 Task: Buy 1 Applicators from Tools & Equipment section under best seller category for shipping address: Eden Taylor, 1082 Charack Road, Terre Haute, Indiana 47807, Cell Number 8122376812. Pay from credit card ending with 5759, CVV 953
Action: Mouse moved to (935, 153)
Screenshot: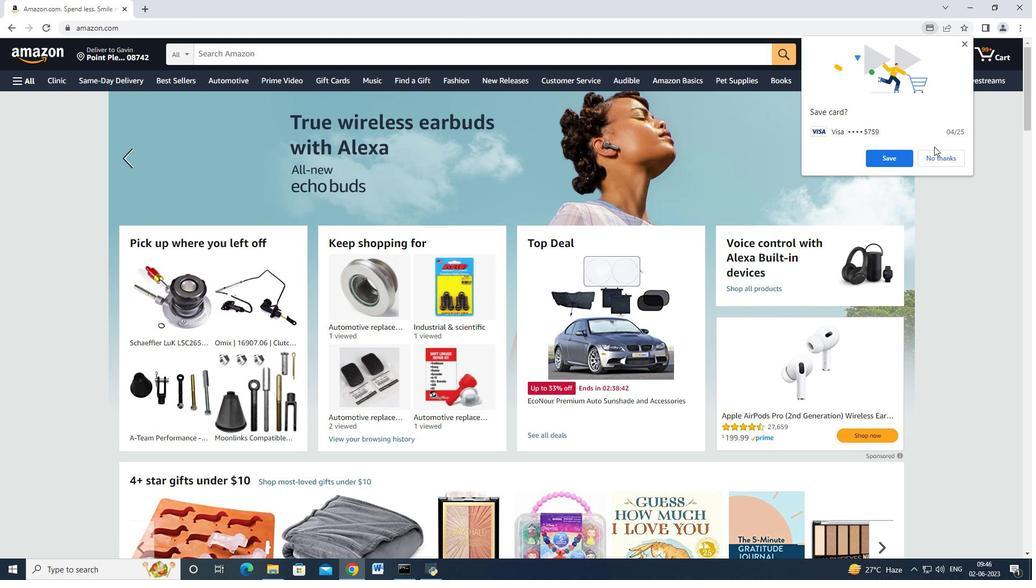 
Action: Mouse pressed left at (935, 153)
Screenshot: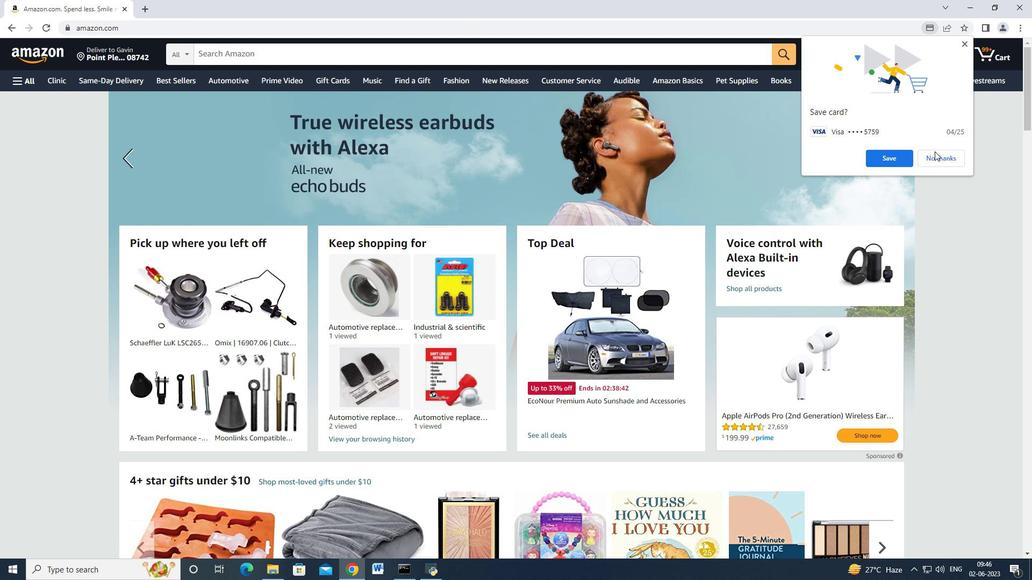 
Action: Mouse moved to (15, 78)
Screenshot: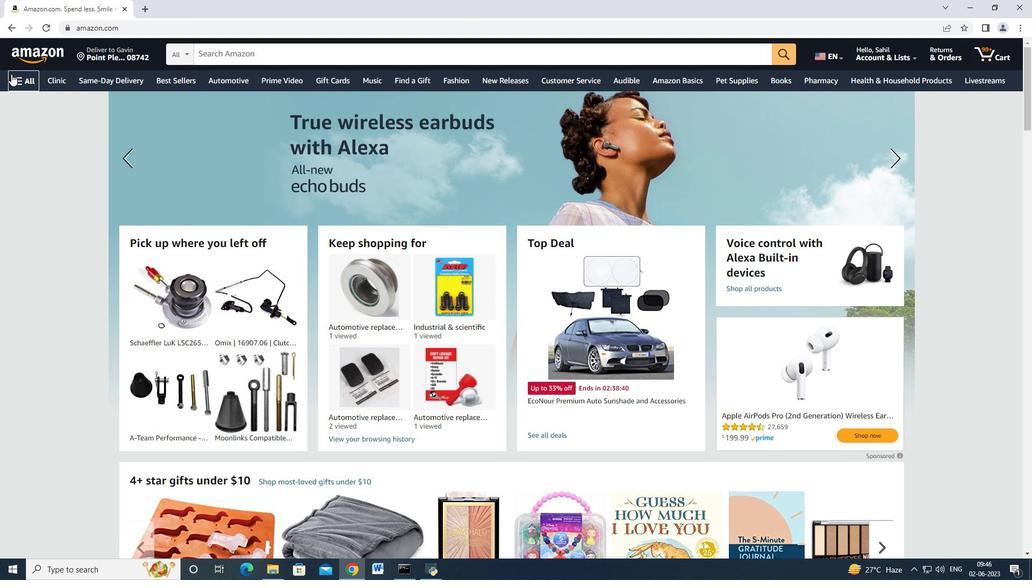 
Action: Mouse pressed left at (15, 78)
Screenshot: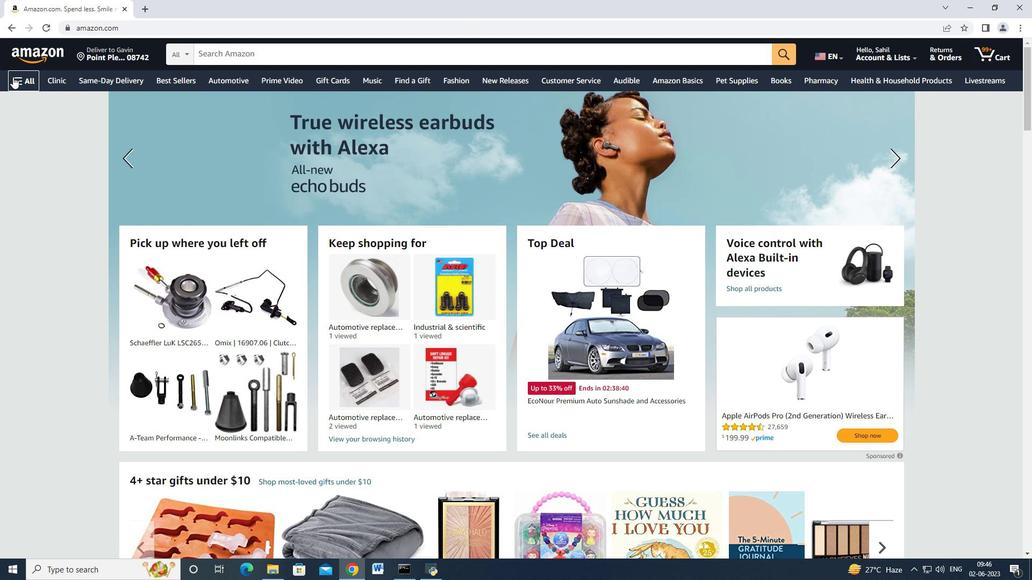 
Action: Mouse moved to (80, 189)
Screenshot: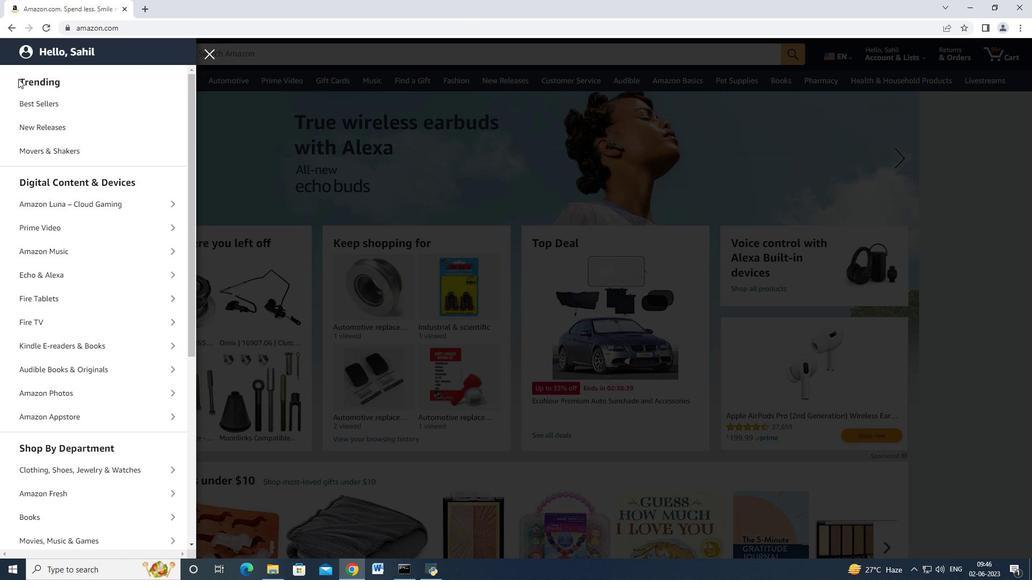 
Action: Mouse scrolled (80, 188) with delta (0, 0)
Screenshot: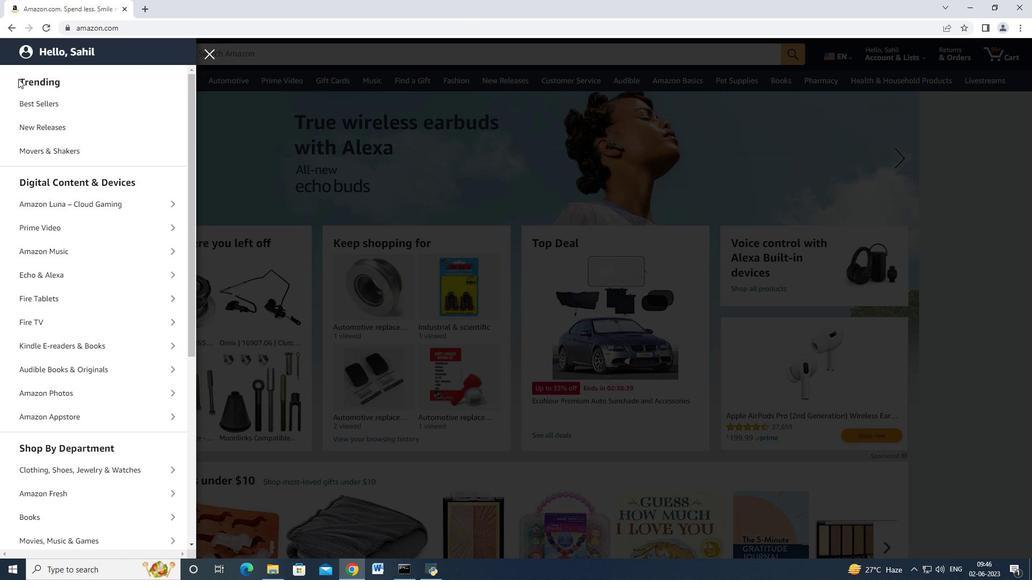 
Action: Mouse moved to (81, 194)
Screenshot: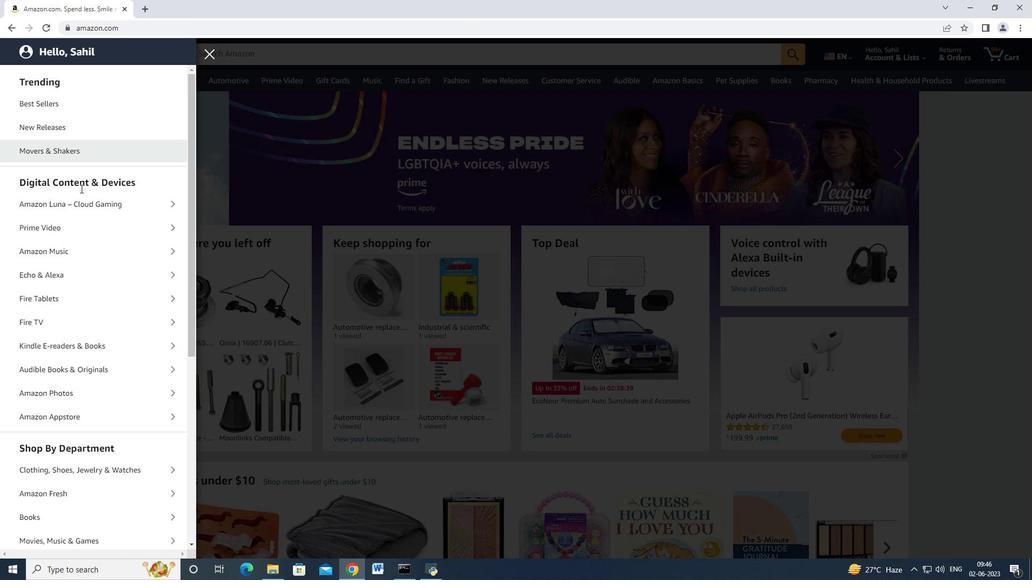 
Action: Mouse scrolled (81, 193) with delta (0, 0)
Screenshot: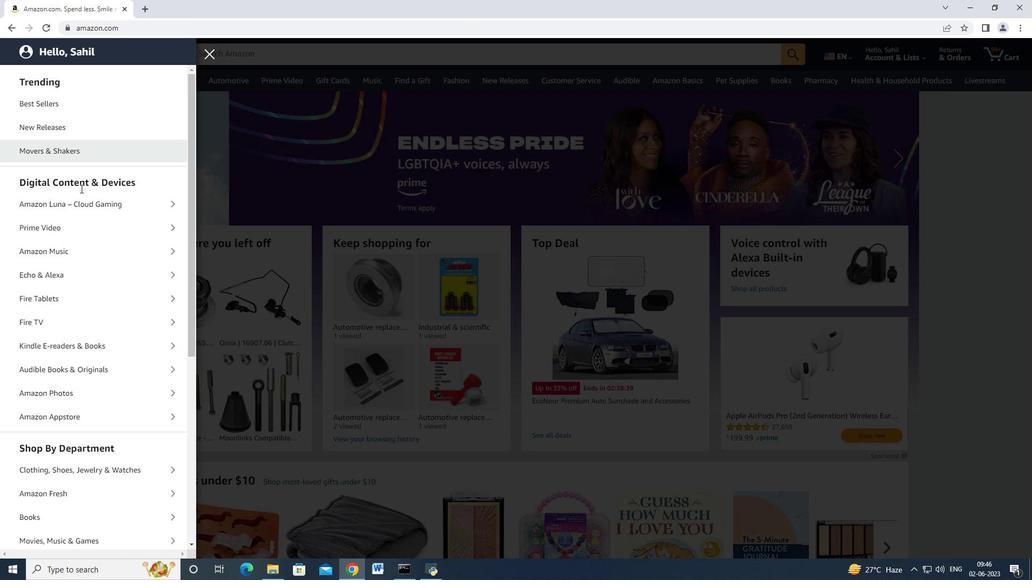 
Action: Mouse moved to (121, 282)
Screenshot: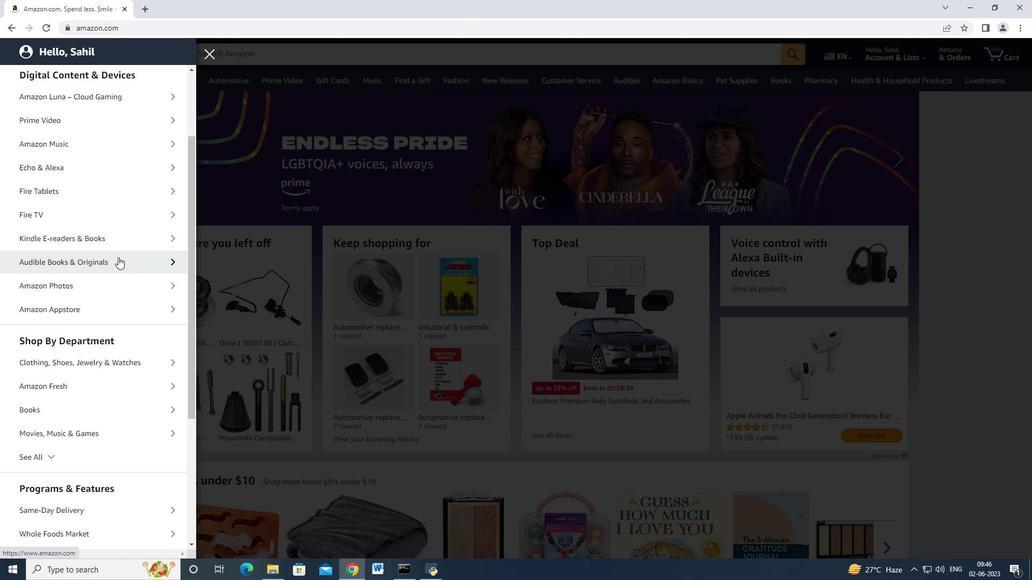 
Action: Mouse scrolled (121, 282) with delta (0, 0)
Screenshot: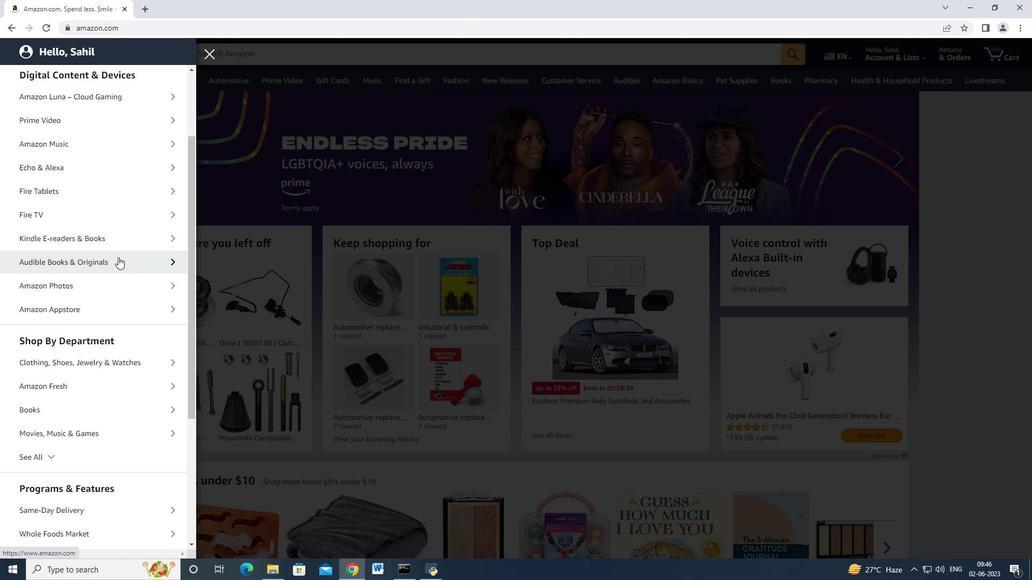 
Action: Mouse moved to (74, 410)
Screenshot: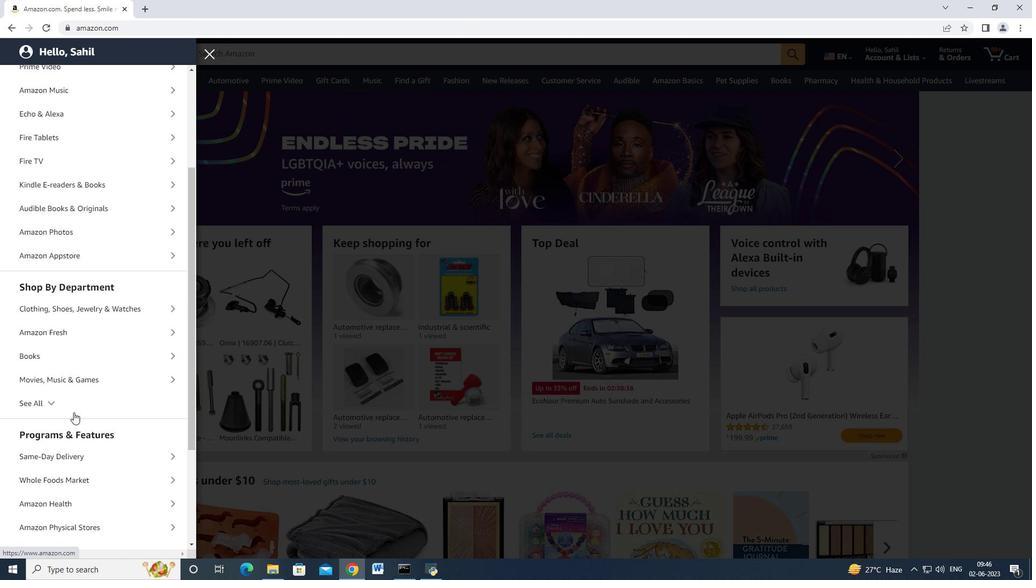
Action: Mouse pressed left at (74, 410)
Screenshot: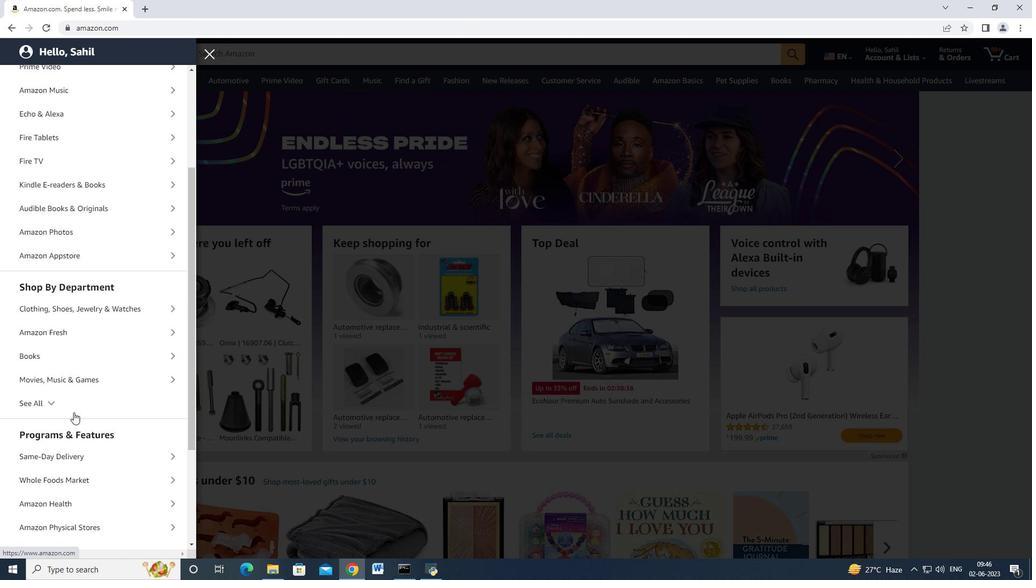 
Action: Mouse moved to (75, 410)
Screenshot: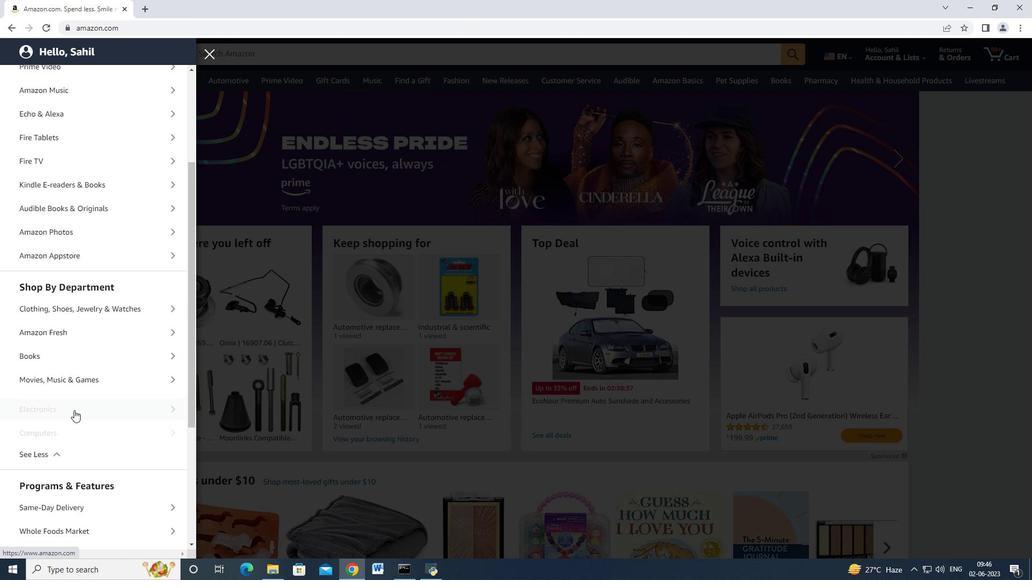 
Action: Mouse scrolled (75, 409) with delta (0, 0)
Screenshot: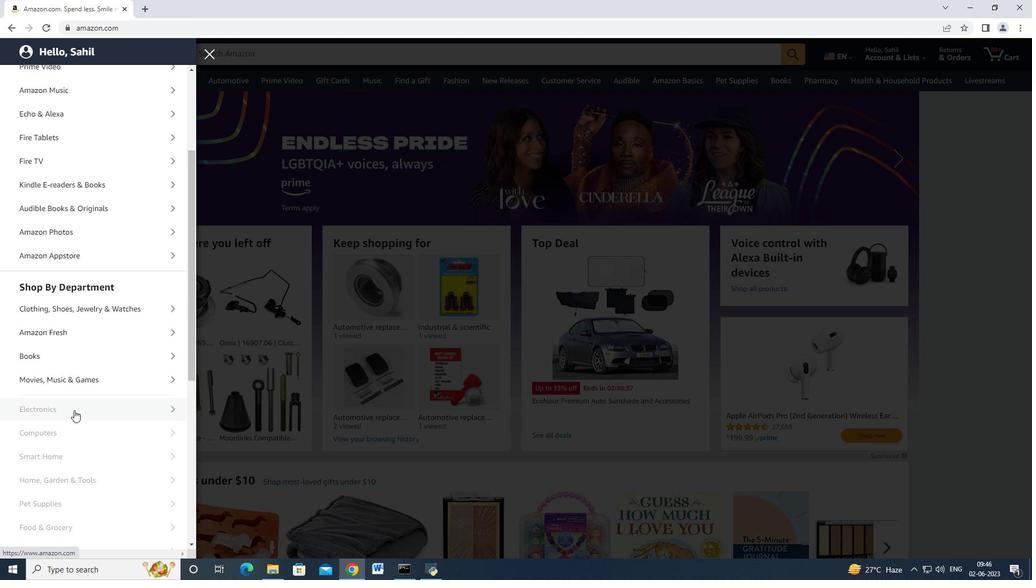 
Action: Mouse scrolled (75, 409) with delta (0, 0)
Screenshot: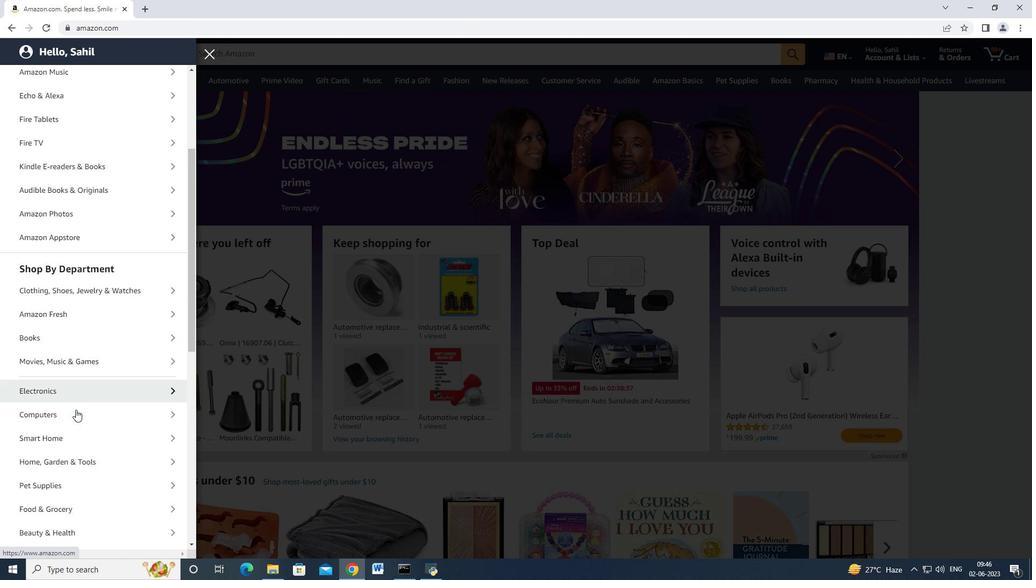 
Action: Mouse scrolled (75, 409) with delta (0, 0)
Screenshot: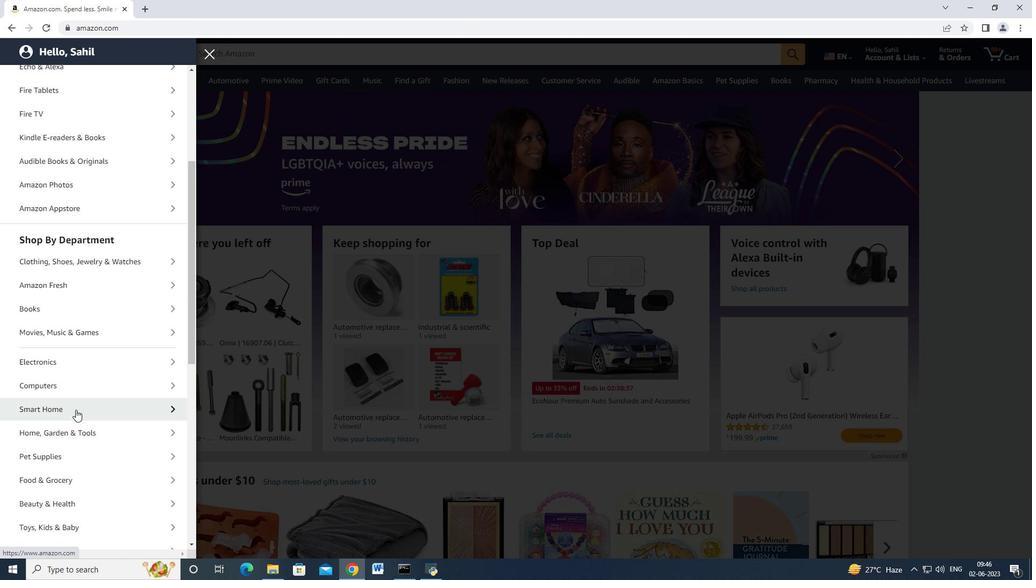 
Action: Mouse moved to (78, 409)
Screenshot: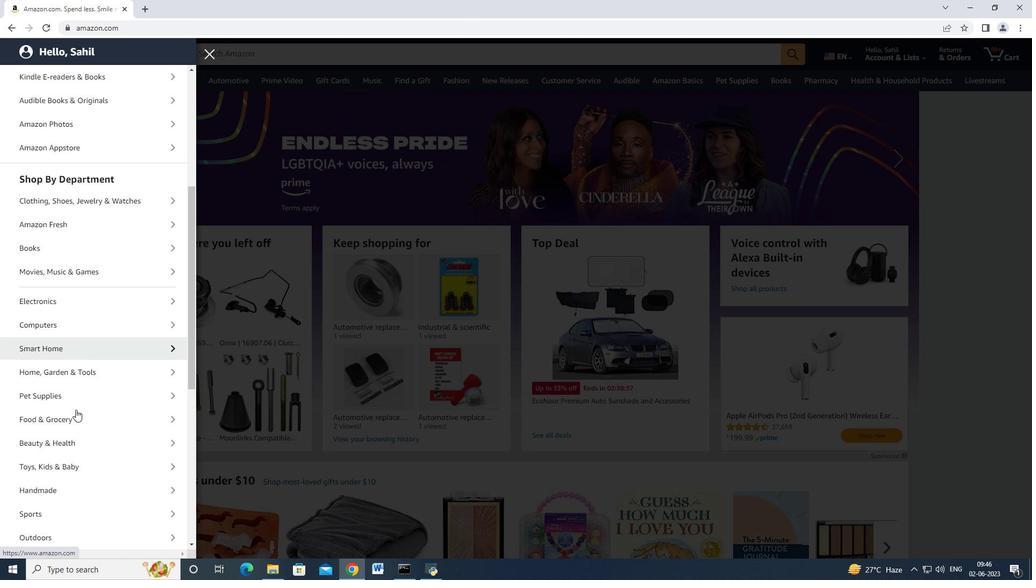 
Action: Mouse scrolled (78, 409) with delta (0, 0)
Screenshot: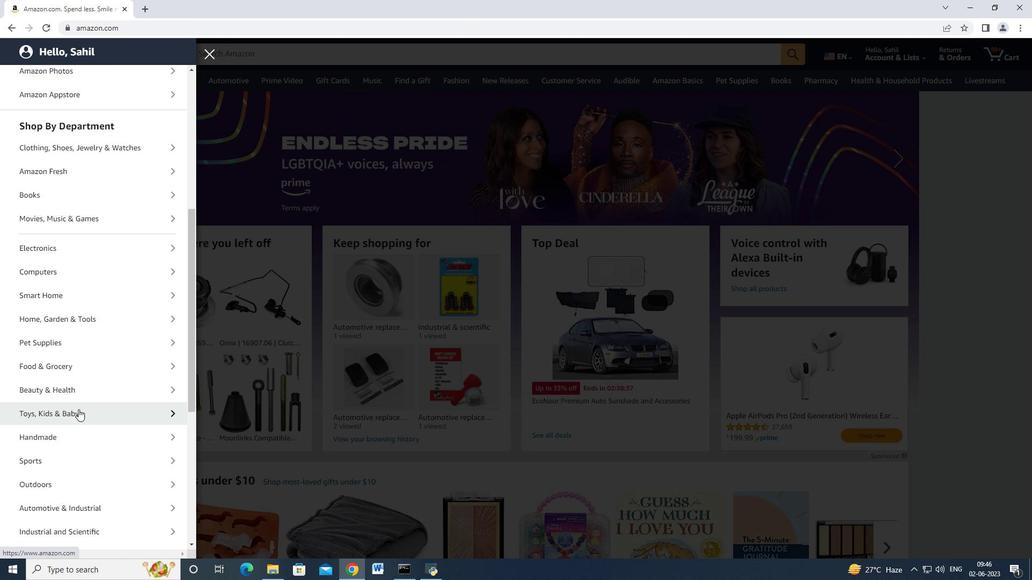 
Action: Mouse moved to (85, 452)
Screenshot: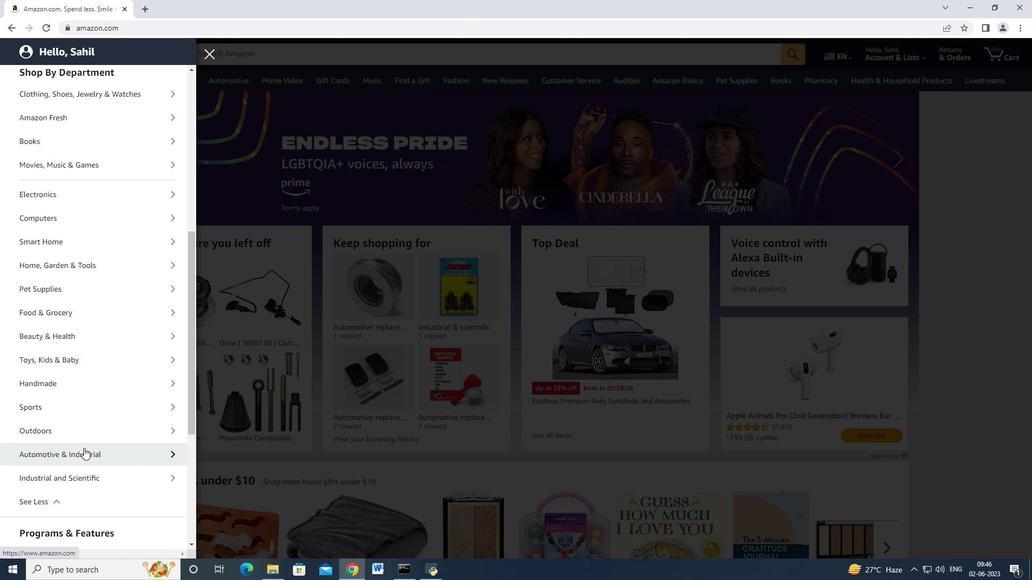 
Action: Mouse pressed left at (85, 452)
Screenshot: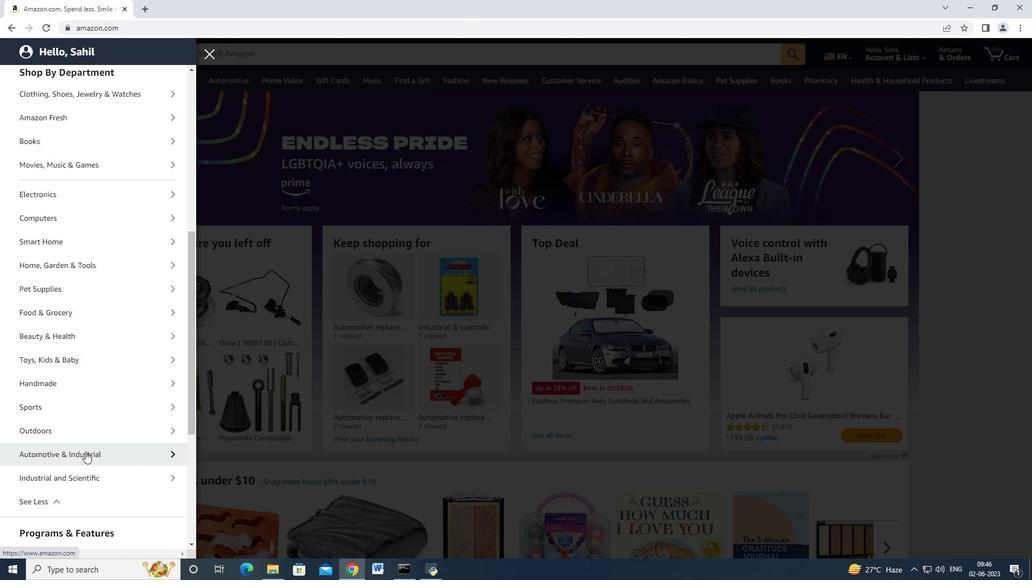 
Action: Mouse moved to (87, 133)
Screenshot: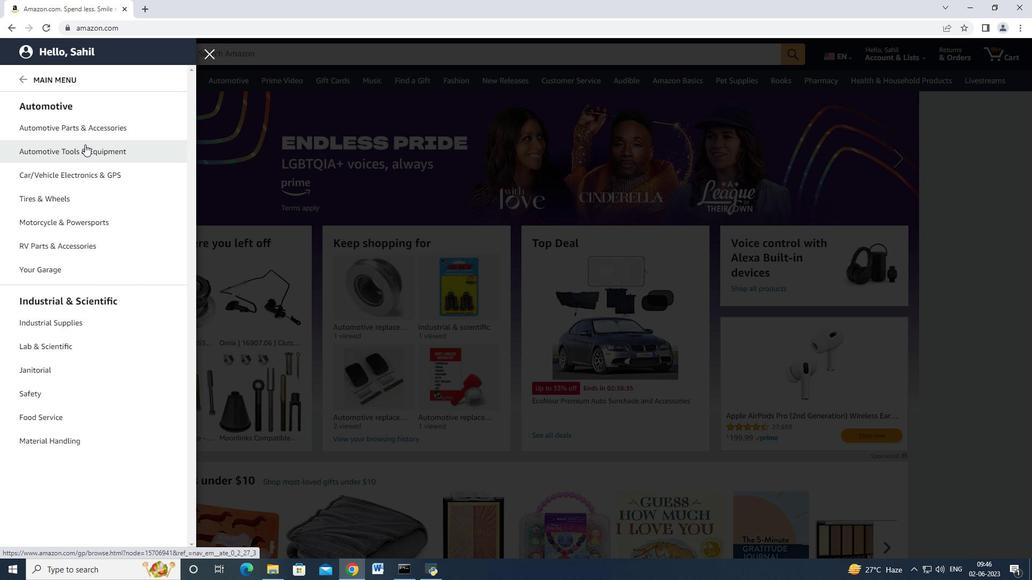 
Action: Mouse pressed left at (87, 133)
Screenshot: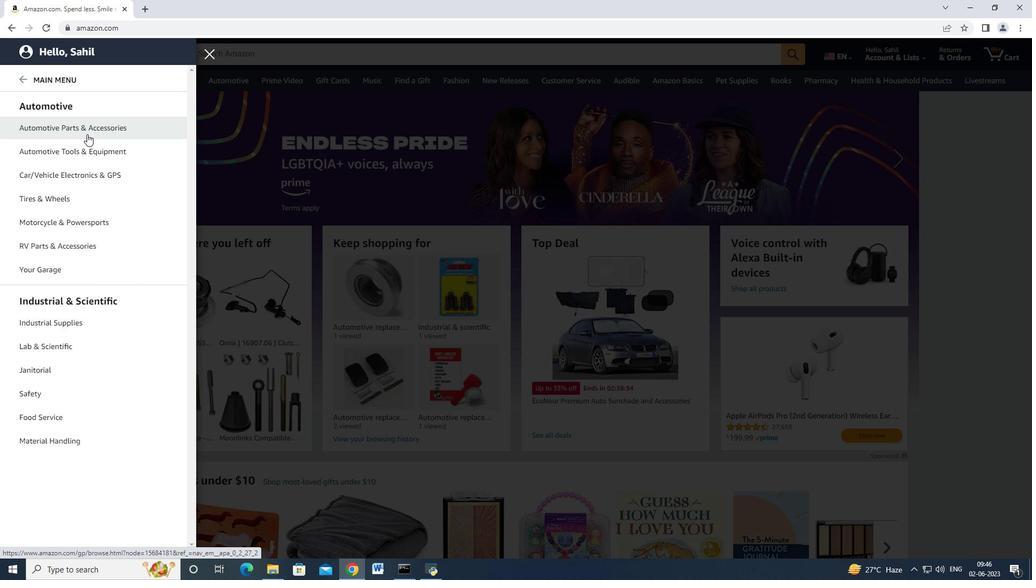 
Action: Mouse moved to (180, 96)
Screenshot: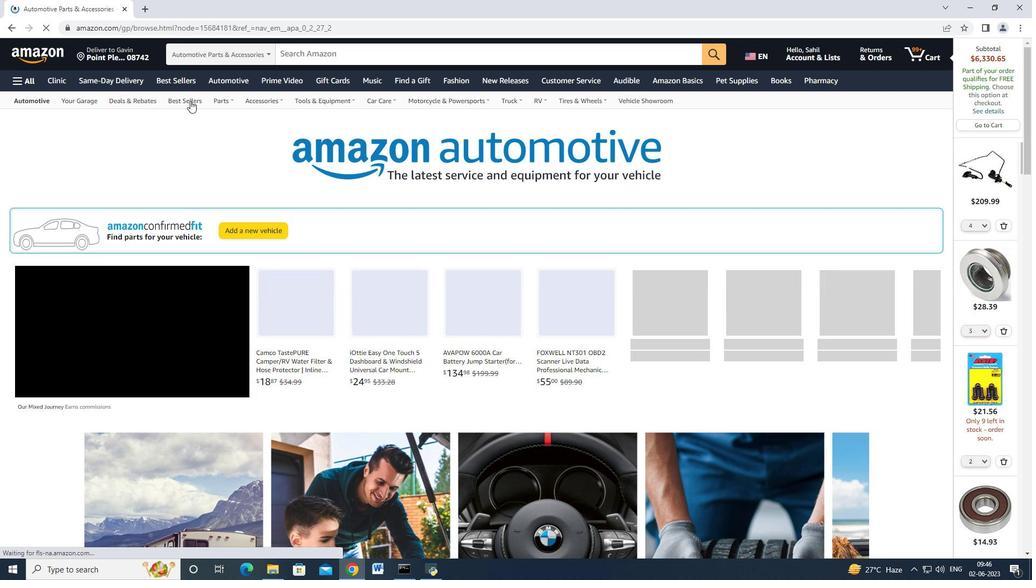 
Action: Mouse pressed left at (180, 96)
Screenshot: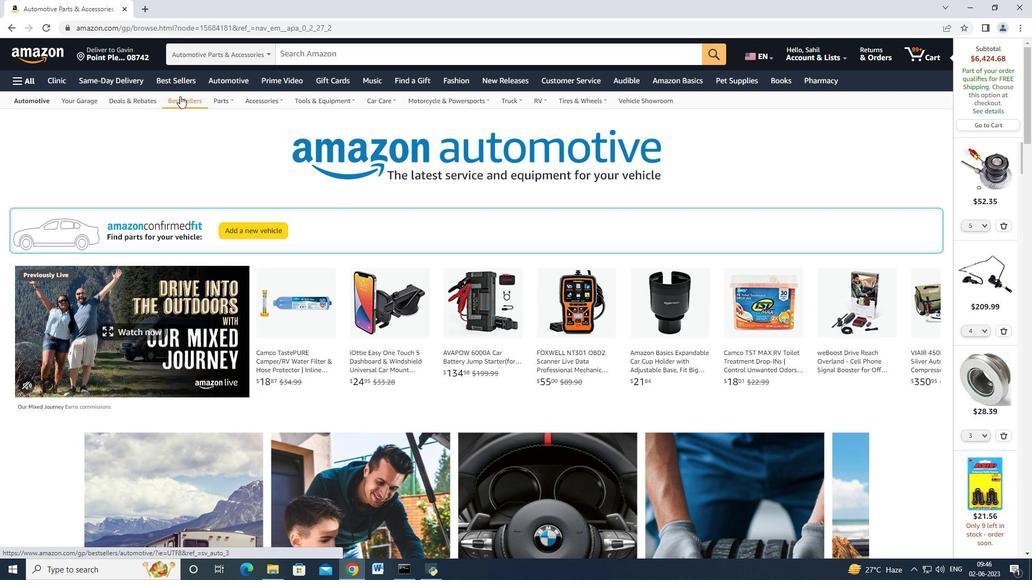 
Action: Mouse moved to (192, 154)
Screenshot: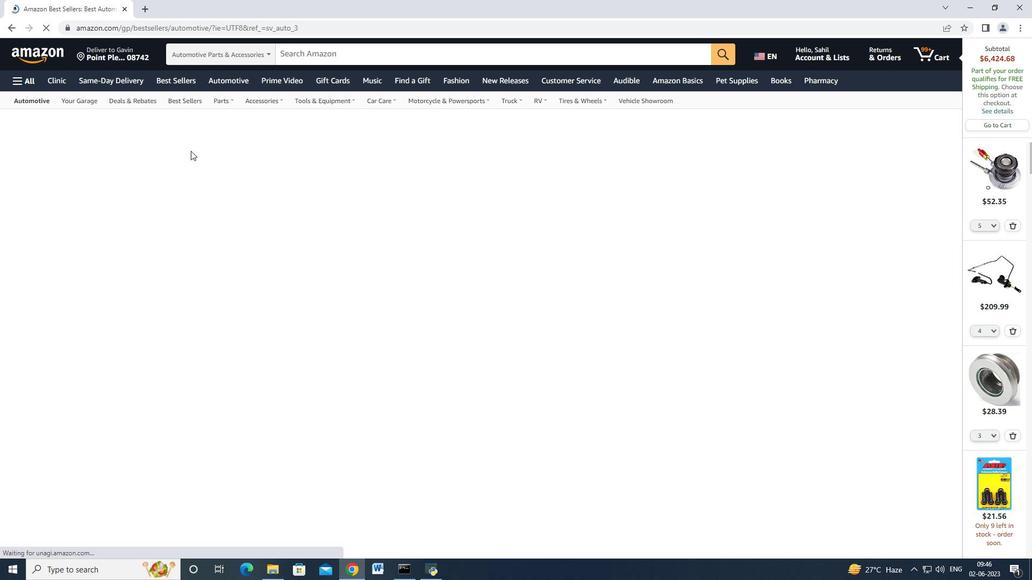 
Action: Mouse scrolled (192, 154) with delta (0, 0)
Screenshot: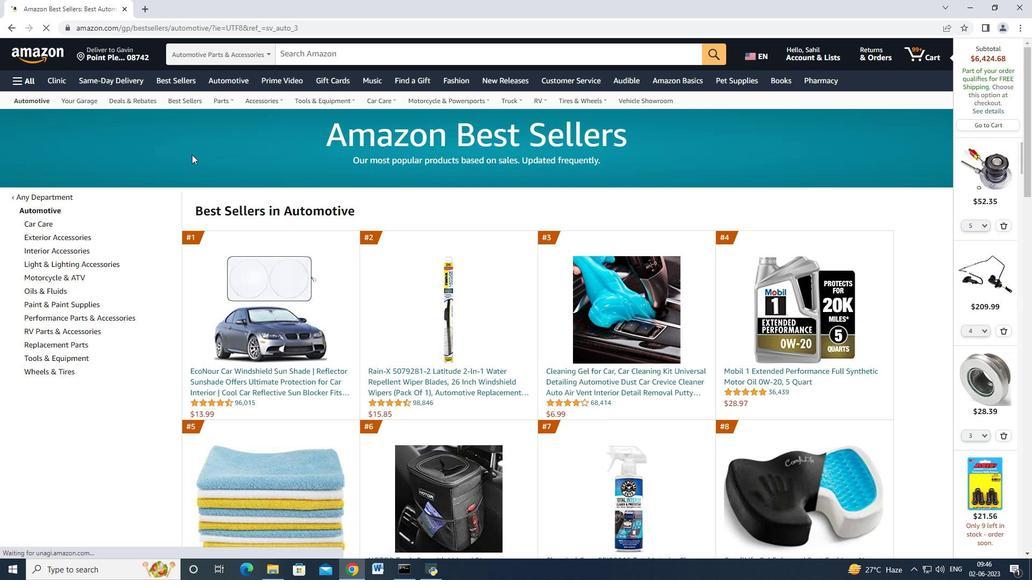 
Action: Mouse moved to (72, 303)
Screenshot: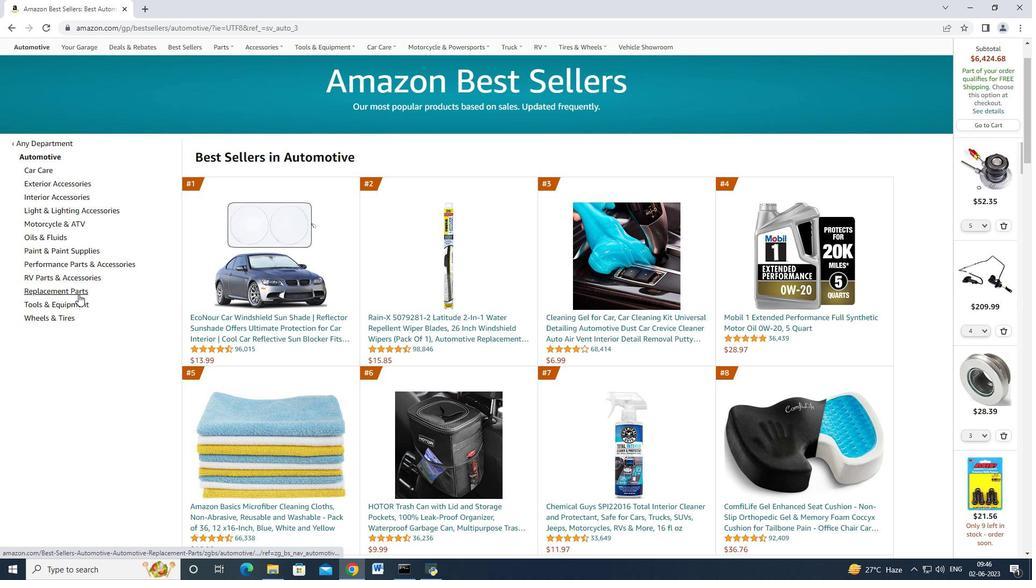
Action: Mouse pressed left at (72, 303)
Screenshot: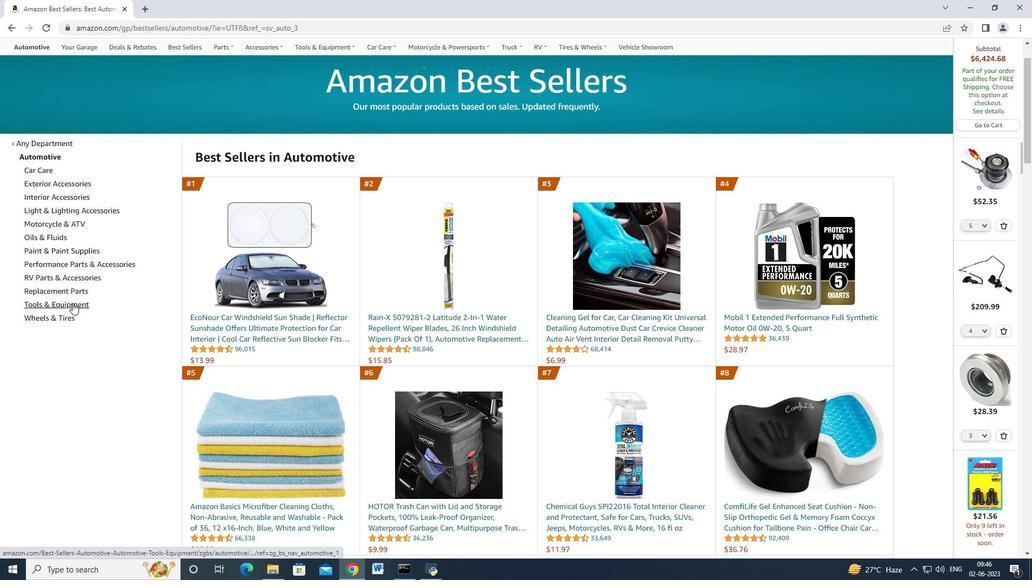 
Action: Mouse moved to (69, 265)
Screenshot: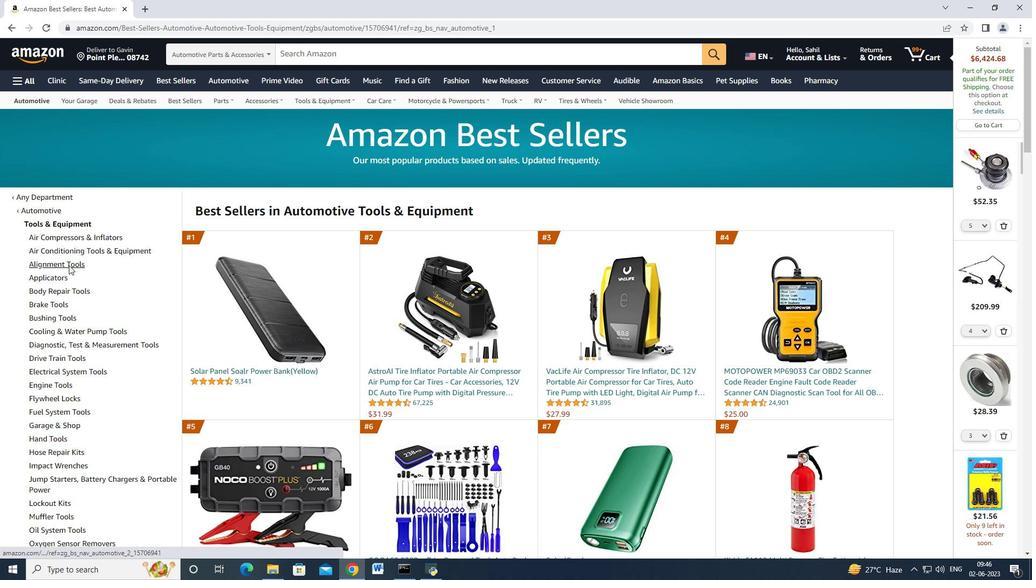 
Action: Mouse pressed left at (69, 265)
Screenshot: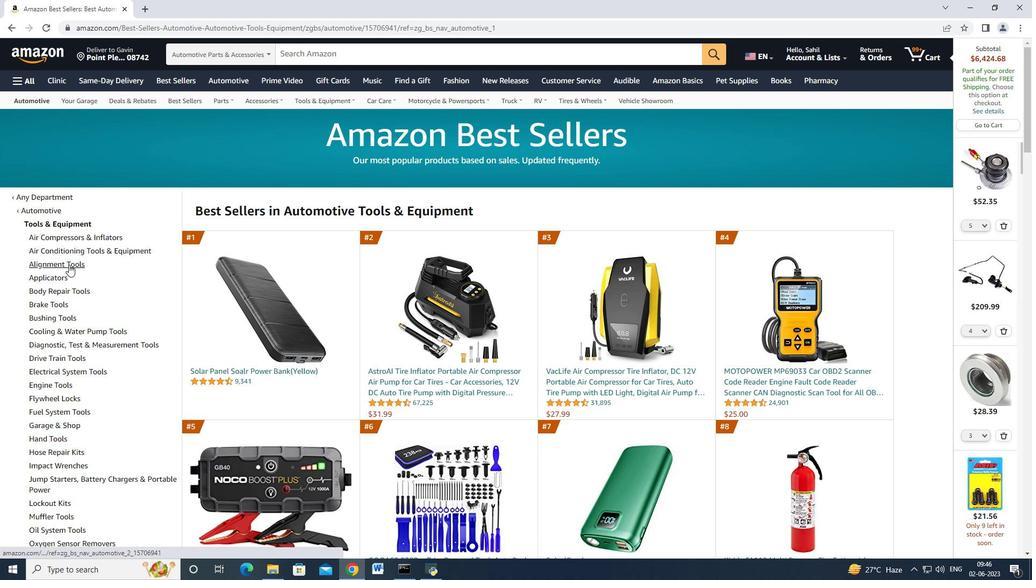 
Action: Mouse moved to (122, 267)
Screenshot: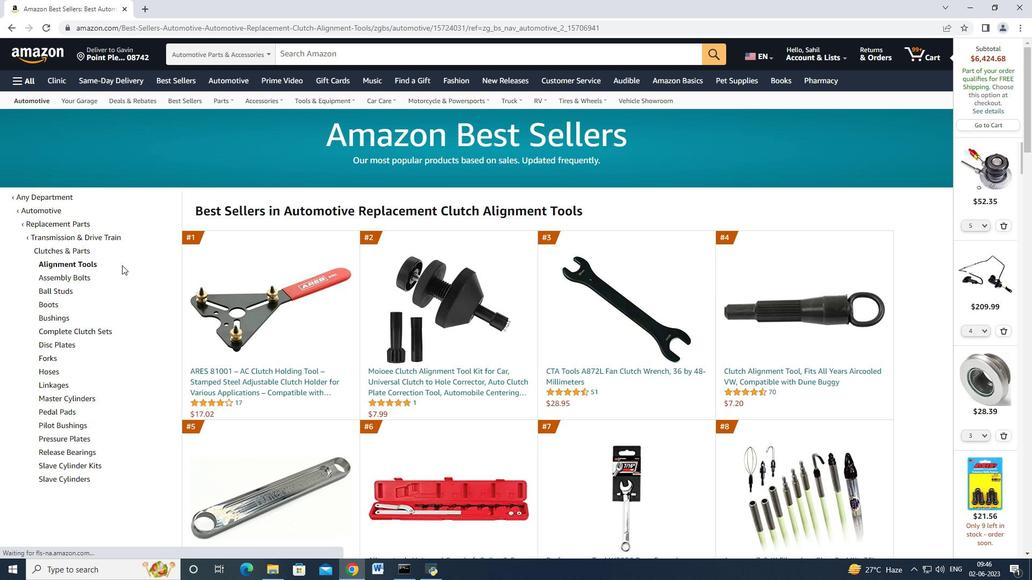 
Action: Mouse scrolled (122, 267) with delta (0, 0)
Screenshot: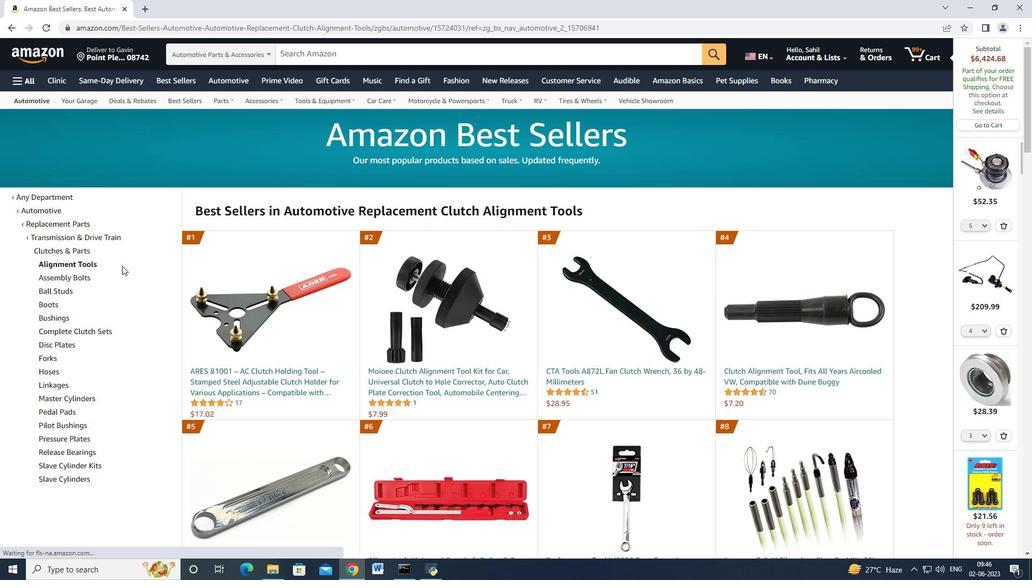 
Action: Mouse moved to (122, 268)
Screenshot: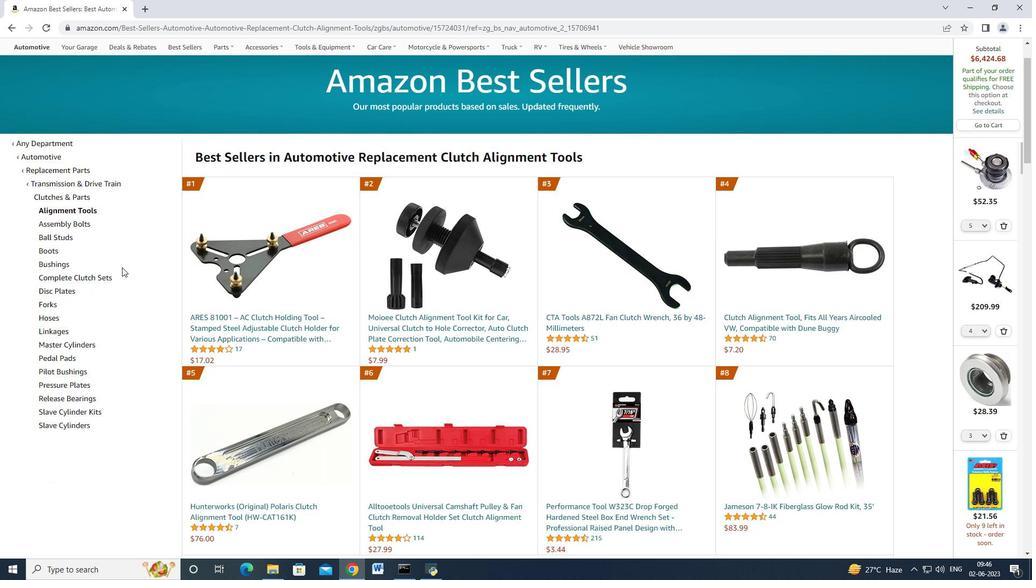 
Action: Mouse scrolled (122, 268) with delta (0, 0)
Screenshot: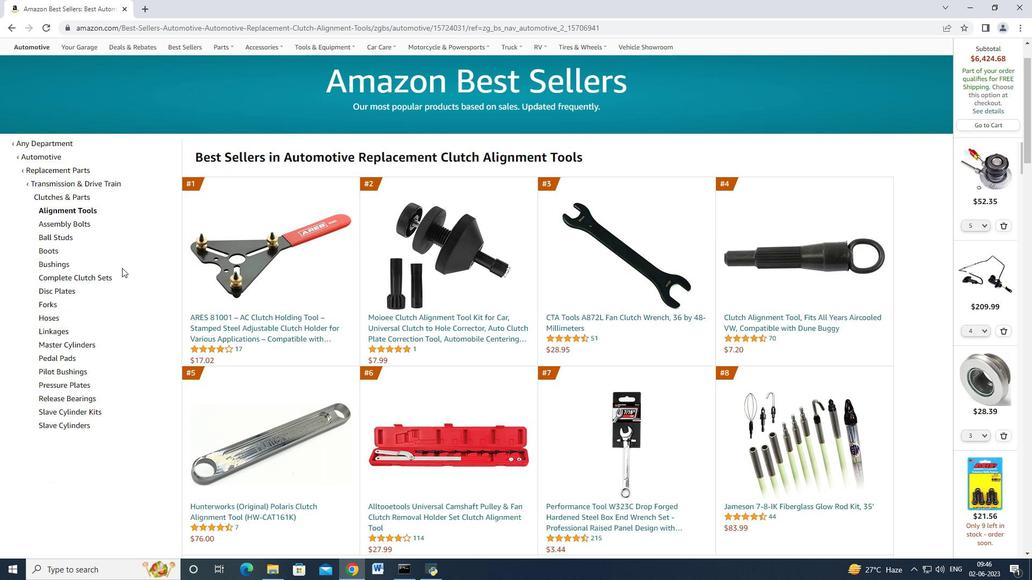 
Action: Mouse scrolled (122, 269) with delta (0, 0)
Screenshot: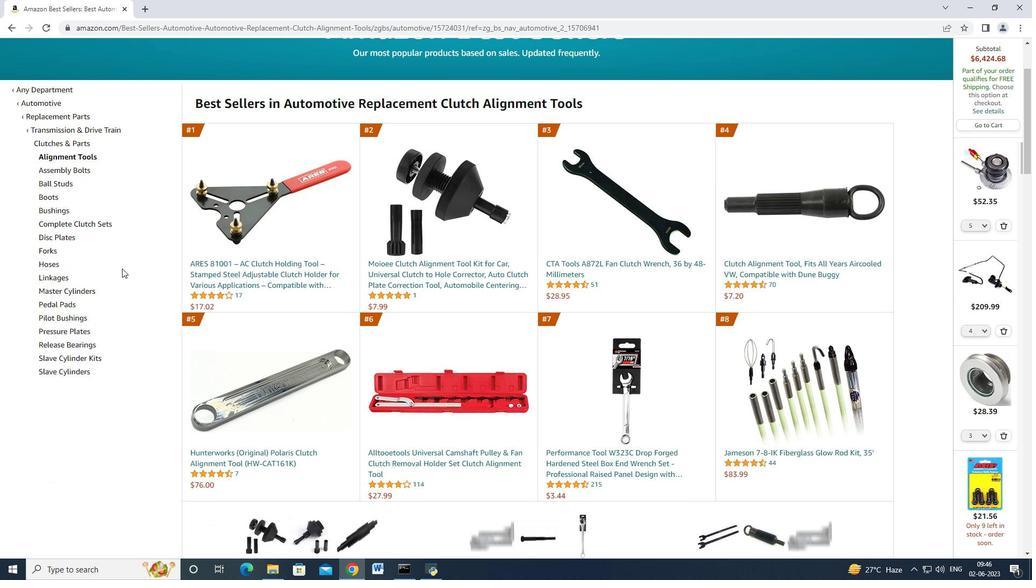 
Action: Mouse scrolled (122, 269) with delta (0, 0)
Screenshot: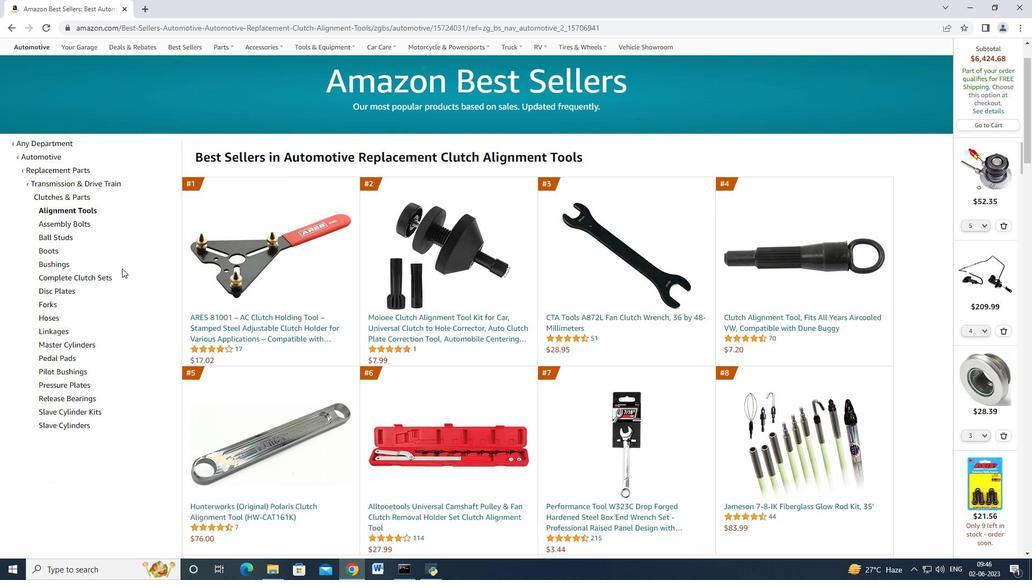 
Action: Mouse moved to (58, 225)
Screenshot: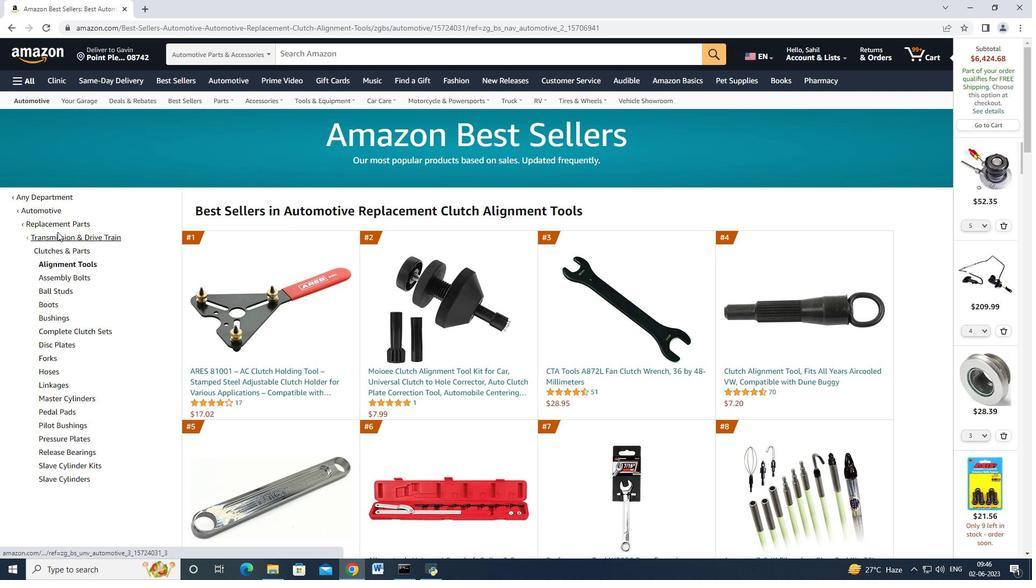 
Action: Mouse pressed left at (58, 225)
Screenshot: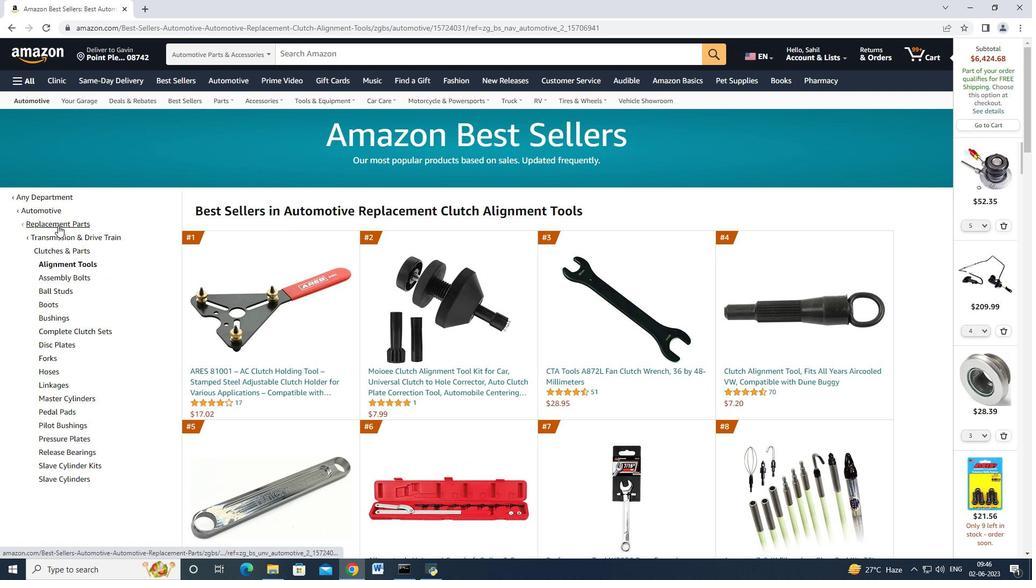 
Action: Mouse moved to (74, 291)
Screenshot: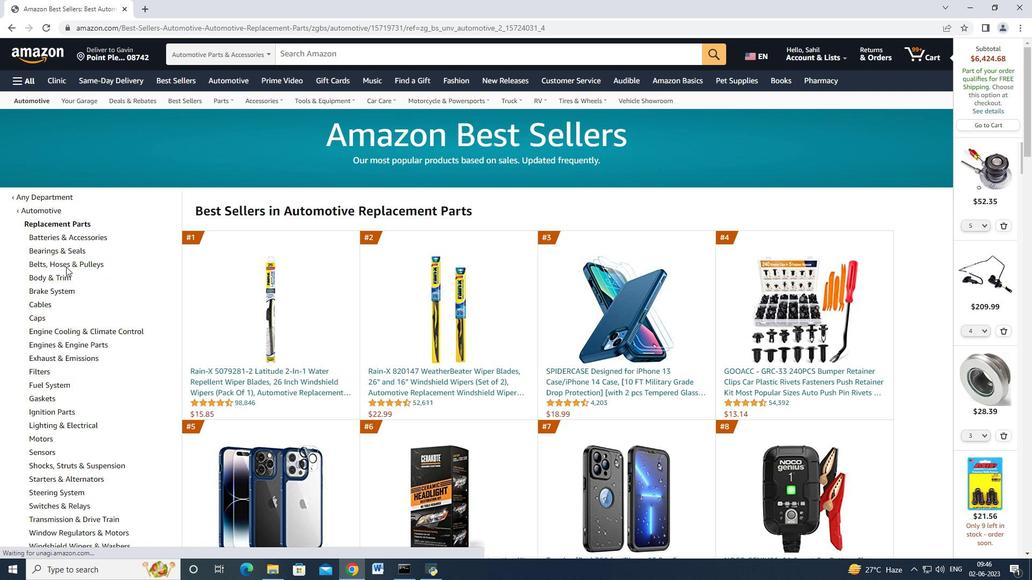 
Action: Mouse scrolled (74, 290) with delta (0, 0)
Screenshot: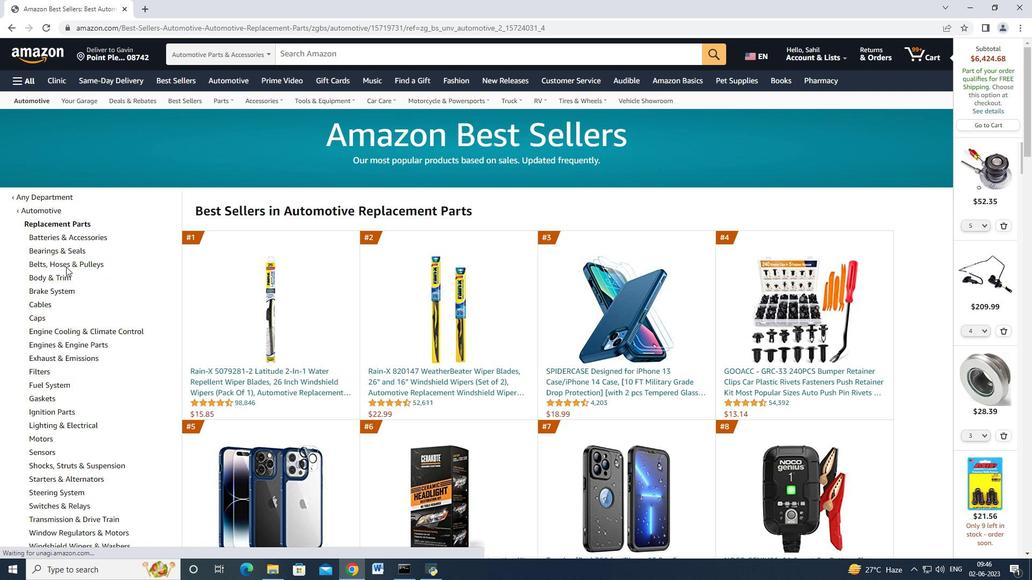 
Action: Mouse moved to (74, 292)
Screenshot: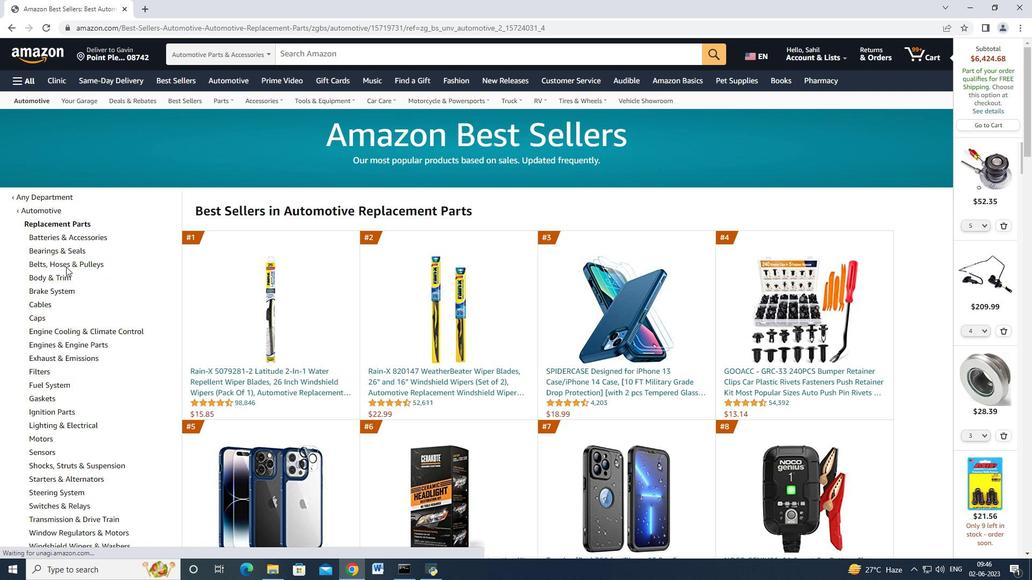 
Action: Mouse scrolled (74, 292) with delta (0, 0)
Screenshot: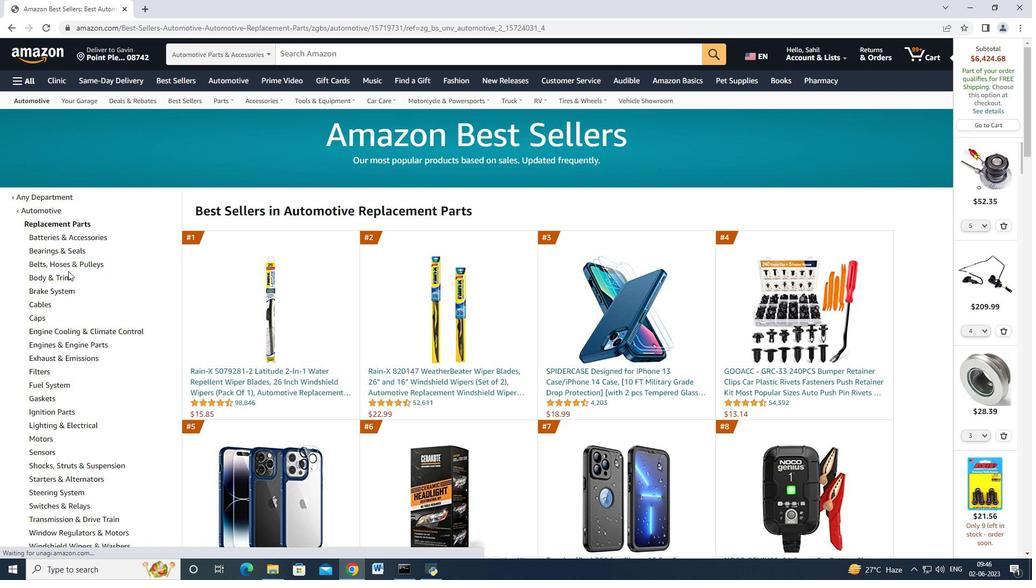 
Action: Mouse moved to (74, 293)
Screenshot: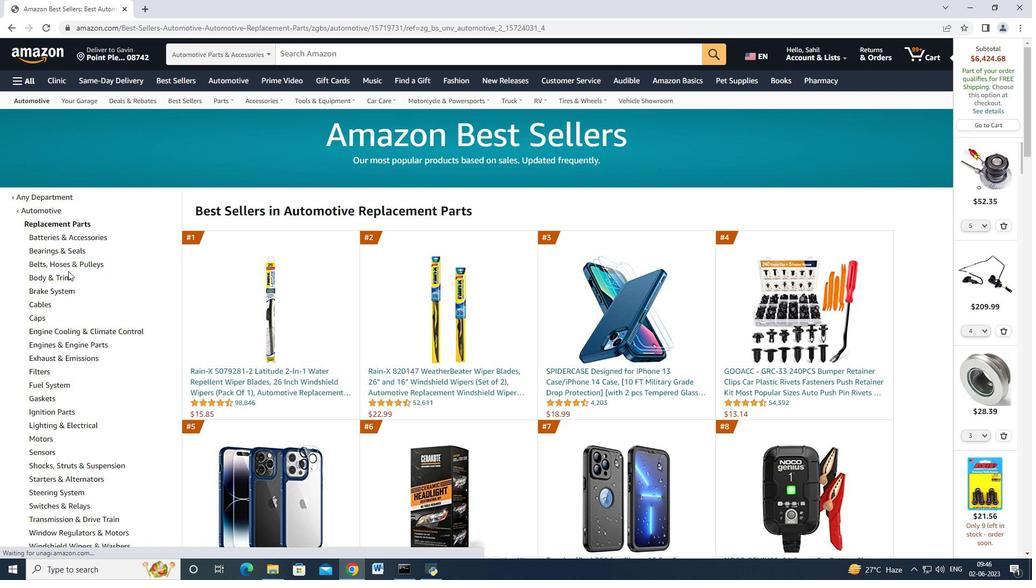 
Action: Mouse scrolled (74, 292) with delta (0, 0)
Screenshot: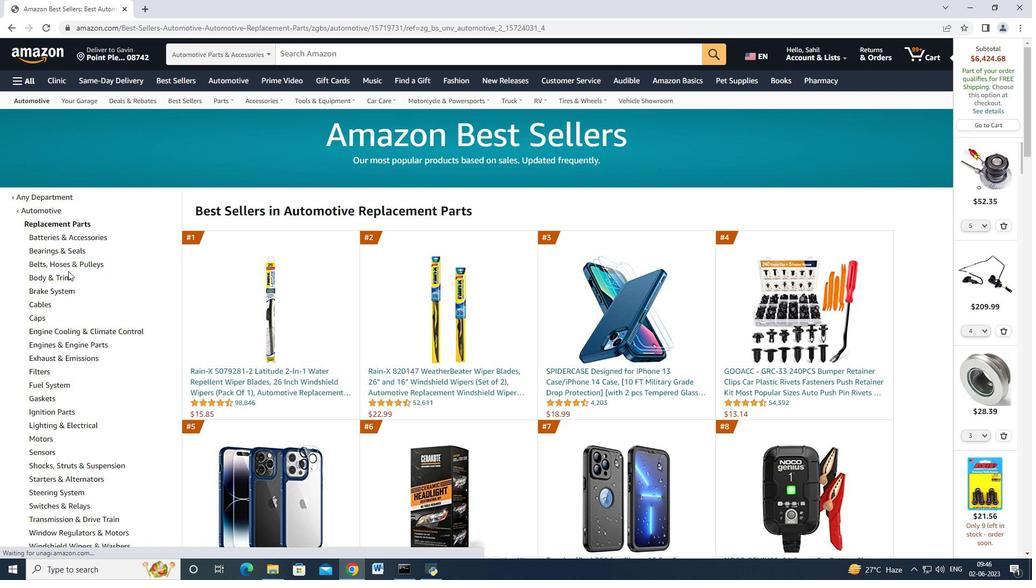 
Action: Mouse scrolled (74, 292) with delta (0, 0)
Screenshot: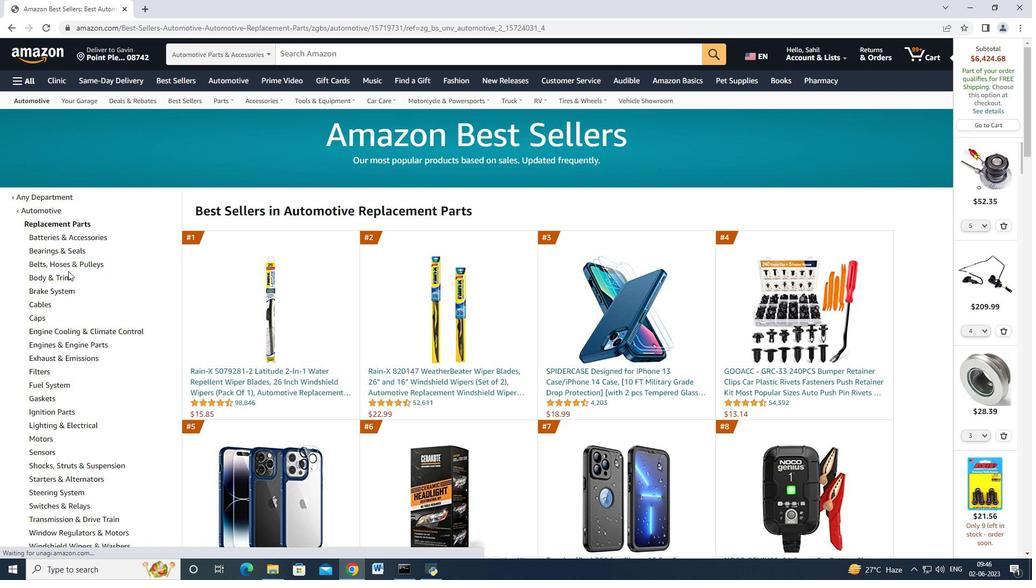 
Action: Mouse moved to (74, 293)
Screenshot: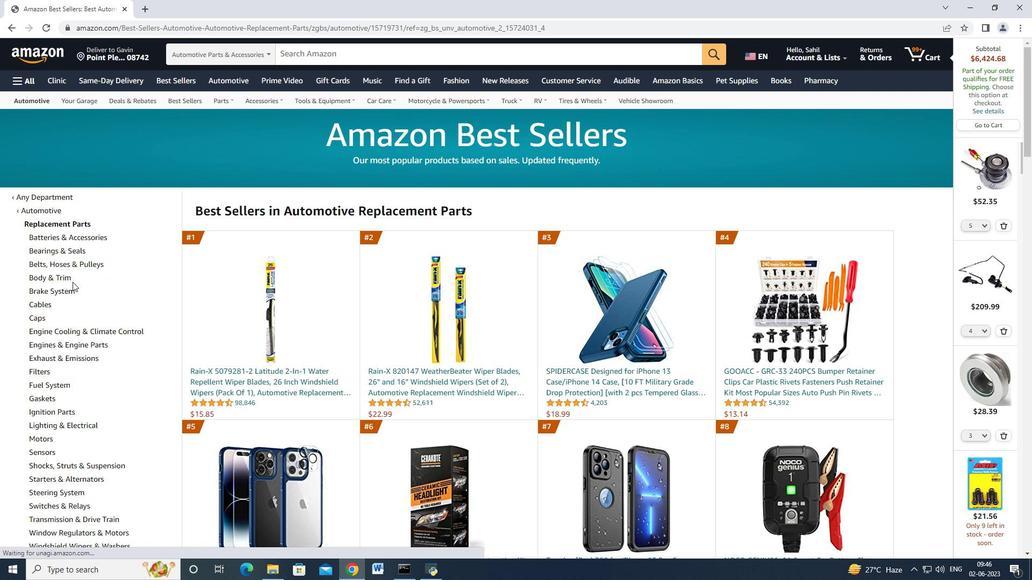 
Action: Mouse scrolled (74, 292) with delta (0, 0)
Screenshot: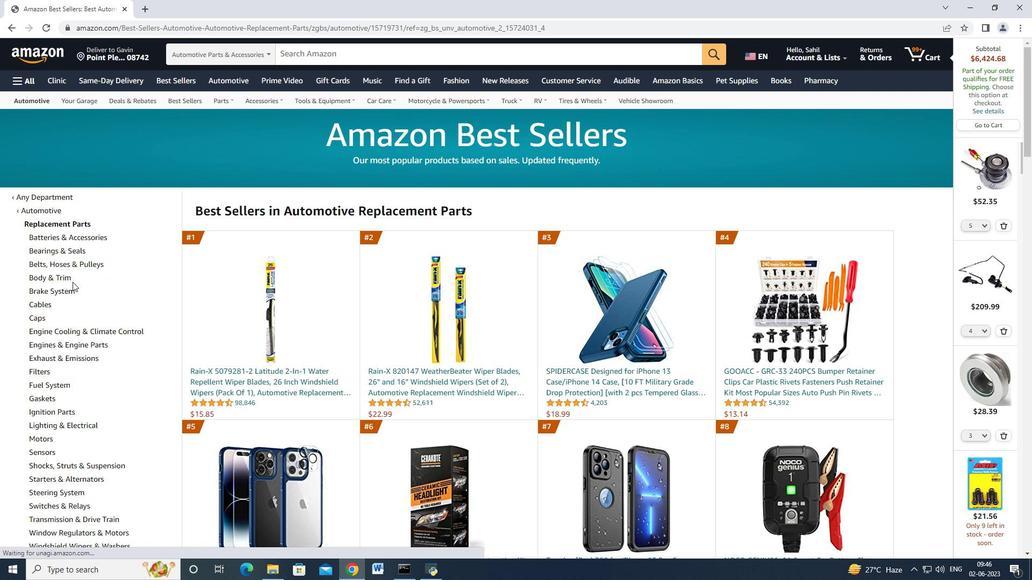 
Action: Mouse scrolled (74, 292) with delta (0, 0)
Screenshot: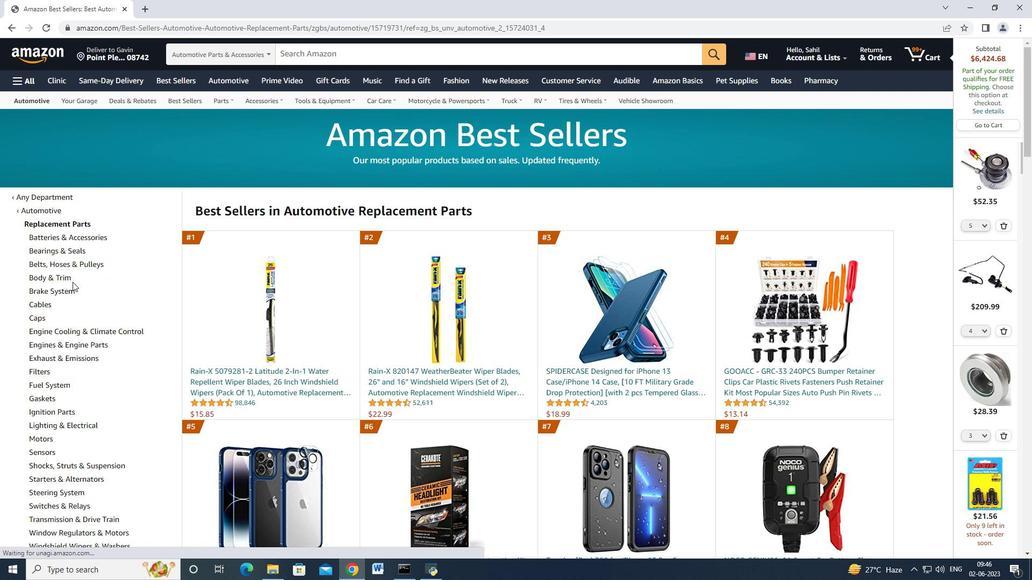 
Action: Mouse moved to (76, 288)
Screenshot: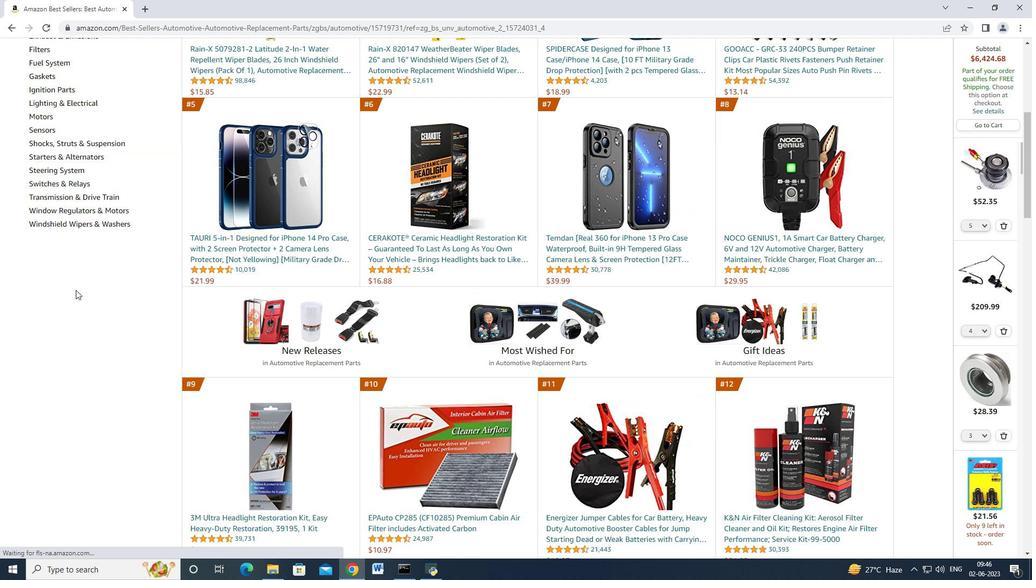 
Action: Mouse scrolled (76, 288) with delta (0, 0)
Screenshot: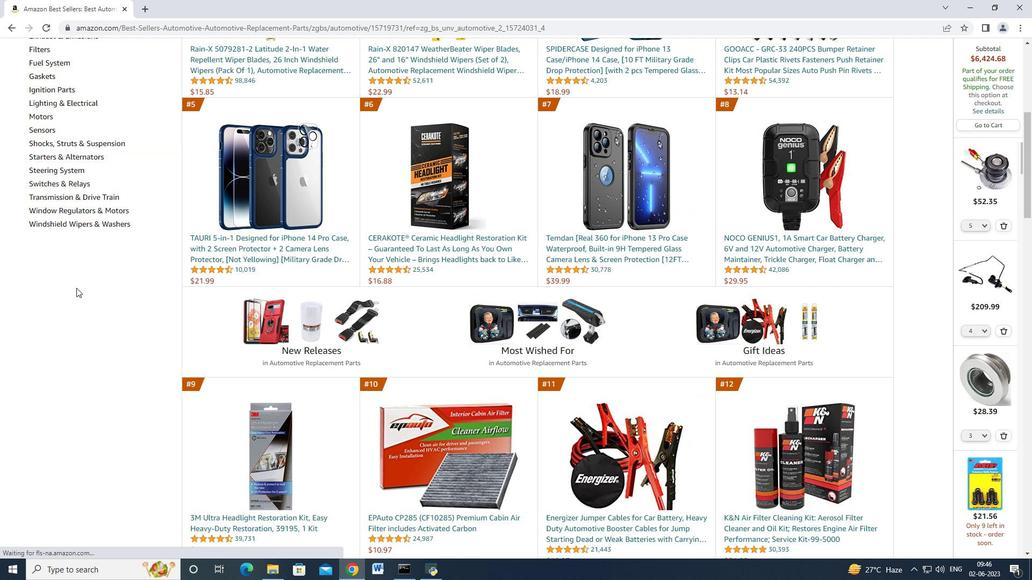 
Action: Mouse moved to (77, 272)
Screenshot: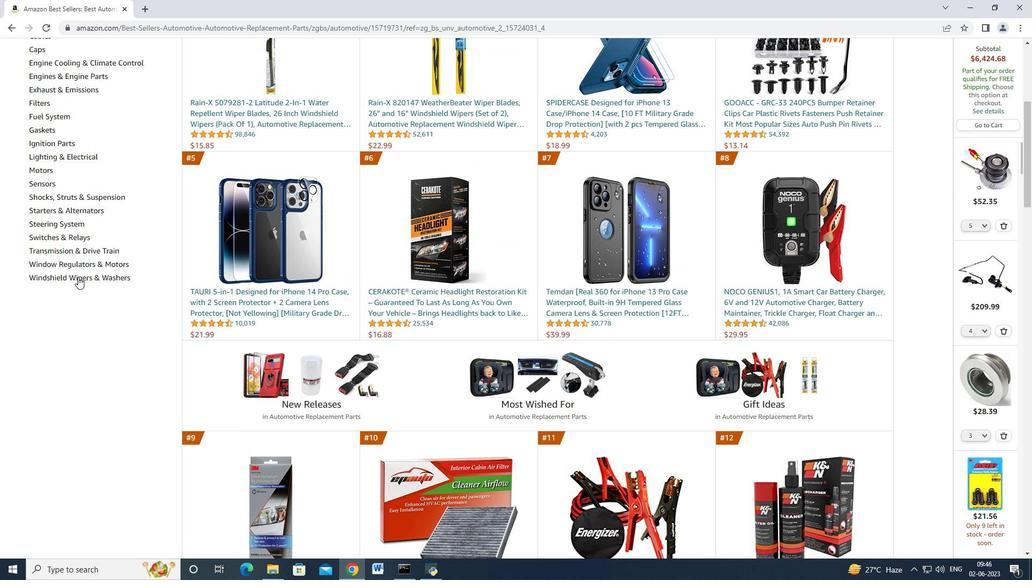 
Action: Mouse scrolled (77, 273) with delta (0, 0)
Screenshot: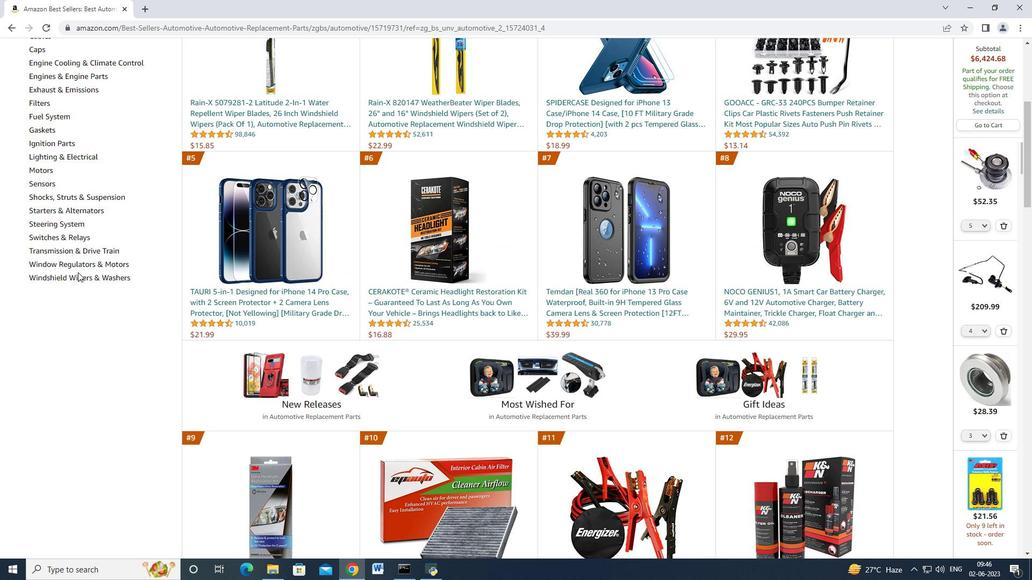 
Action: Mouse scrolled (77, 273) with delta (0, 0)
Screenshot: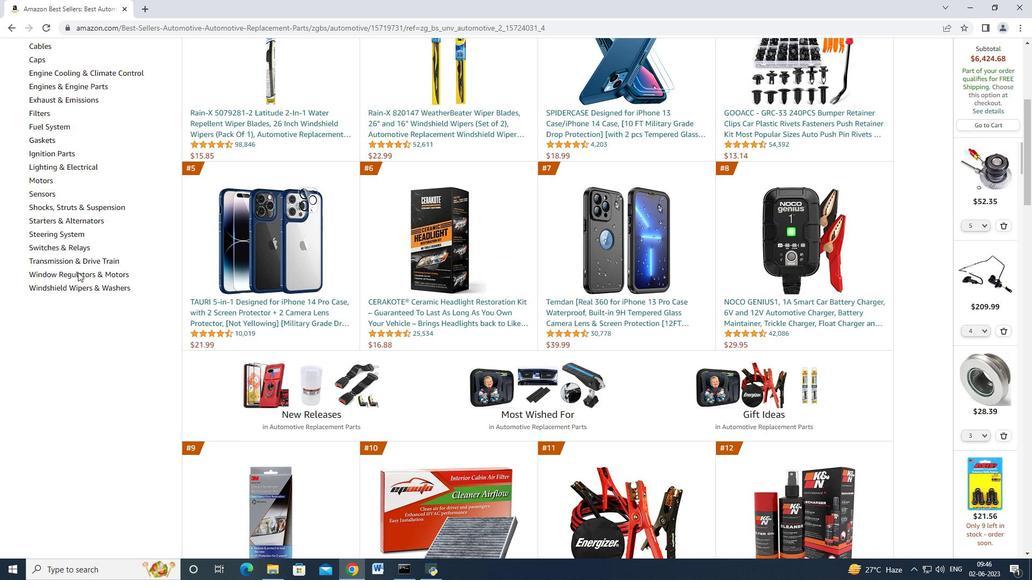 
Action: Mouse scrolled (77, 273) with delta (0, 0)
Screenshot: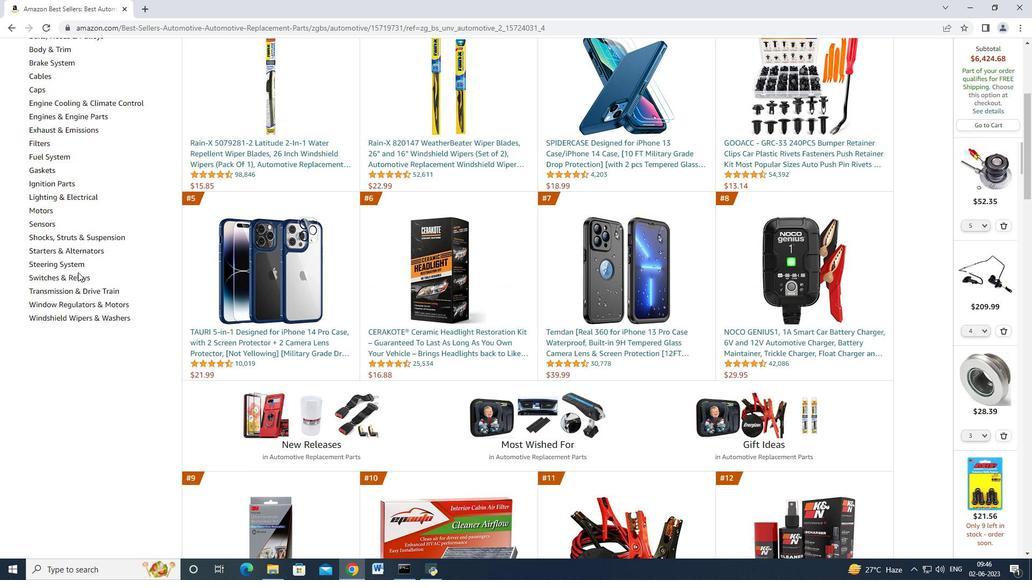 
Action: Mouse scrolled (77, 273) with delta (0, 0)
Screenshot: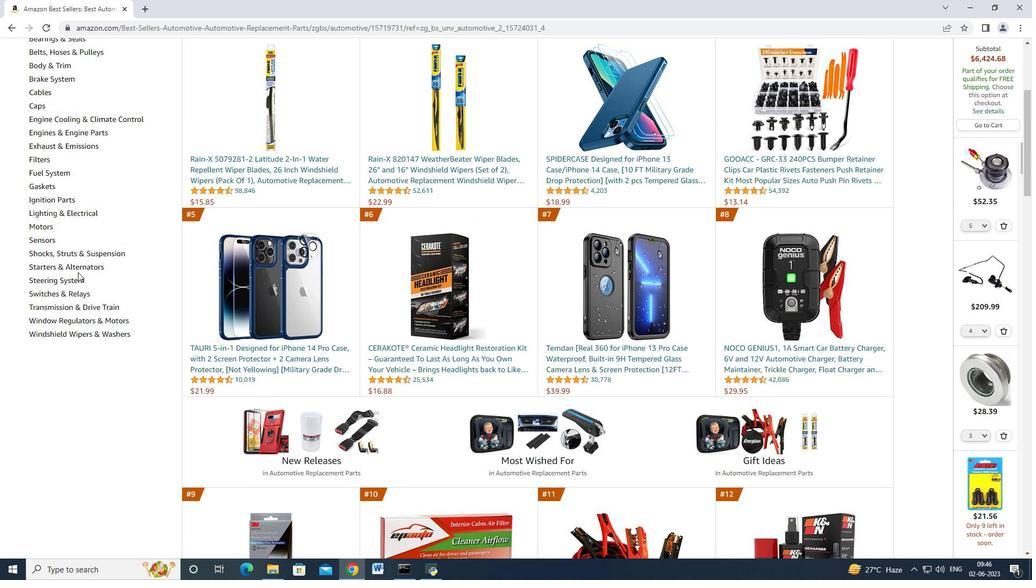 
Action: Mouse moved to (50, 157)
Screenshot: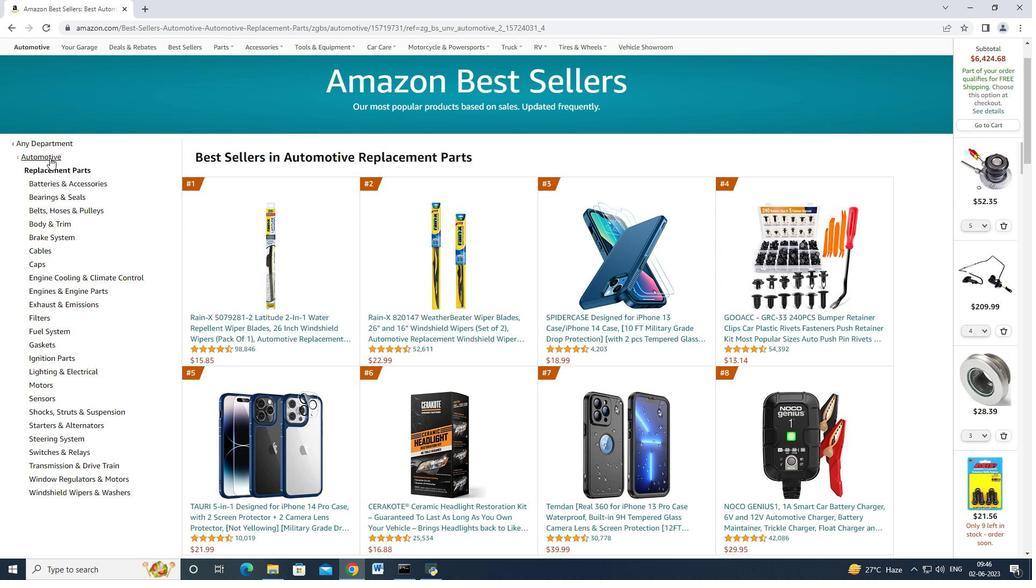 
Action: Mouse pressed left at (50, 157)
Screenshot: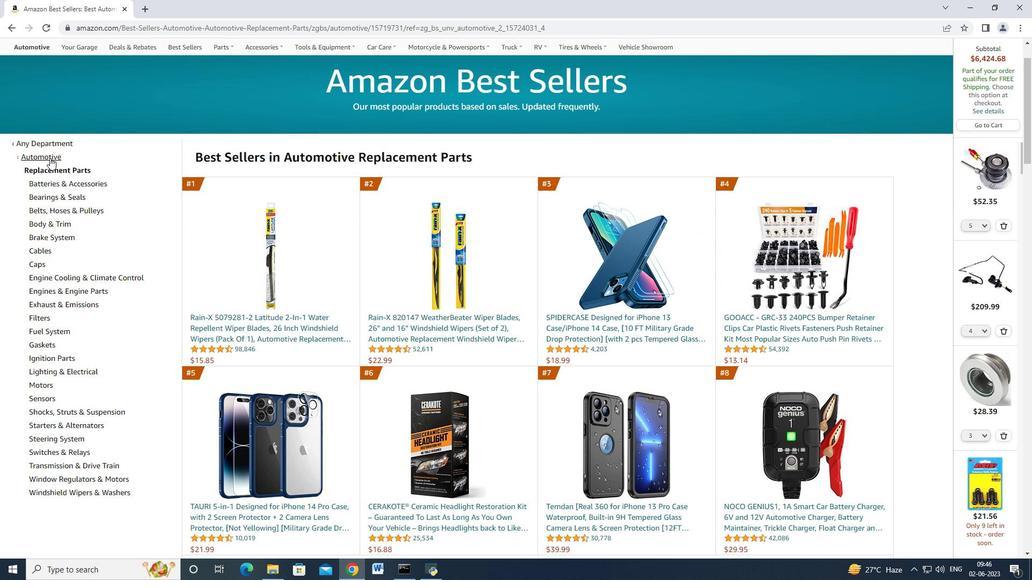 
Action: Mouse moved to (65, 357)
Screenshot: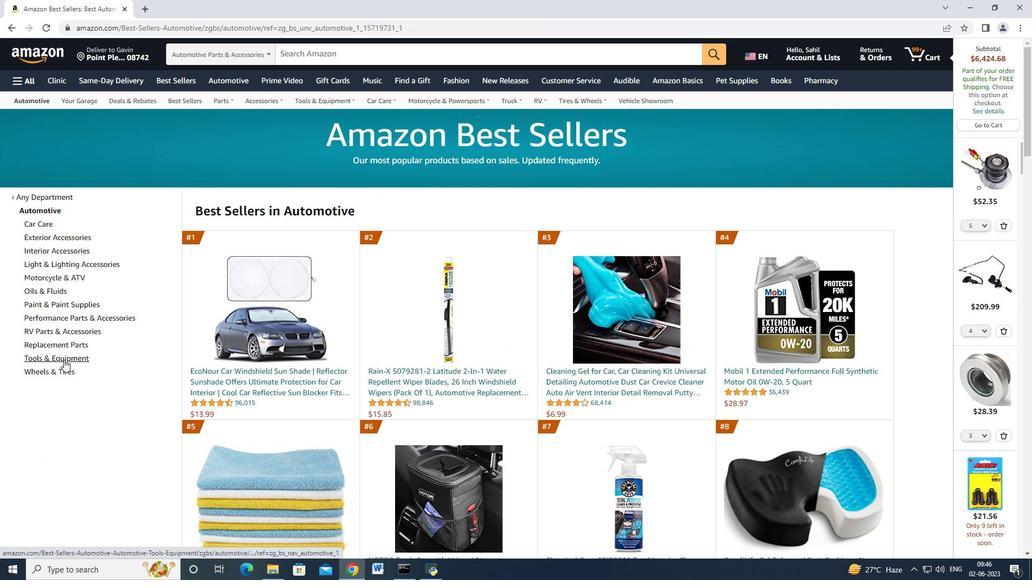 
Action: Mouse pressed left at (65, 357)
Screenshot: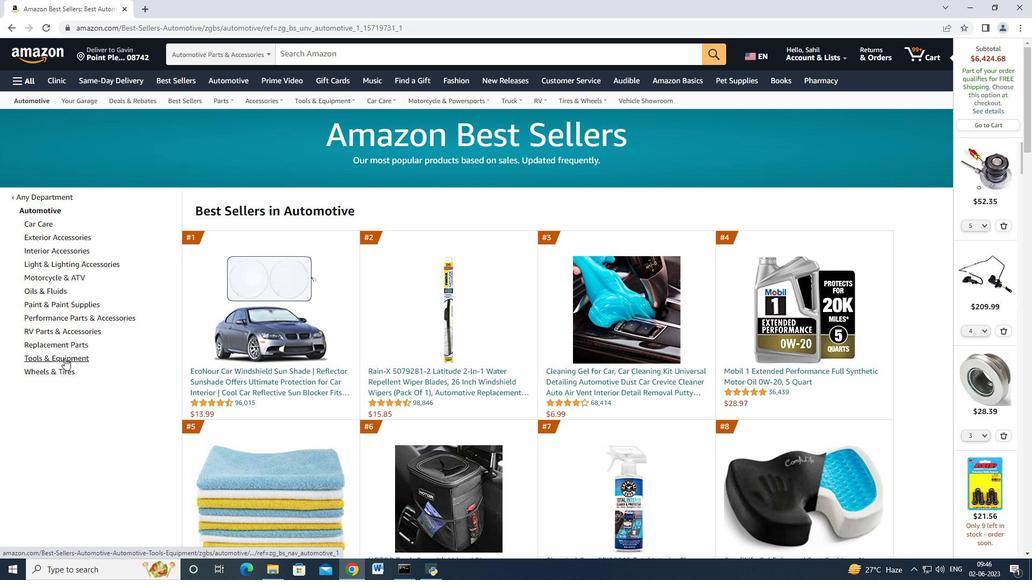 
Action: Mouse moved to (57, 276)
Screenshot: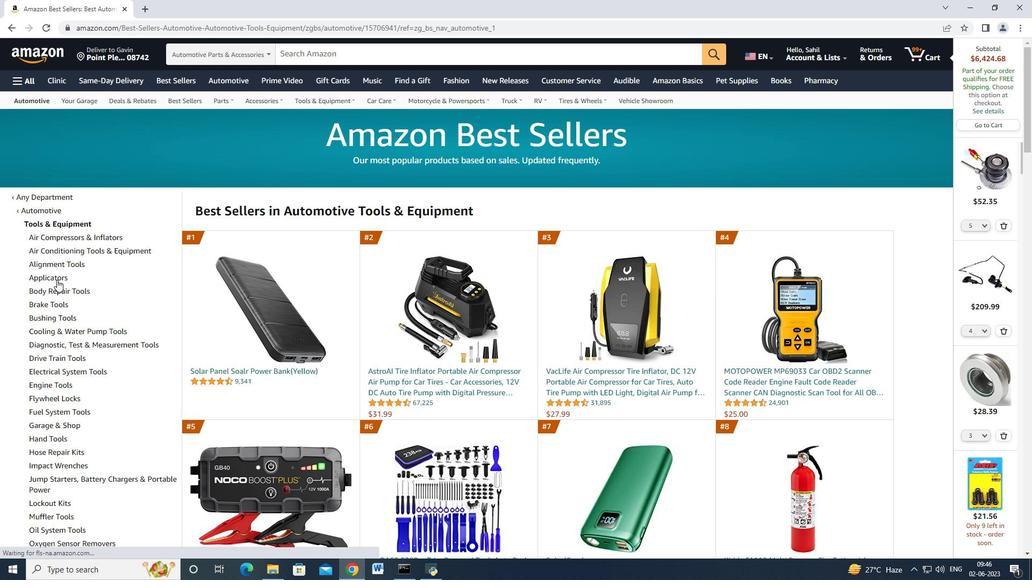 
Action: Mouse pressed left at (57, 276)
Screenshot: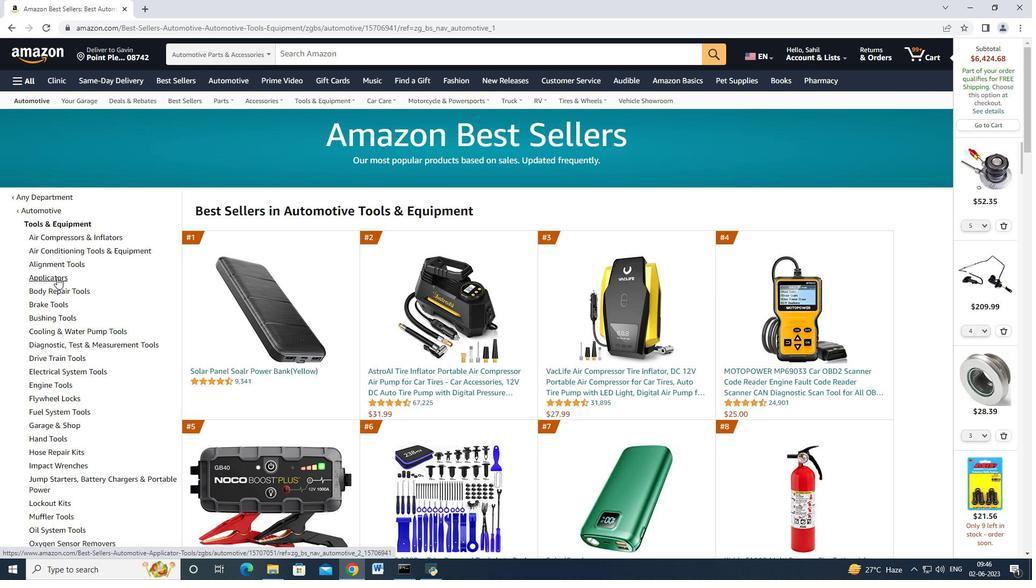 
Action: Mouse moved to (282, 371)
Screenshot: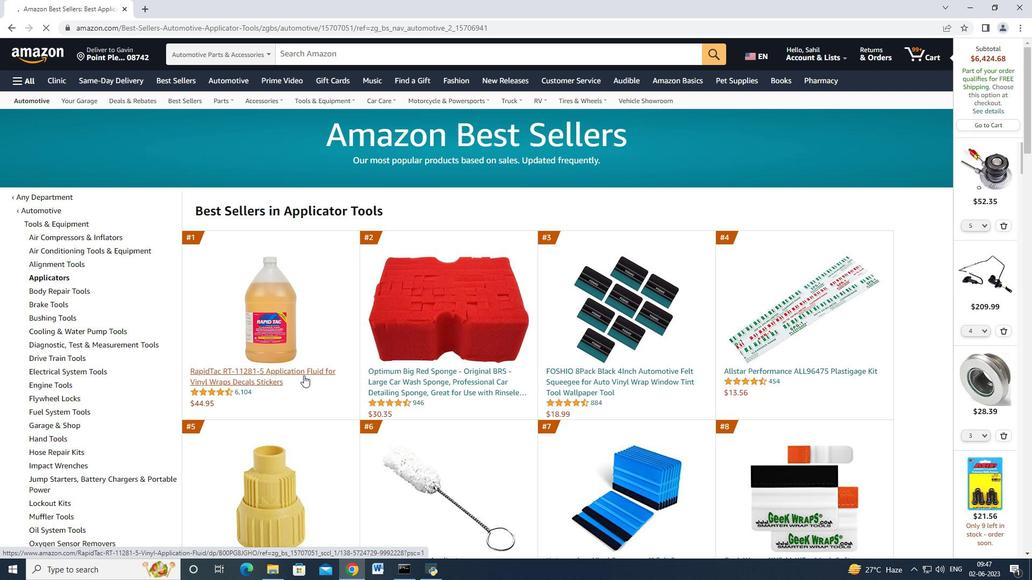 
Action: Mouse pressed left at (282, 371)
Screenshot: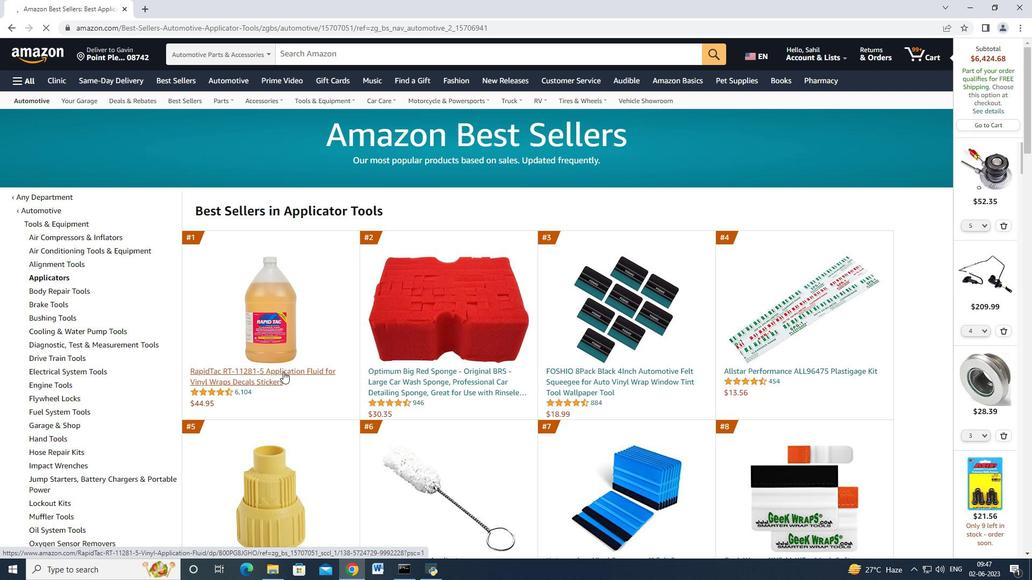 
Action: Mouse moved to (804, 311)
Screenshot: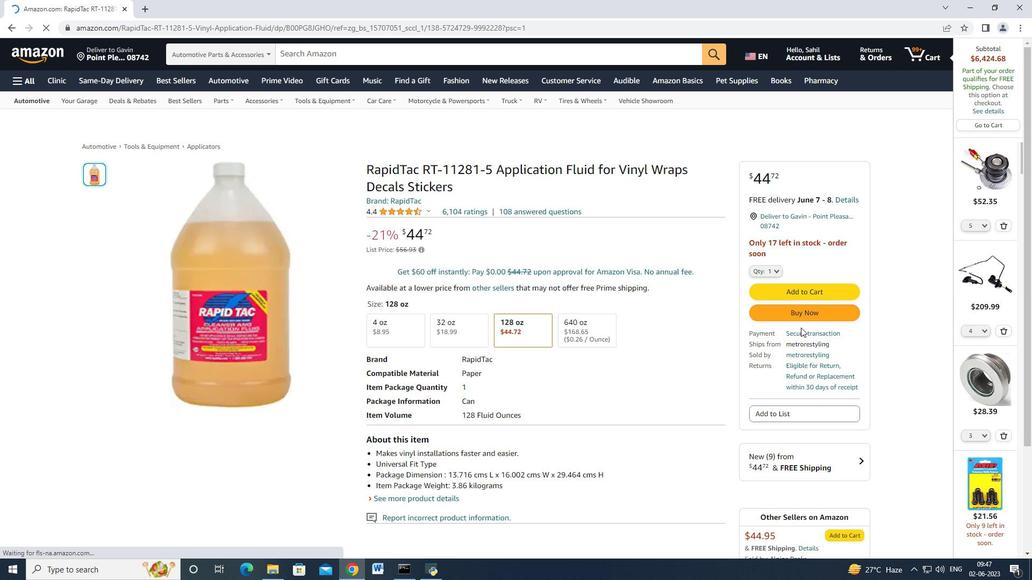 
Action: Mouse pressed left at (804, 311)
Screenshot: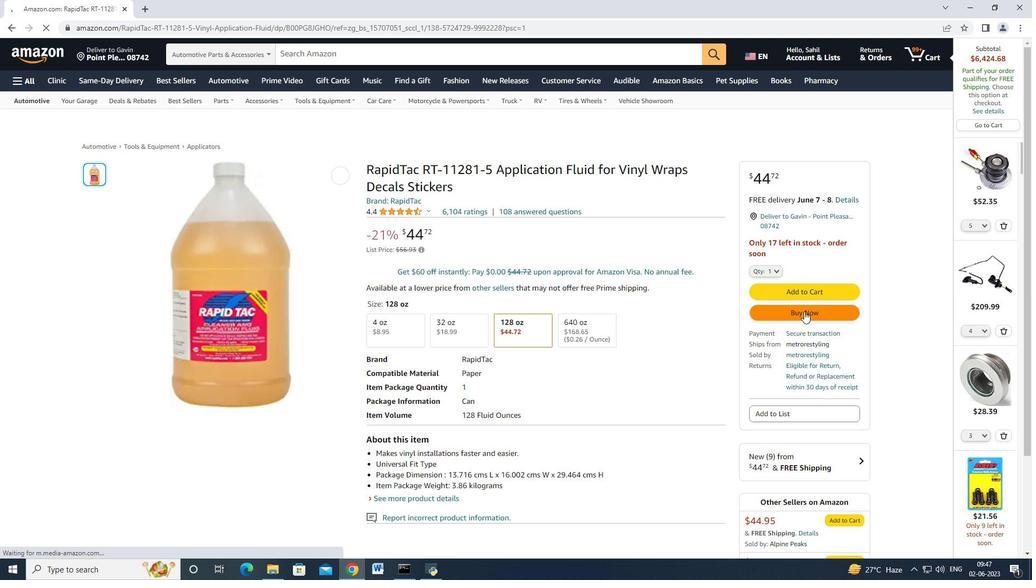 
Action: Mouse moved to (470, 186)
Screenshot: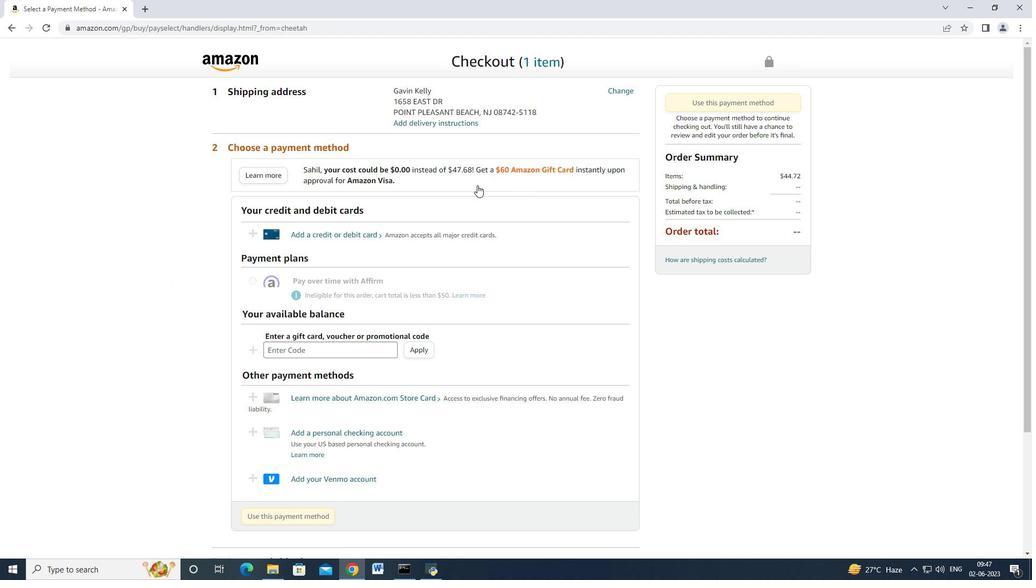 
Action: Mouse scrolled (470, 186) with delta (0, 0)
Screenshot: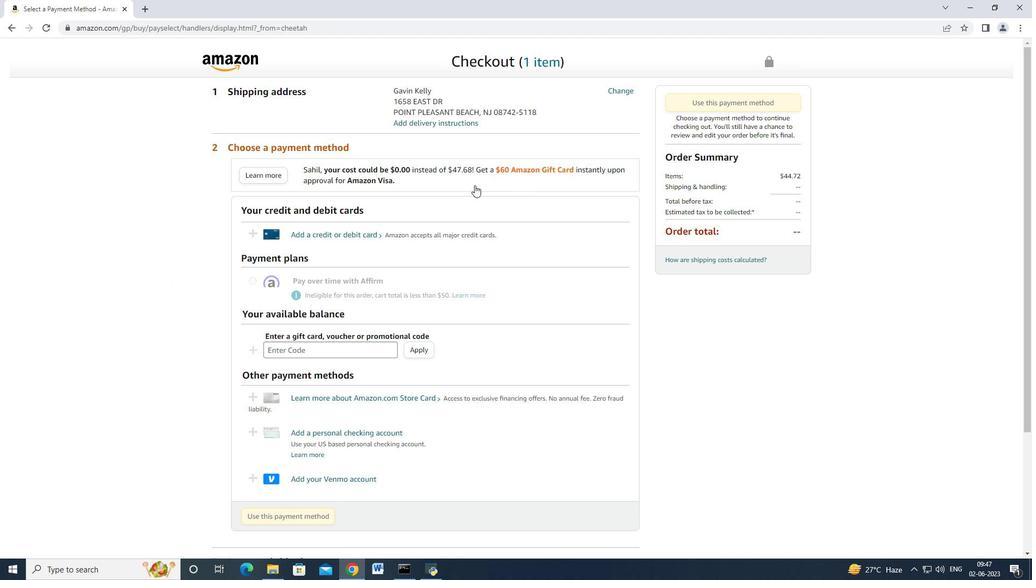 
Action: Mouse scrolled (470, 186) with delta (0, 0)
Screenshot: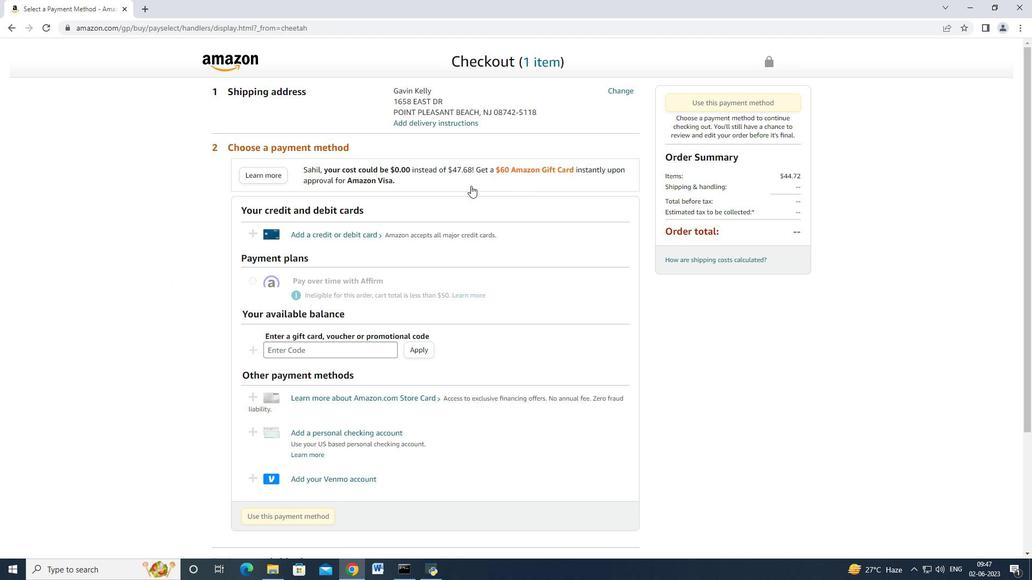 
Action: Mouse moved to (611, 91)
Screenshot: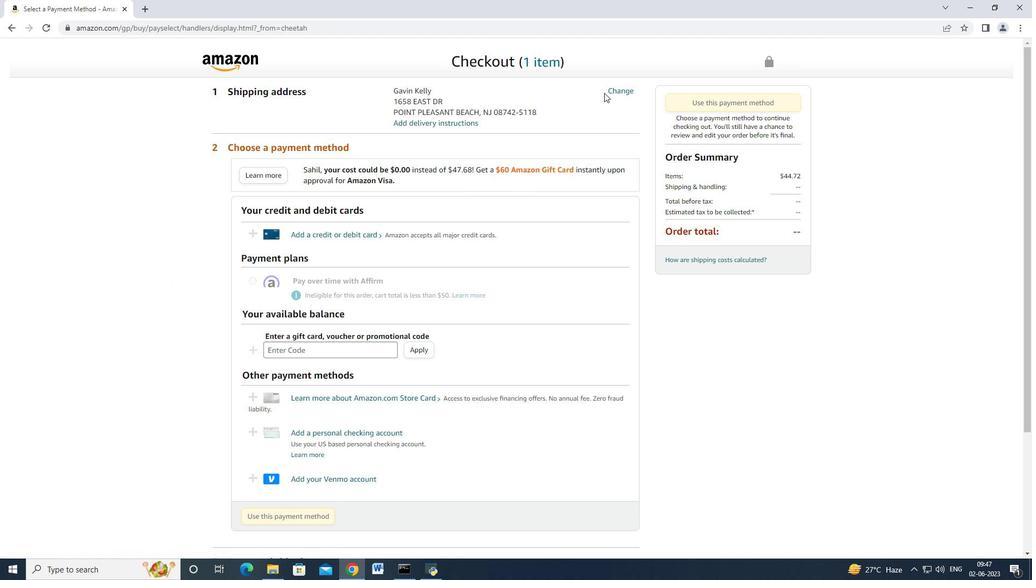 
Action: Mouse pressed left at (611, 91)
Screenshot: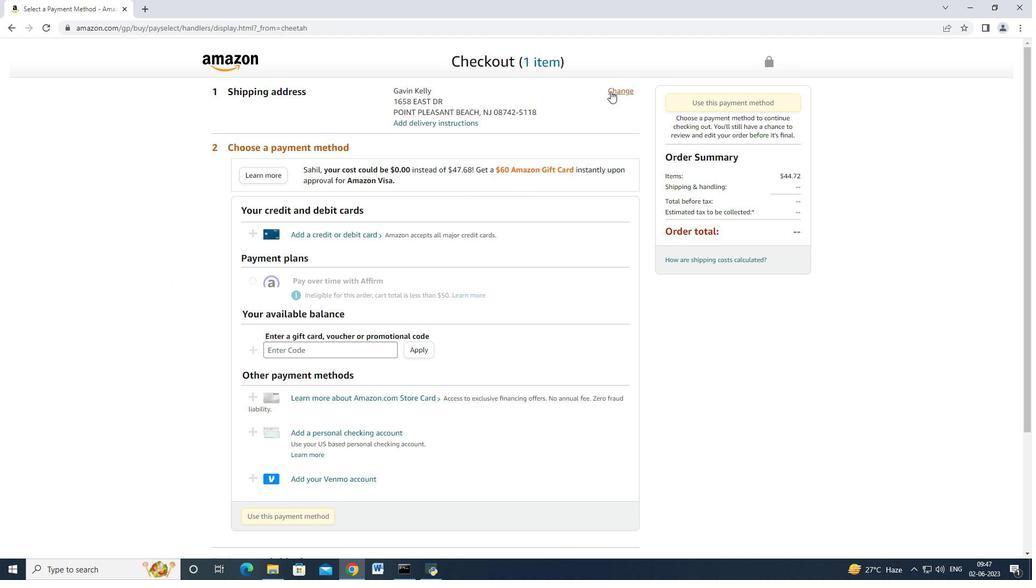
Action: Mouse moved to (440, 228)
Screenshot: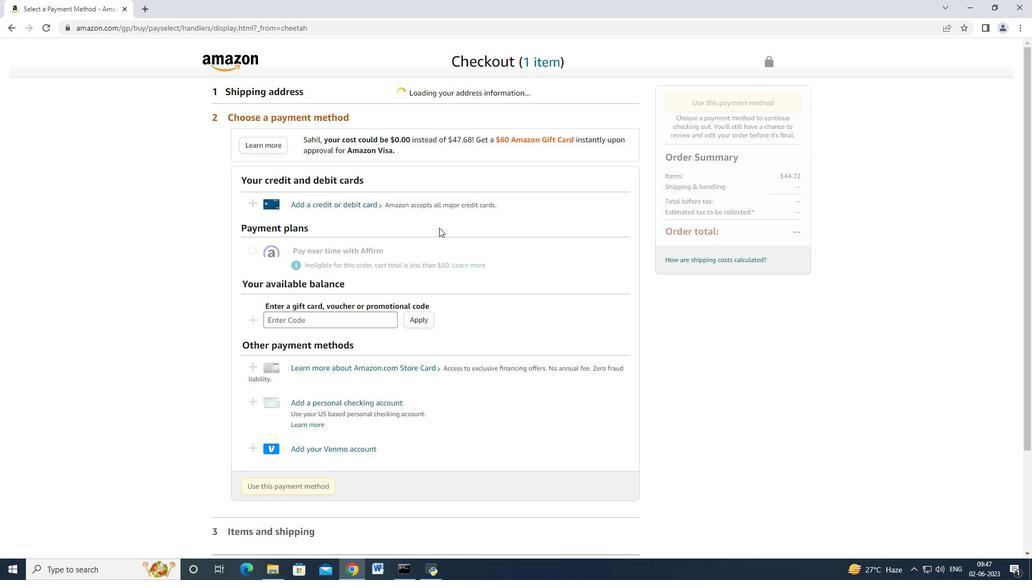 
Action: Mouse scrolled (439, 229) with delta (0, 0)
Screenshot: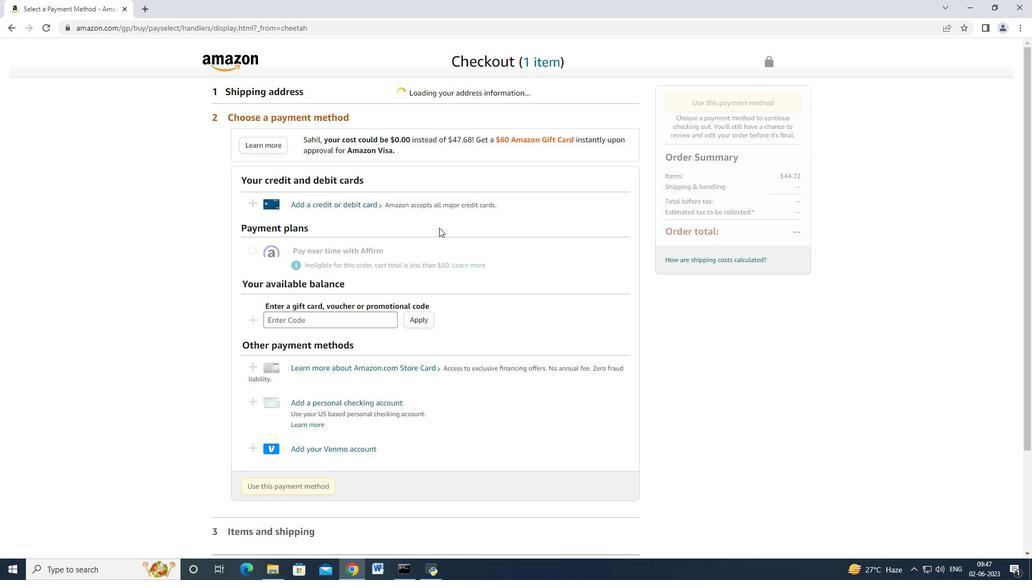 
Action: Mouse moved to (440, 228)
Screenshot: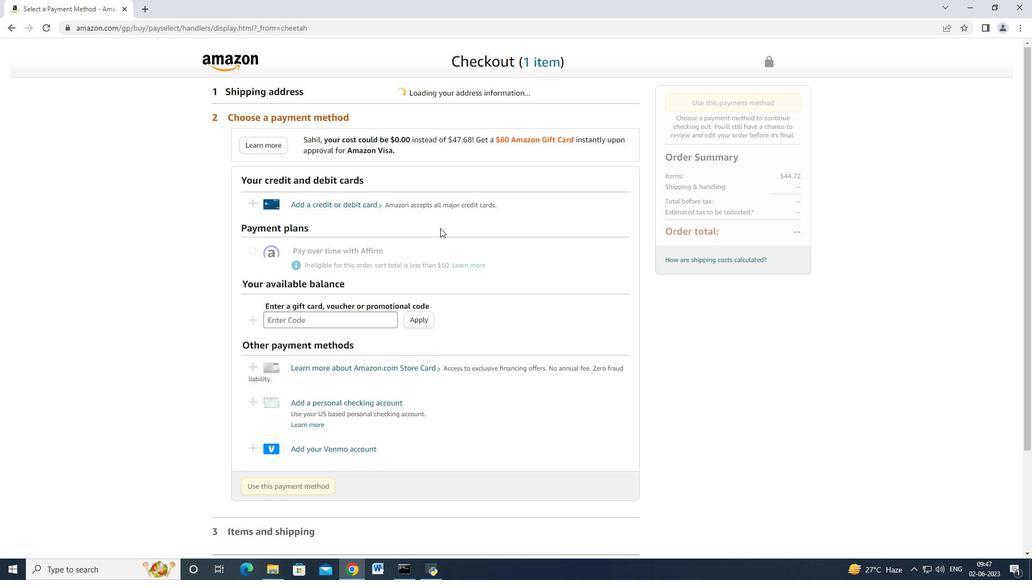 
Action: Mouse scrolled (440, 228) with delta (0, 0)
Screenshot: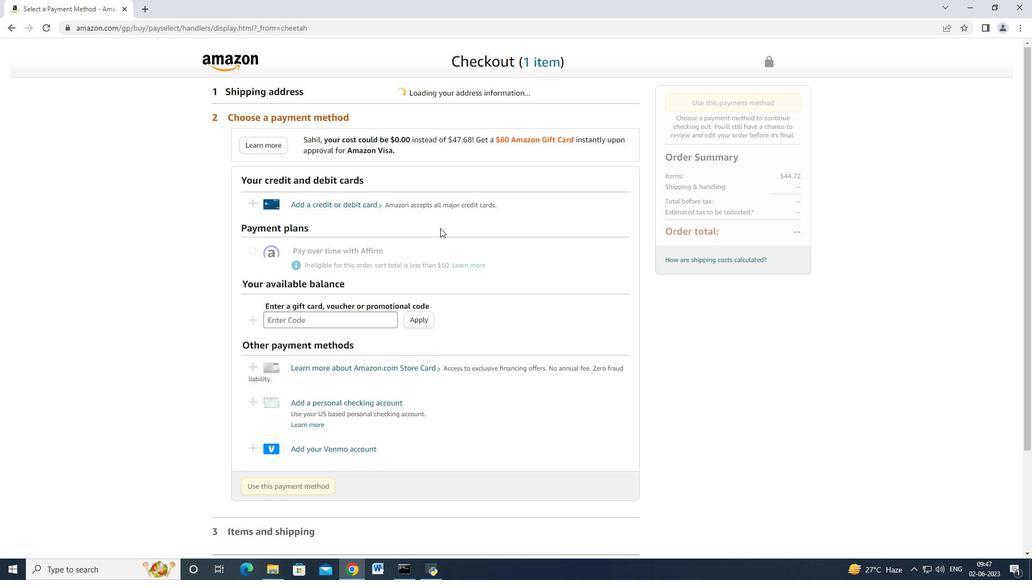 
Action: Mouse moved to (440, 229)
Screenshot: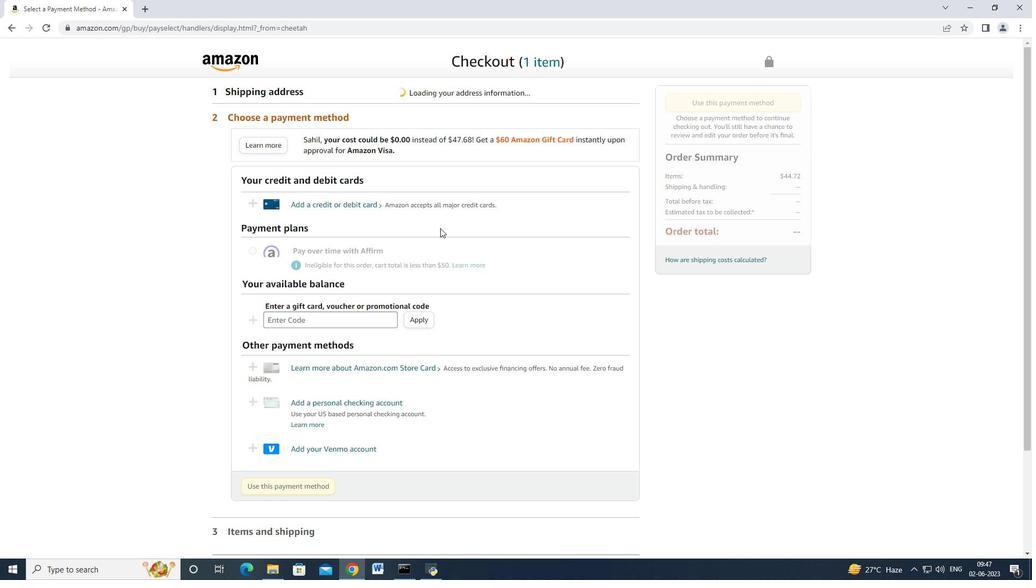 
Action: Mouse scrolled (440, 228) with delta (0, 0)
Screenshot: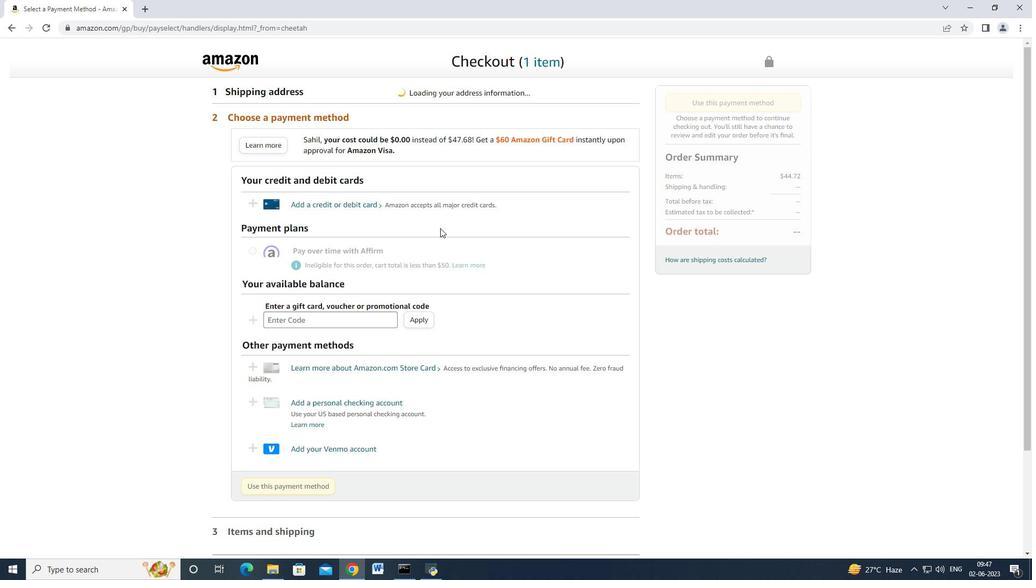 
Action: Mouse moved to (456, 249)
Screenshot: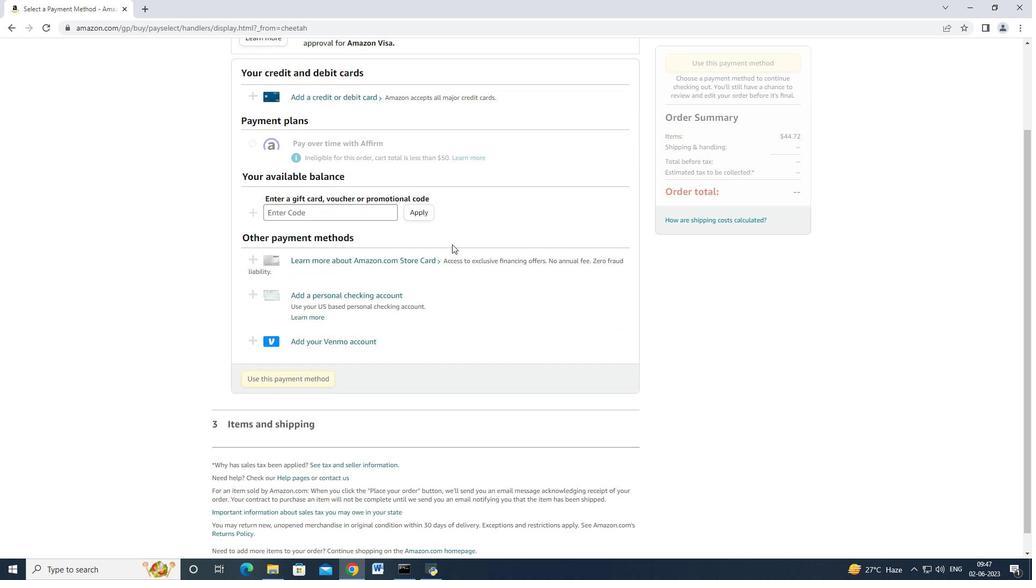 
Action: Mouse scrolled (456, 249) with delta (0, 0)
Screenshot: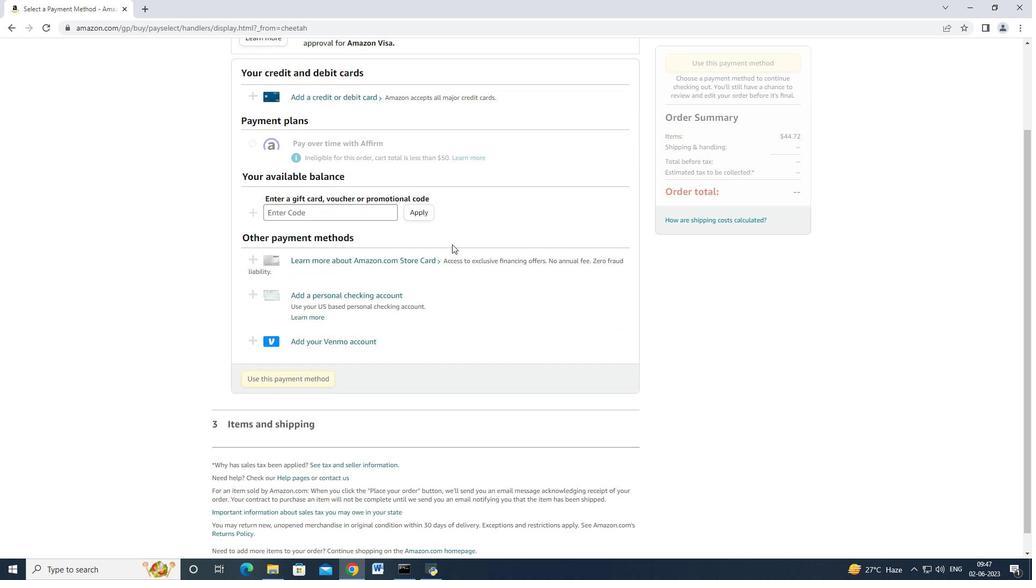 
Action: Mouse moved to (456, 249)
Screenshot: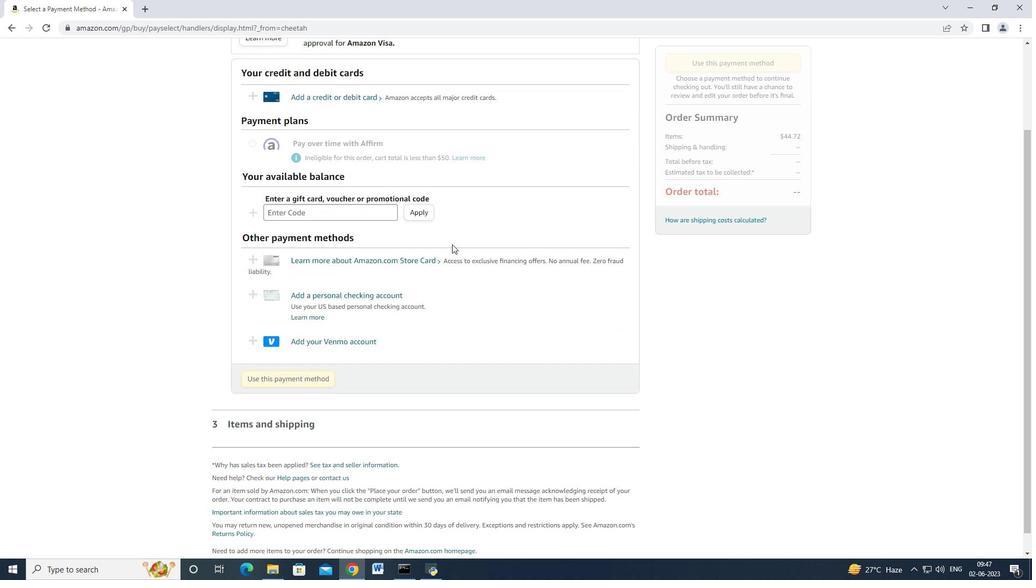 
Action: Mouse scrolled (456, 250) with delta (0, 0)
Screenshot: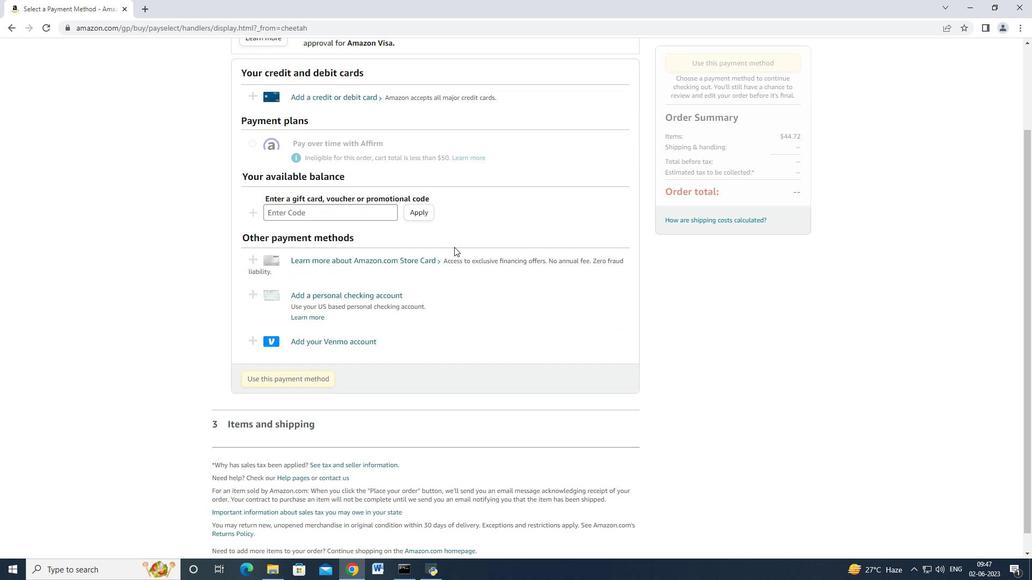 
Action: Mouse moved to (457, 252)
Screenshot: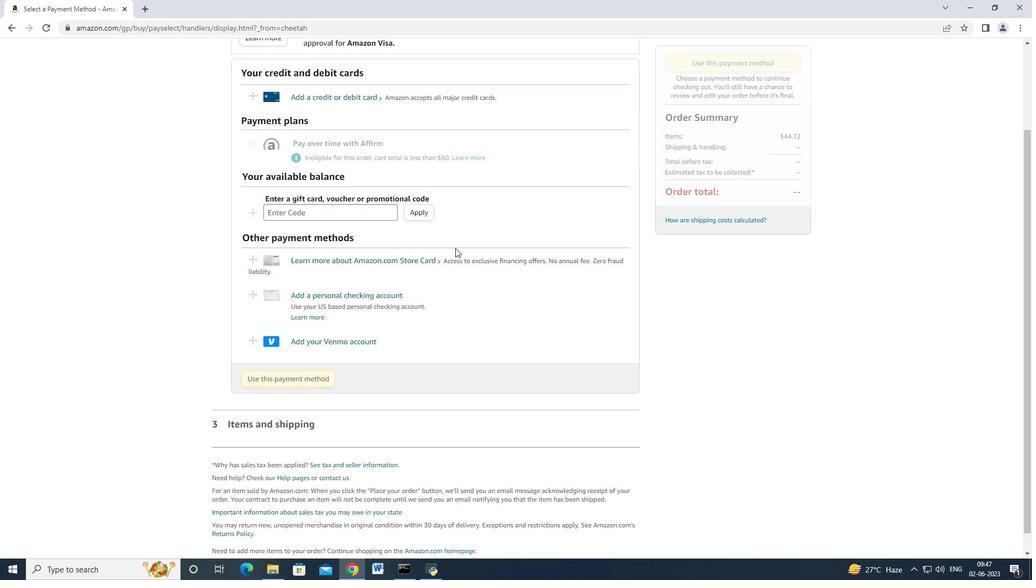 
Action: Mouse scrolled (457, 253) with delta (0, 0)
Screenshot: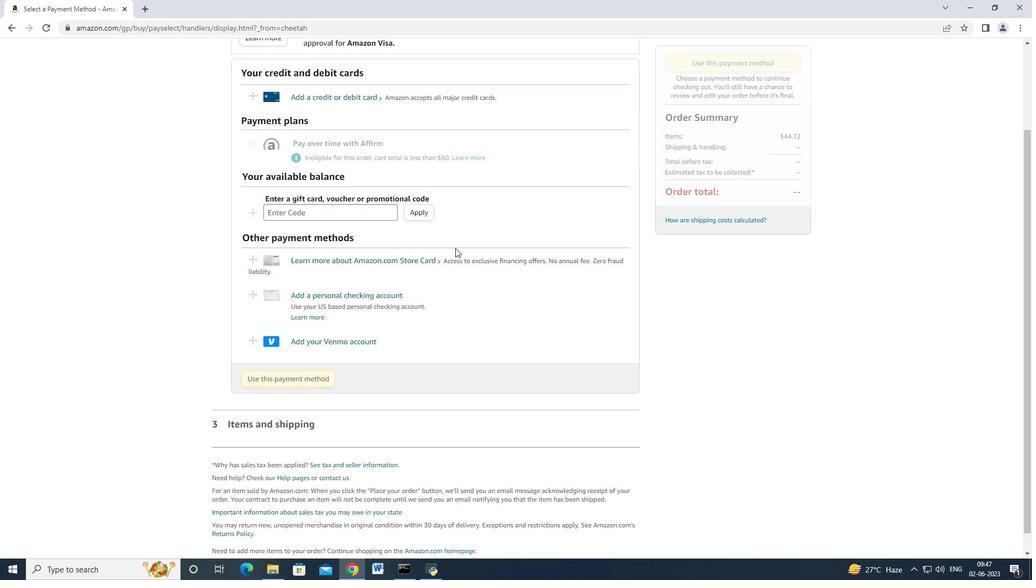 
Action: Mouse moved to (457, 254)
Screenshot: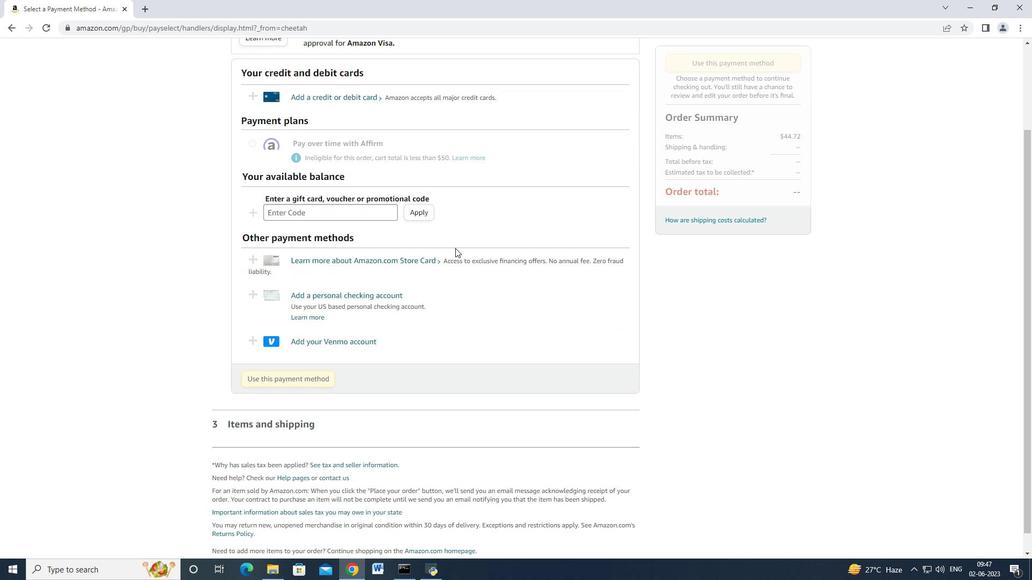 
Action: Mouse scrolled (457, 255) with delta (0, 0)
Screenshot: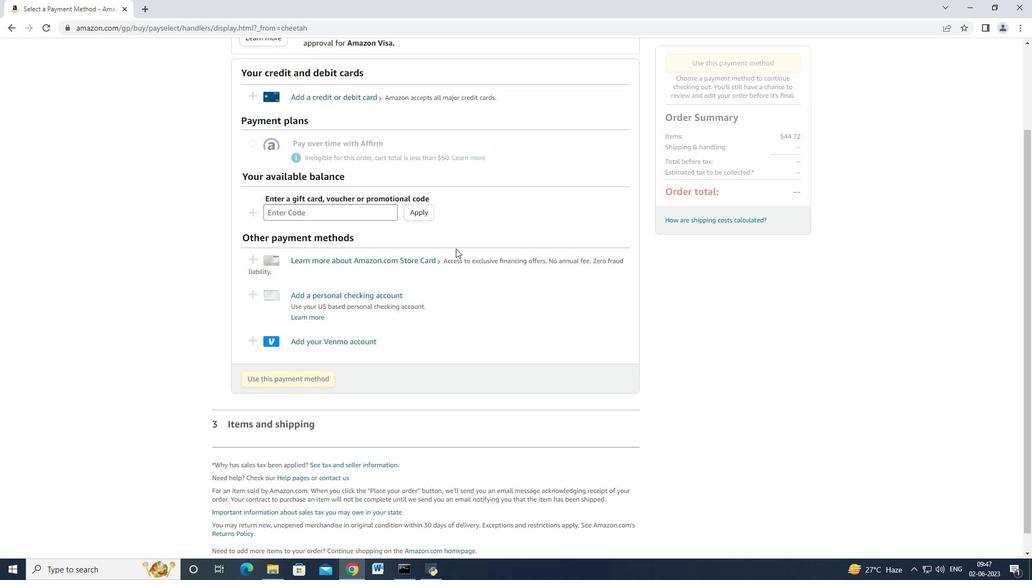 
Action: Mouse moved to (457, 260)
Screenshot: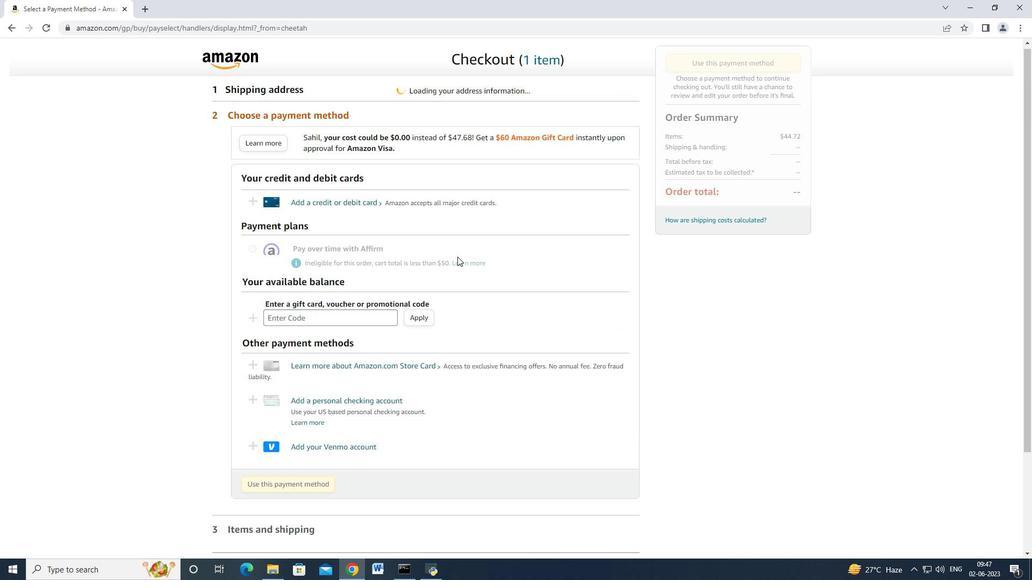 
Action: Mouse scrolled (457, 260) with delta (0, 0)
Screenshot: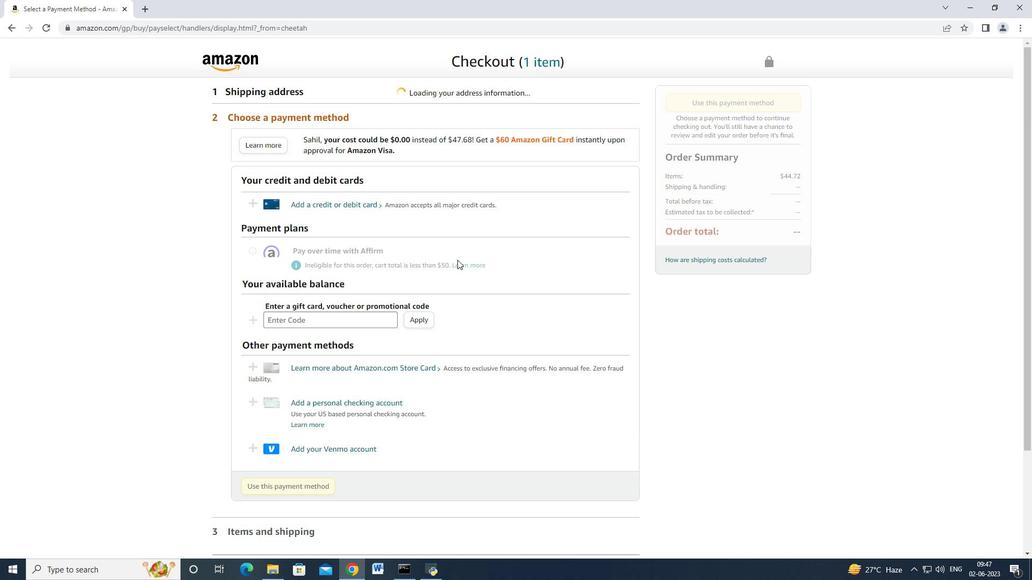 
Action: Mouse scrolled (457, 260) with delta (0, 0)
Screenshot: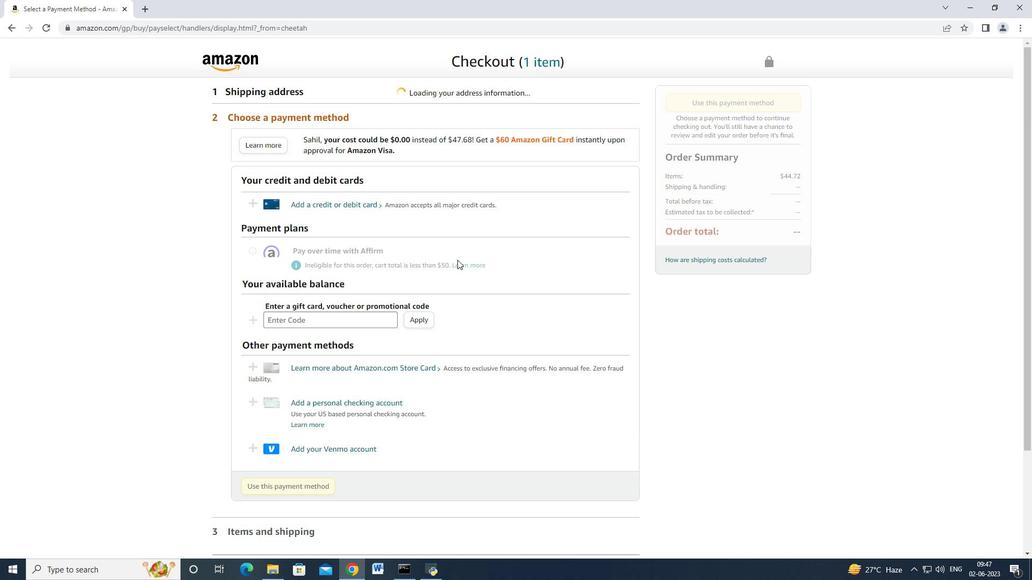 
Action: Mouse scrolled (457, 260) with delta (0, 0)
Screenshot: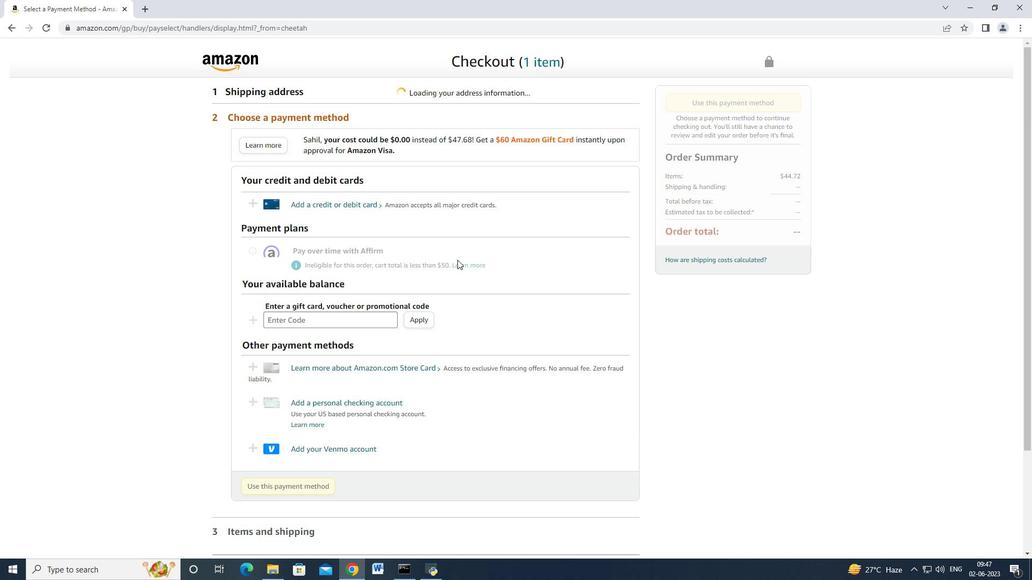
Action: Mouse moved to (443, 286)
Screenshot: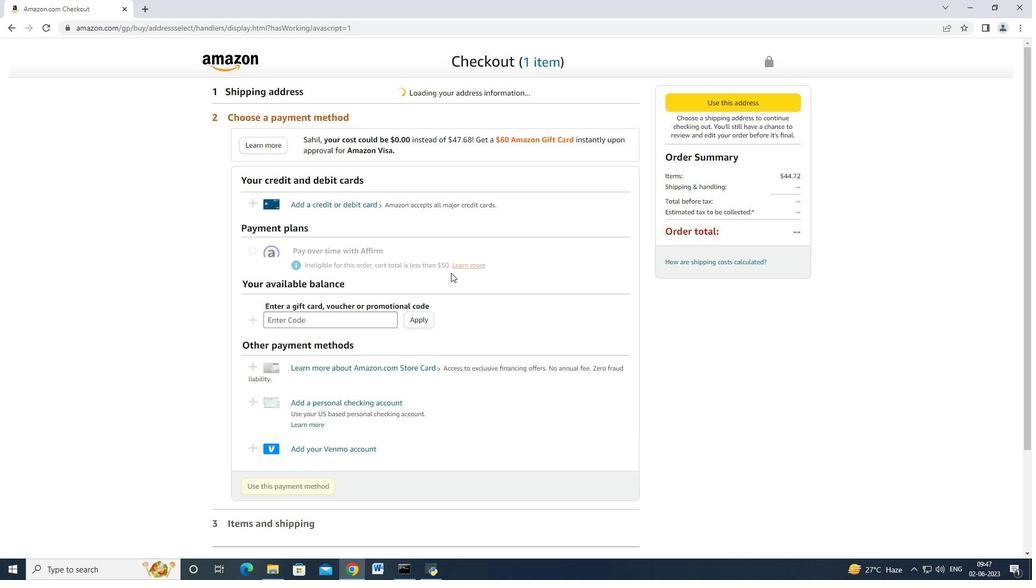 
Action: Mouse scrolled (443, 286) with delta (0, 0)
Screenshot: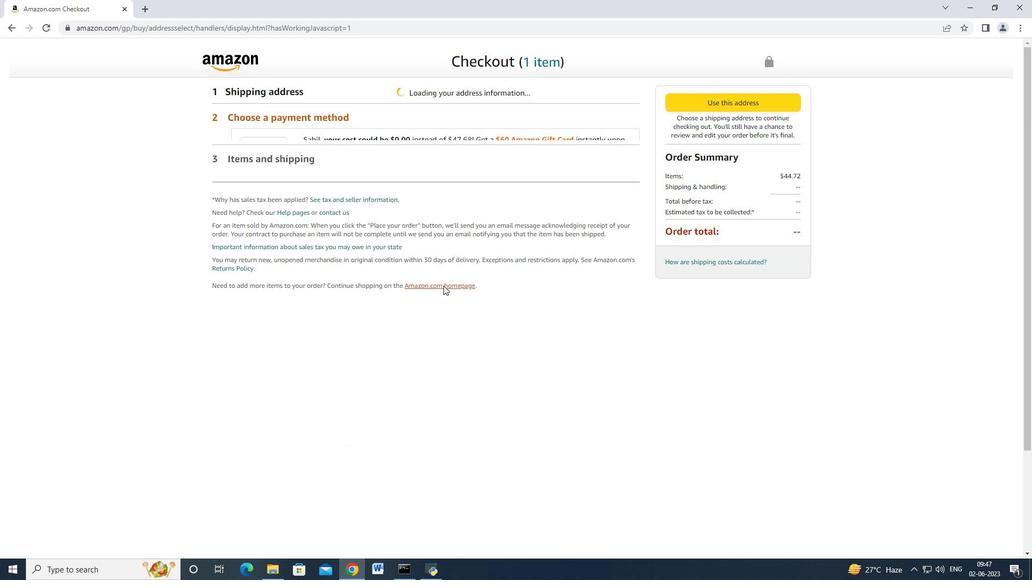
Action: Mouse moved to (436, 288)
Screenshot: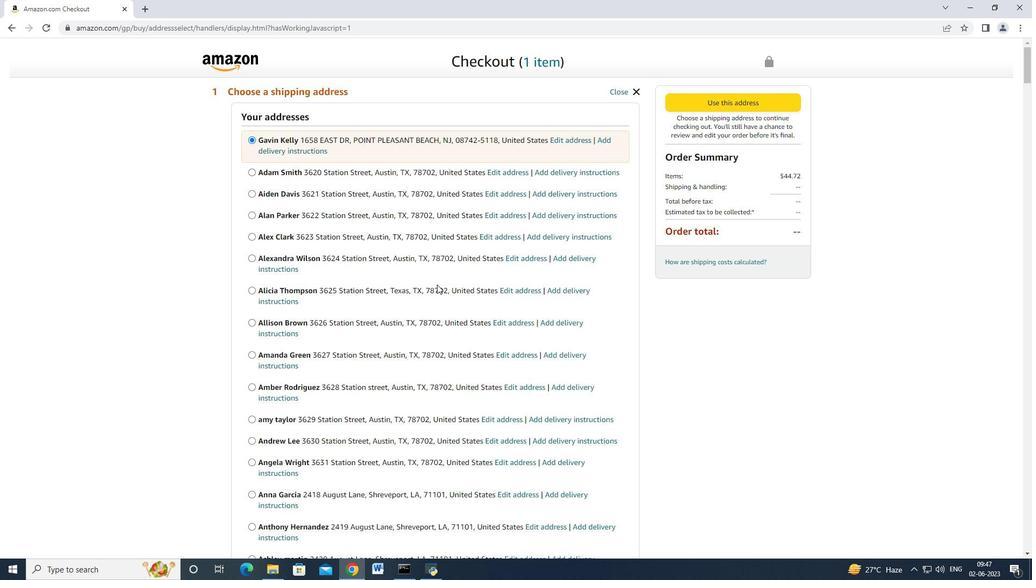 
Action: Mouse scrolled (436, 287) with delta (0, 0)
Screenshot: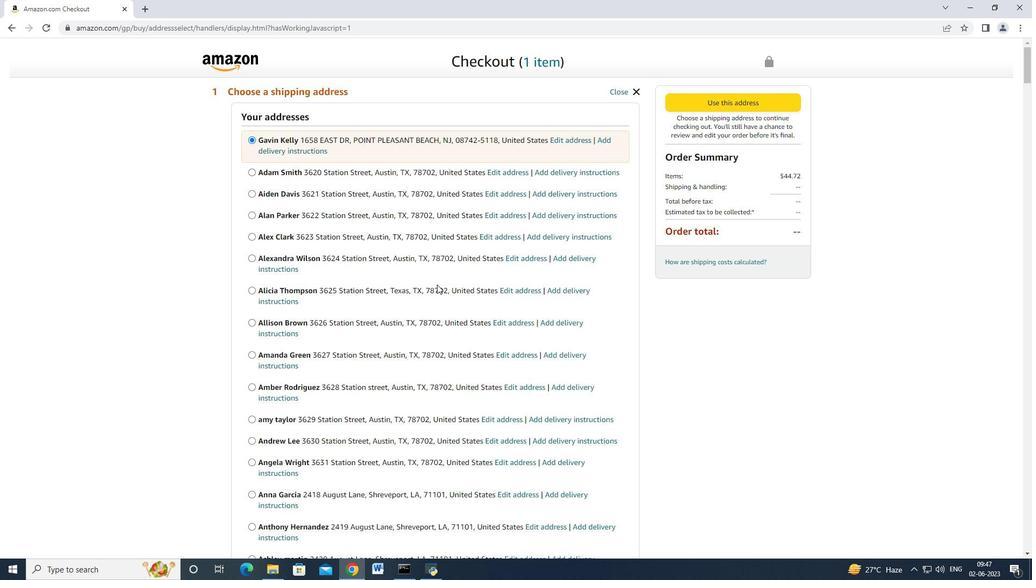
Action: Mouse moved to (436, 288)
Screenshot: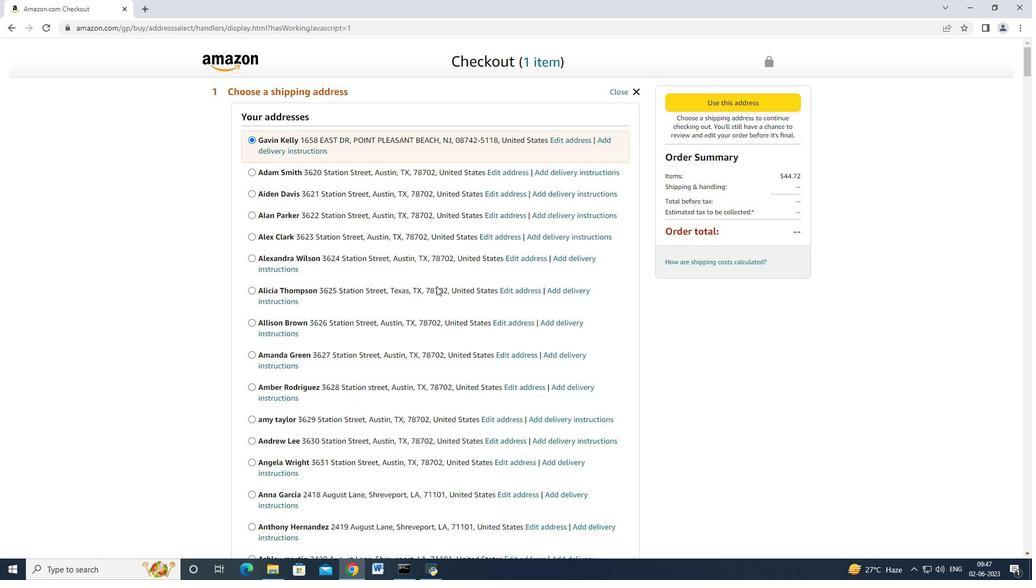 
Action: Mouse scrolled (436, 288) with delta (0, 0)
Screenshot: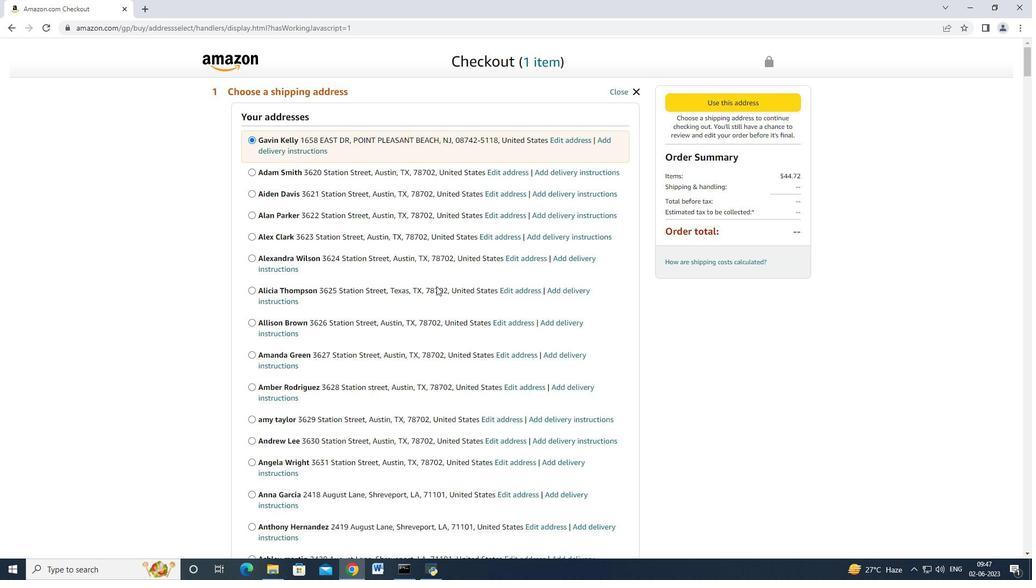 
Action: Mouse scrolled (436, 288) with delta (0, 0)
Screenshot: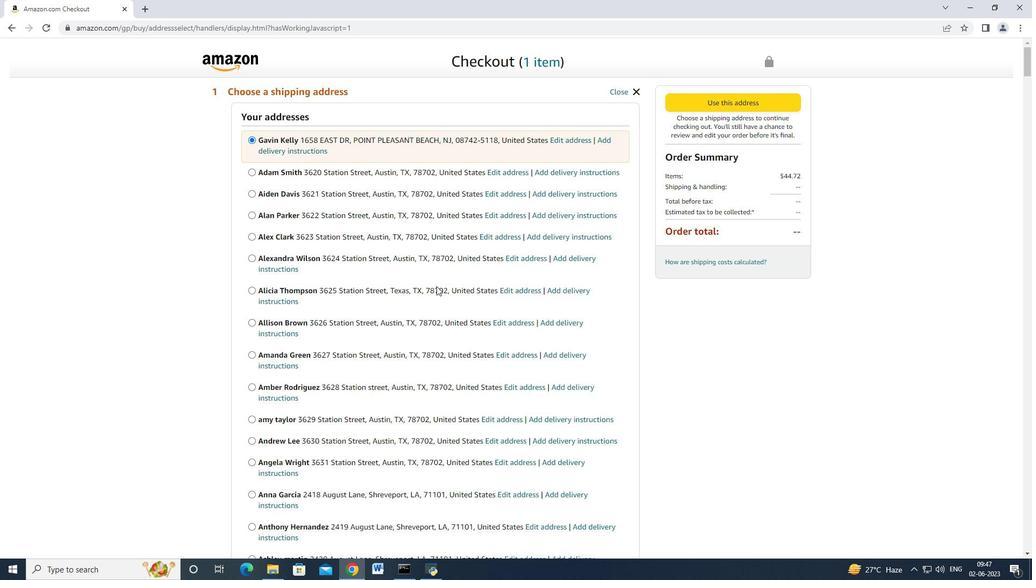 
Action: Mouse scrolled (436, 288) with delta (0, 0)
Screenshot: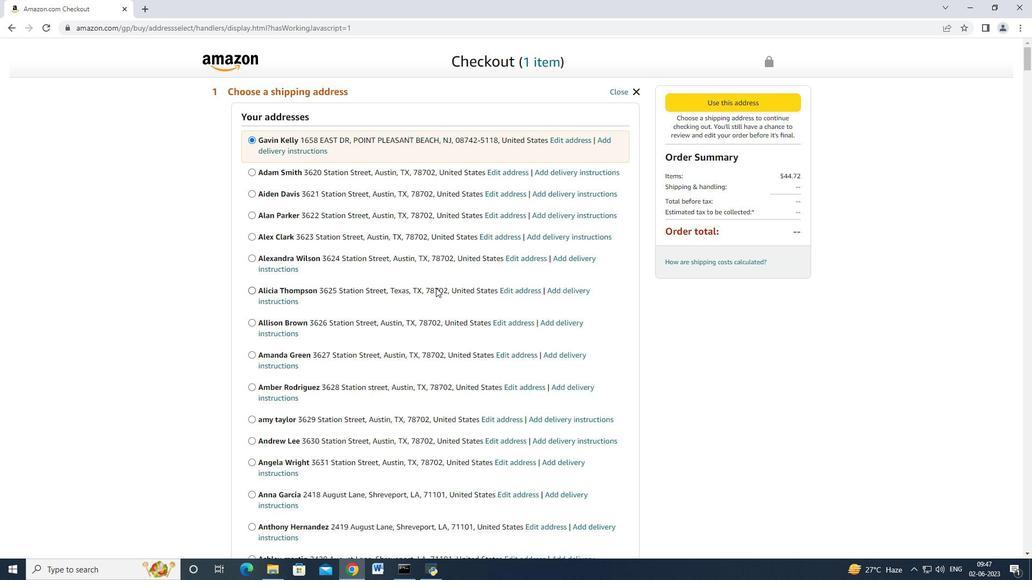 
Action: Mouse moved to (425, 307)
Screenshot: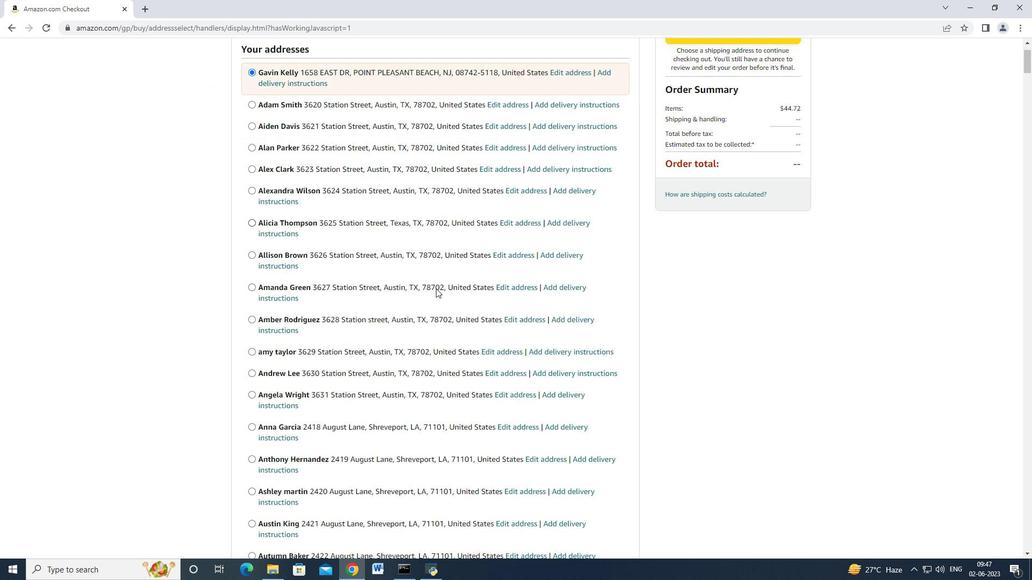 
Action: Mouse scrolled (426, 304) with delta (0, 0)
Screenshot: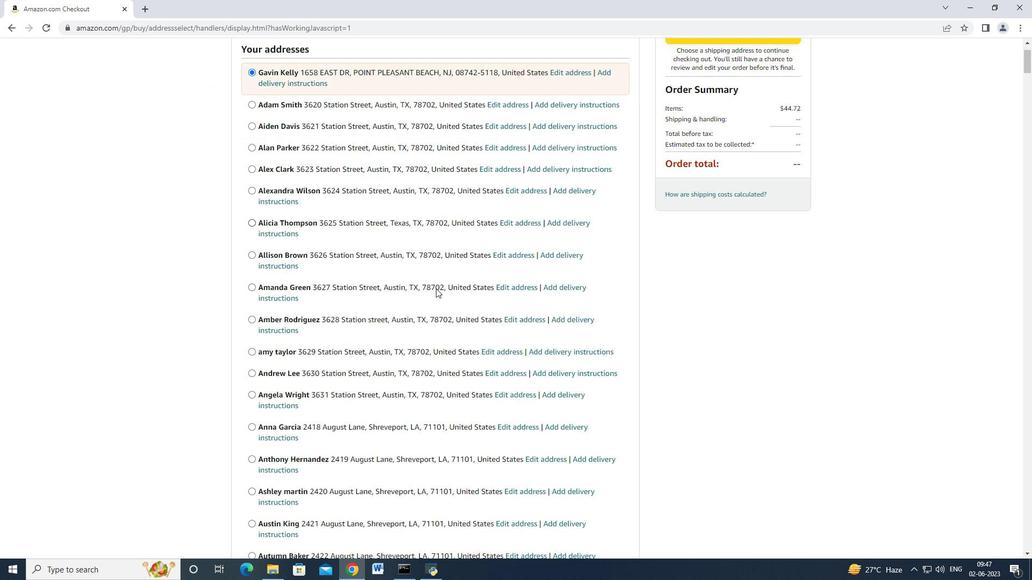 
Action: Mouse moved to (424, 307)
Screenshot: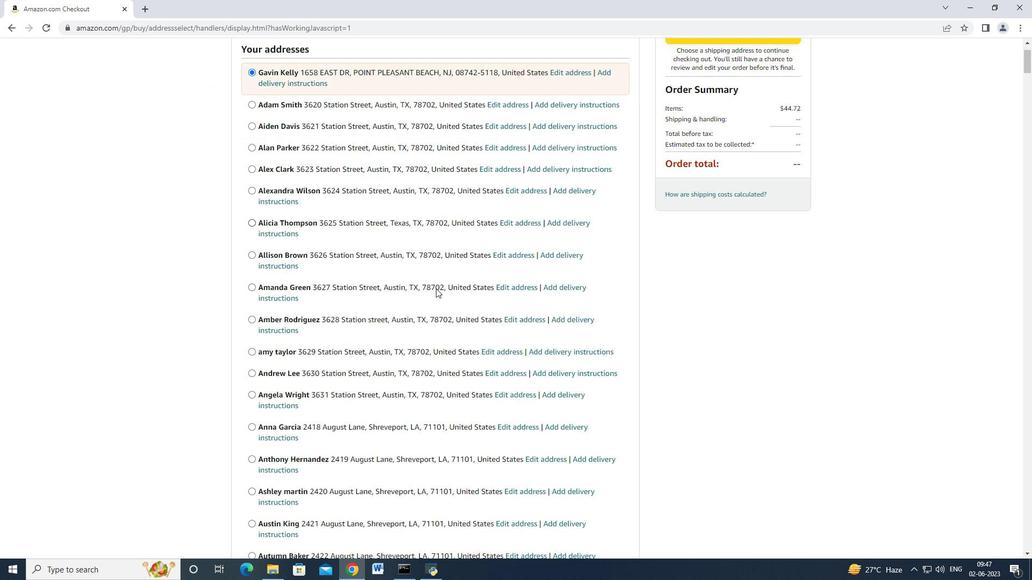 
Action: Mouse scrolled (425, 306) with delta (0, 0)
Screenshot: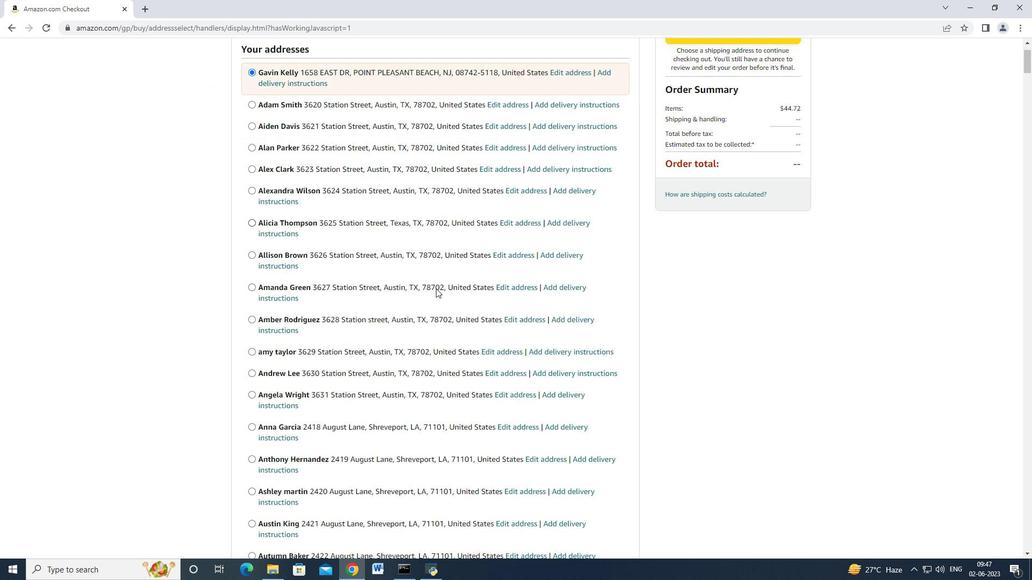 
Action: Mouse moved to (424, 307)
Screenshot: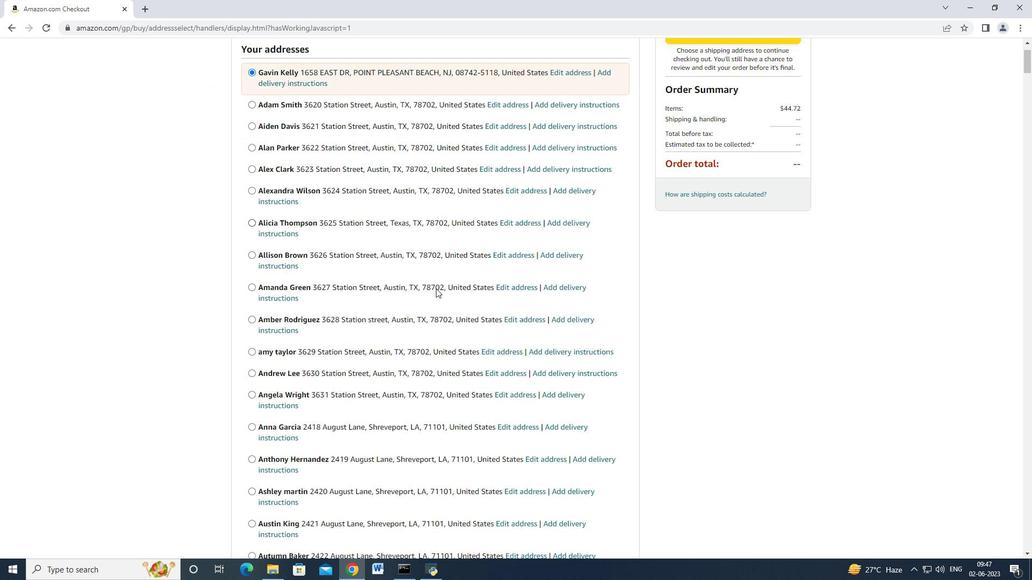 
Action: Mouse scrolled (425, 306) with delta (0, 0)
Screenshot: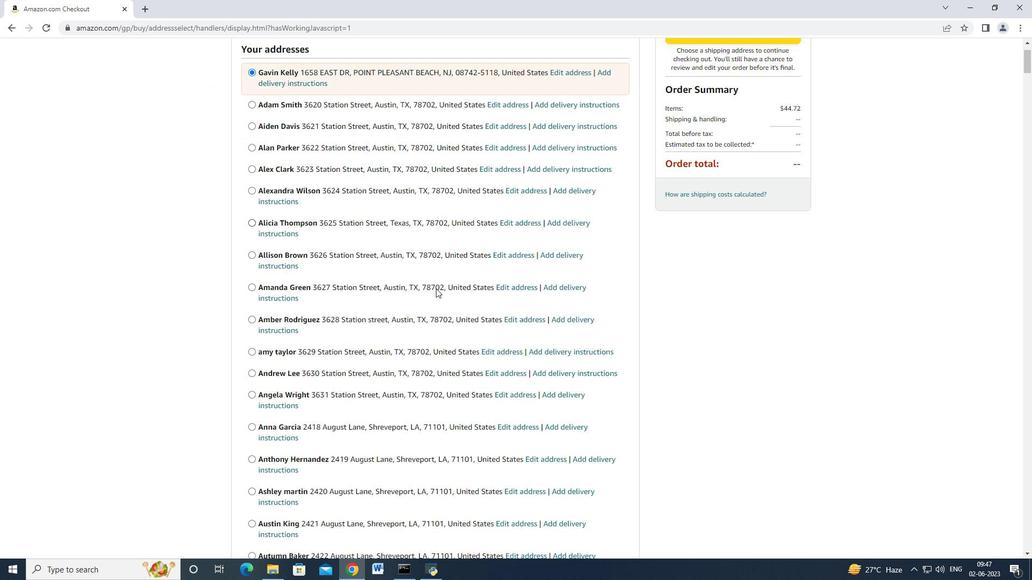 
Action: Mouse moved to (424, 308)
Screenshot: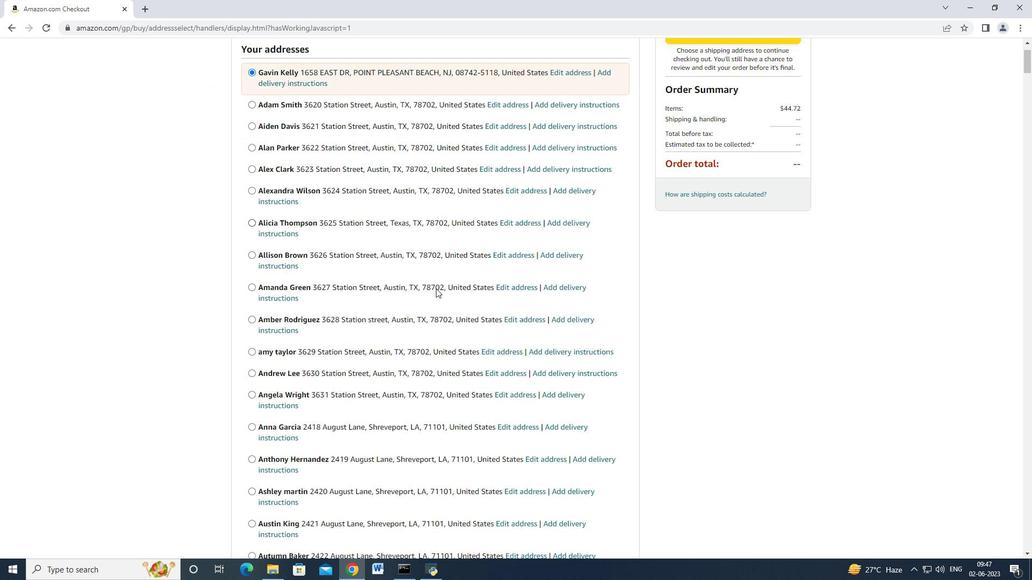 
Action: Mouse scrolled (424, 307) with delta (0, 0)
Screenshot: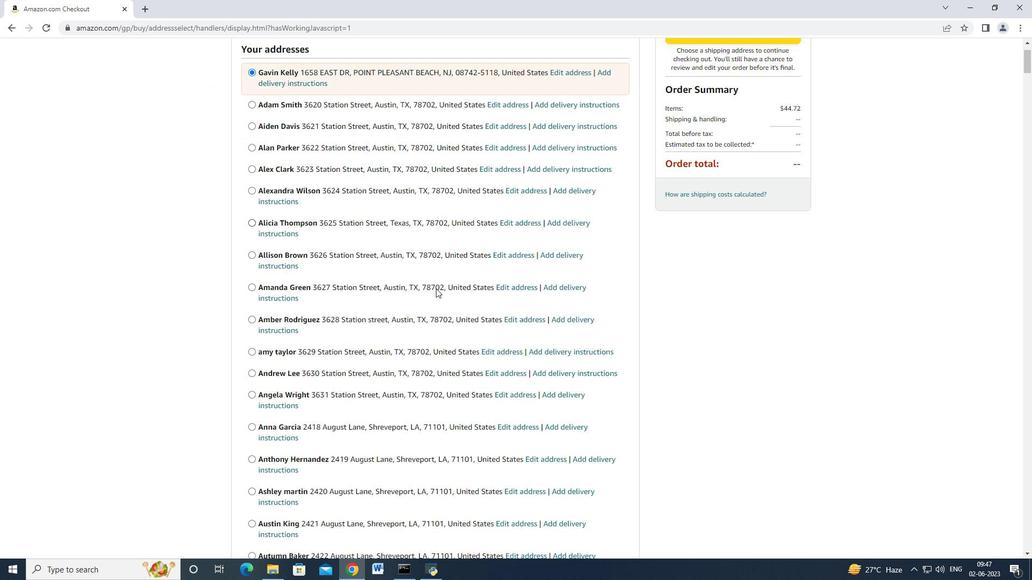 
Action: Mouse moved to (424, 308)
Screenshot: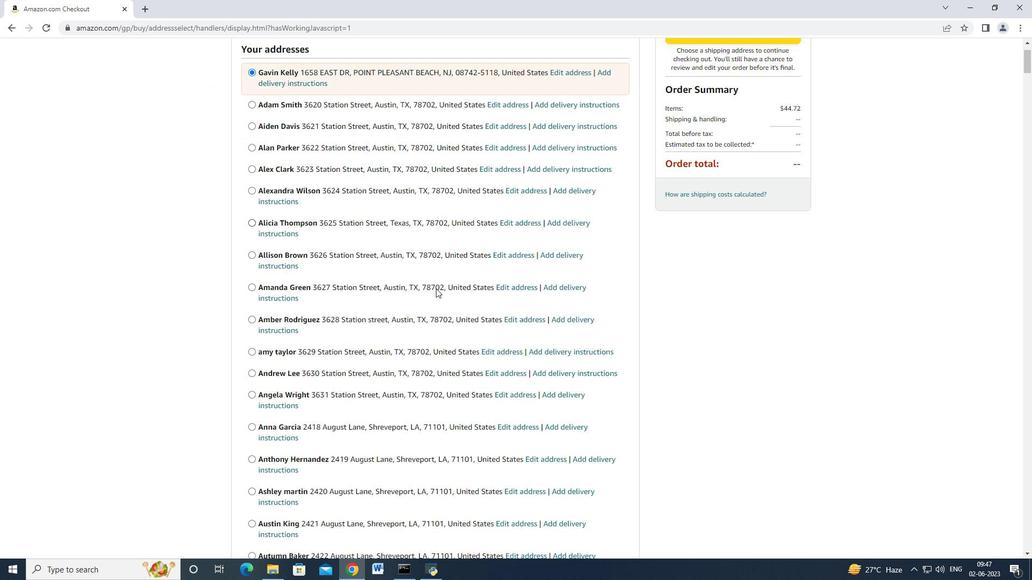 
Action: Mouse scrolled (424, 307) with delta (0, 0)
Screenshot: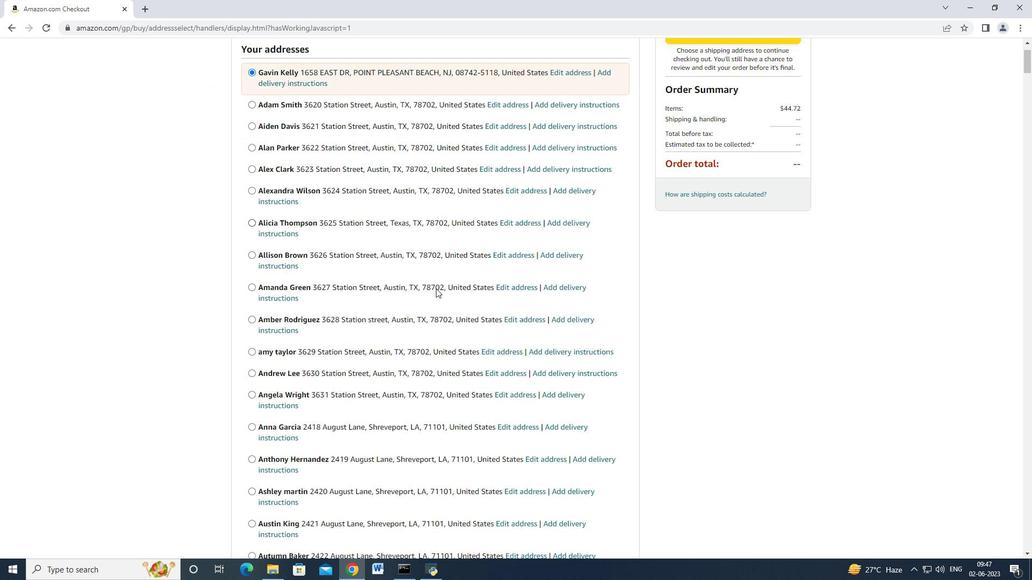 
Action: Mouse moved to (424, 308)
Screenshot: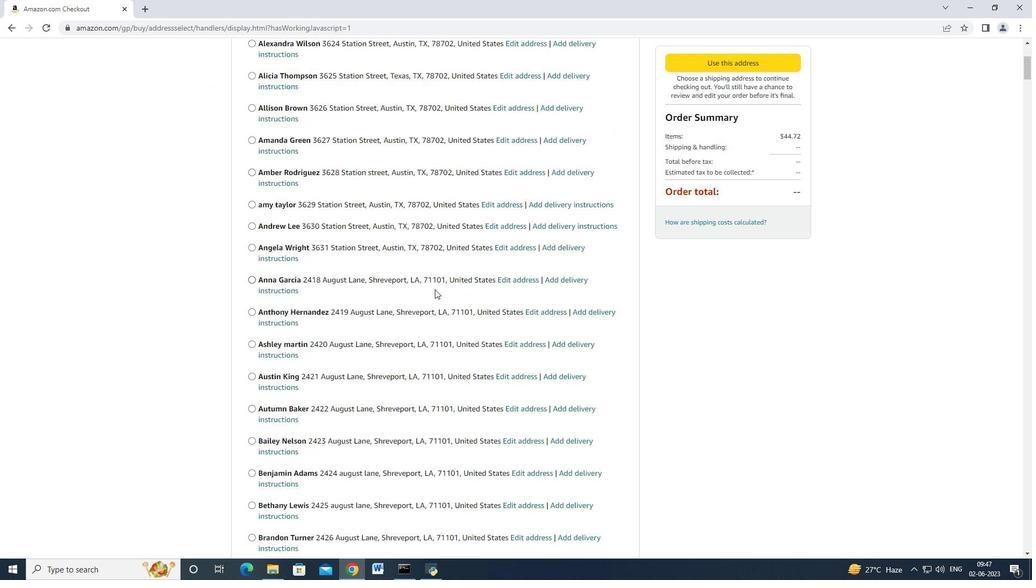 
Action: Mouse scrolled (424, 307) with delta (0, 0)
Screenshot: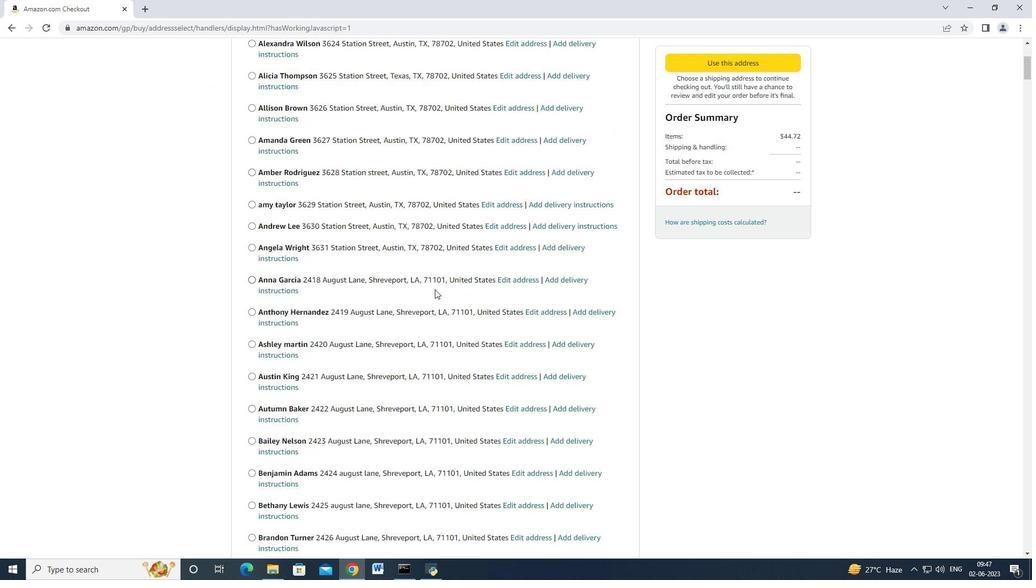 
Action: Mouse moved to (422, 310)
Screenshot: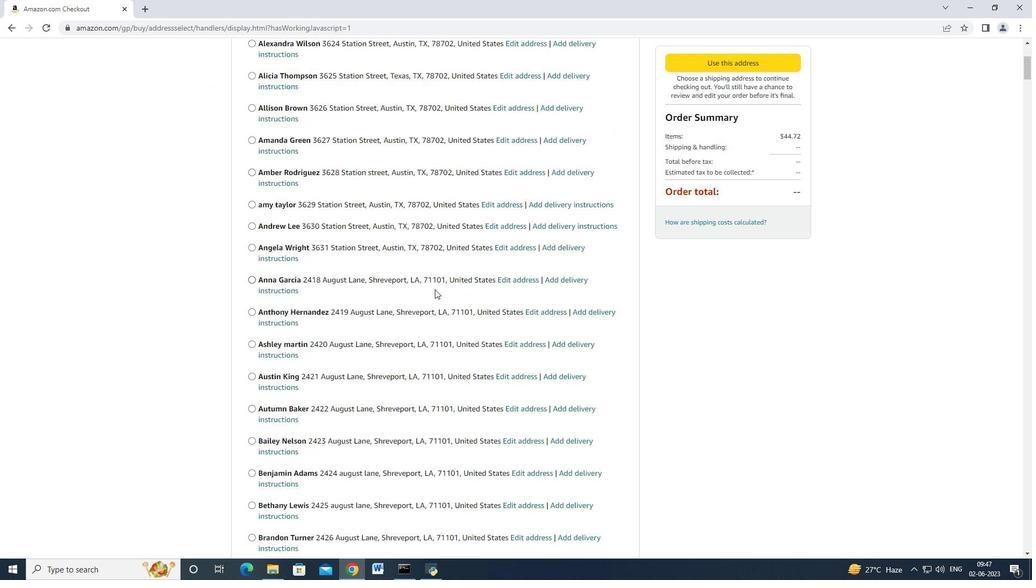 
Action: Mouse scrolled (424, 307) with delta (0, 0)
Screenshot: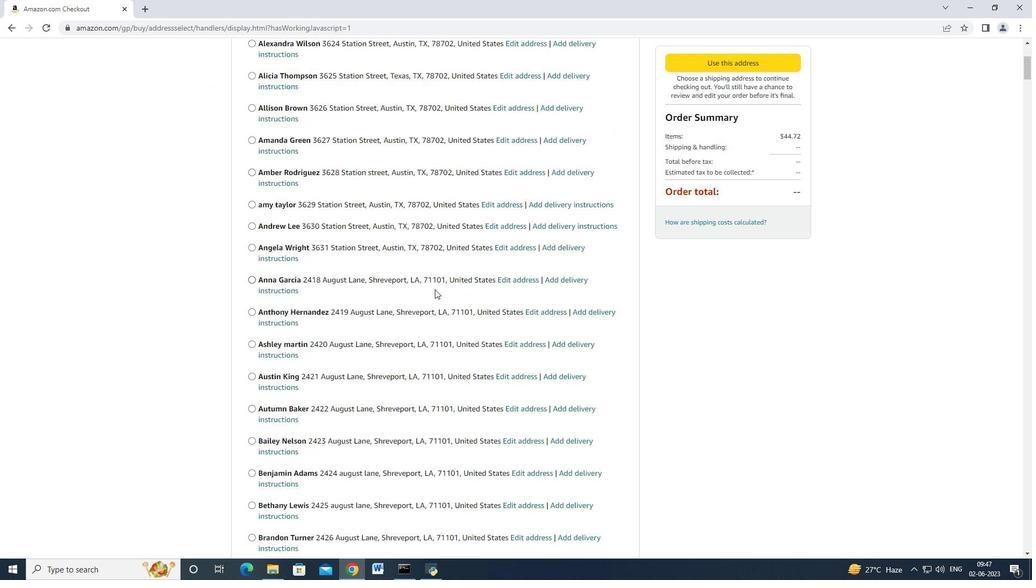 
Action: Mouse moved to (401, 324)
Screenshot: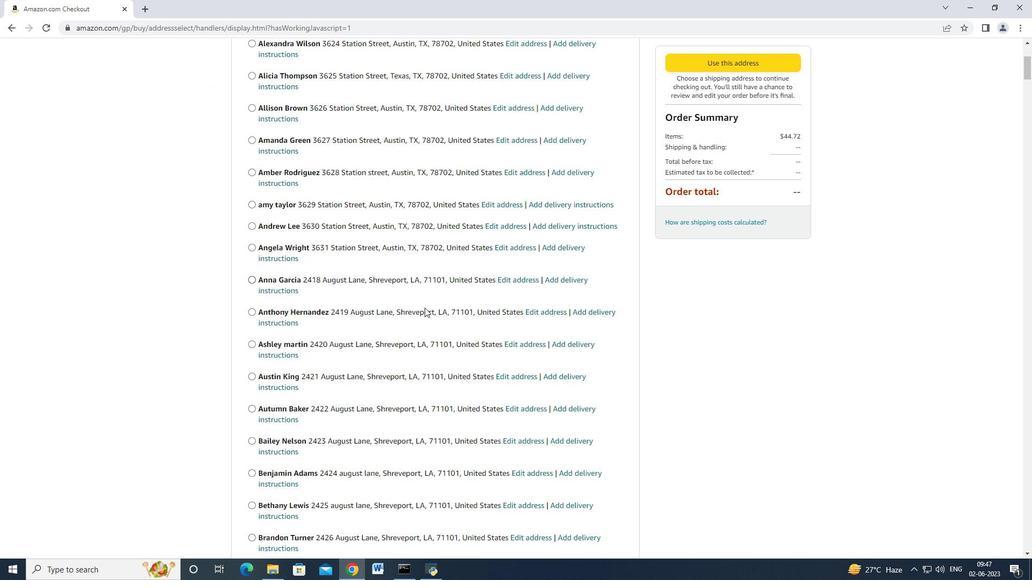 
Action: Mouse scrolled (401, 323) with delta (0, 0)
Screenshot: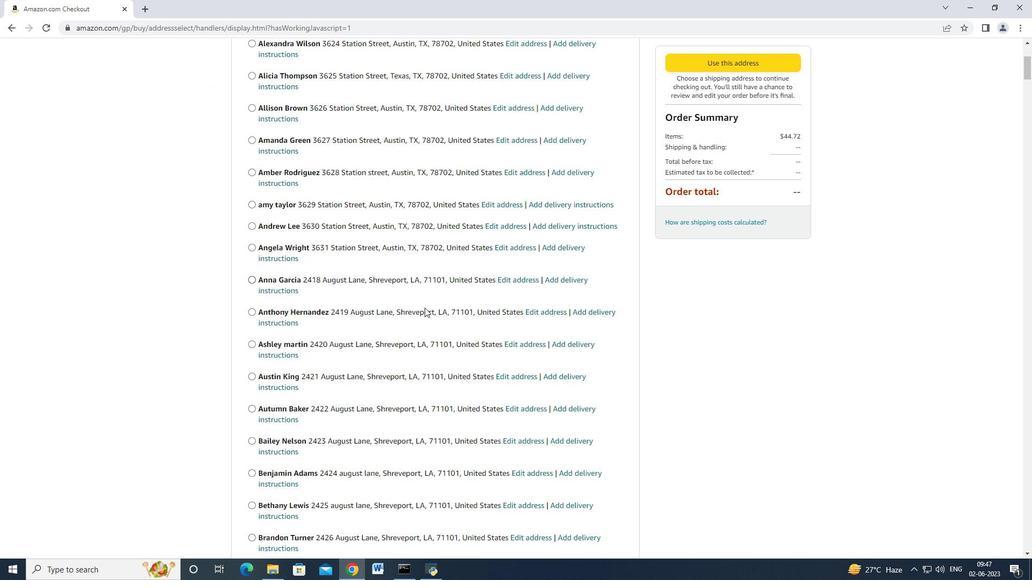 
Action: Mouse moved to (392, 334)
Screenshot: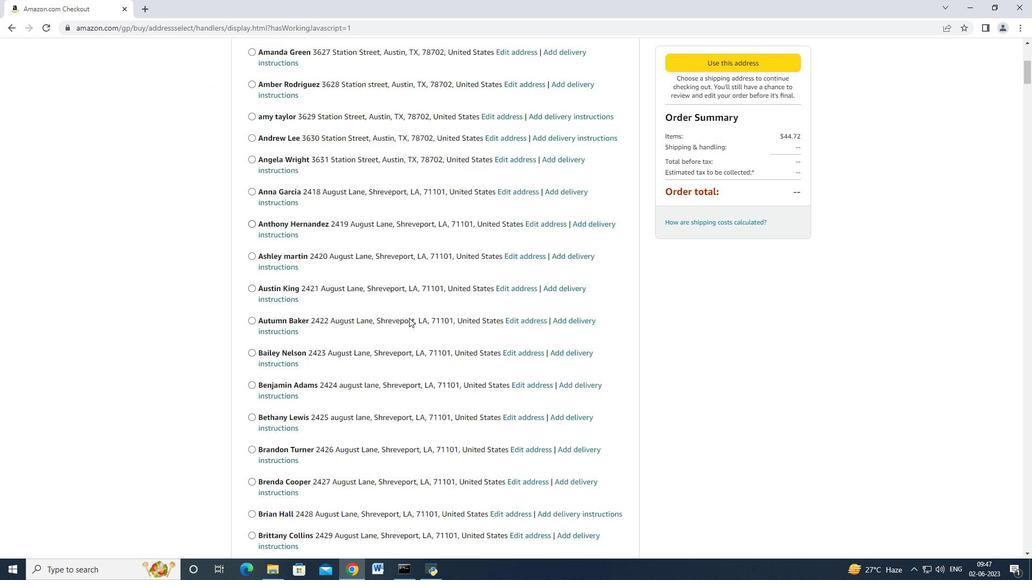 
Action: Mouse scrolled (394, 331) with delta (0, 0)
Screenshot: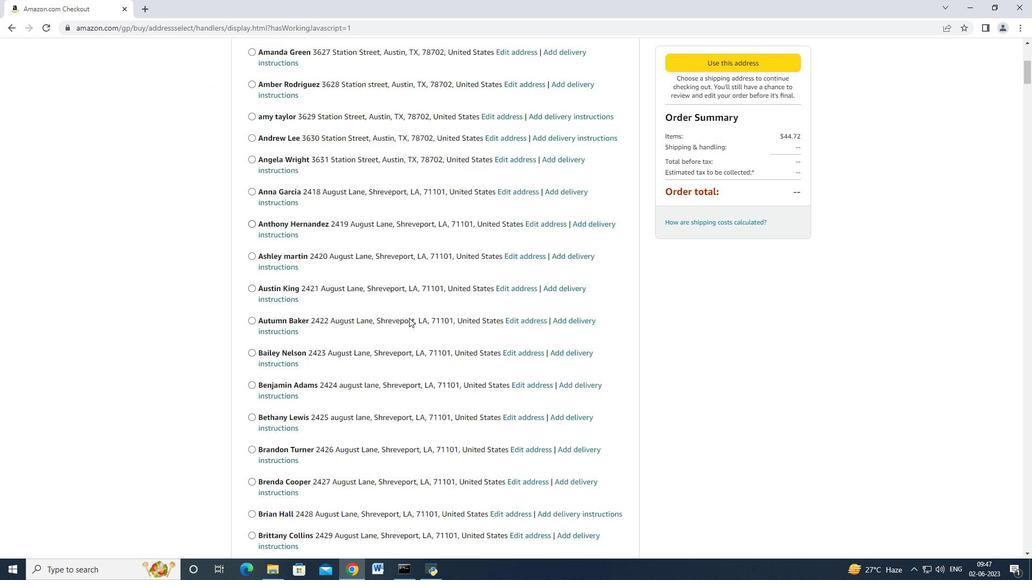 
Action: Mouse moved to (391, 334)
Screenshot: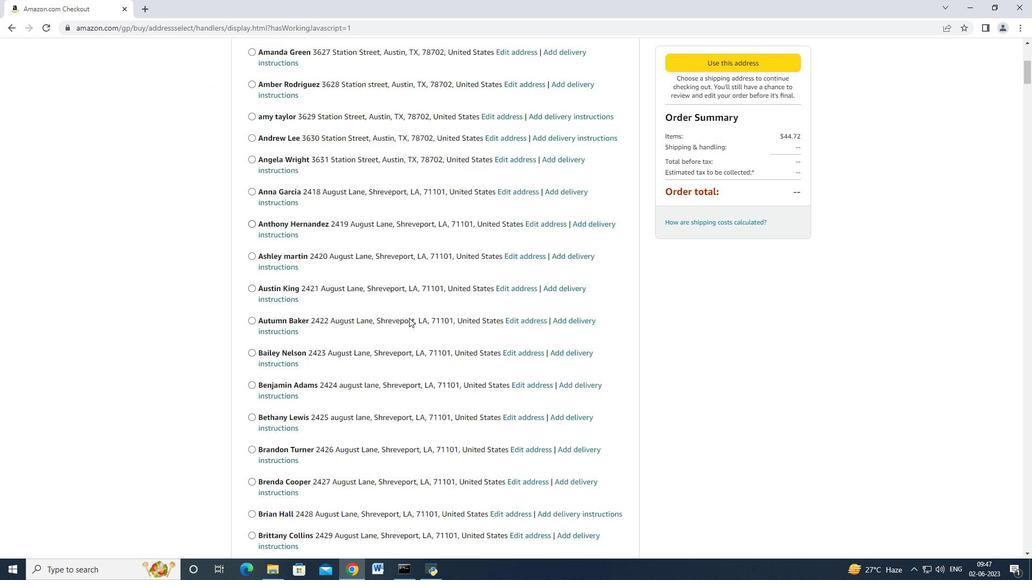 
Action: Mouse scrolled (392, 333) with delta (0, 0)
Screenshot: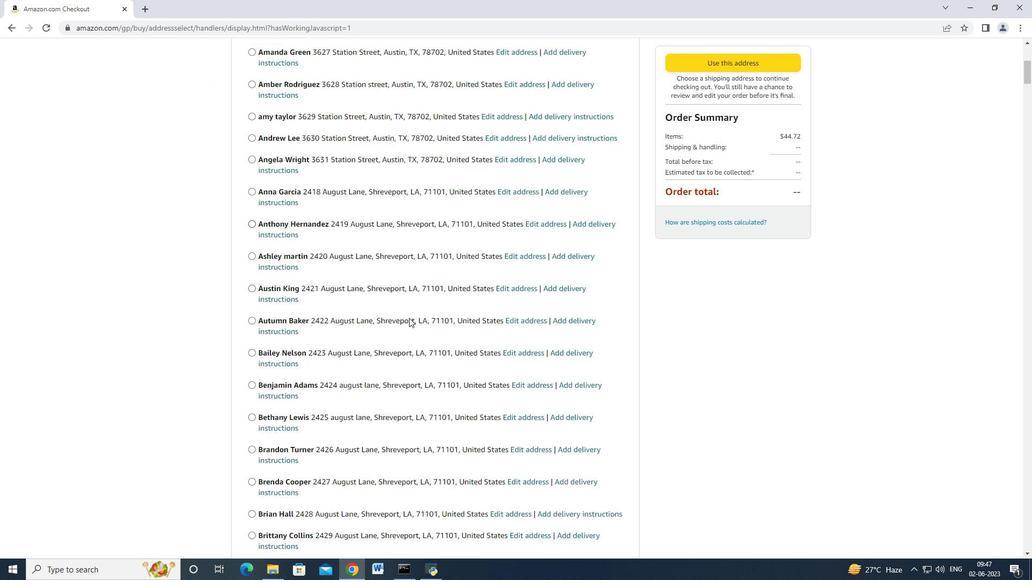
Action: Mouse moved to (389, 334)
Screenshot: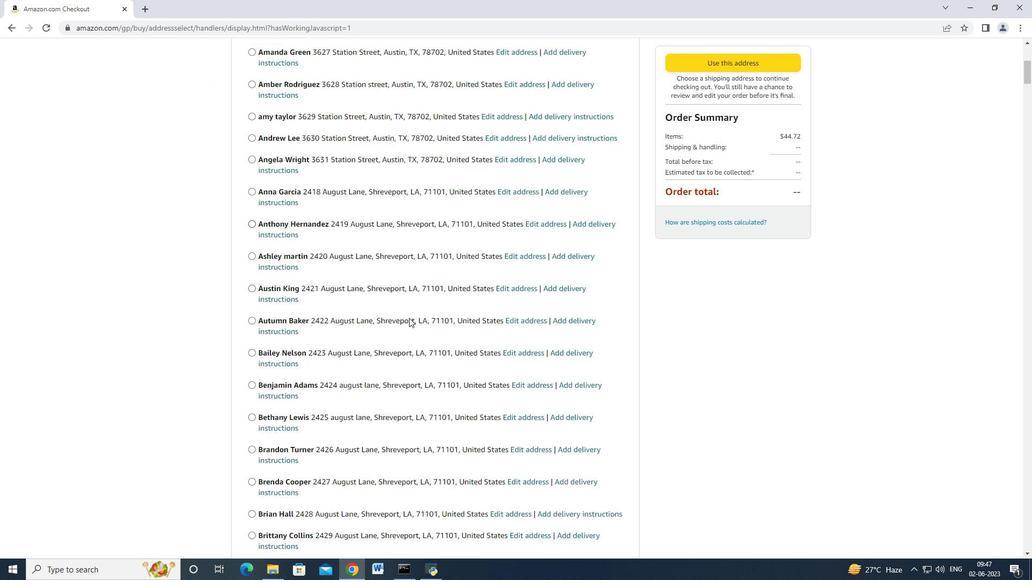 
Action: Mouse scrolled (391, 333) with delta (0, -1)
Screenshot: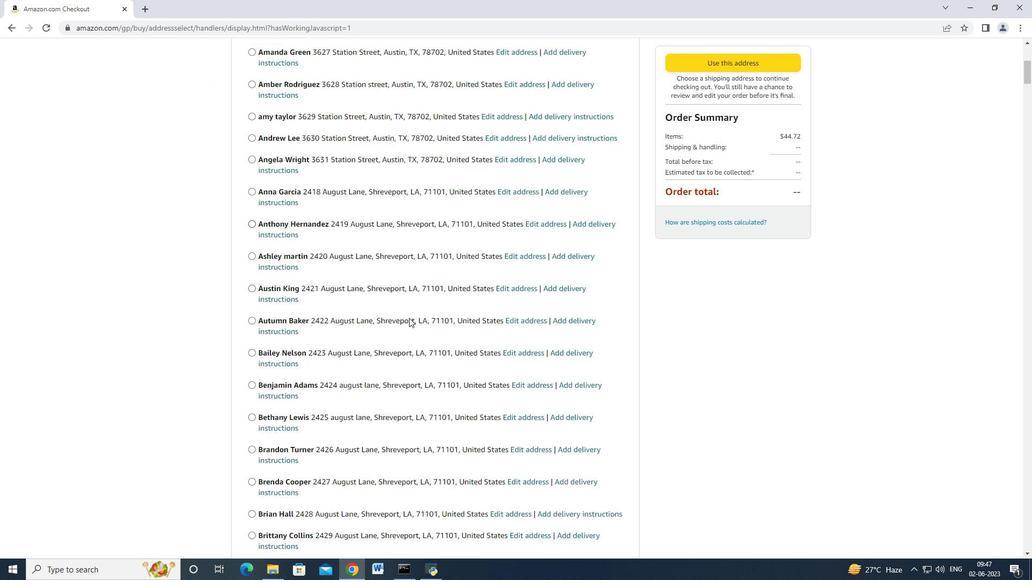 
Action: Mouse moved to (389, 334)
Screenshot: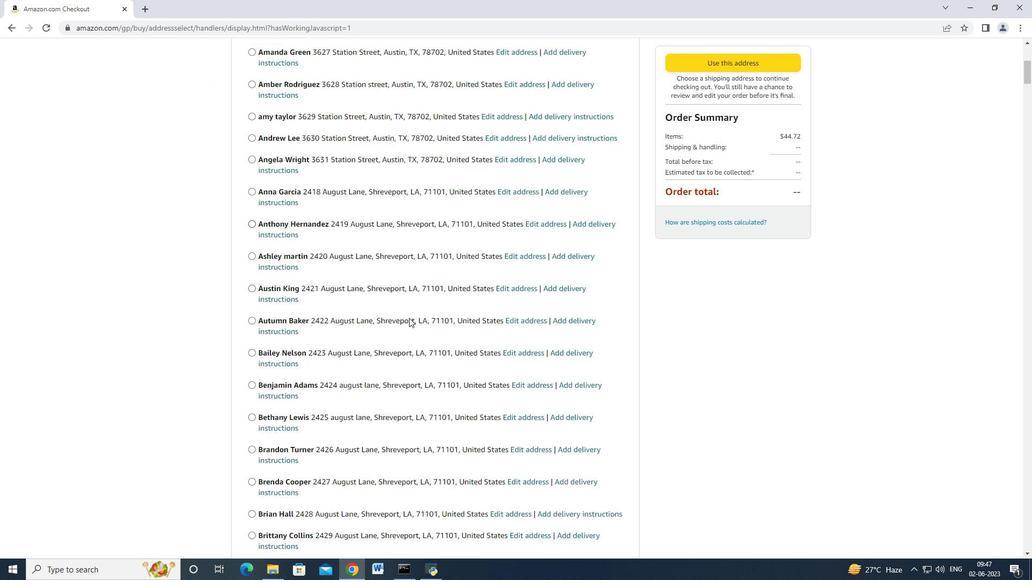
Action: Mouse scrolled (389, 334) with delta (0, 0)
Screenshot: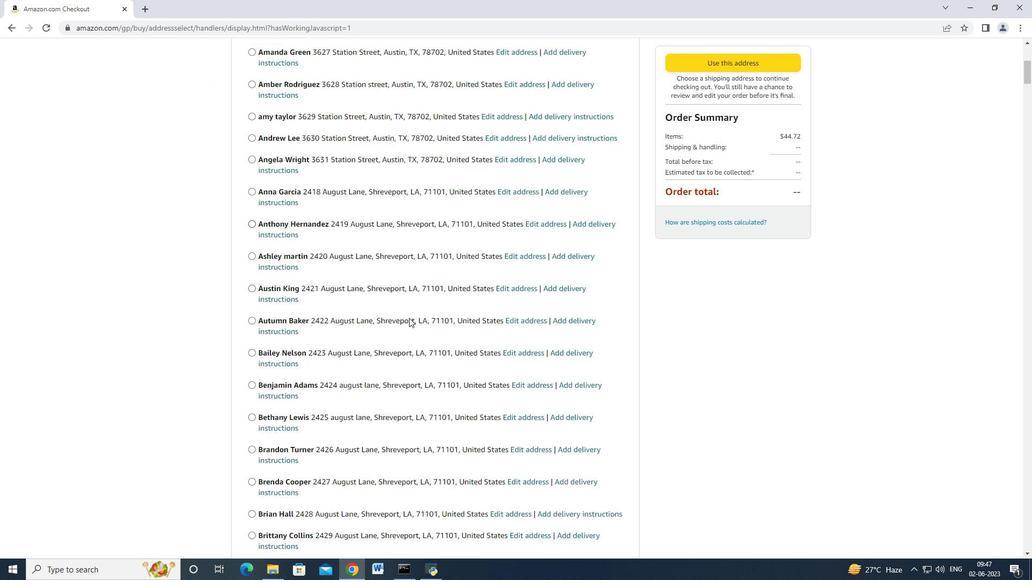 
Action: Mouse moved to (387, 334)
Screenshot: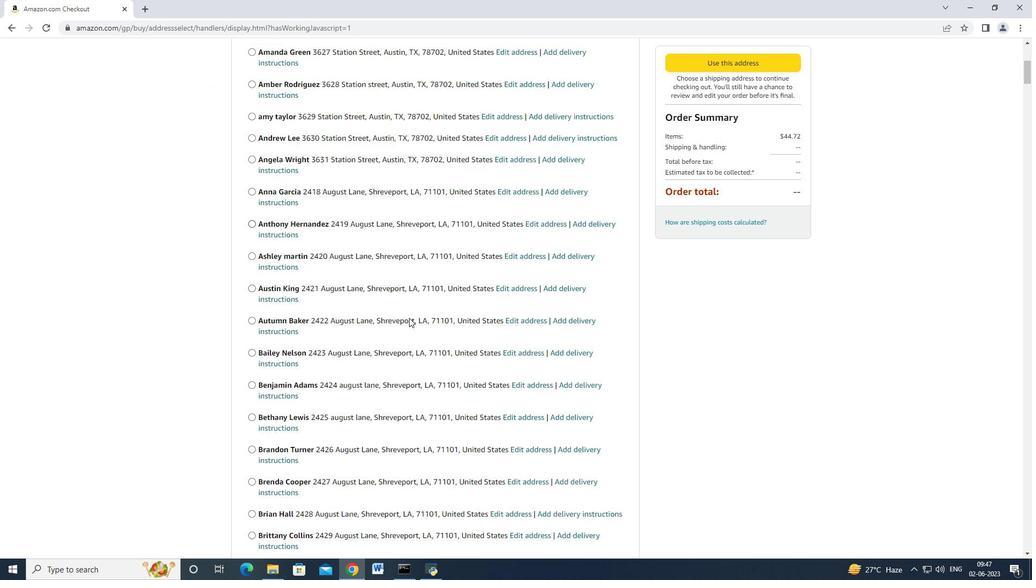 
Action: Mouse scrolled (389, 334) with delta (0, 0)
Screenshot: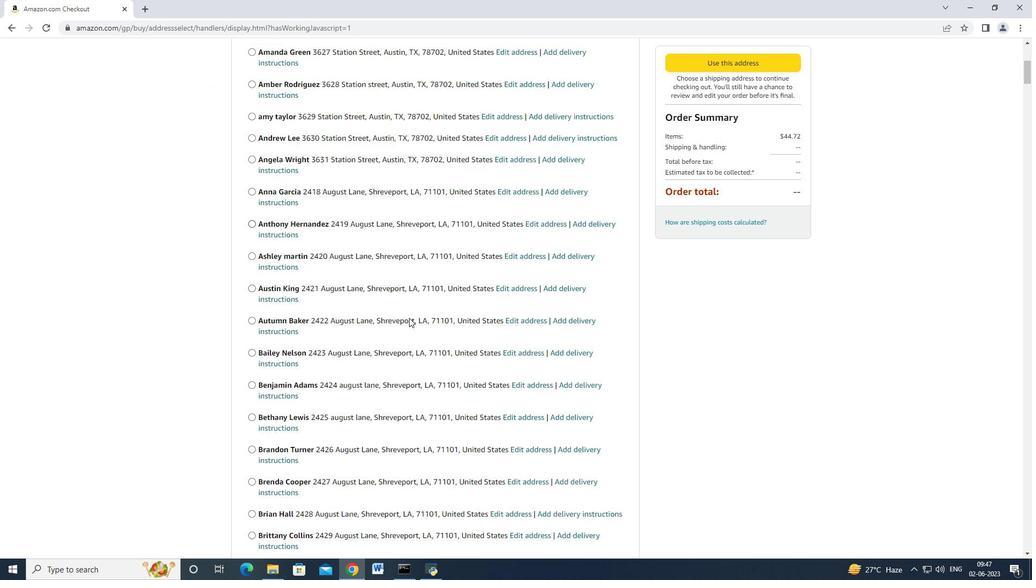 
Action: Mouse moved to (387, 334)
Screenshot: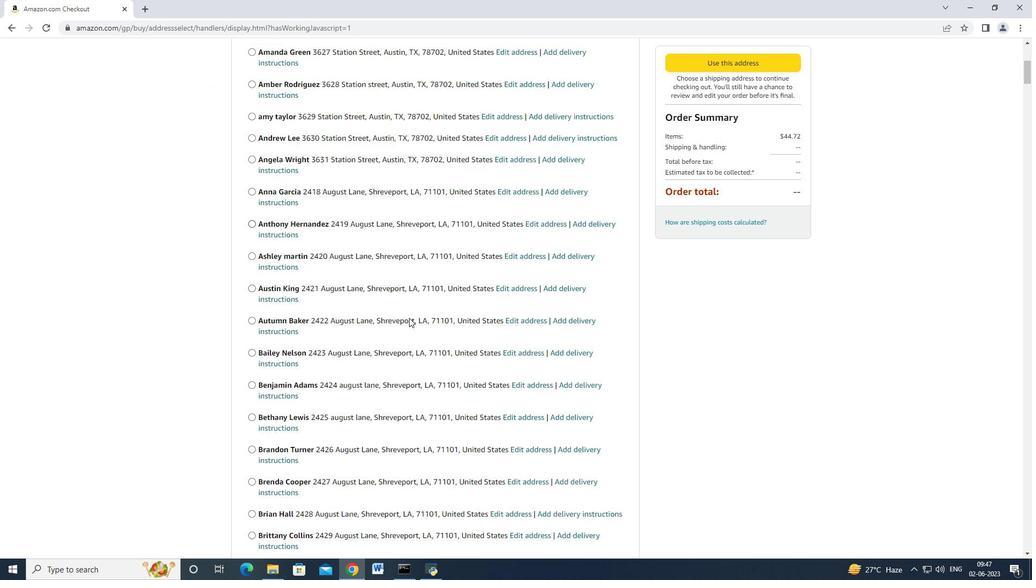 
Action: Mouse scrolled (387, 334) with delta (0, 0)
Screenshot: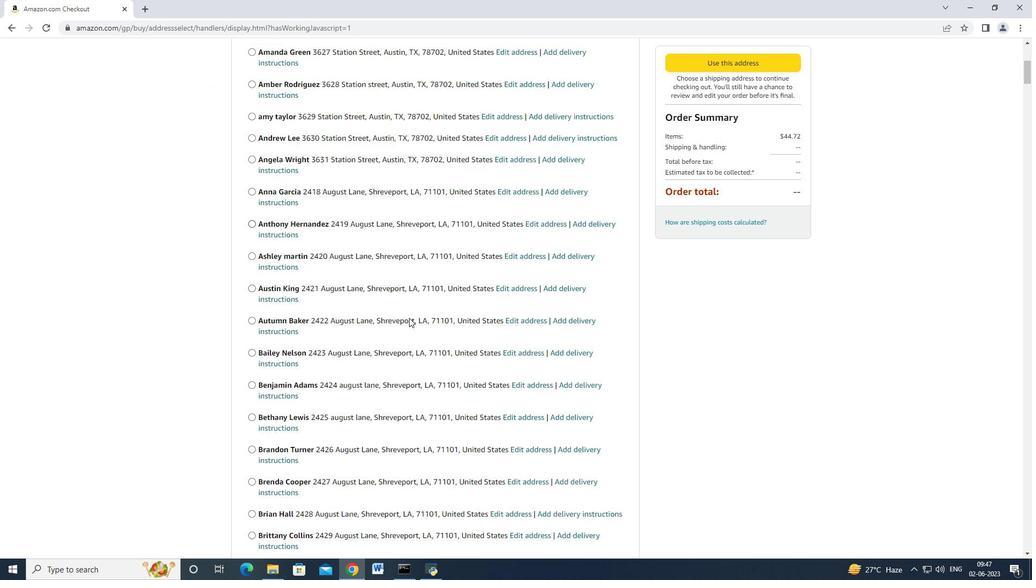 
Action: Mouse moved to (384, 335)
Screenshot: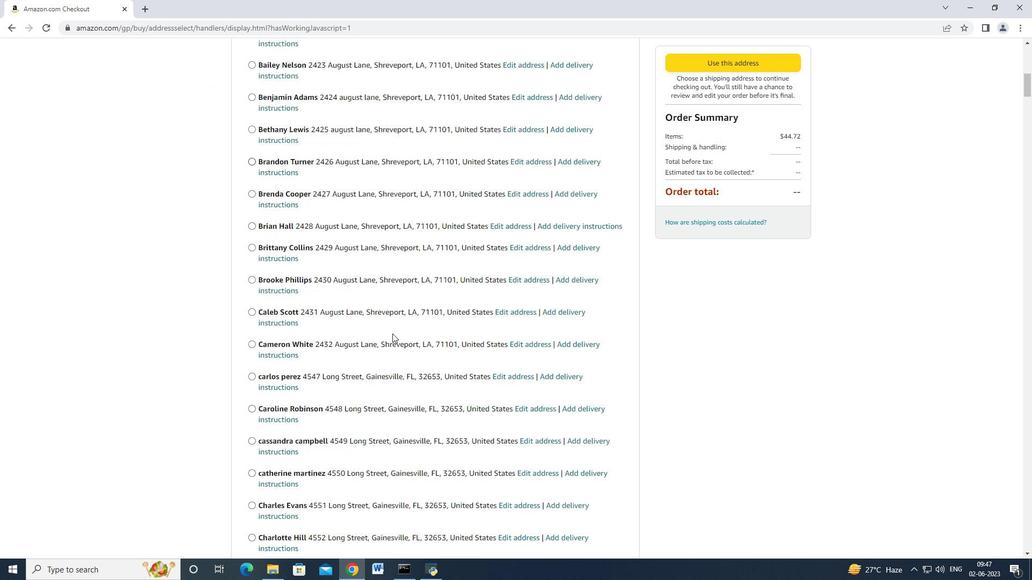 
Action: Mouse scrolled (384, 334) with delta (0, 0)
Screenshot: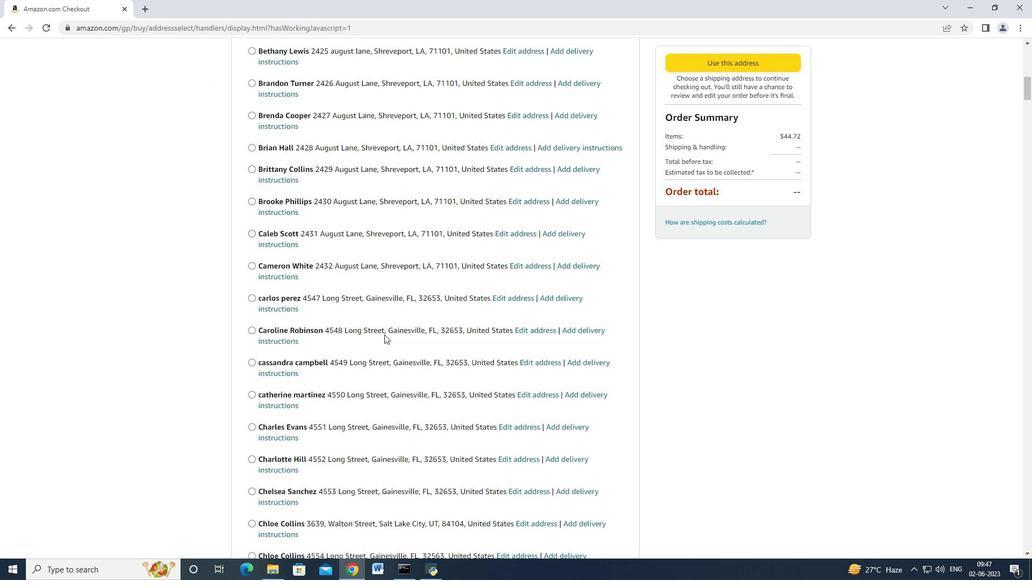 
Action: Mouse moved to (381, 338)
Screenshot: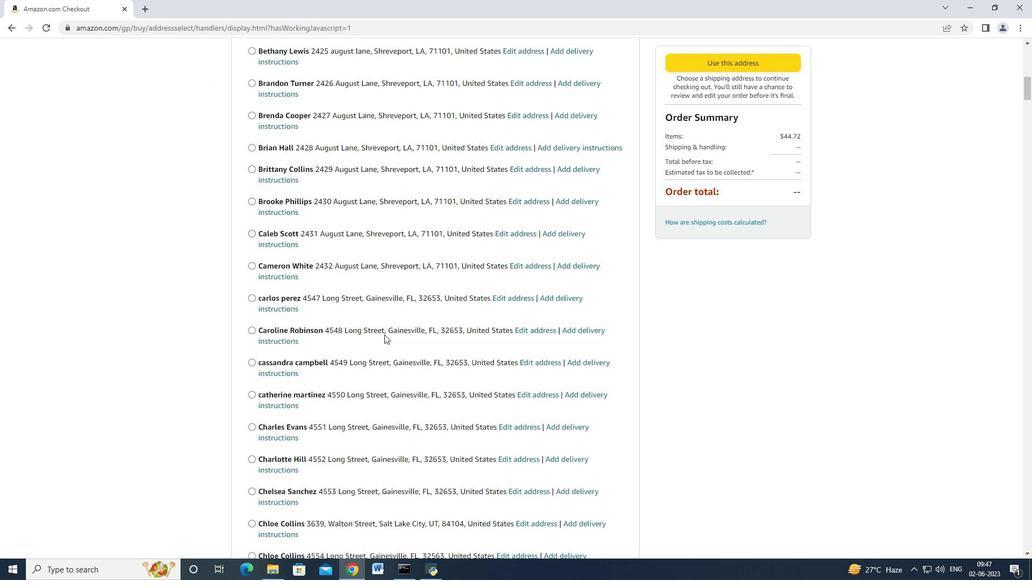 
Action: Mouse scrolled (381, 337) with delta (0, 0)
Screenshot: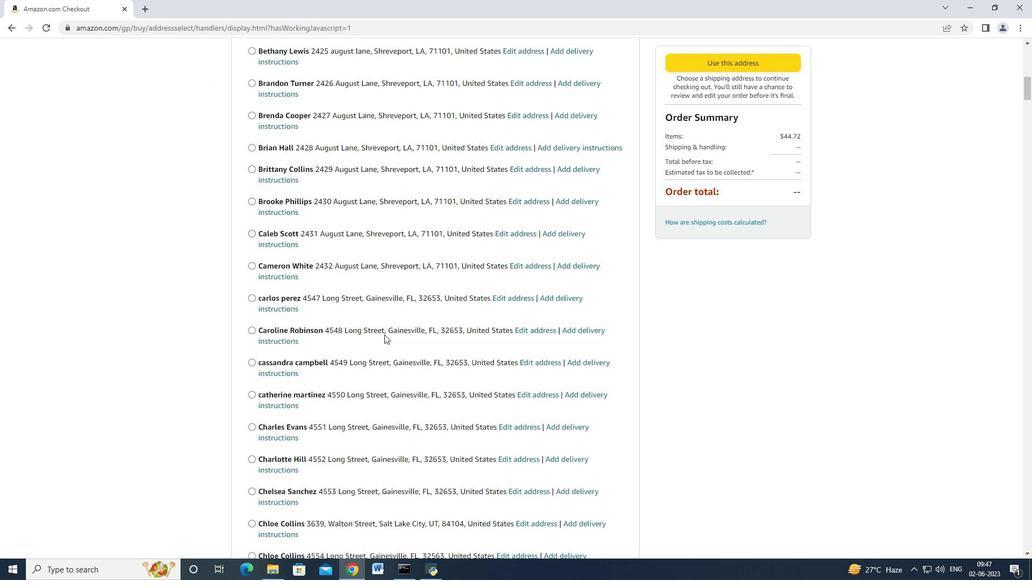 
Action: Mouse moved to (379, 340)
Screenshot: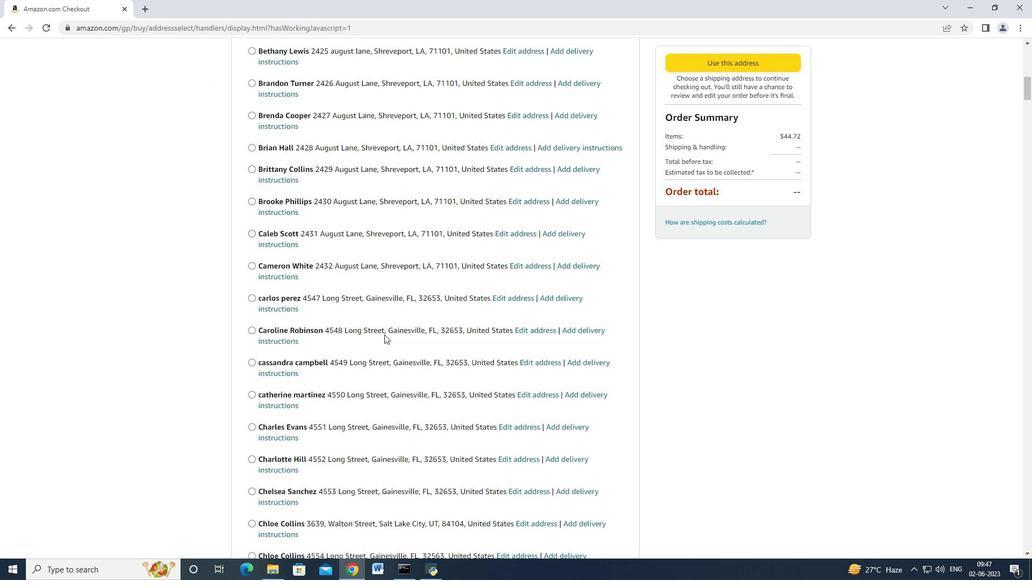 
Action: Mouse scrolled (380, 339) with delta (0, 0)
Screenshot: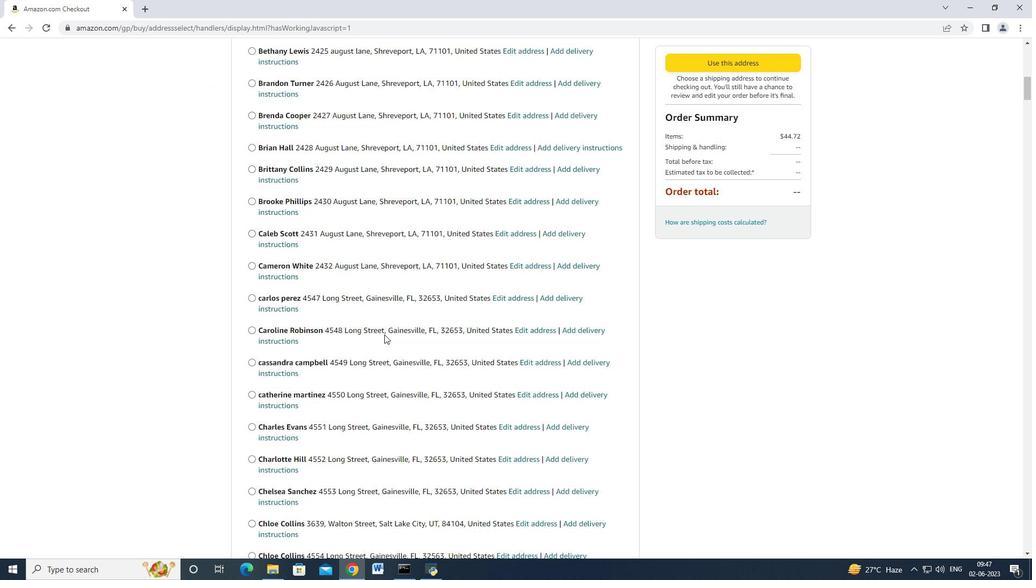 
Action: Mouse moved to (379, 341)
Screenshot: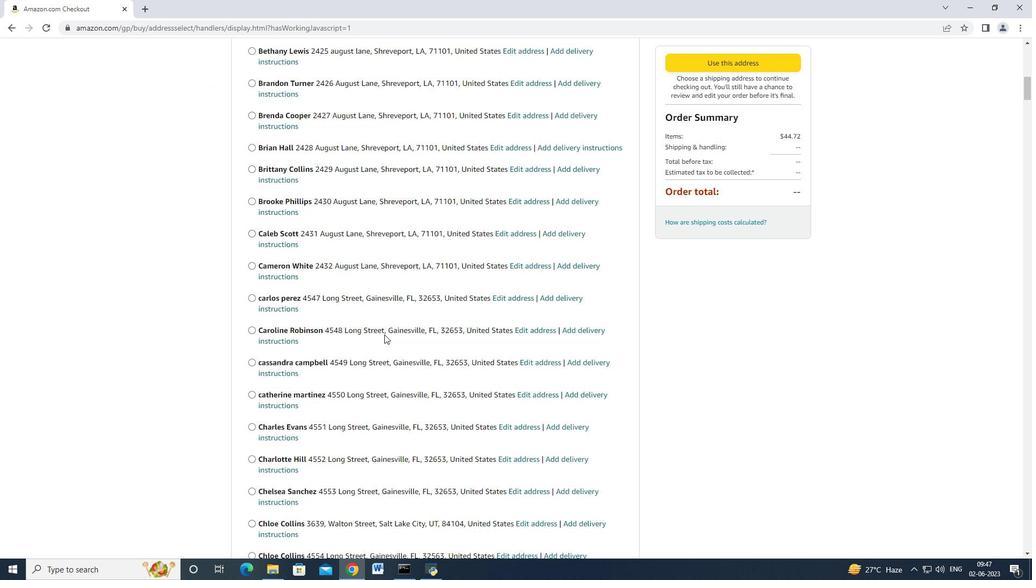 
Action: Mouse scrolled (379, 339) with delta (0, 0)
Screenshot: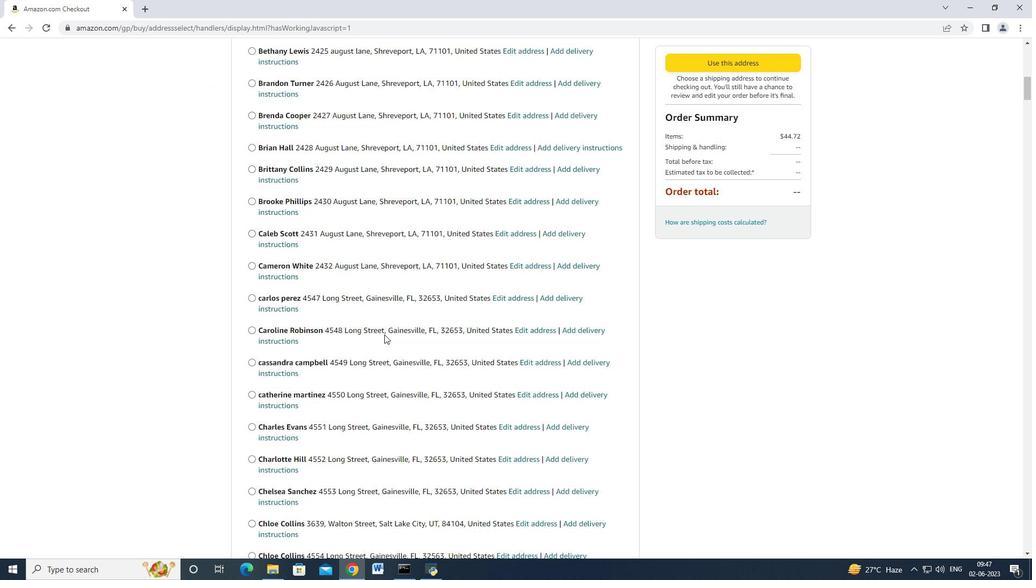 
Action: Mouse moved to (379, 341)
Screenshot: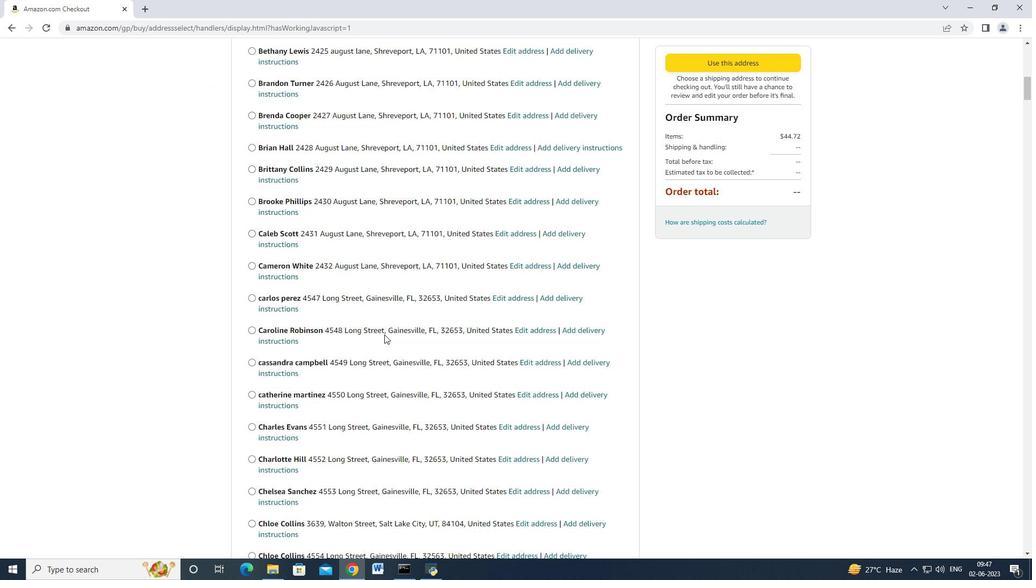 
Action: Mouse scrolled (379, 340) with delta (0, 0)
Screenshot: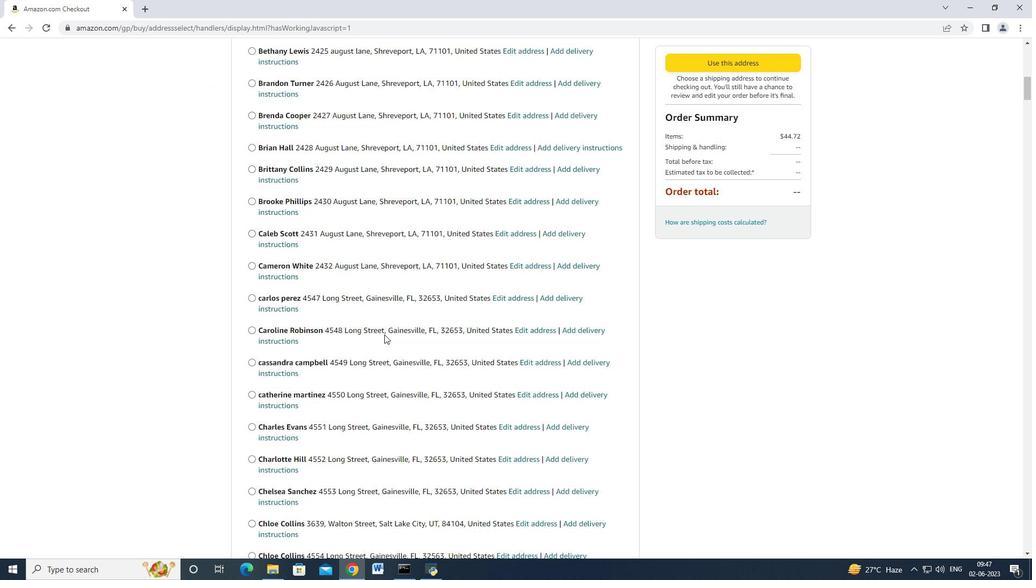 
Action: Mouse moved to (378, 341)
Screenshot: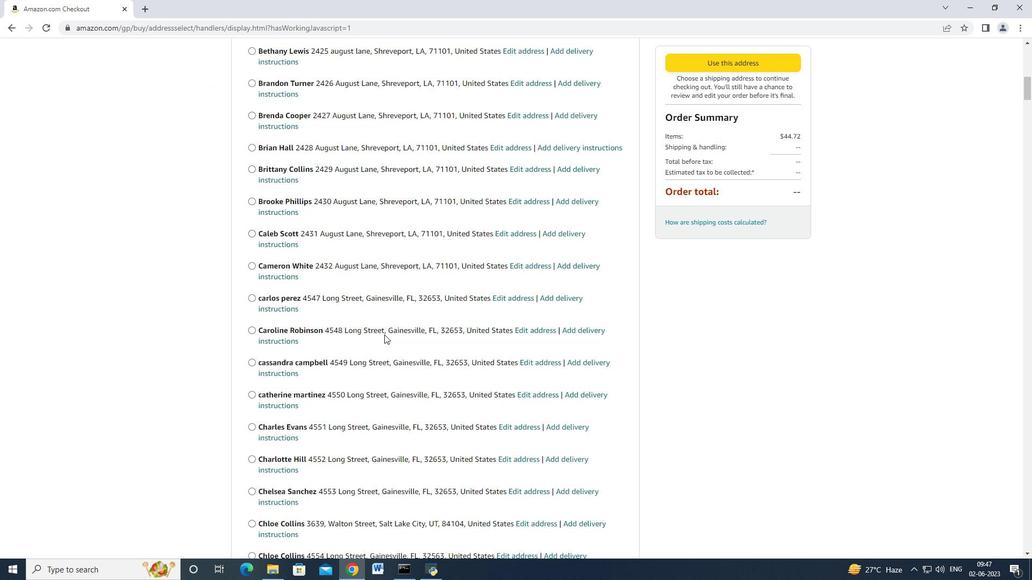 
Action: Mouse scrolled (379, 340) with delta (0, 0)
Screenshot: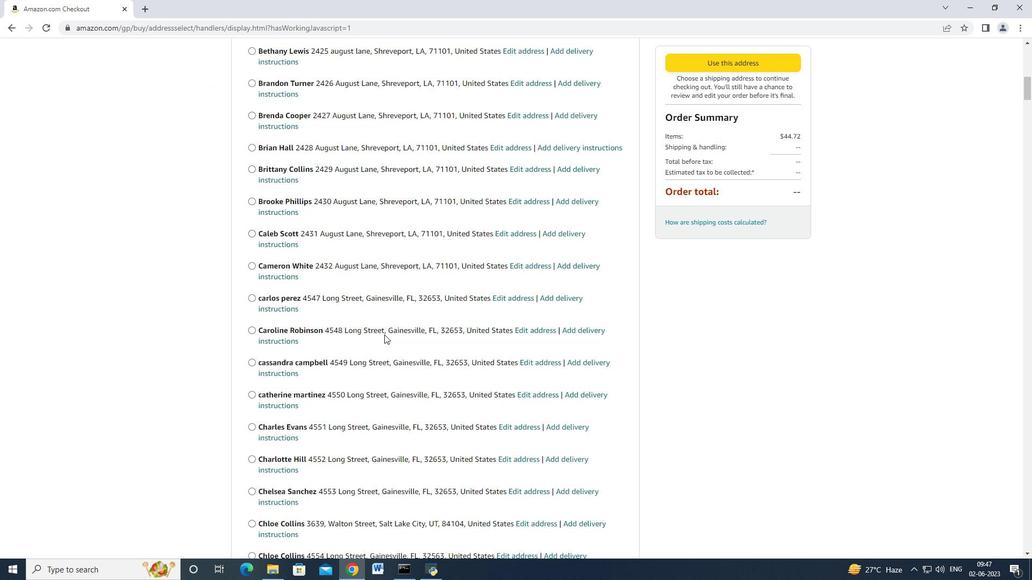 
Action: Mouse moved to (377, 341)
Screenshot: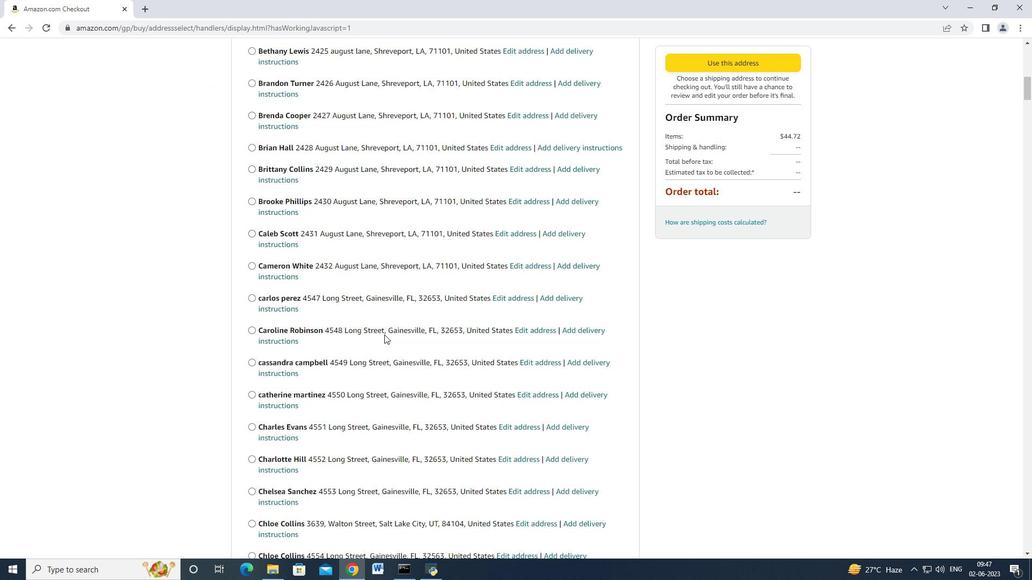 
Action: Mouse scrolled (378, 340) with delta (0, 0)
Screenshot: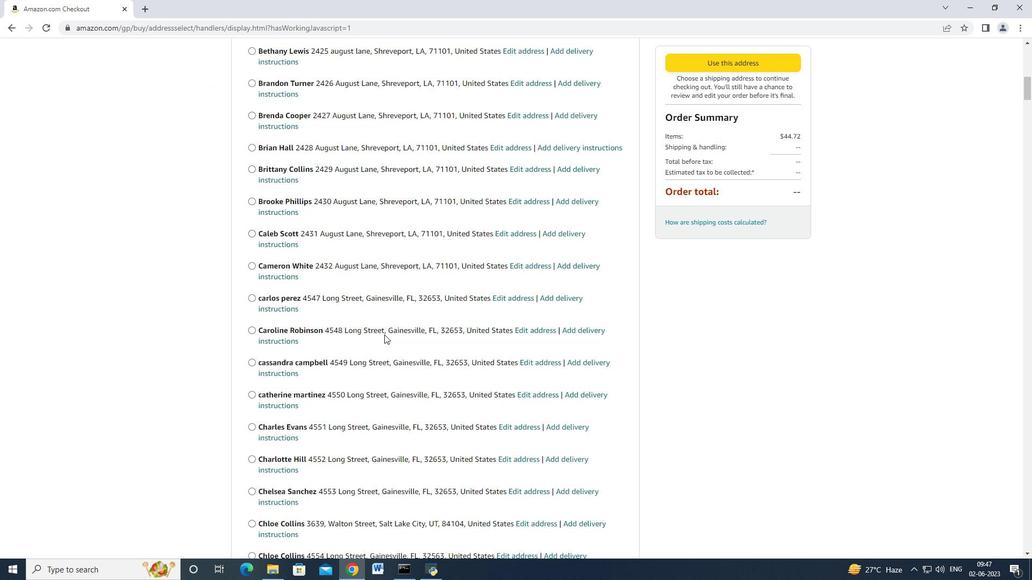 
Action: Mouse moved to (376, 341)
Screenshot: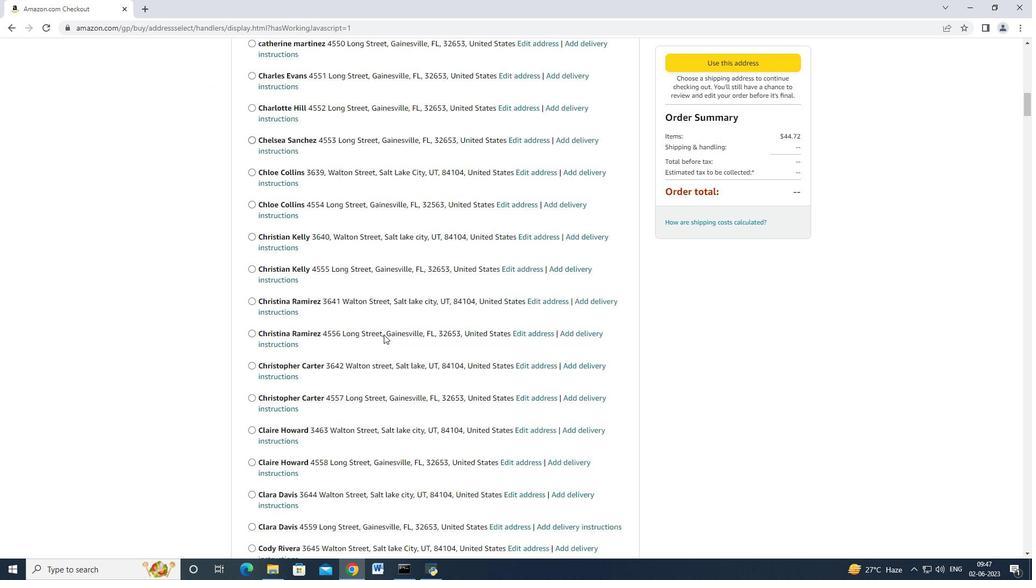 
Action: Mouse scrolled (377, 340) with delta (0, 0)
Screenshot: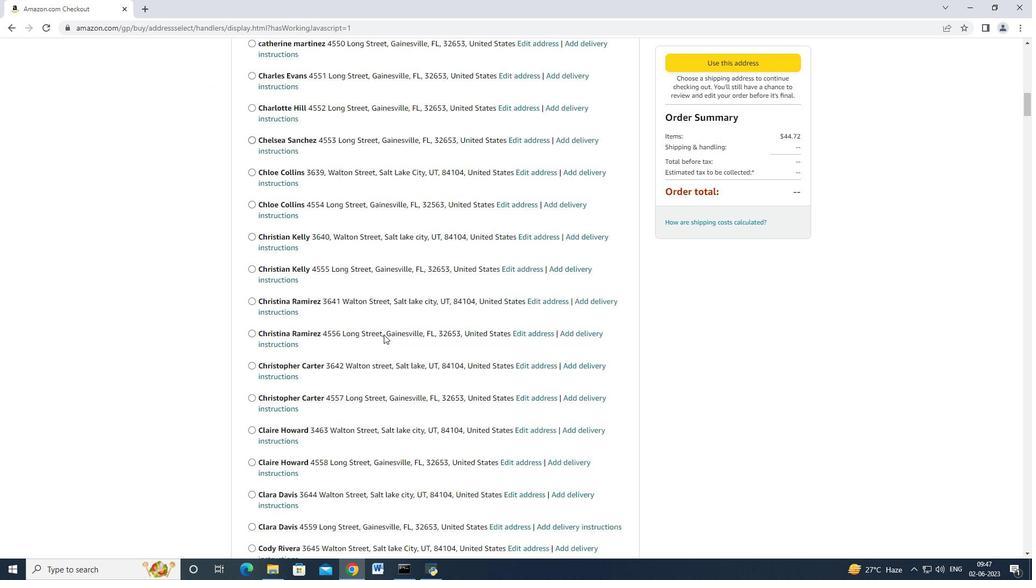 
Action: Mouse moved to (376, 341)
Screenshot: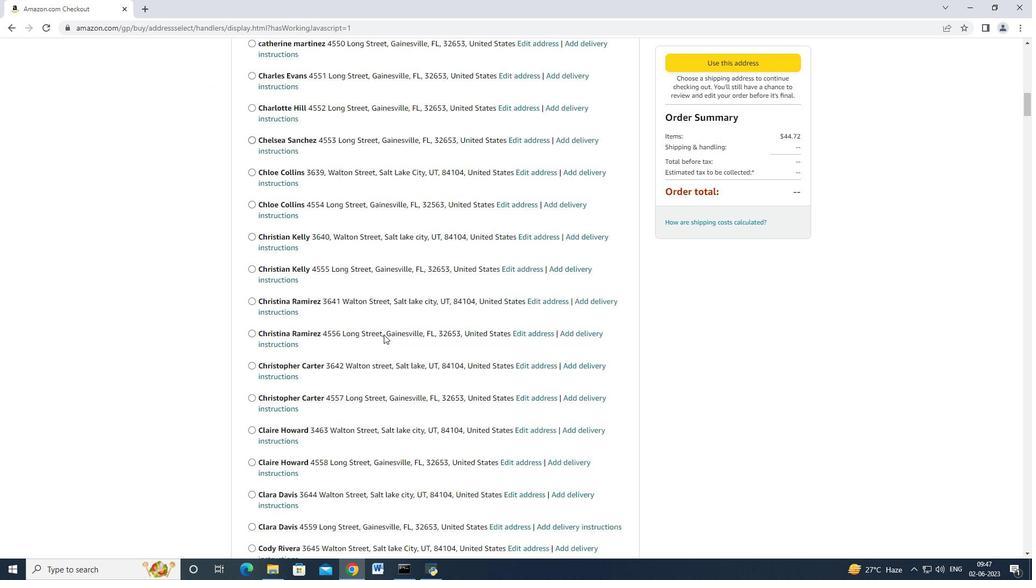 
Action: Mouse scrolled (376, 341) with delta (0, 0)
Screenshot: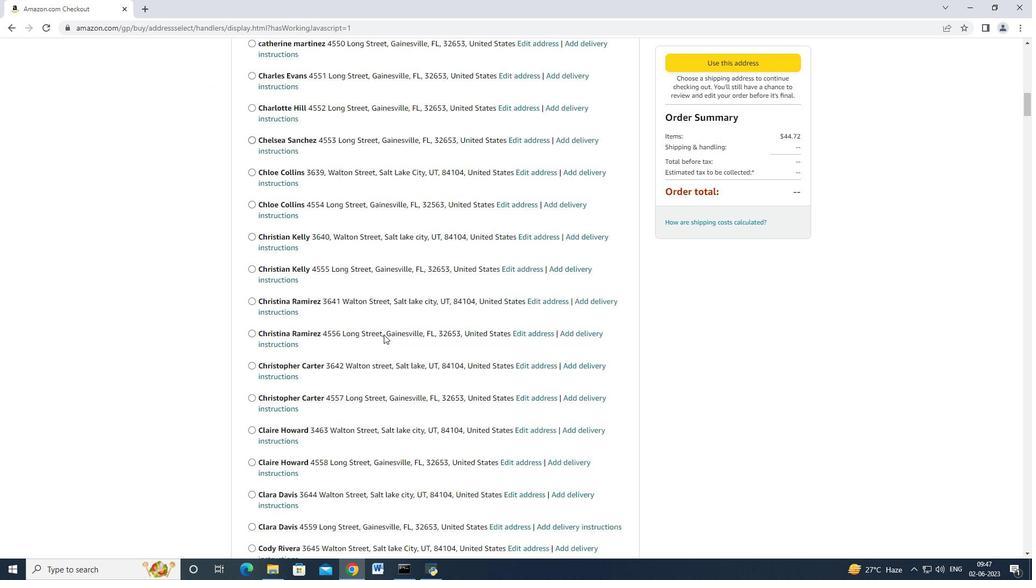 
Action: Mouse moved to (354, 346)
Screenshot: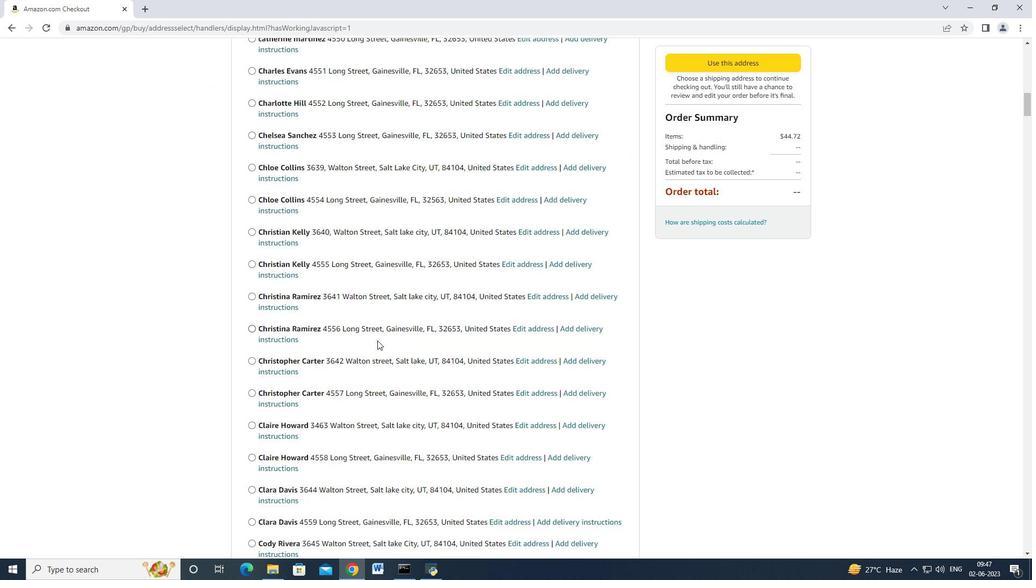
Action: Mouse scrolled (354, 345) with delta (0, 0)
Screenshot: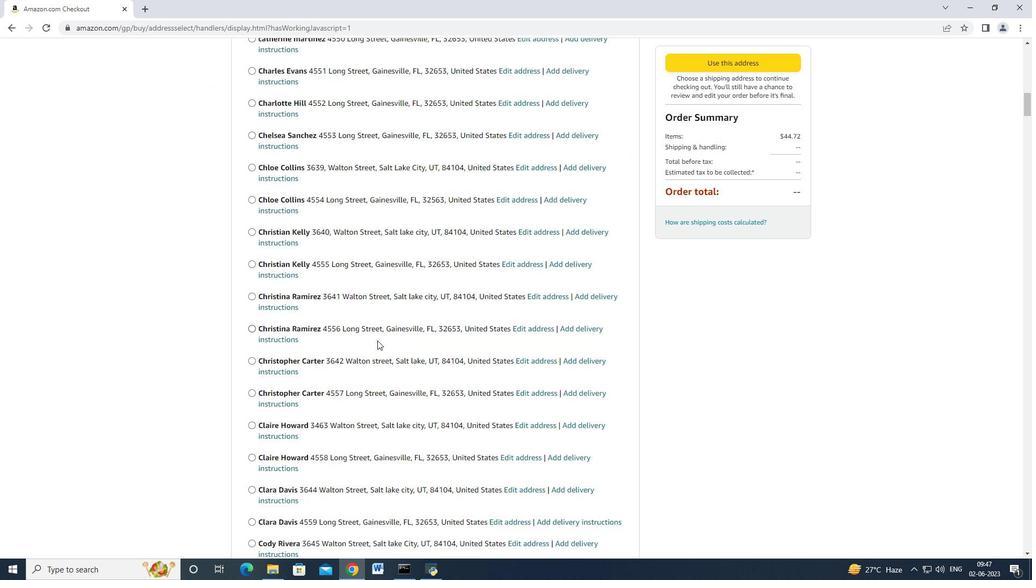 
Action: Mouse moved to (353, 347)
Screenshot: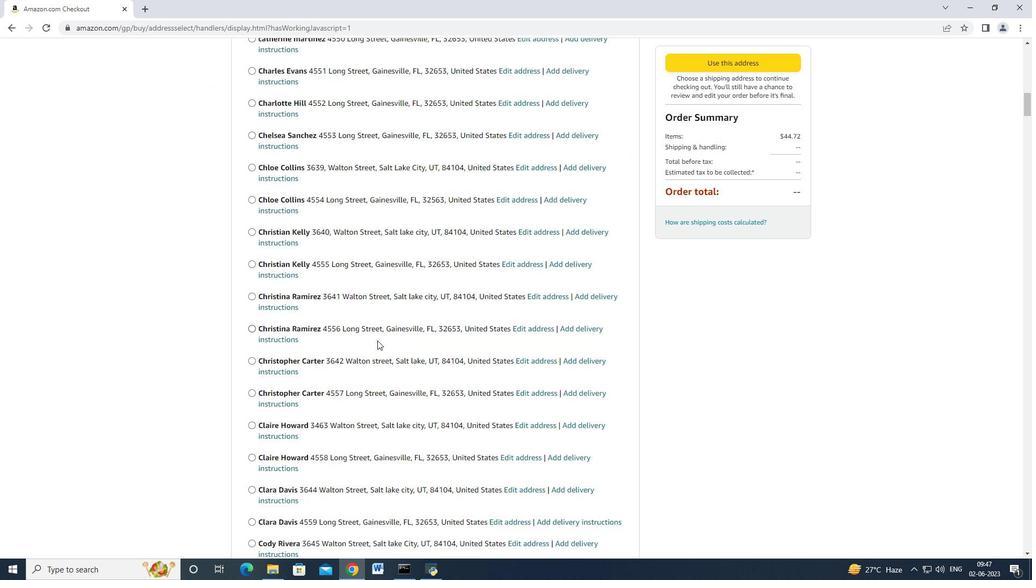 
Action: Mouse scrolled (353, 346) with delta (0, 0)
Screenshot: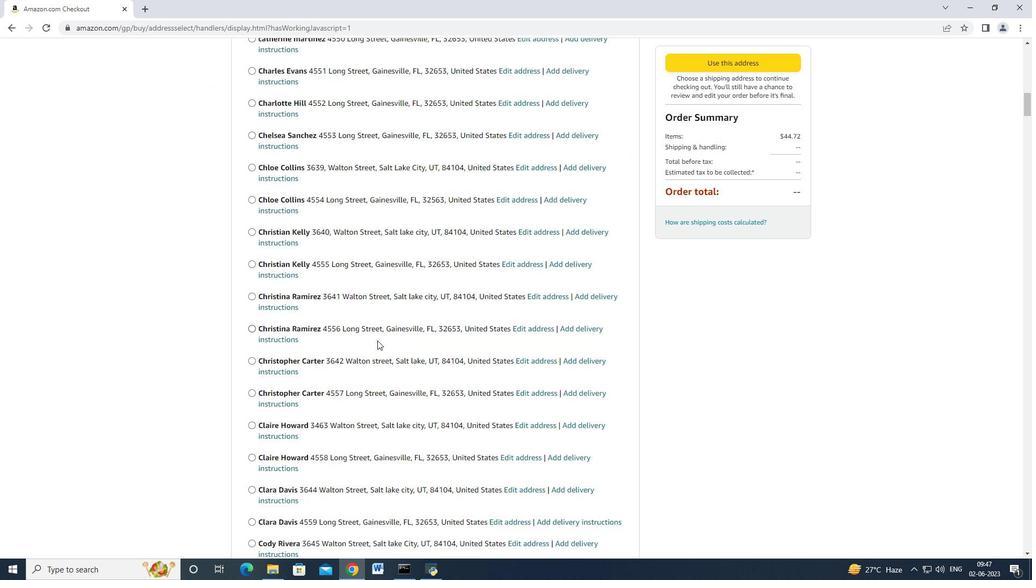 
Action: Mouse moved to (353, 347)
Screenshot: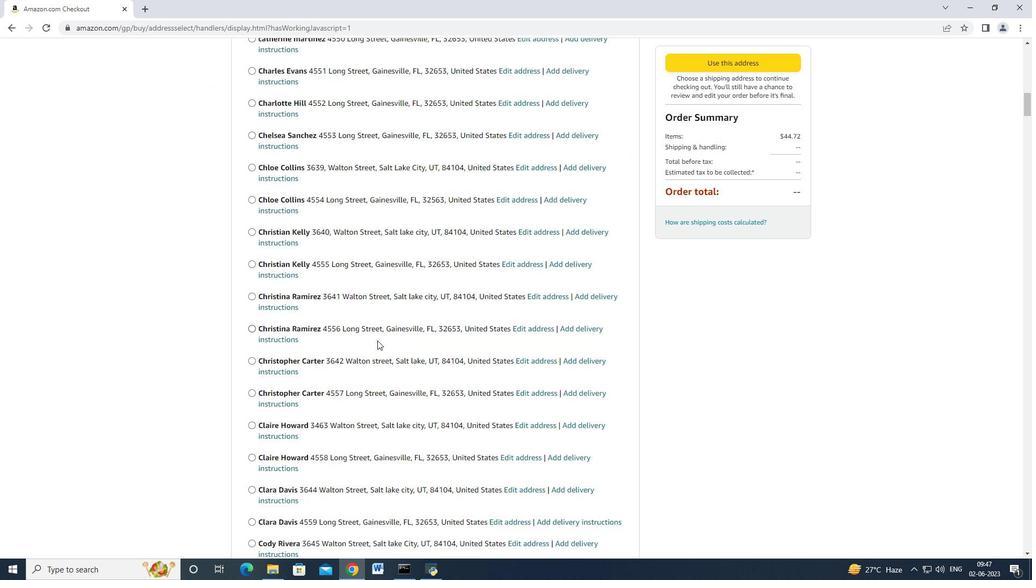
Action: Mouse scrolled (353, 346) with delta (0, -1)
Screenshot: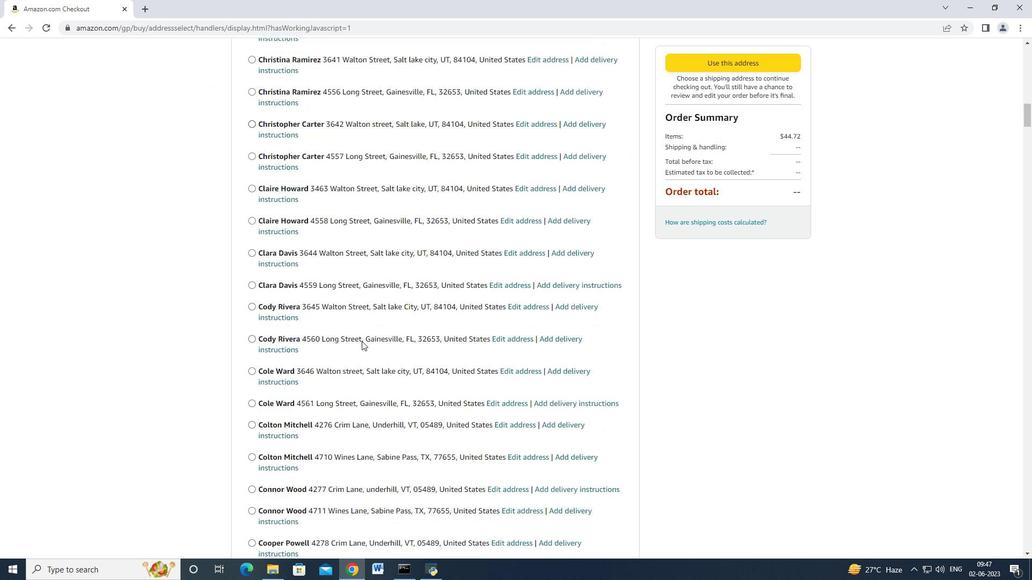 
Action: Mouse scrolled (353, 346) with delta (0, -1)
Screenshot: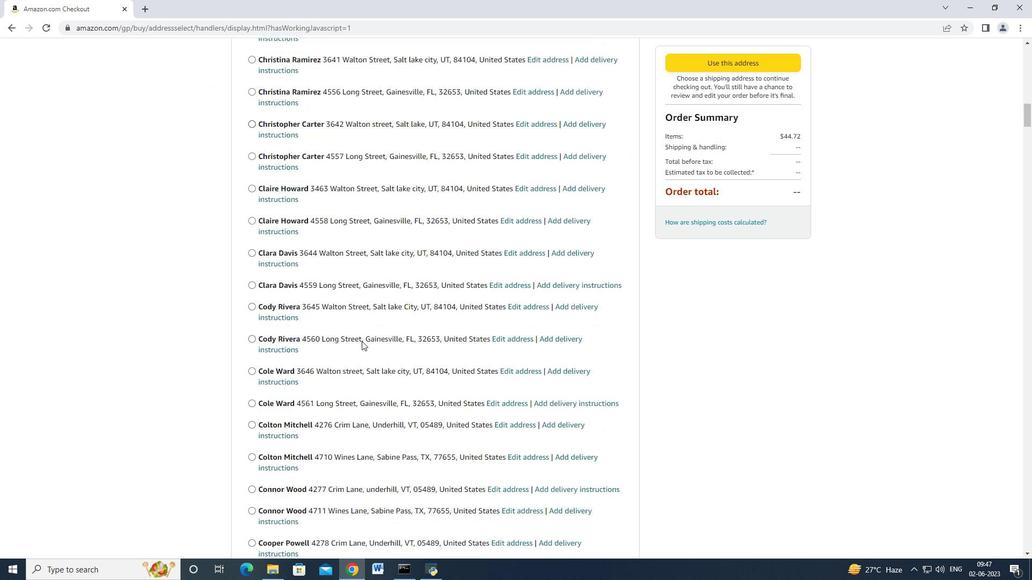 
Action: Mouse moved to (353, 347)
Screenshot: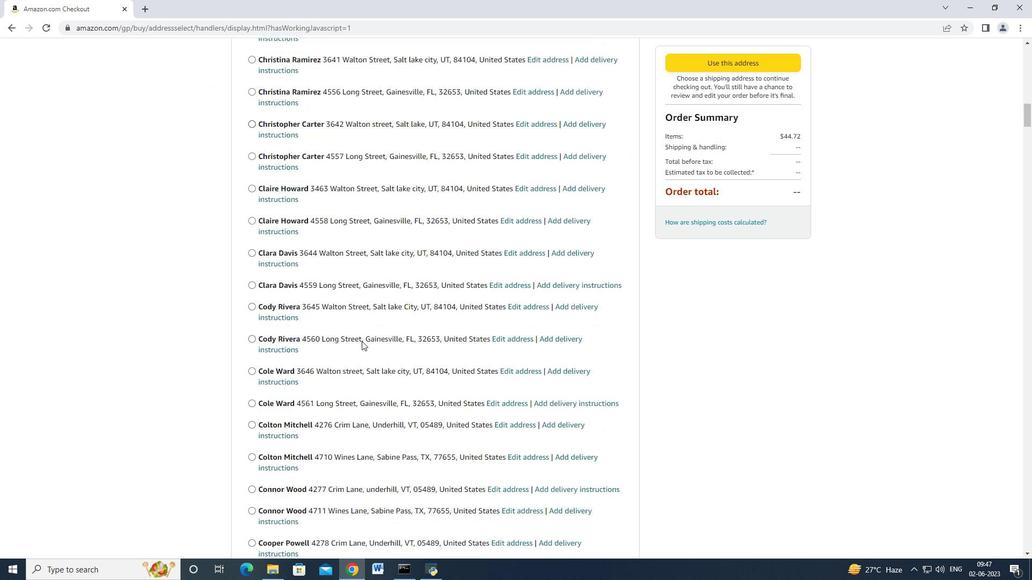 
Action: Mouse scrolled (353, 346) with delta (0, 0)
Screenshot: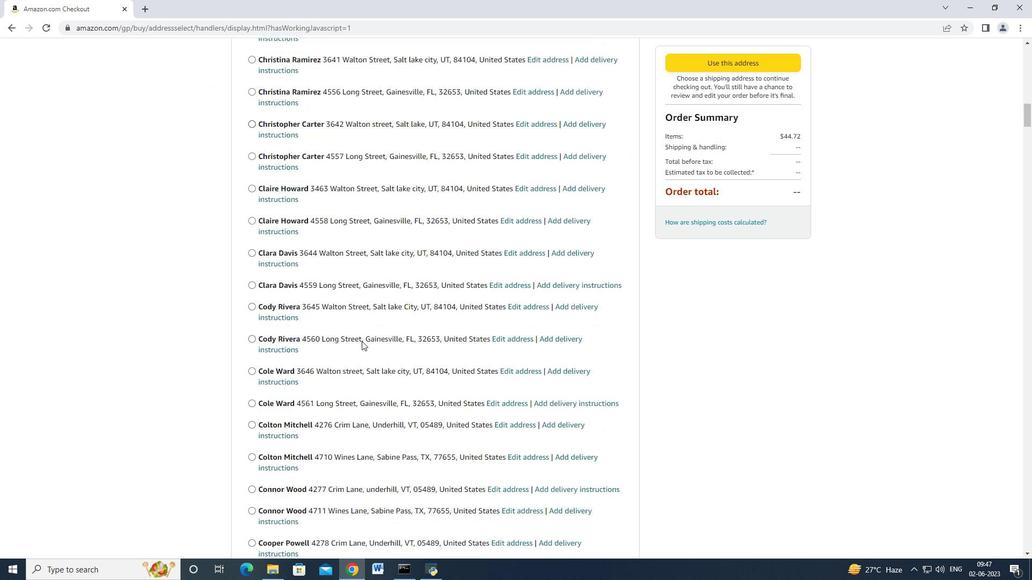 
Action: Mouse moved to (352, 347)
Screenshot: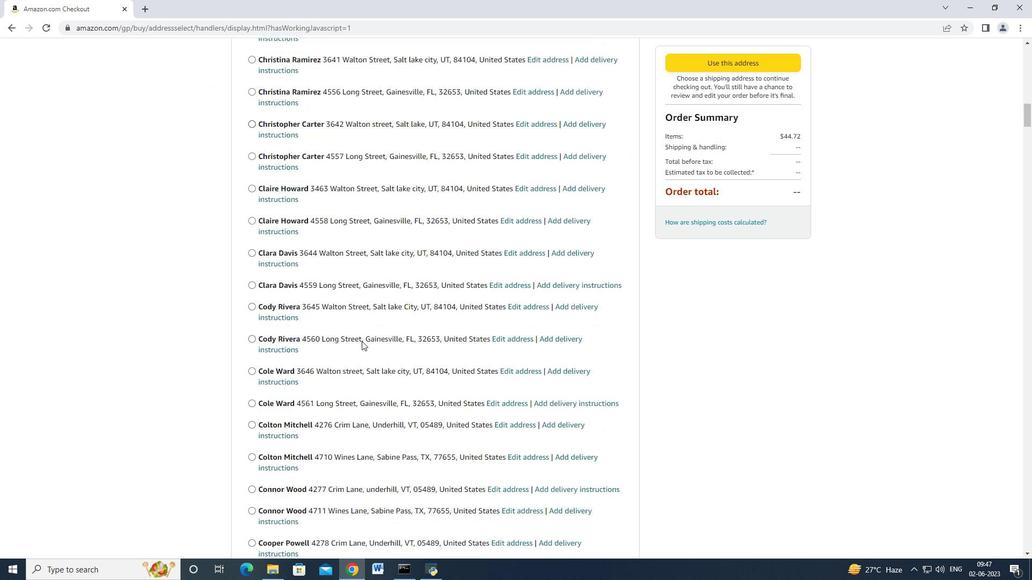 
Action: Mouse scrolled (353, 346) with delta (0, 0)
Screenshot: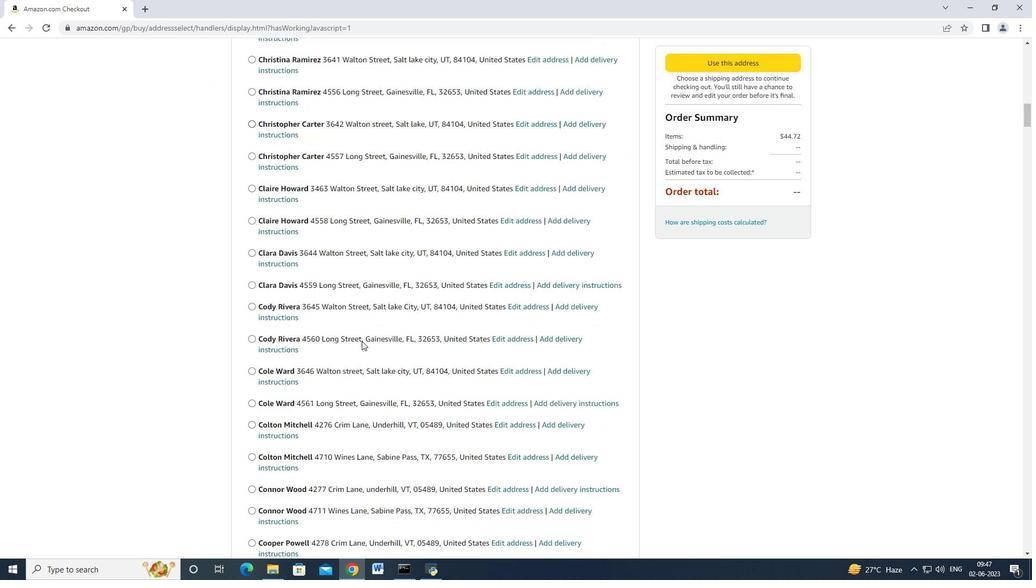 
Action: Mouse scrolled (352, 346) with delta (0, 0)
Screenshot: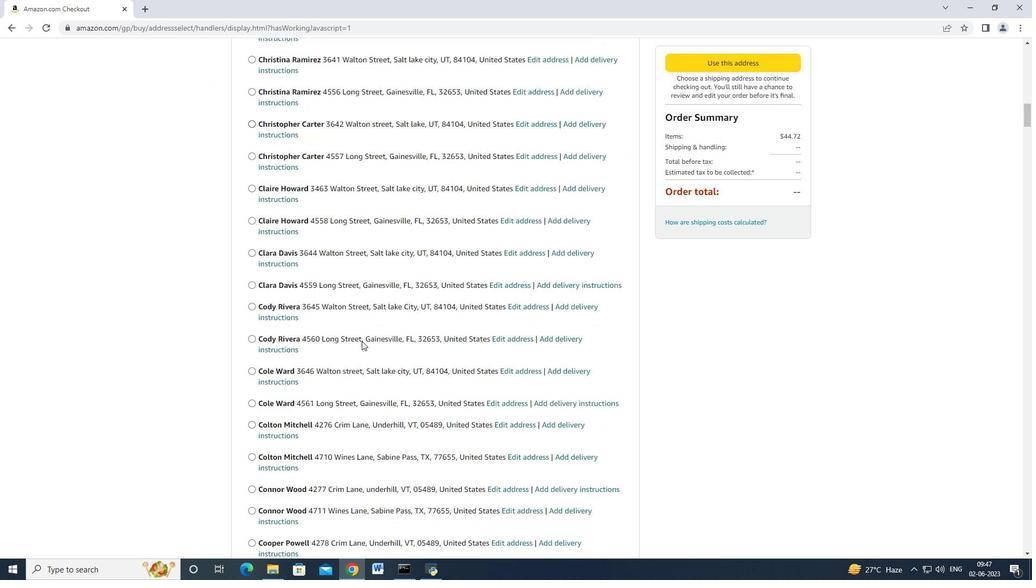 
Action: Mouse moved to (351, 347)
Screenshot: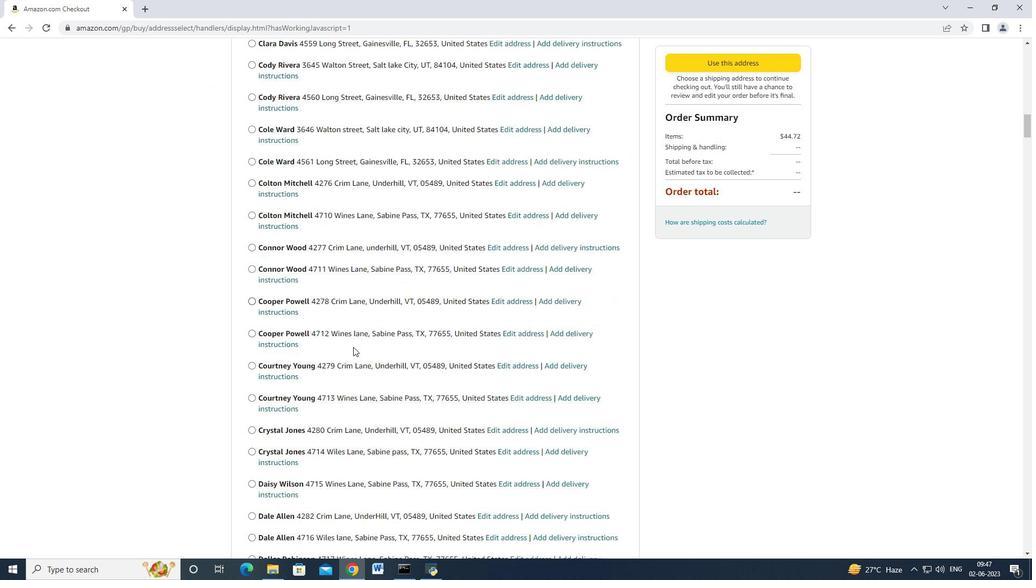 
Action: Mouse scrolled (351, 346) with delta (0, 0)
Screenshot: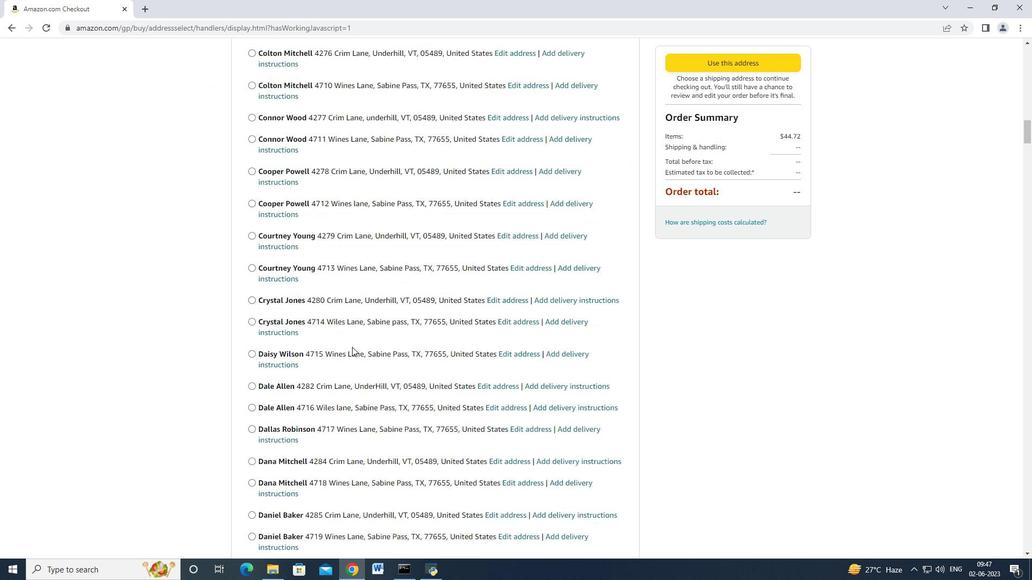 
Action: Mouse scrolled (351, 346) with delta (0, 0)
Screenshot: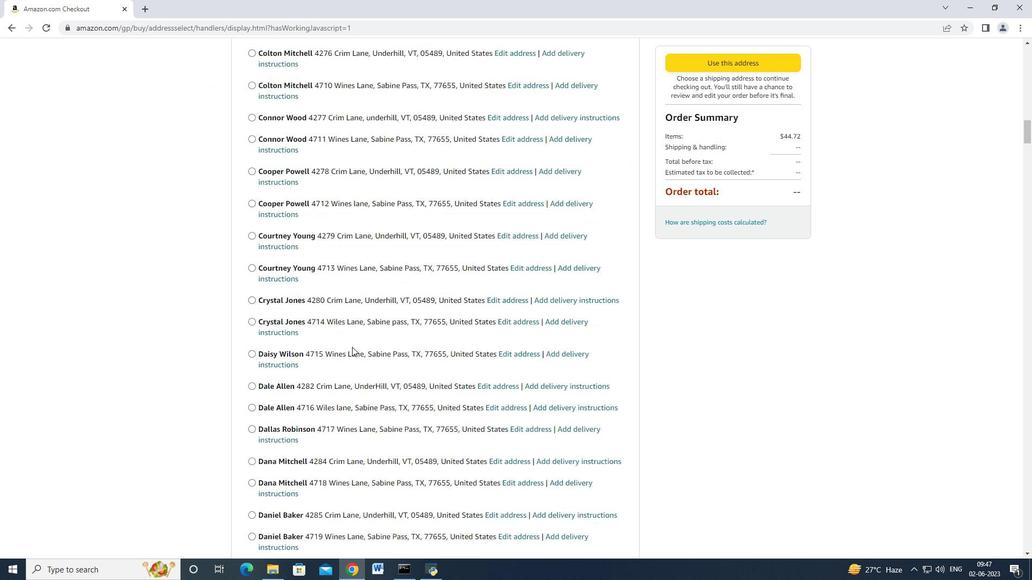 
Action: Mouse scrolled (351, 346) with delta (0, -1)
Screenshot: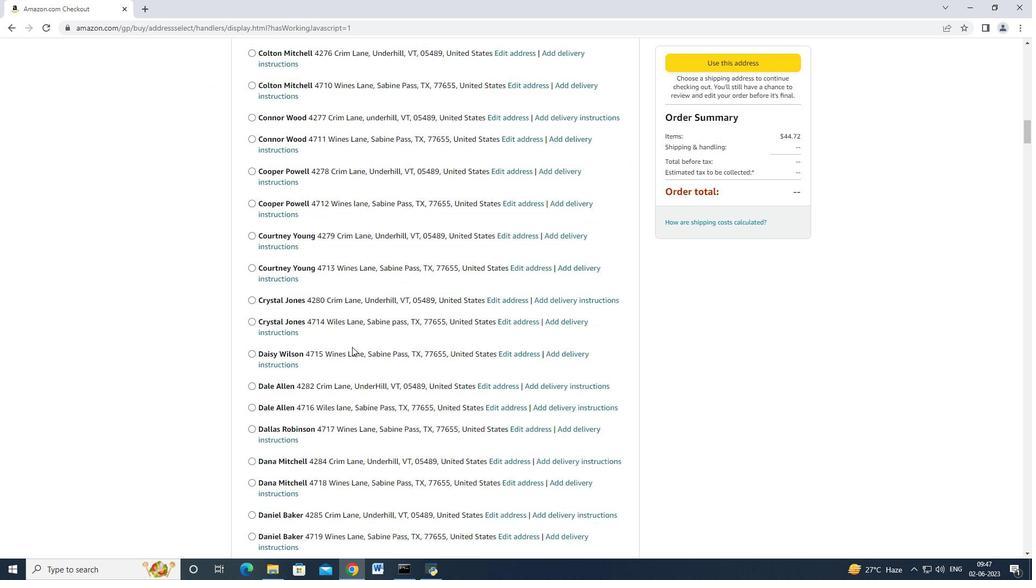 
Action: Mouse scrolled (351, 346) with delta (0, 0)
Screenshot: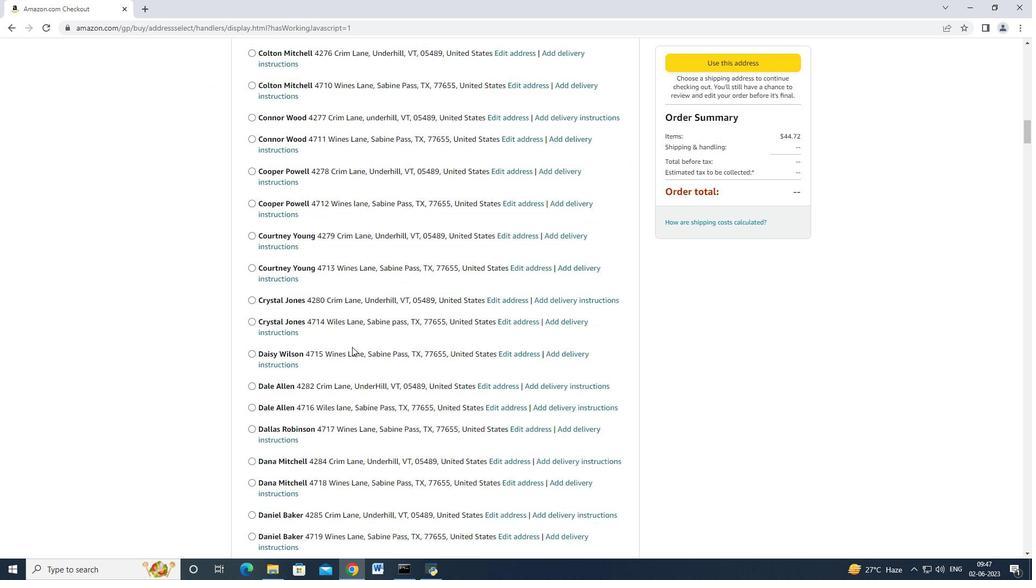 
Action: Mouse scrolled (351, 346) with delta (0, -1)
Screenshot: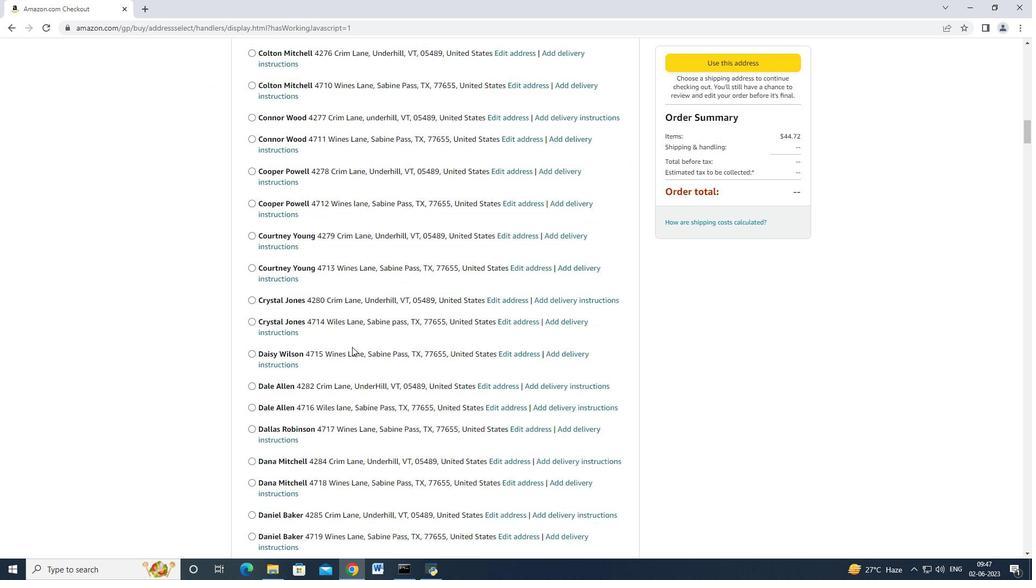 
Action: Mouse scrolled (351, 346) with delta (0, 0)
Screenshot: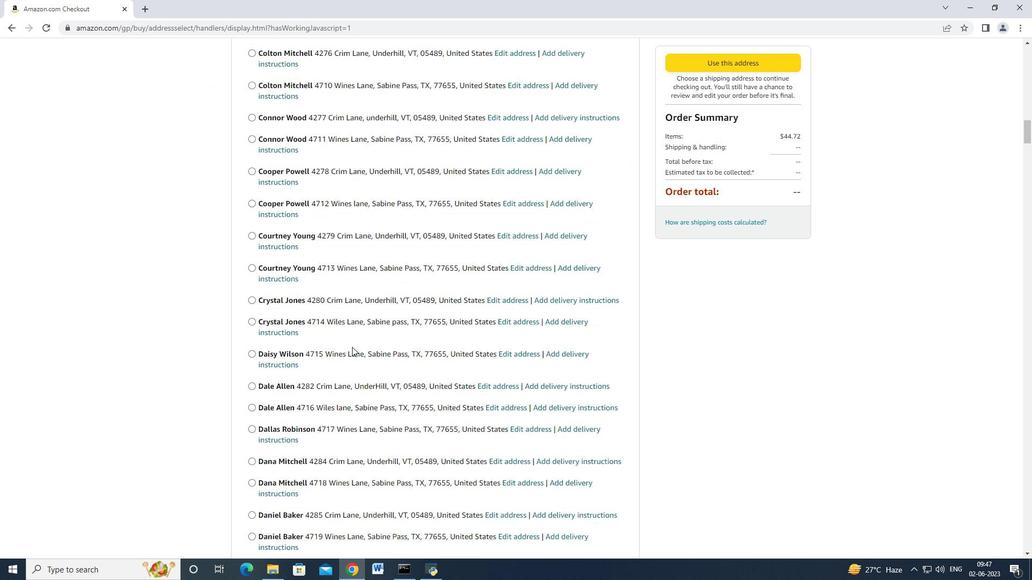 
Action: Mouse moved to (351, 347)
Screenshot: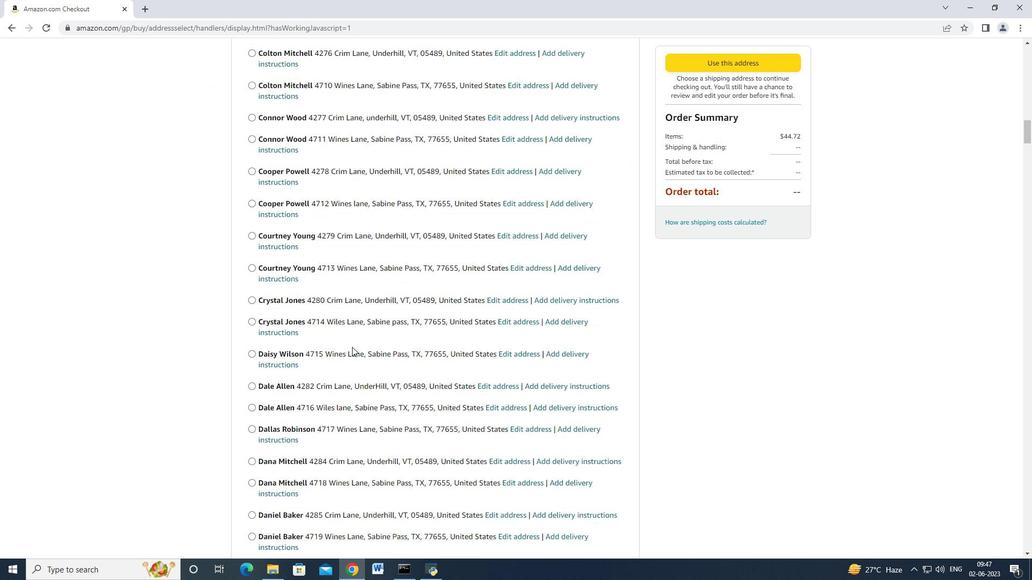 
Action: Mouse scrolled (351, 346) with delta (0, 0)
Screenshot: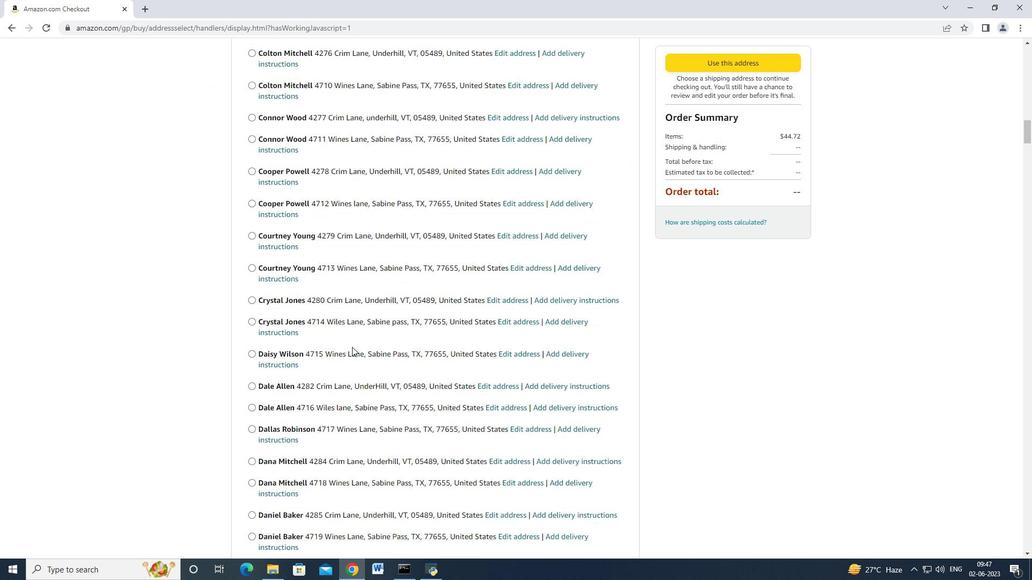 
Action: Mouse moved to (345, 346)
Screenshot: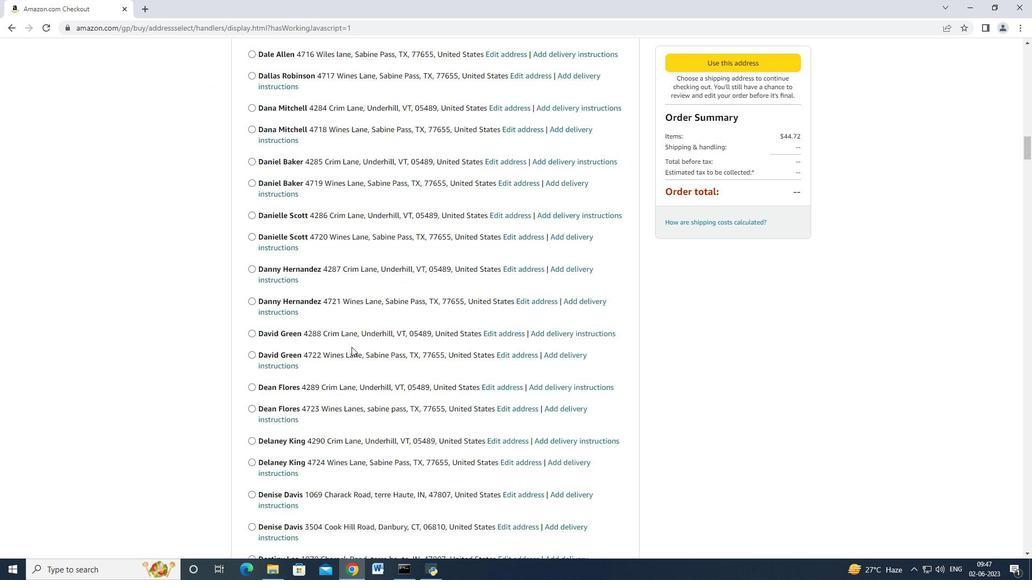 
Action: Mouse scrolled (345, 346) with delta (0, 0)
Screenshot: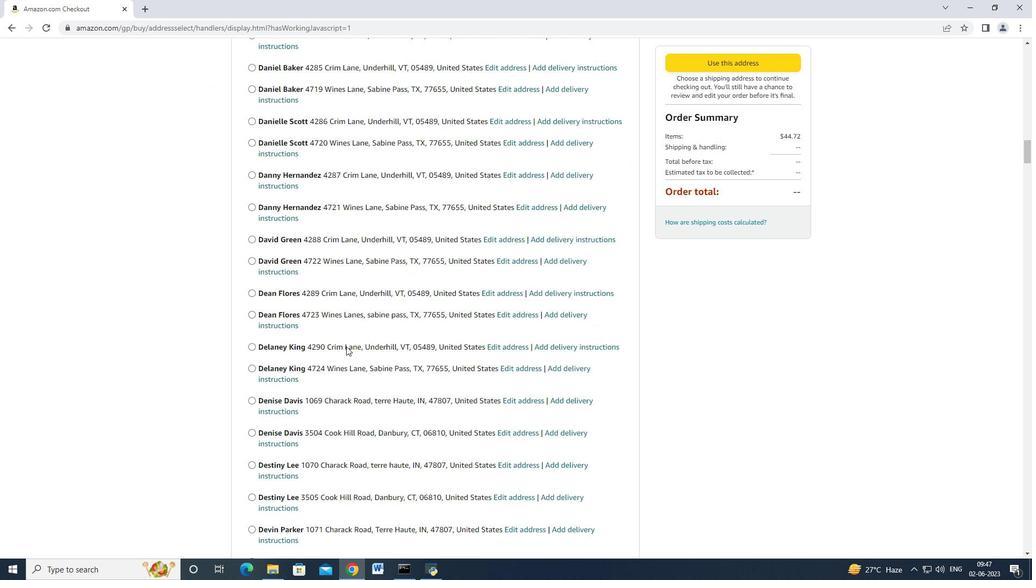 
Action: Mouse scrolled (345, 346) with delta (0, 0)
Screenshot: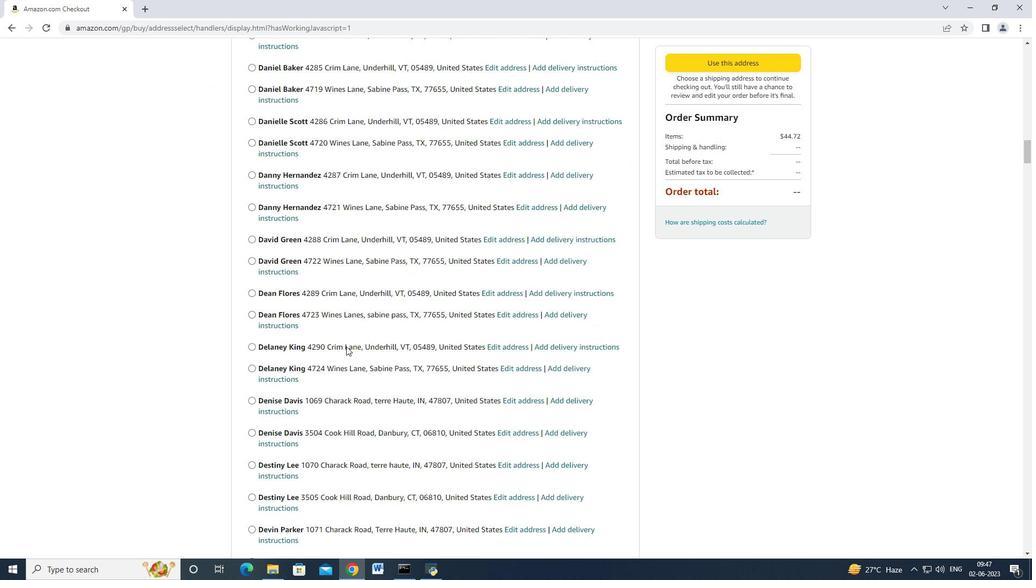 
Action: Mouse scrolled (345, 346) with delta (0, 0)
Screenshot: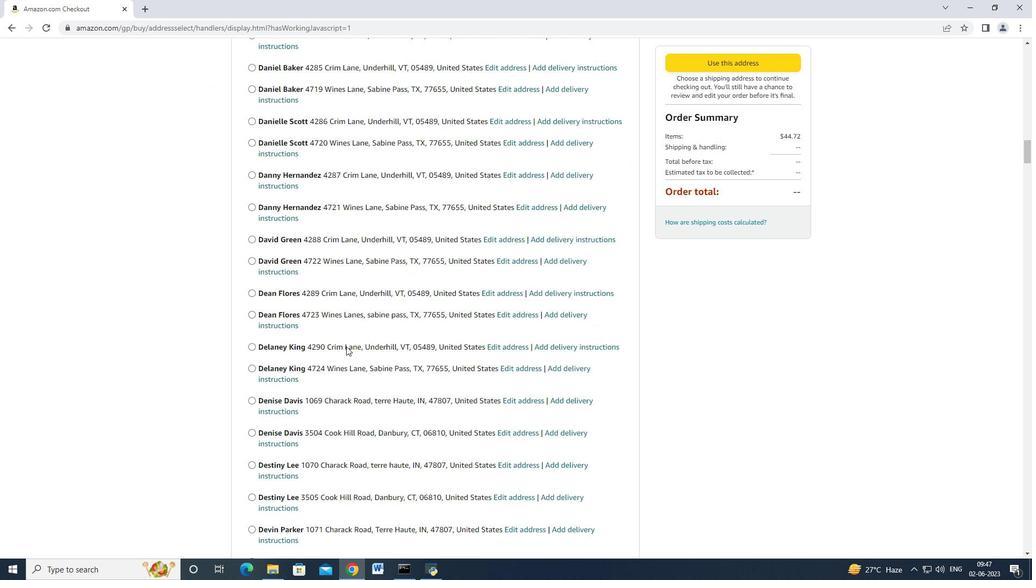 
Action: Mouse scrolled (345, 346) with delta (0, 0)
Screenshot: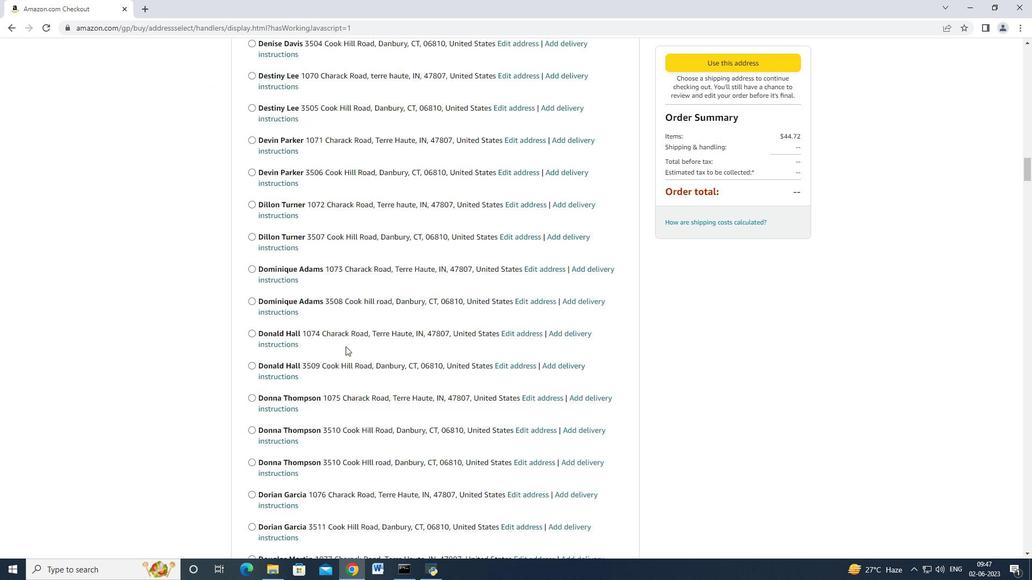 
Action: Mouse scrolled (345, 345) with delta (0, -1)
Screenshot: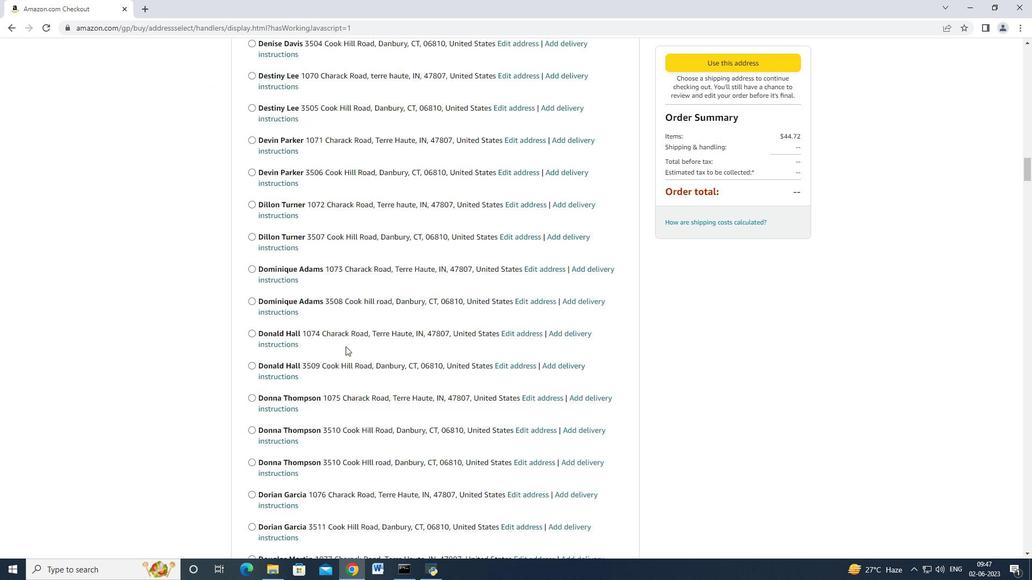 
Action: Mouse scrolled (345, 346) with delta (0, 0)
Screenshot: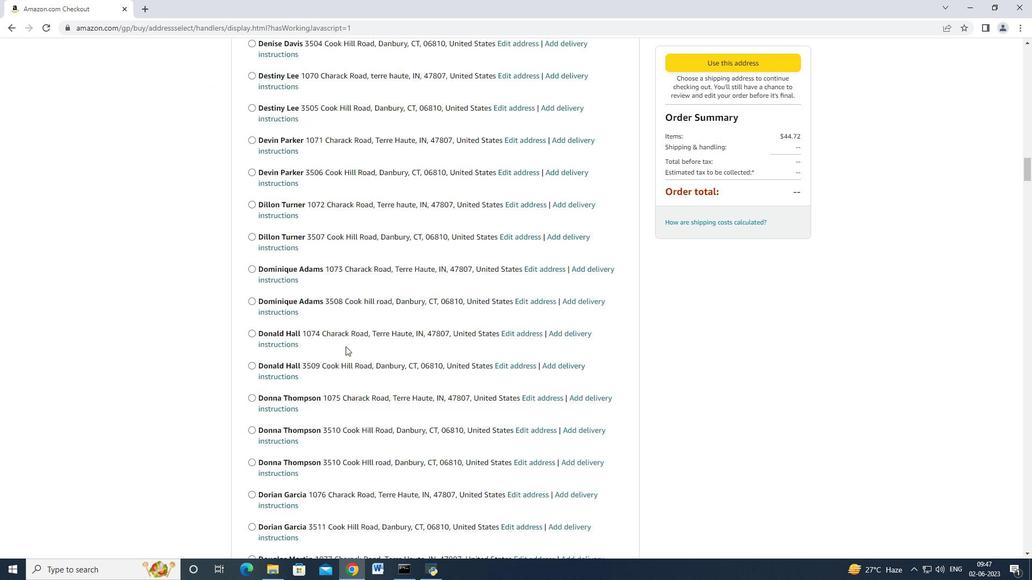 
Action: Mouse scrolled (345, 346) with delta (0, 0)
Screenshot: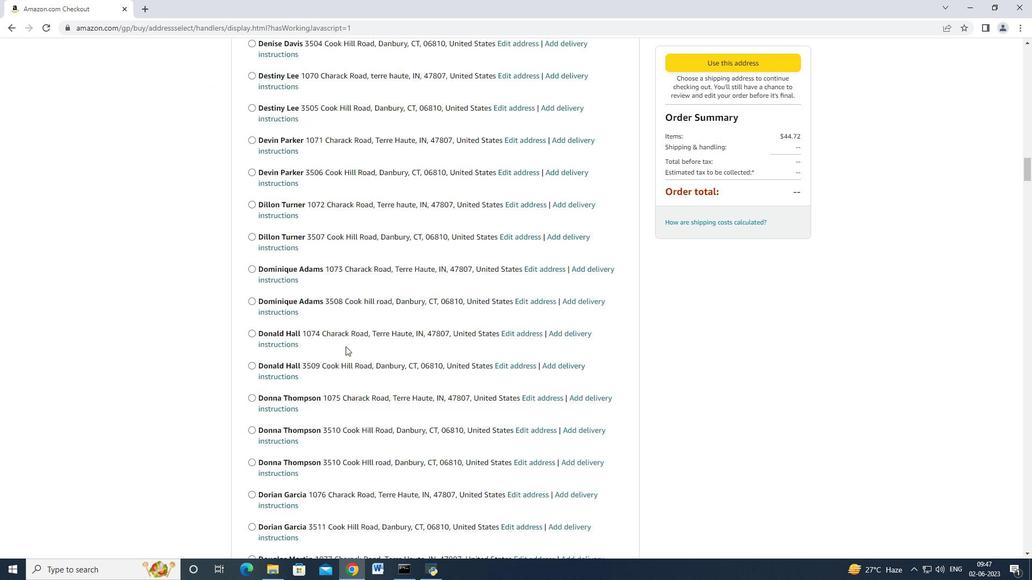 
Action: Mouse moved to (341, 346)
Screenshot: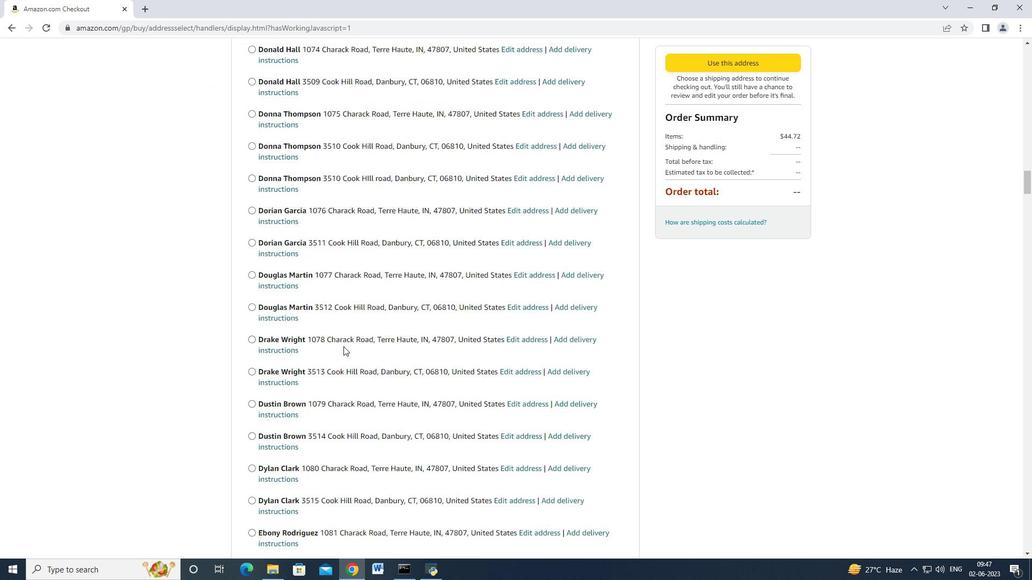 
Action: Mouse scrolled (341, 346) with delta (0, 0)
Screenshot: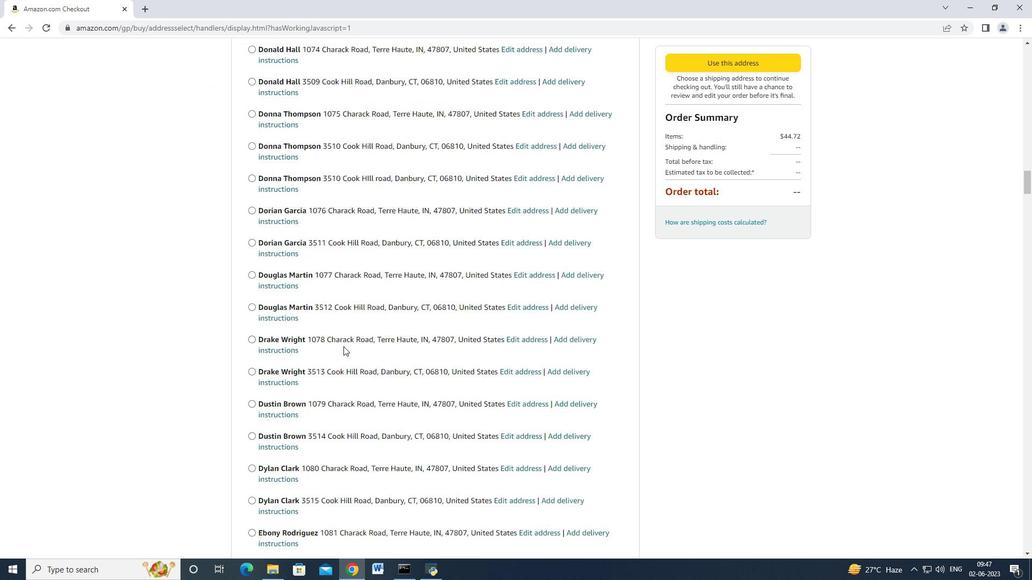 
Action: Mouse moved to (341, 347)
Screenshot: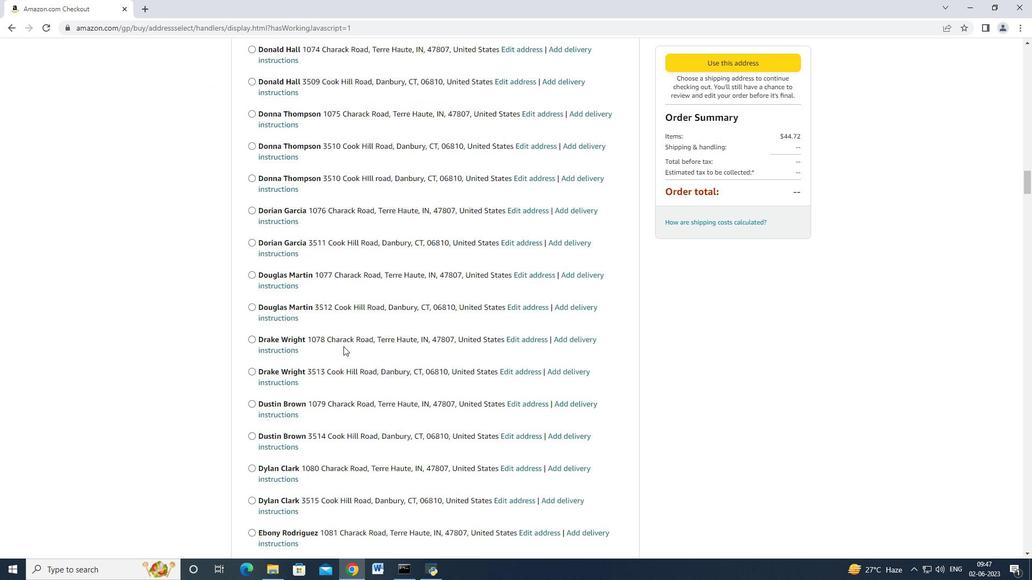 
Action: Mouse scrolled (341, 346) with delta (0, 0)
Screenshot: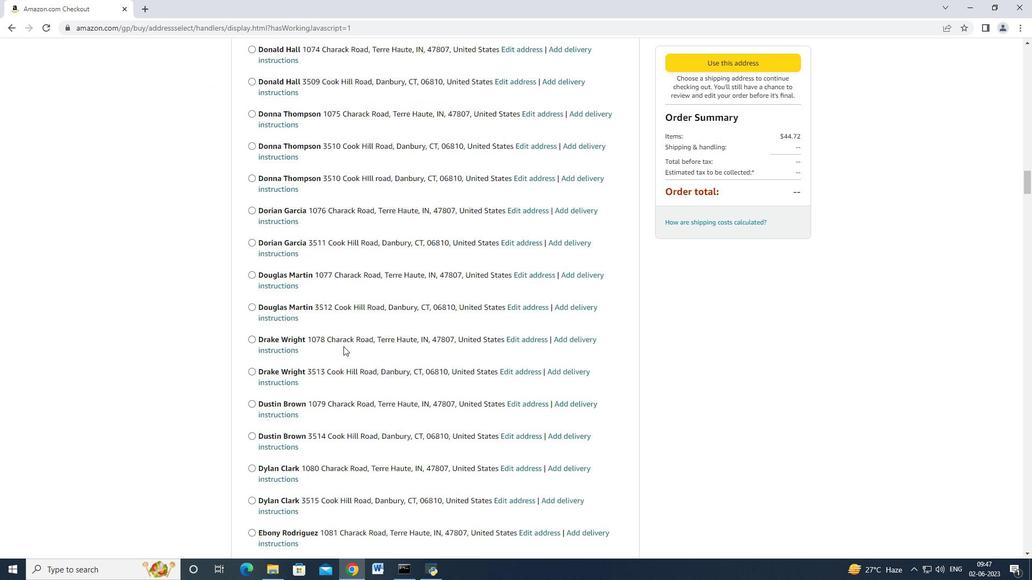 
Action: Mouse moved to (339, 348)
Screenshot: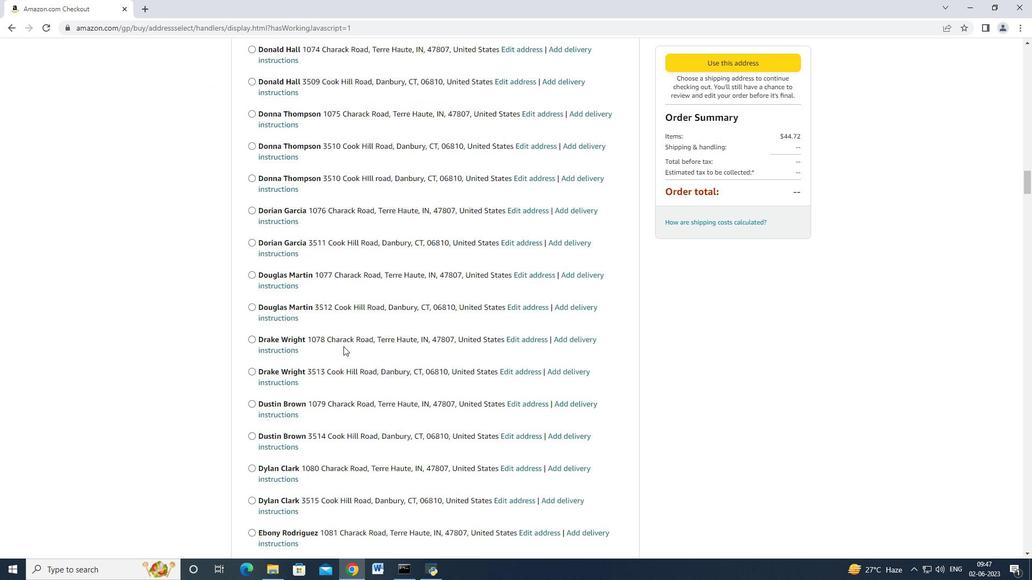 
Action: Mouse scrolled (339, 348) with delta (0, 0)
Screenshot: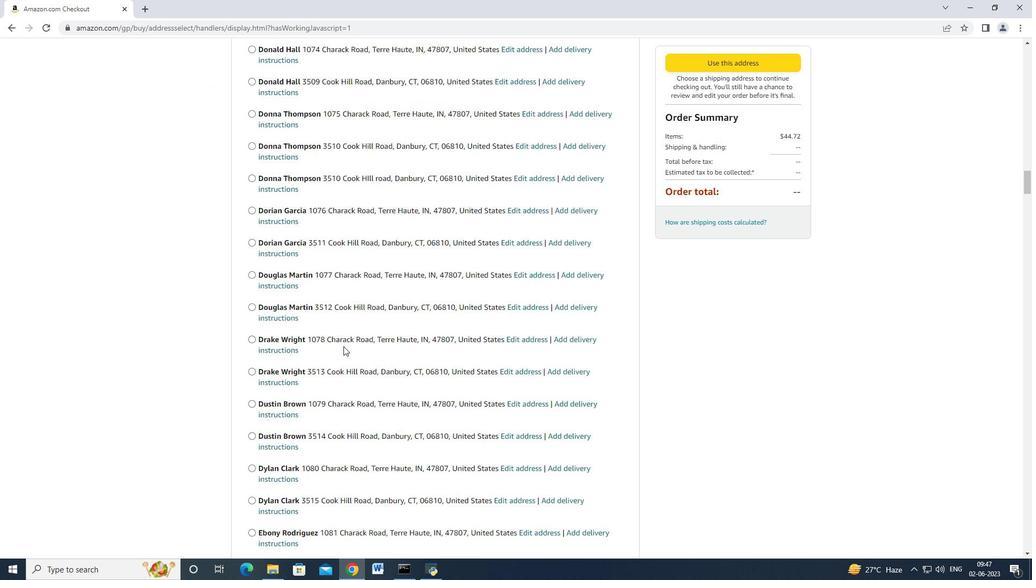 
Action: Mouse moved to (339, 348)
Screenshot: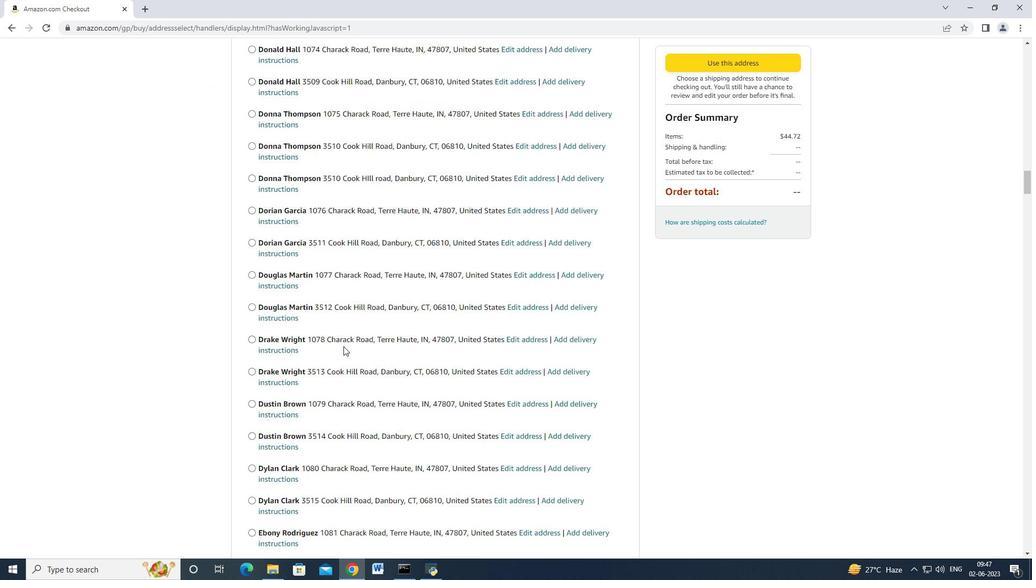 
Action: Mouse scrolled (339, 348) with delta (0, 0)
Screenshot: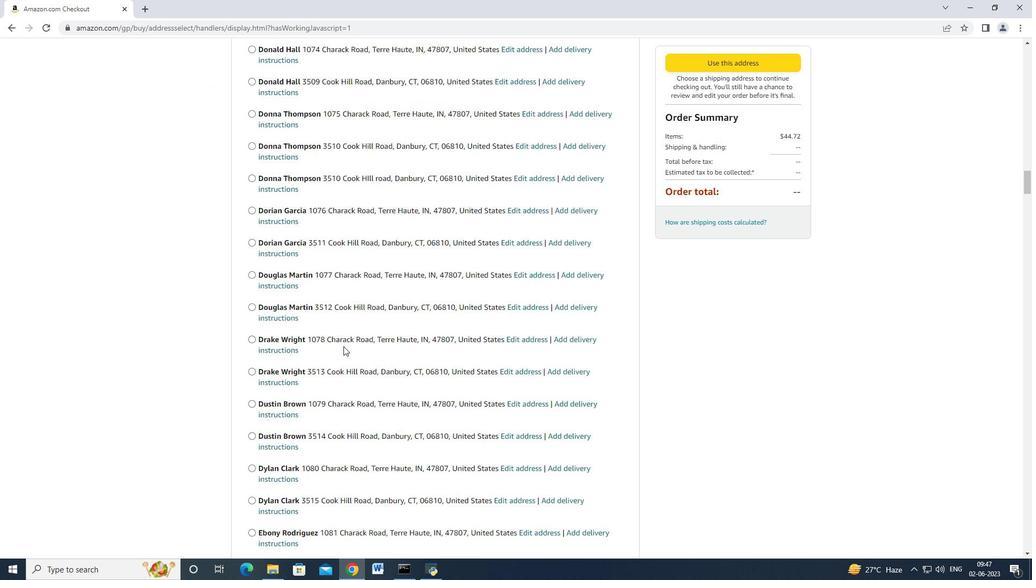 
Action: Mouse moved to (338, 349)
Screenshot: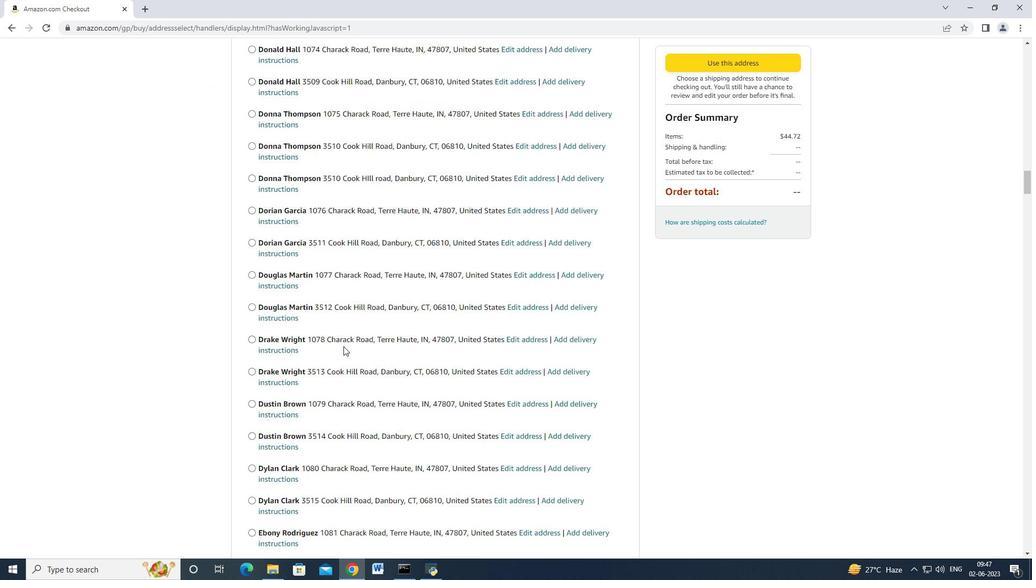 
Action: Mouse scrolled (339, 347) with delta (0, -1)
Screenshot: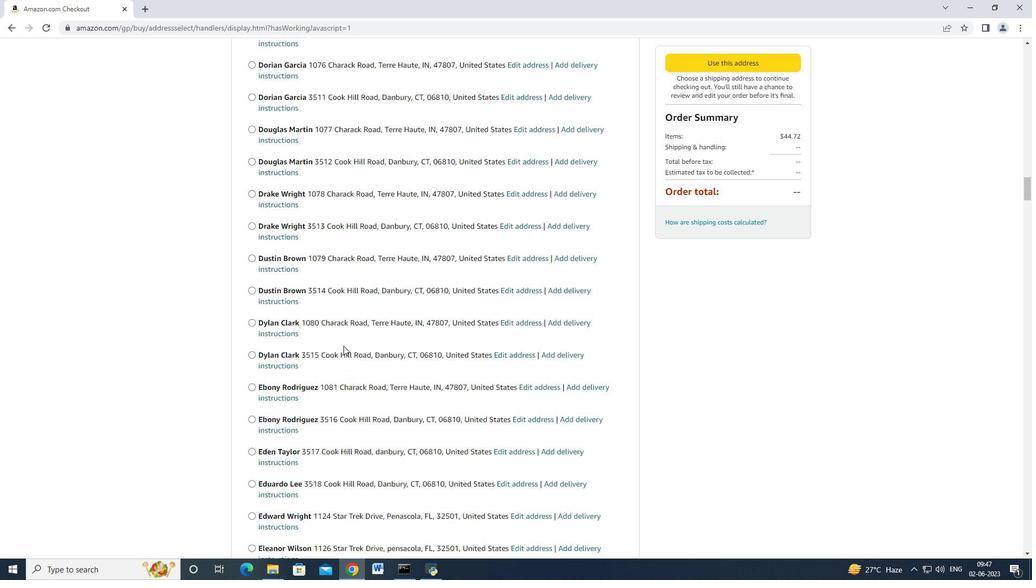 
Action: Mouse moved to (337, 349)
Screenshot: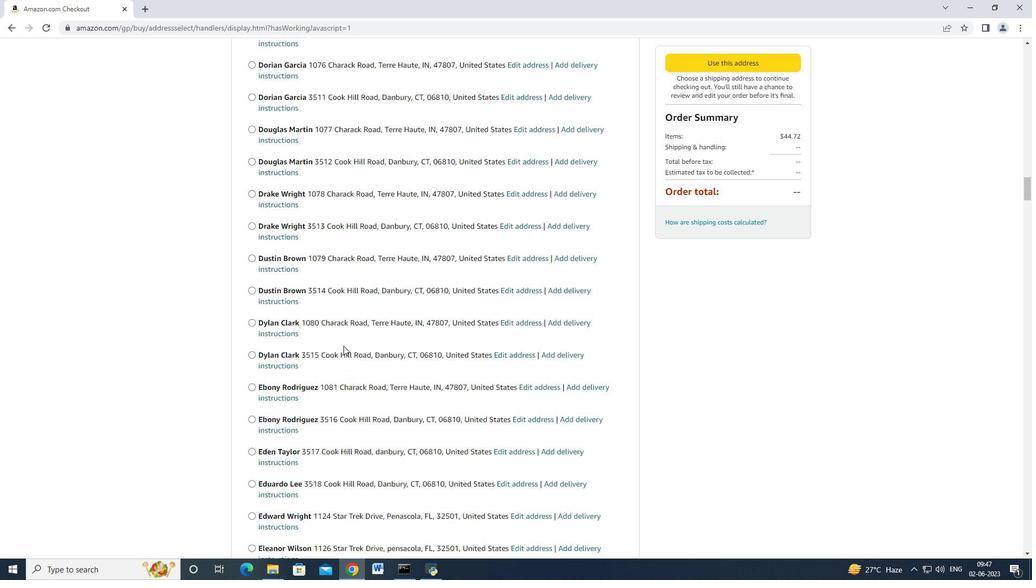 
Action: Mouse scrolled (339, 348) with delta (0, 0)
Screenshot: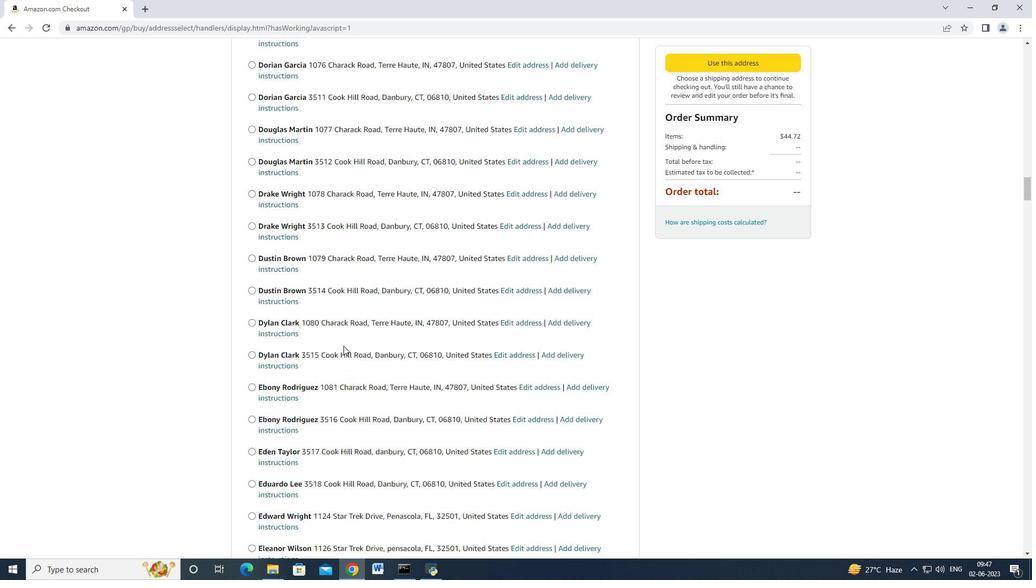 
Action: Mouse moved to (337, 349)
Screenshot: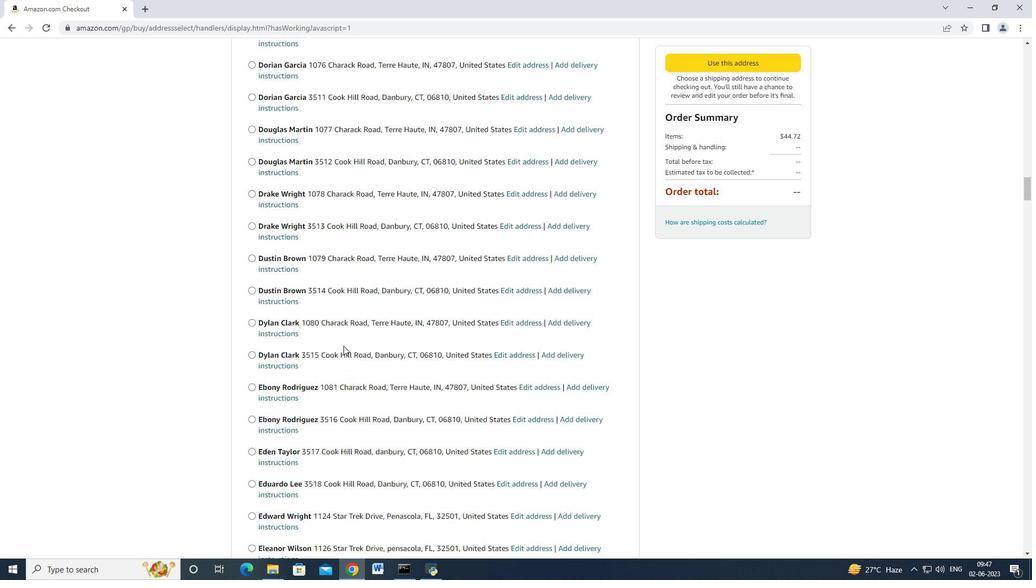 
Action: Mouse scrolled (339, 348) with delta (0, 0)
Screenshot: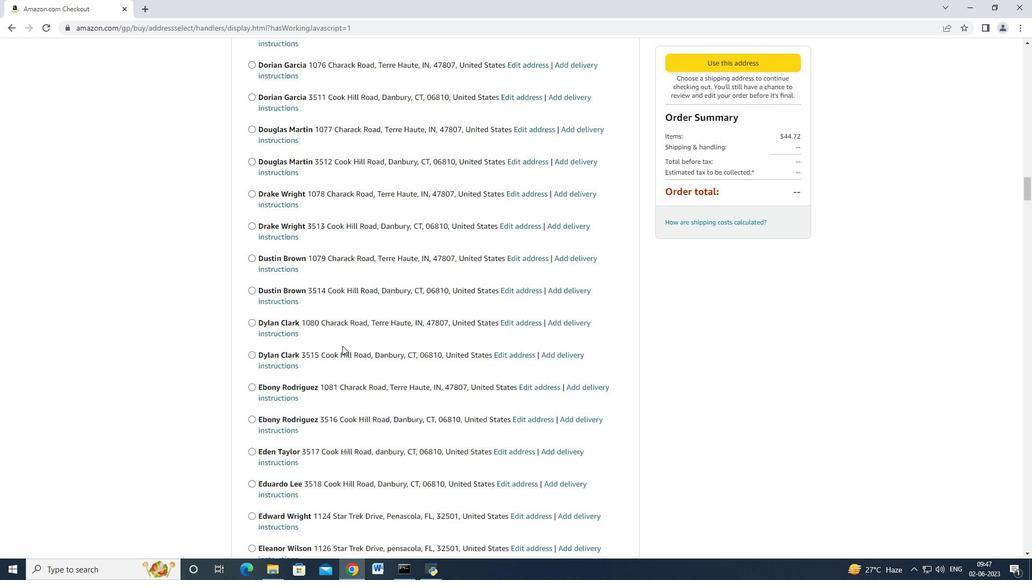 
Action: Mouse moved to (337, 349)
Screenshot: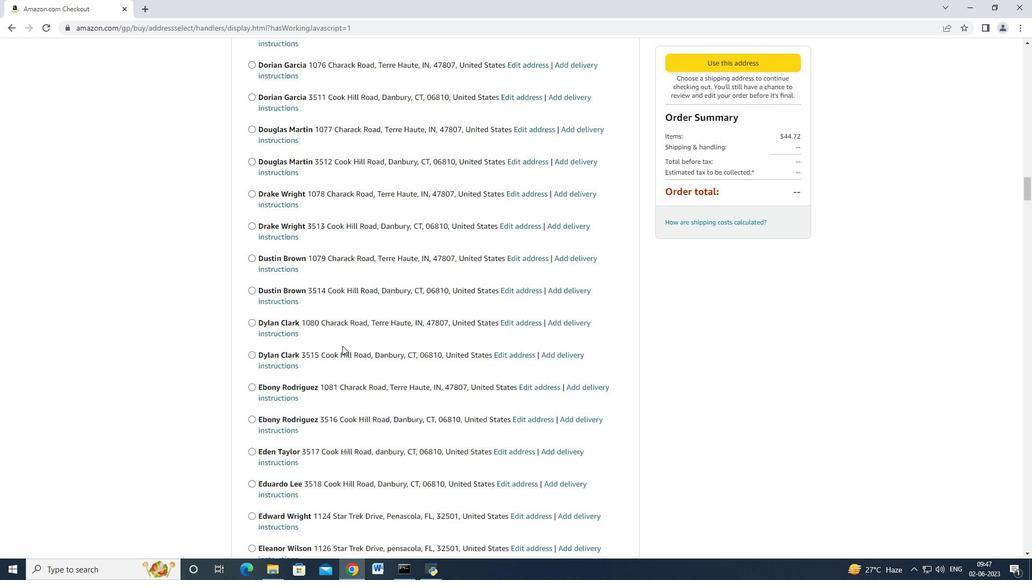 
Action: Mouse scrolled (338, 348) with delta (0, 0)
Screenshot: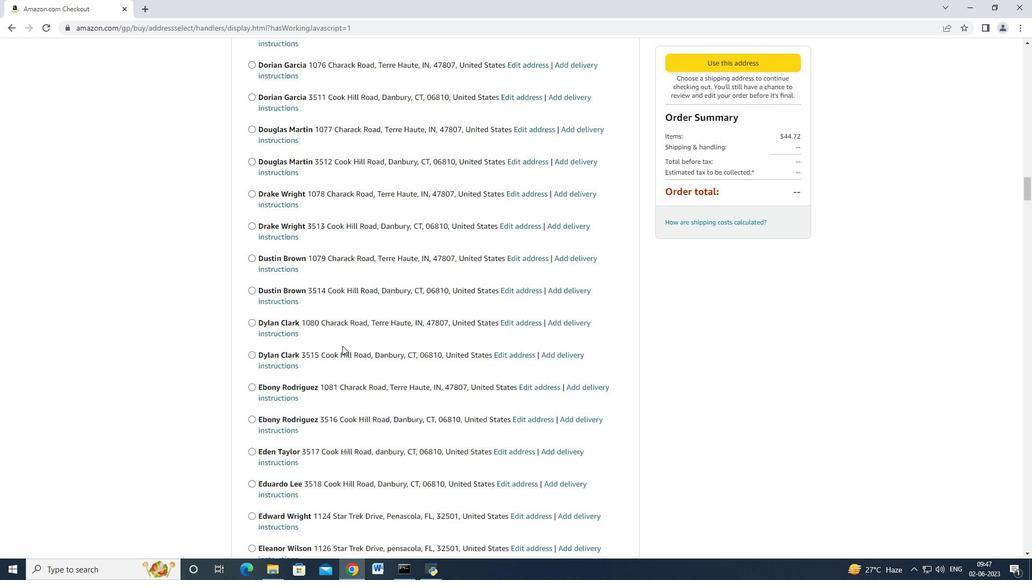 
Action: Mouse moved to (335, 351)
Screenshot: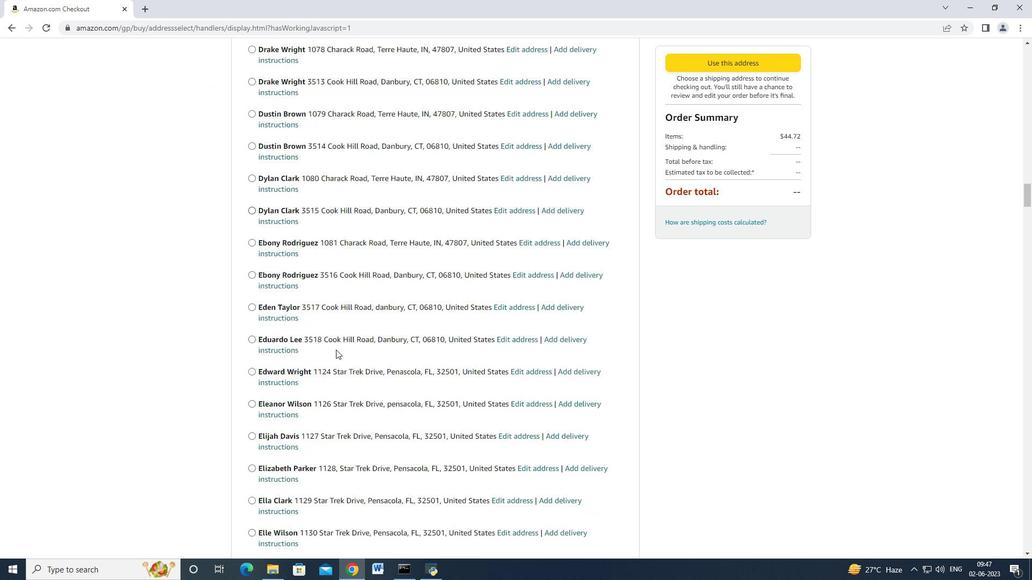 
Action: Mouse scrolled (335, 351) with delta (0, 0)
Screenshot: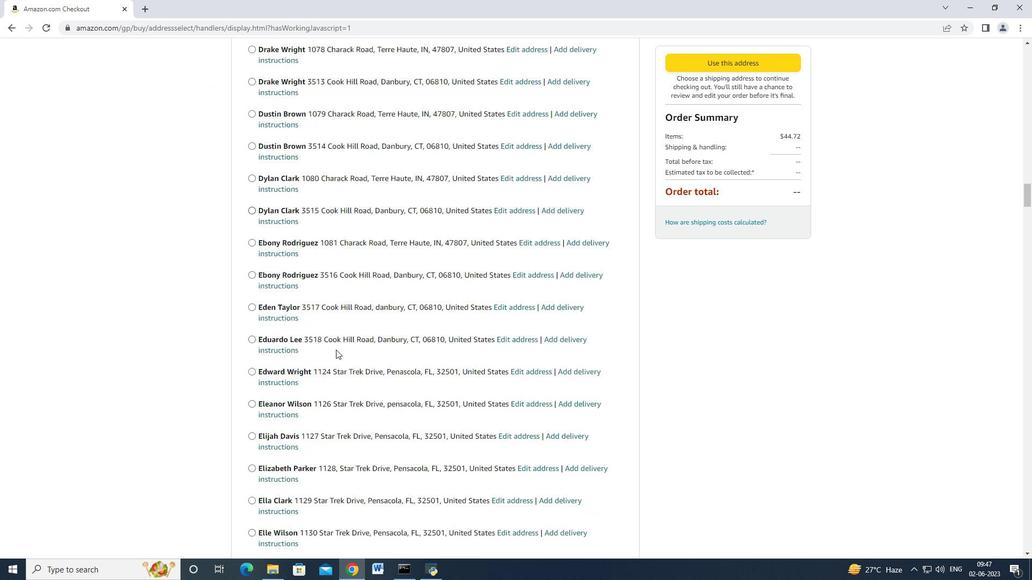 
Action: Mouse moved to (335, 352)
Screenshot: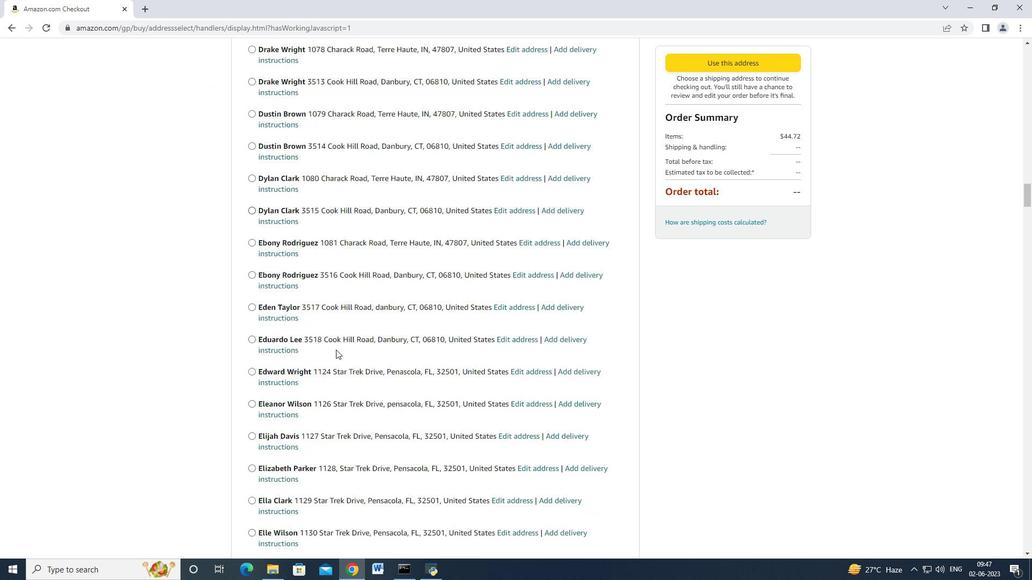 
Action: Mouse scrolled (335, 351) with delta (0, 0)
Screenshot: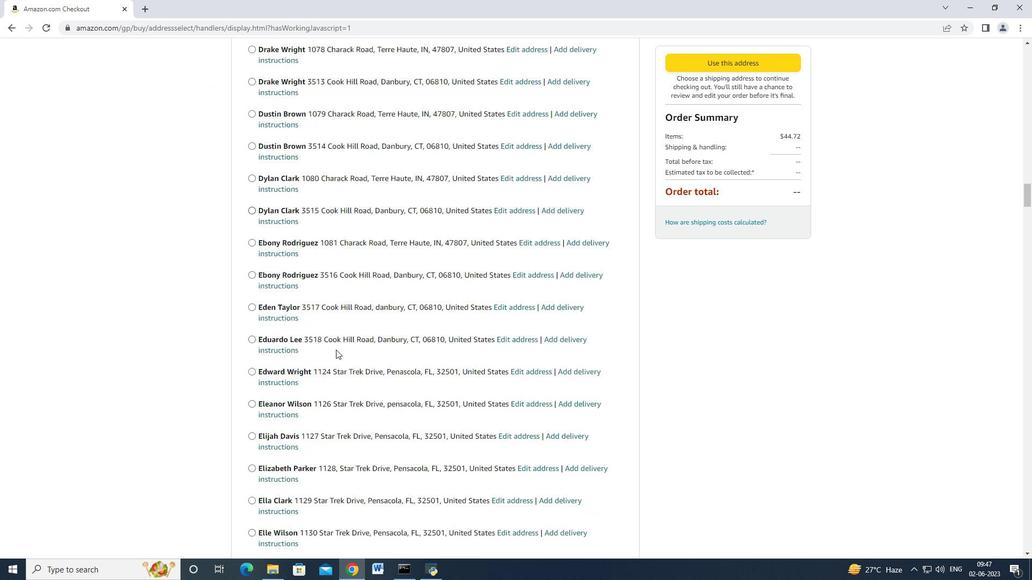 
Action: Mouse scrolled (335, 351) with delta (0, 0)
Screenshot: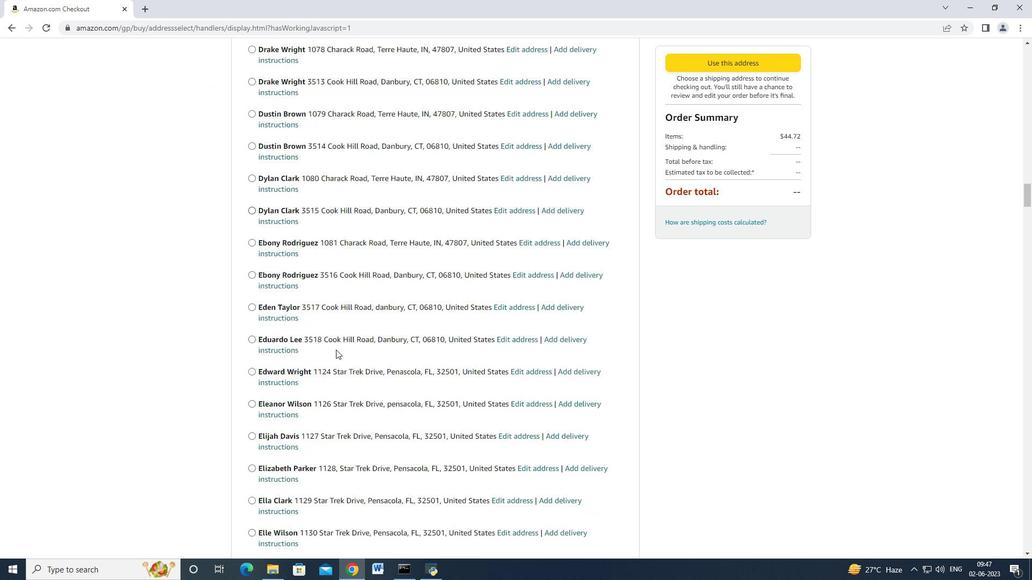 
Action: Mouse scrolled (335, 351) with delta (0, 0)
Screenshot: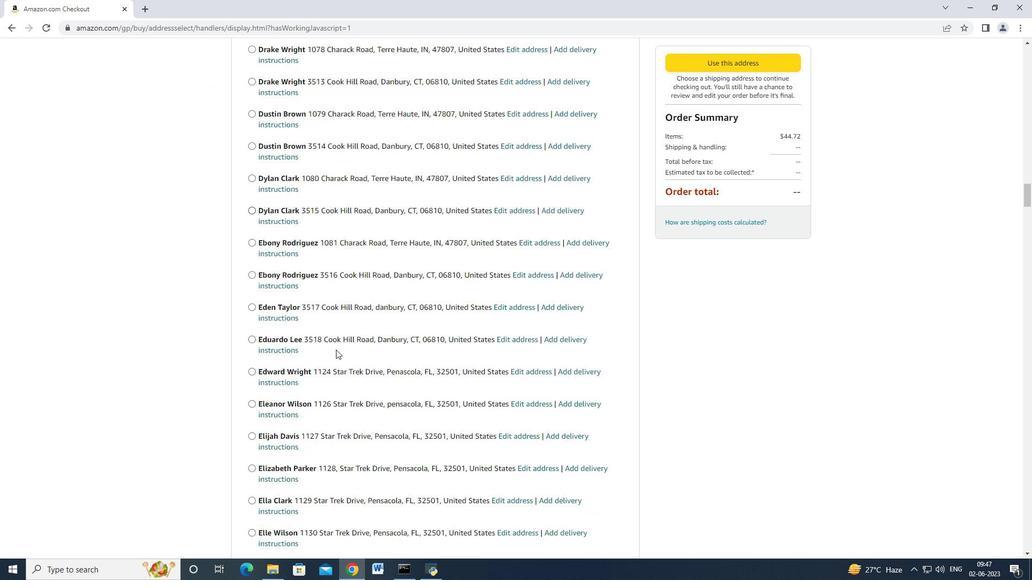 
Action: Mouse scrolled (335, 351) with delta (0, 0)
Screenshot: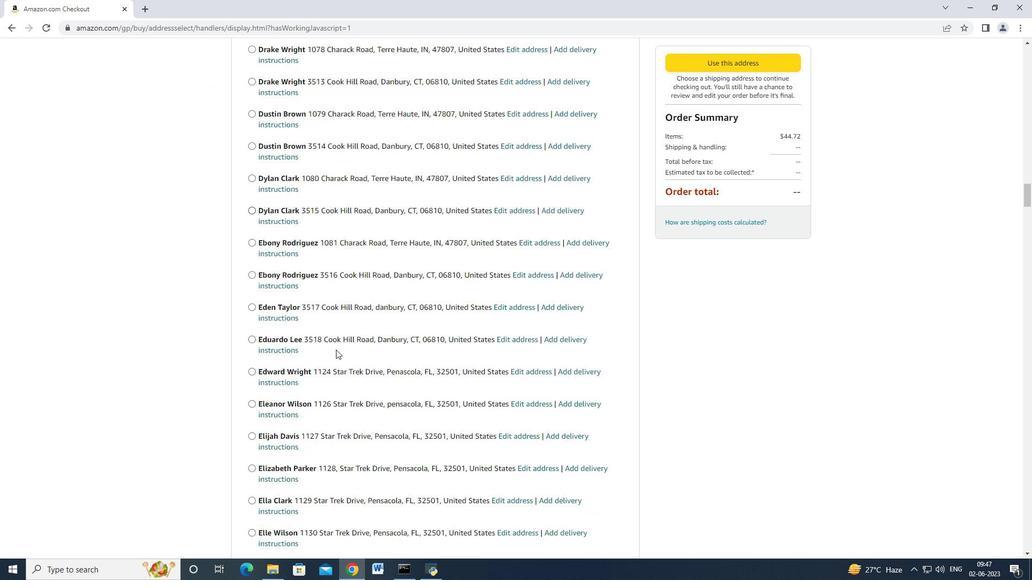 
Action: Mouse moved to (334, 352)
Screenshot: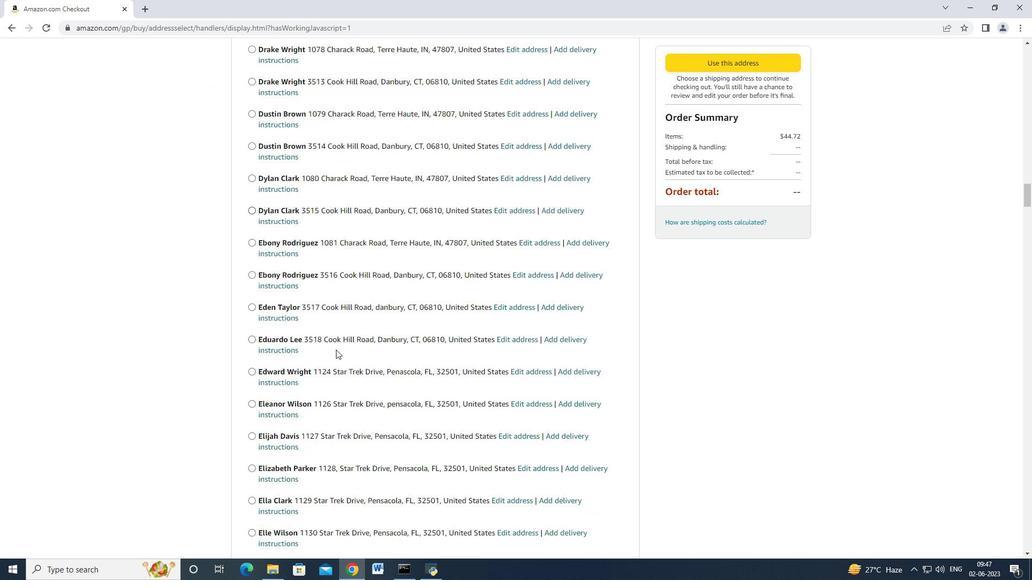 
Action: Mouse scrolled (334, 351) with delta (0, 0)
Screenshot: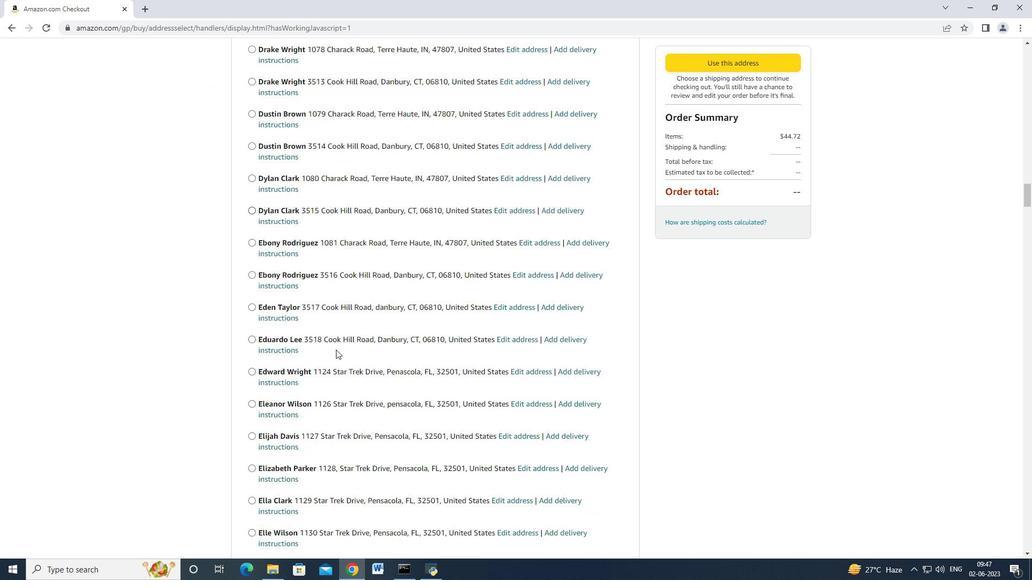 
Action: Mouse moved to (334, 352)
Screenshot: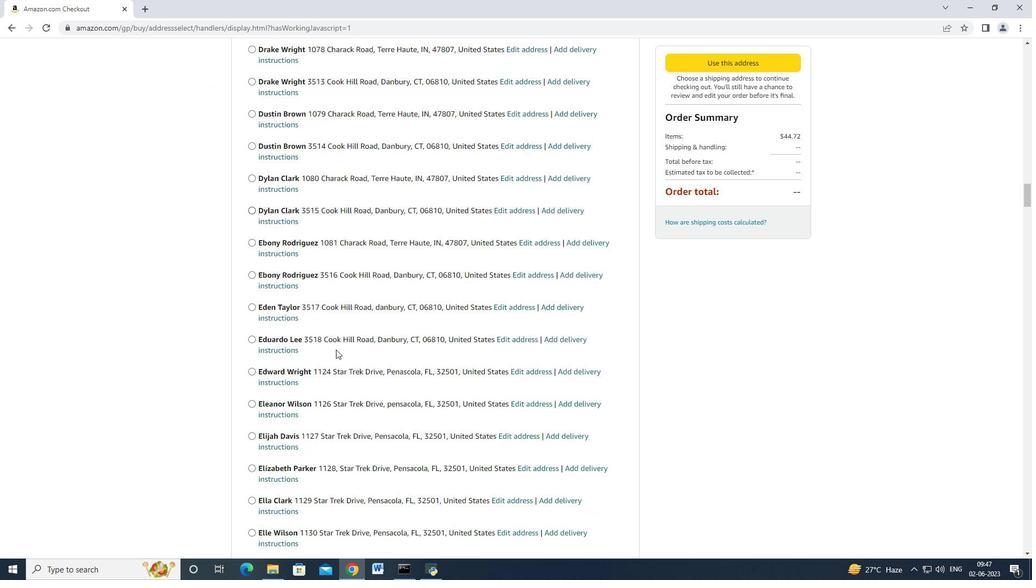 
Action: Mouse scrolled (334, 351) with delta (0, 0)
Screenshot: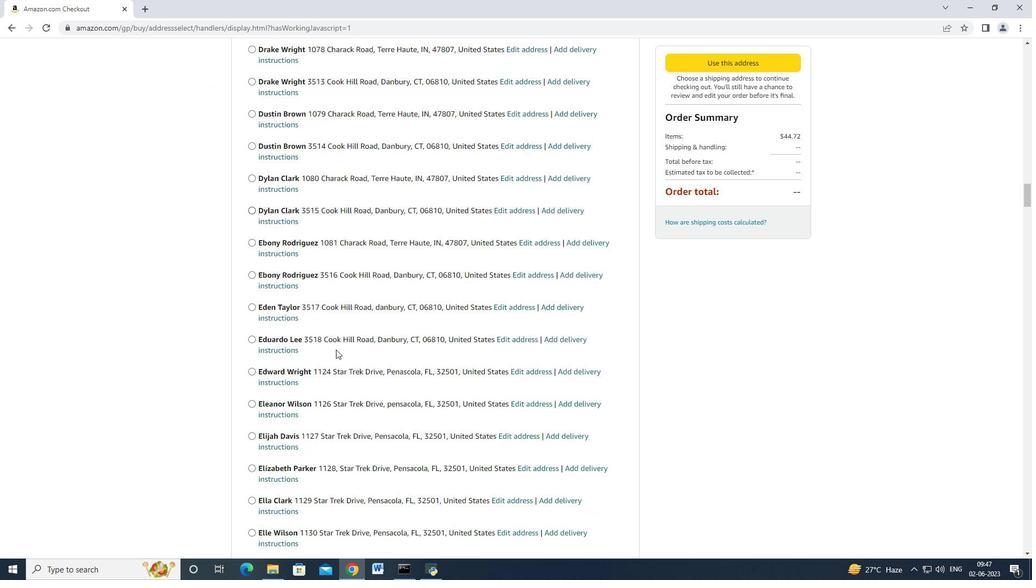 
Action: Mouse moved to (322, 357)
Screenshot: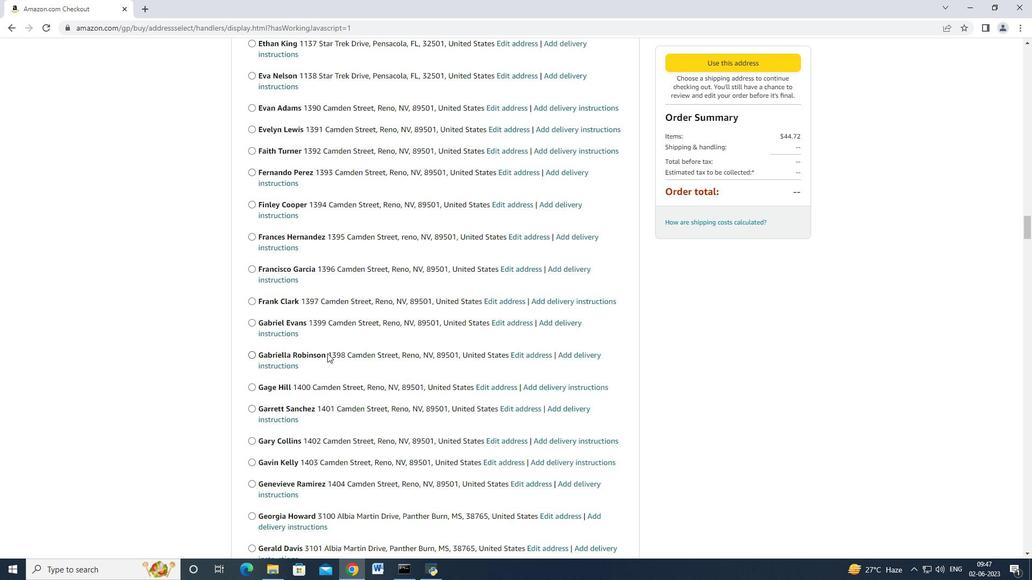 
Action: Mouse scrolled (323, 356) with delta (0, 0)
Screenshot: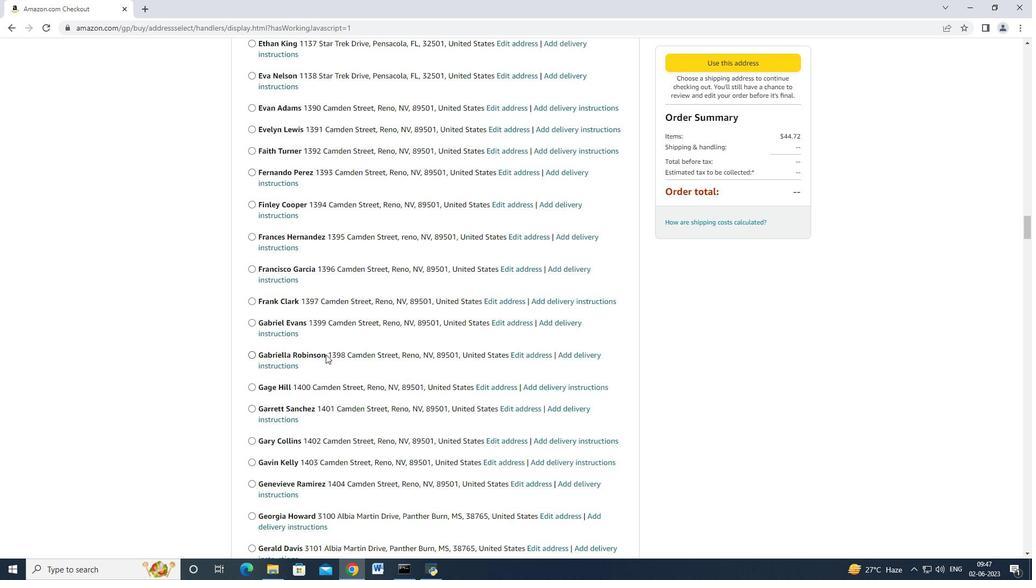 
Action: Mouse moved to (313, 364)
Screenshot: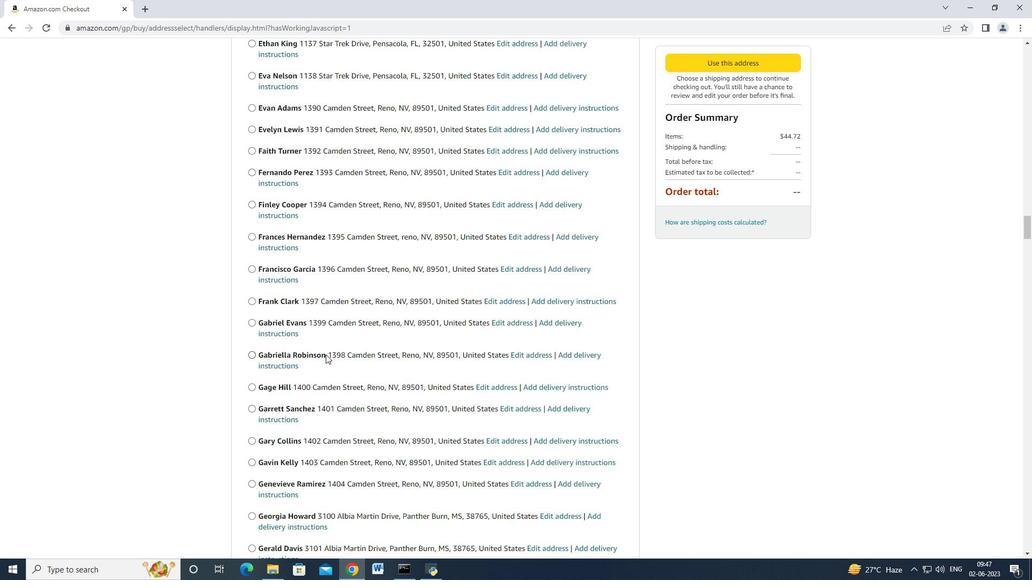 
Action: Mouse scrolled (322, 357) with delta (0, 0)
Screenshot: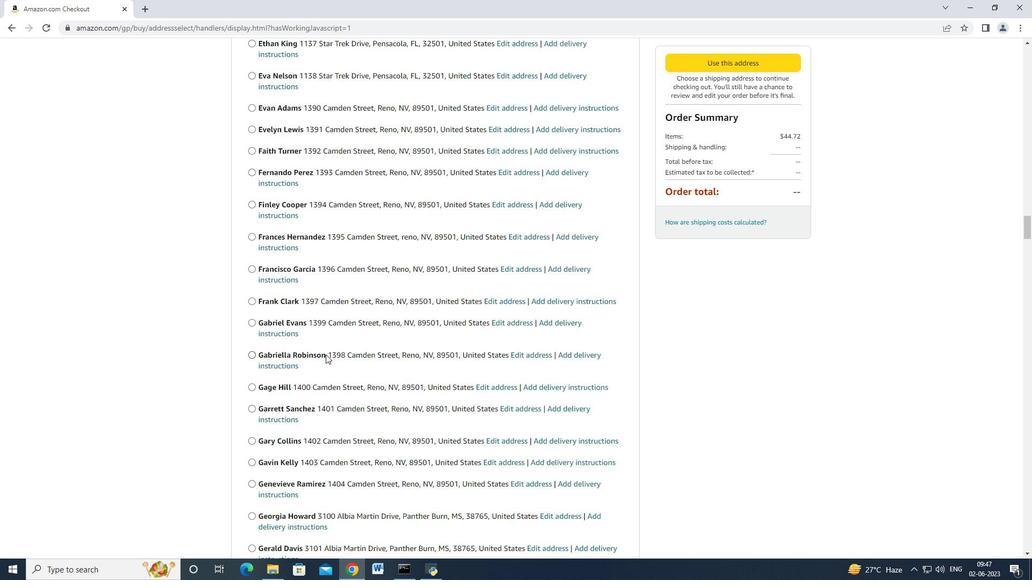 
Action: Mouse moved to (313, 364)
Screenshot: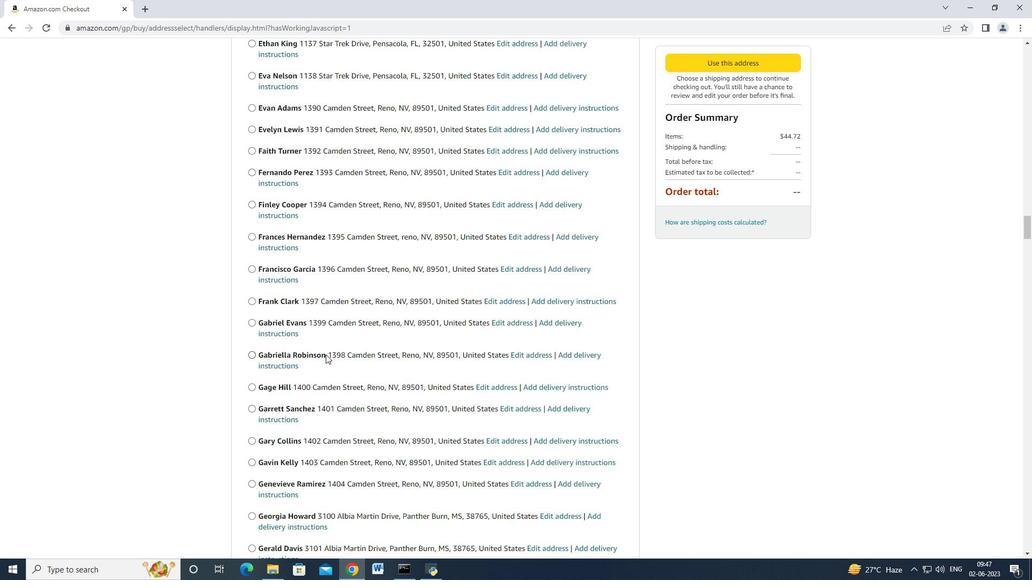 
Action: Mouse scrolled (321, 357) with delta (0, 0)
Screenshot: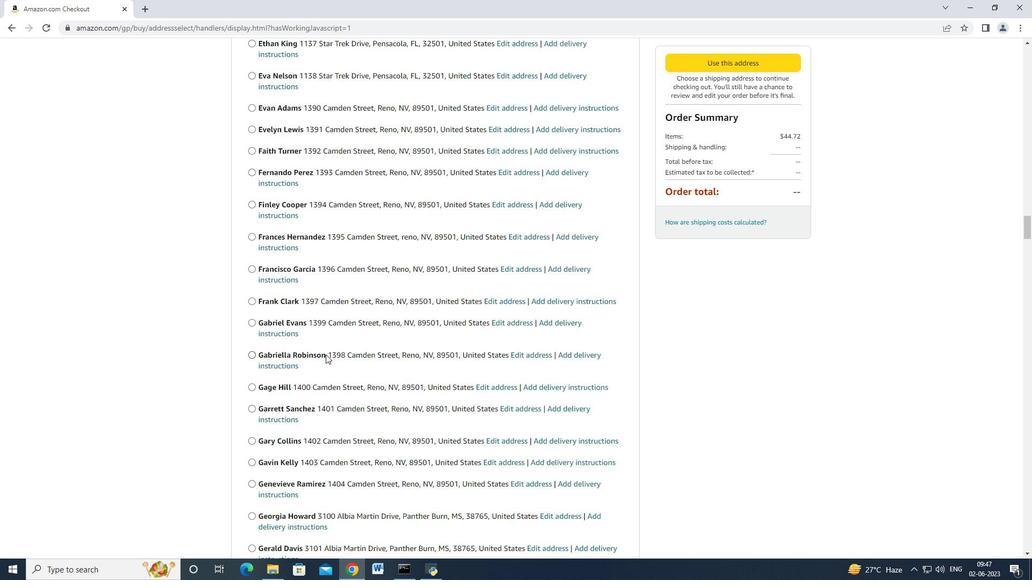 
Action: Mouse moved to (313, 365)
Screenshot: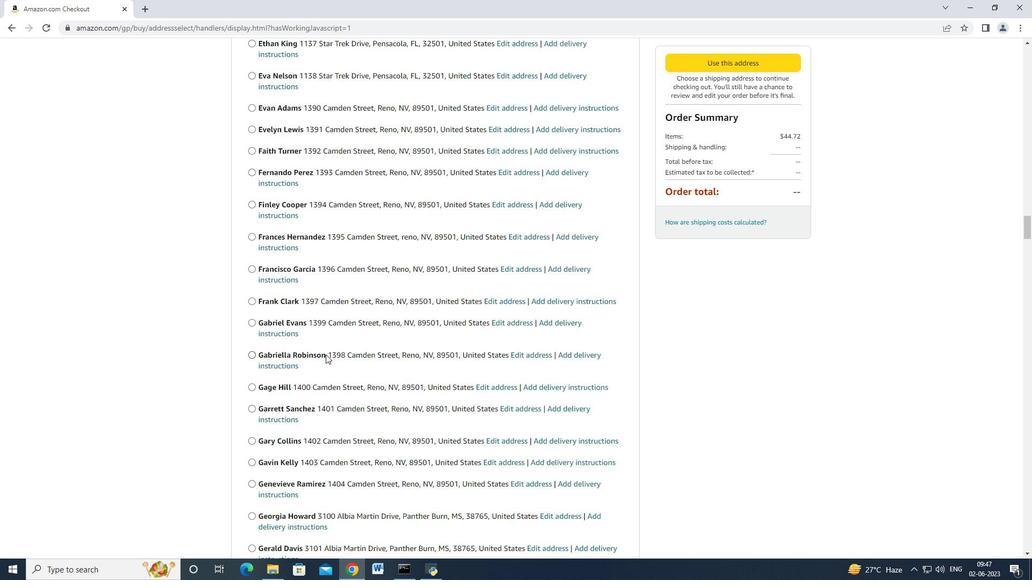 
Action: Mouse scrolled (321, 357) with delta (0, 0)
Screenshot: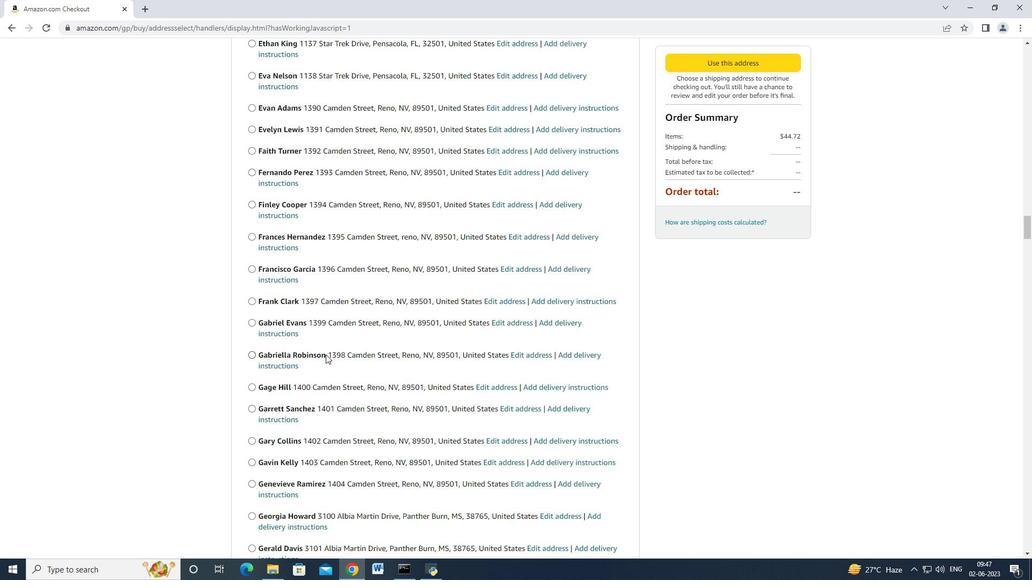 
Action: Mouse scrolled (320, 357) with delta (0, 0)
Screenshot: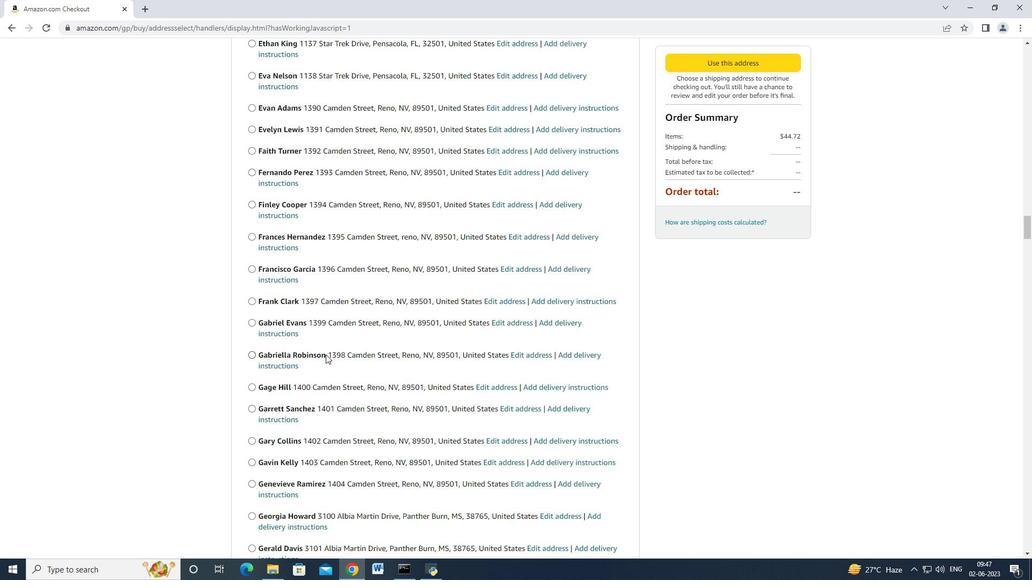 
Action: Mouse scrolled (320, 357) with delta (0, 0)
Screenshot: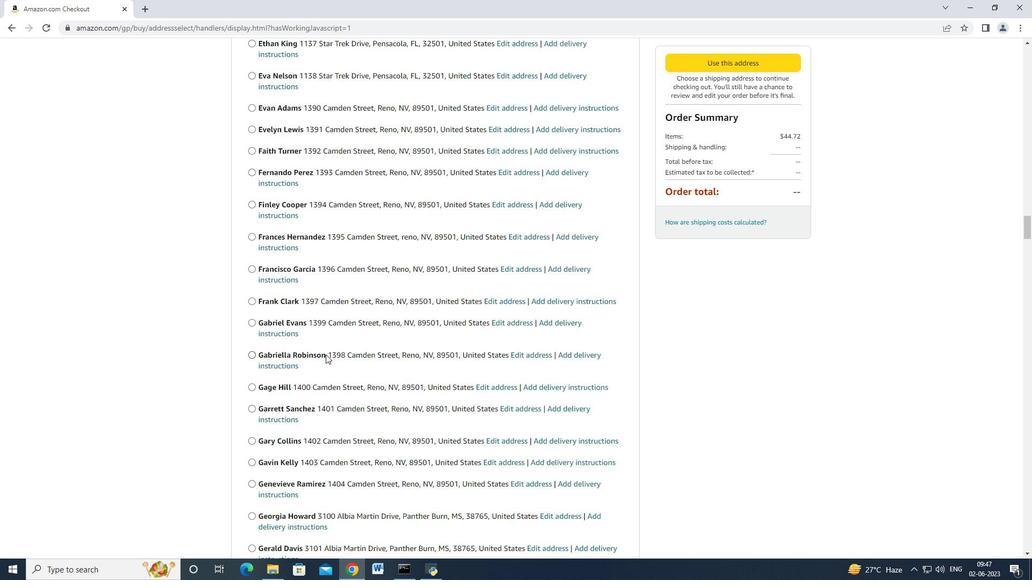 
Action: Mouse scrolled (319, 358) with delta (0, 0)
Screenshot: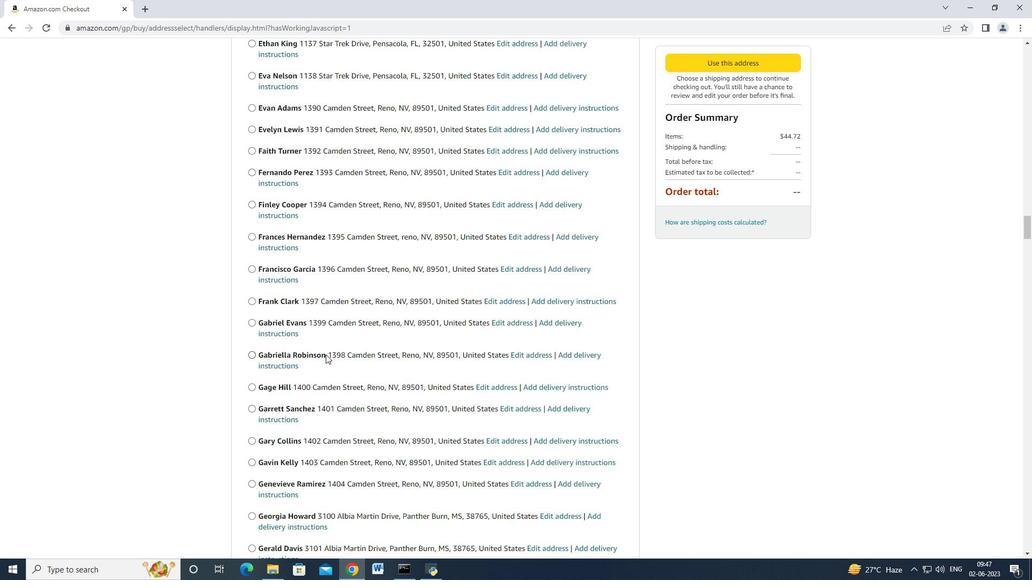 
Action: Mouse moved to (311, 371)
Screenshot: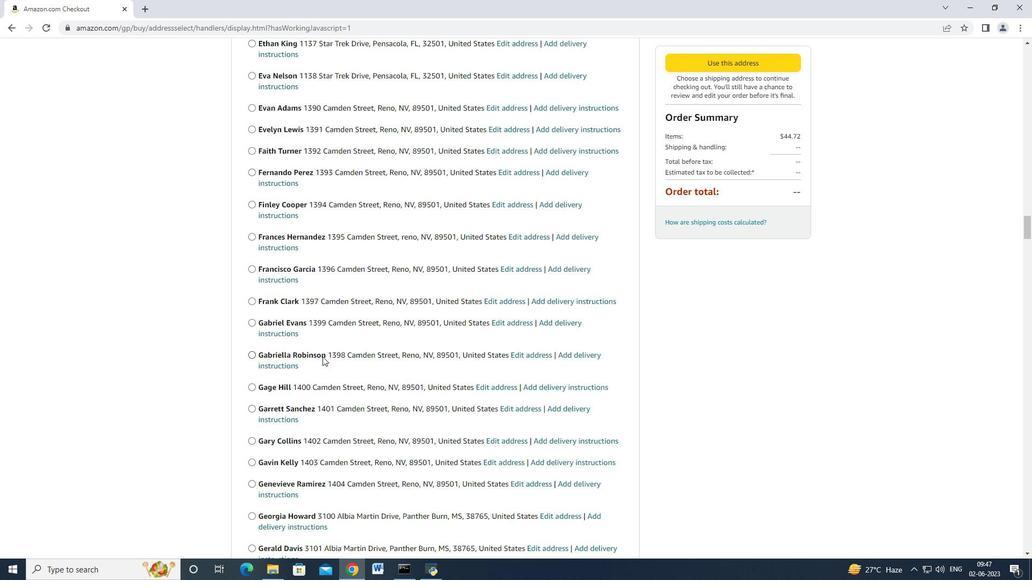 
Action: Mouse scrolled (312, 370) with delta (0, 0)
Screenshot: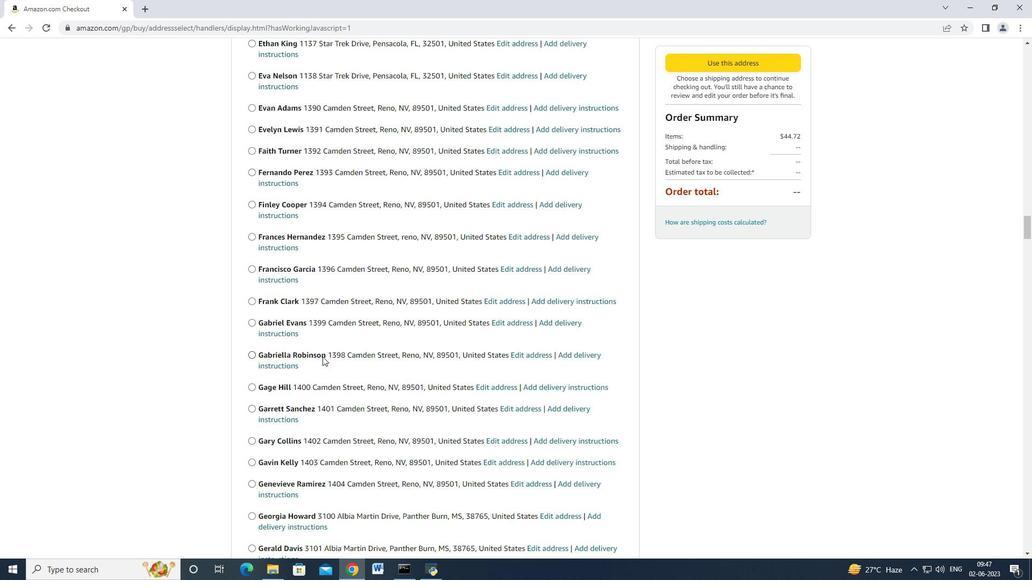 
Action: Mouse scrolled (311, 370) with delta (0, 0)
Screenshot: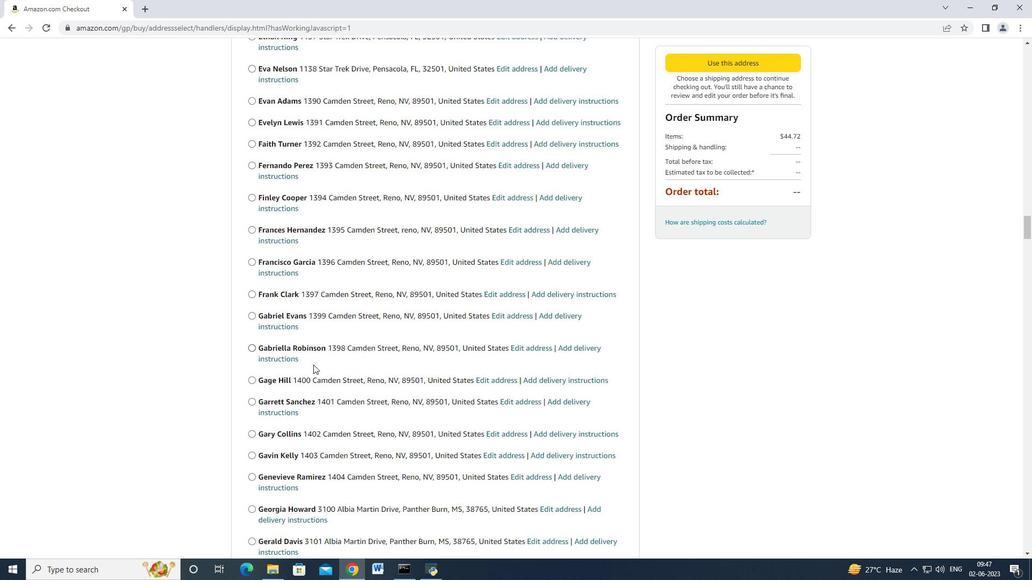 
Action: Mouse moved to (311, 371)
Screenshot: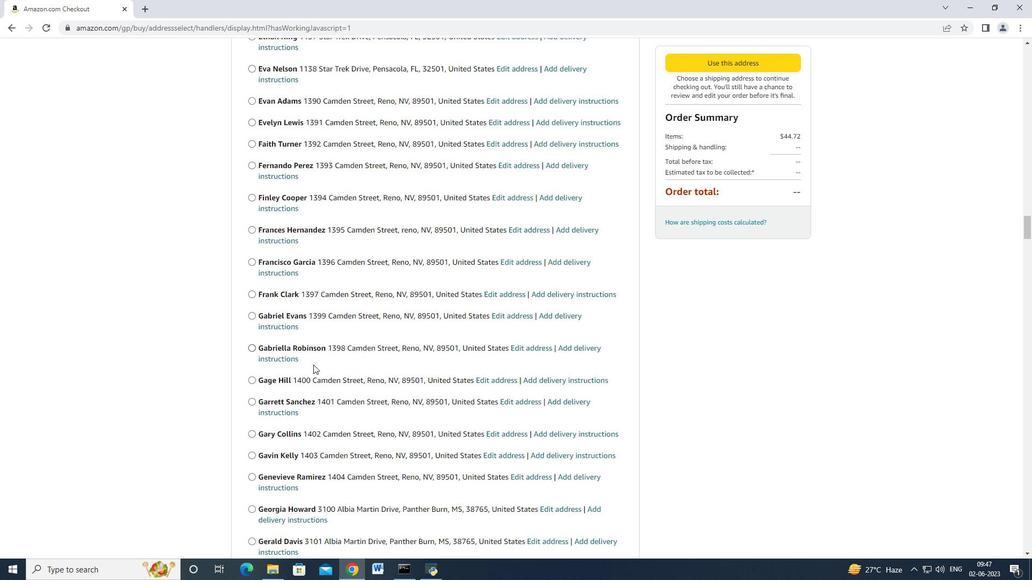 
Action: Mouse scrolled (311, 370) with delta (0, 0)
Screenshot: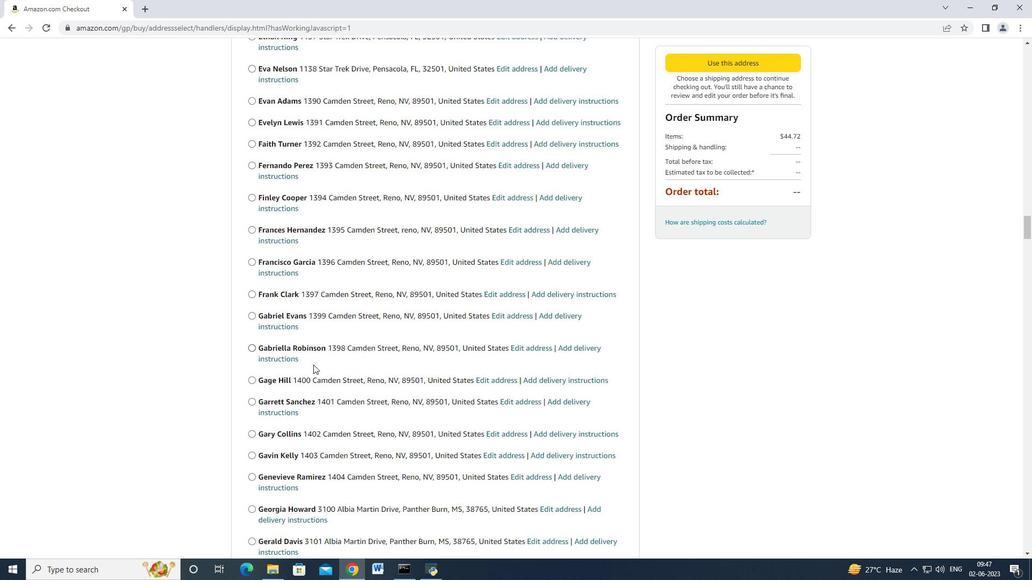 
Action: Mouse scrolled (311, 371) with delta (0, 0)
Screenshot: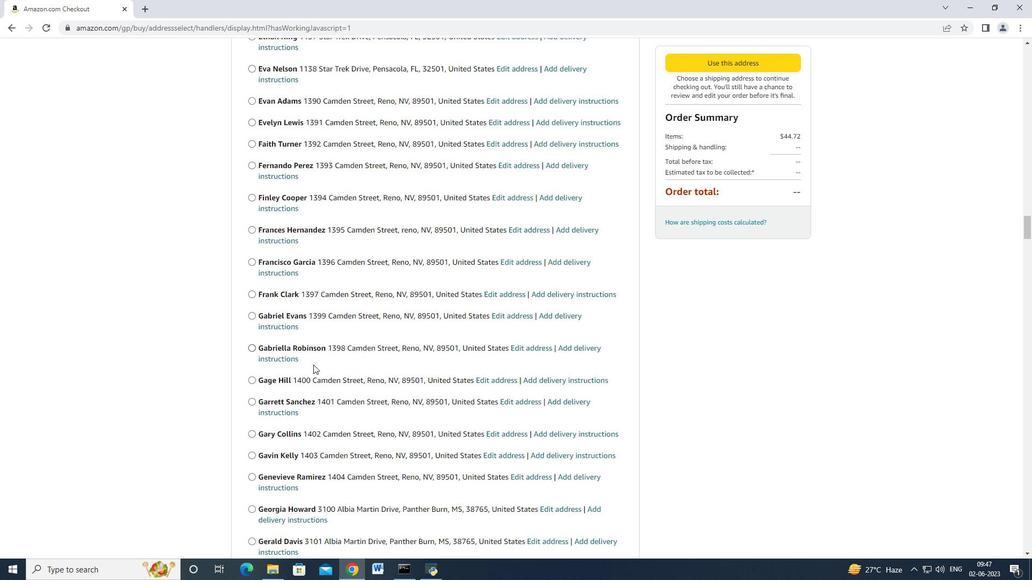 
Action: Mouse scrolled (311, 371) with delta (0, 0)
Screenshot: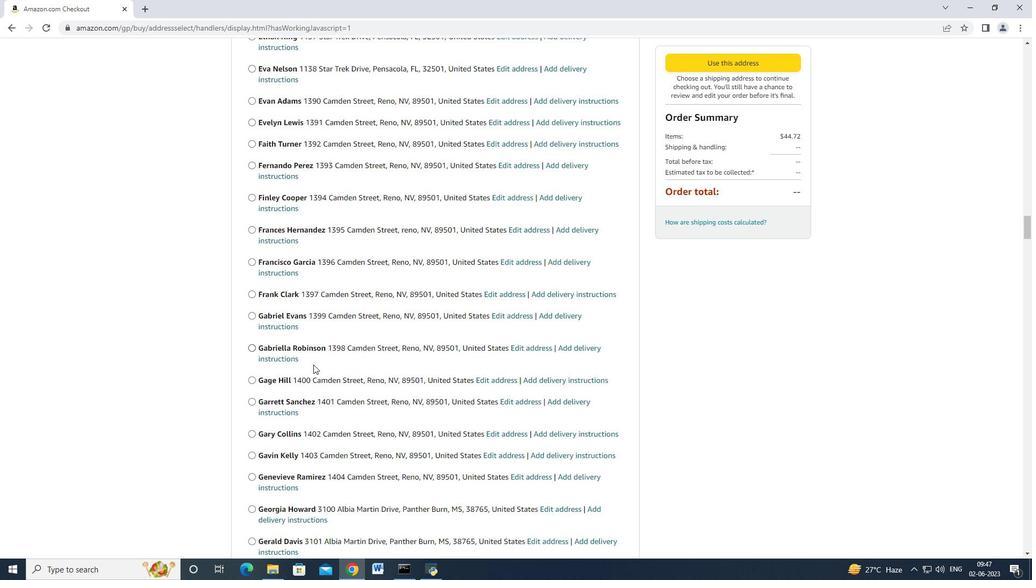 
Action: Mouse scrolled (311, 371) with delta (0, 0)
Screenshot: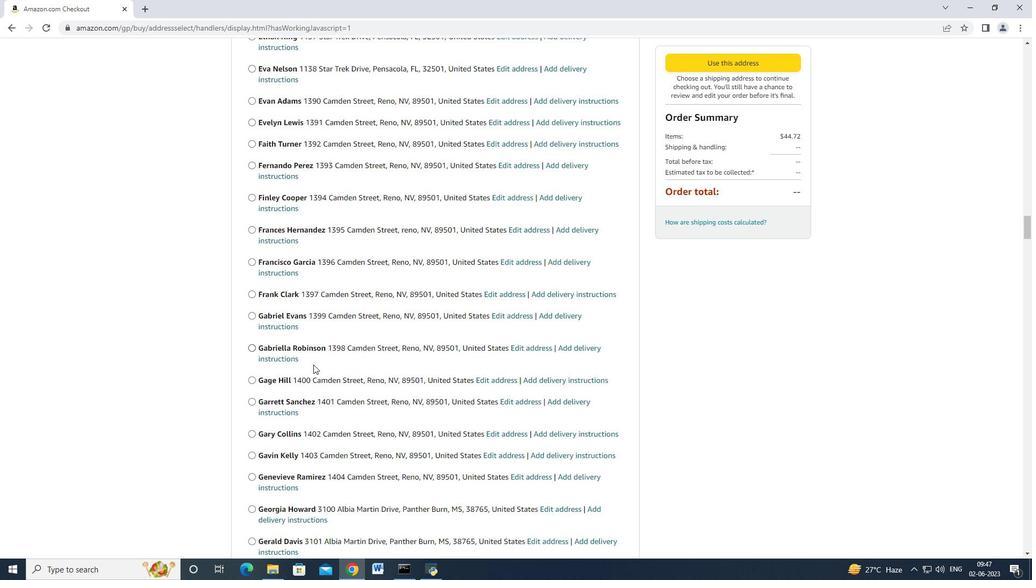
Action: Mouse moved to (309, 375)
Screenshot: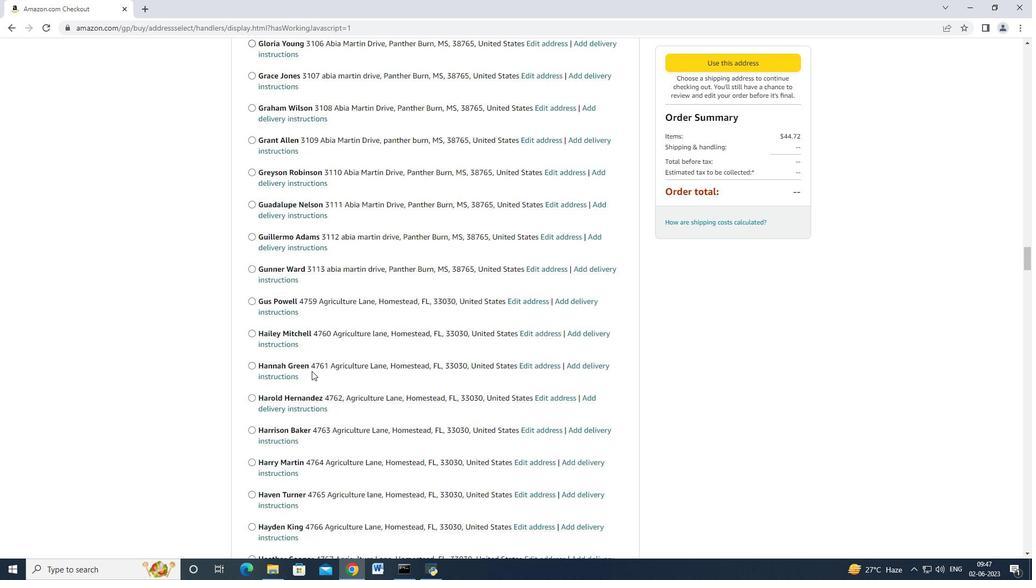 
Action: Mouse scrolled (309, 374) with delta (0, 0)
Screenshot: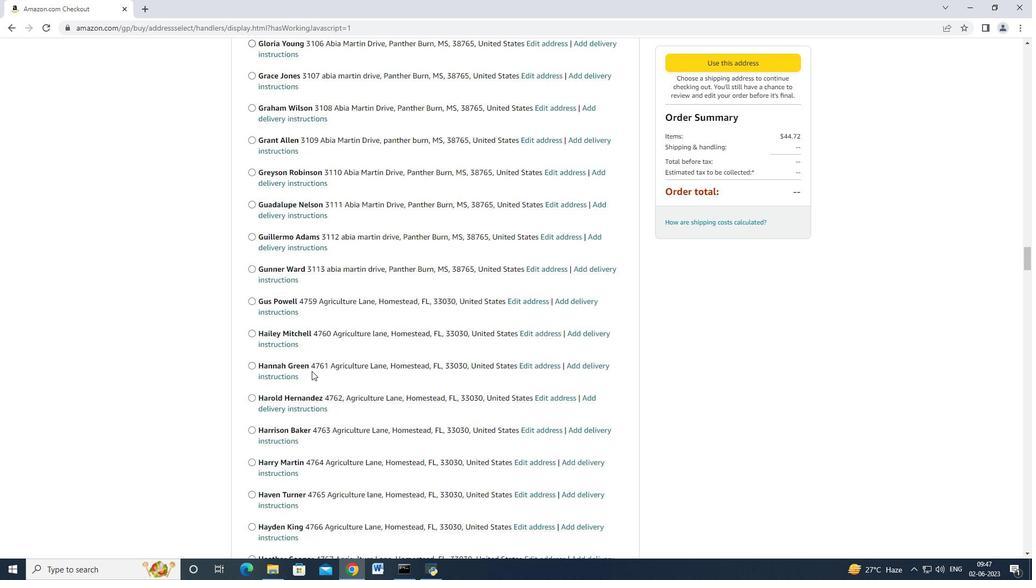 
Action: Mouse moved to (308, 375)
Screenshot: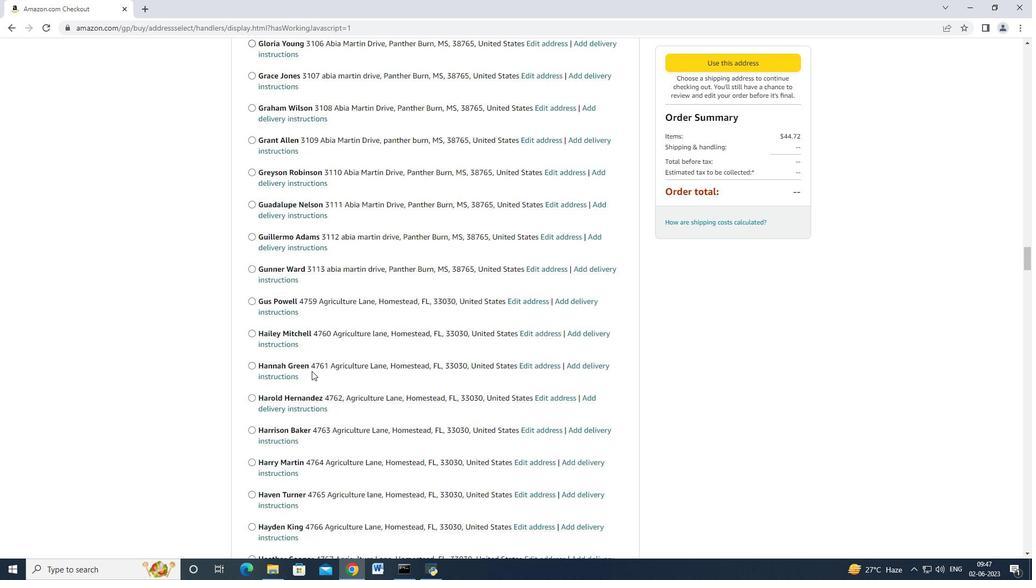 
Action: Mouse scrolled (308, 375) with delta (0, 0)
Screenshot: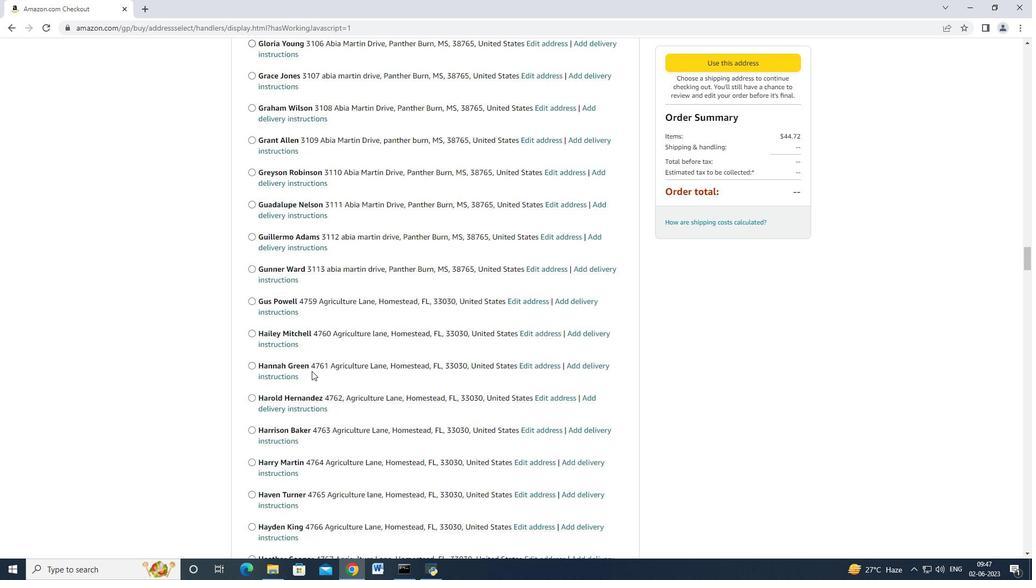 
Action: Mouse moved to (308, 375)
Screenshot: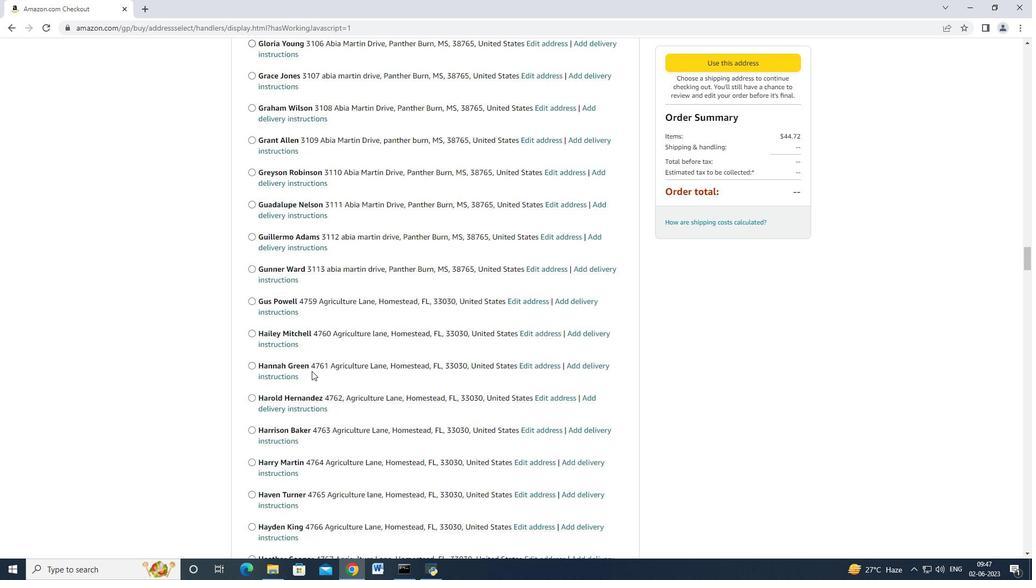 
Action: Mouse scrolled (308, 375) with delta (0, 0)
Screenshot: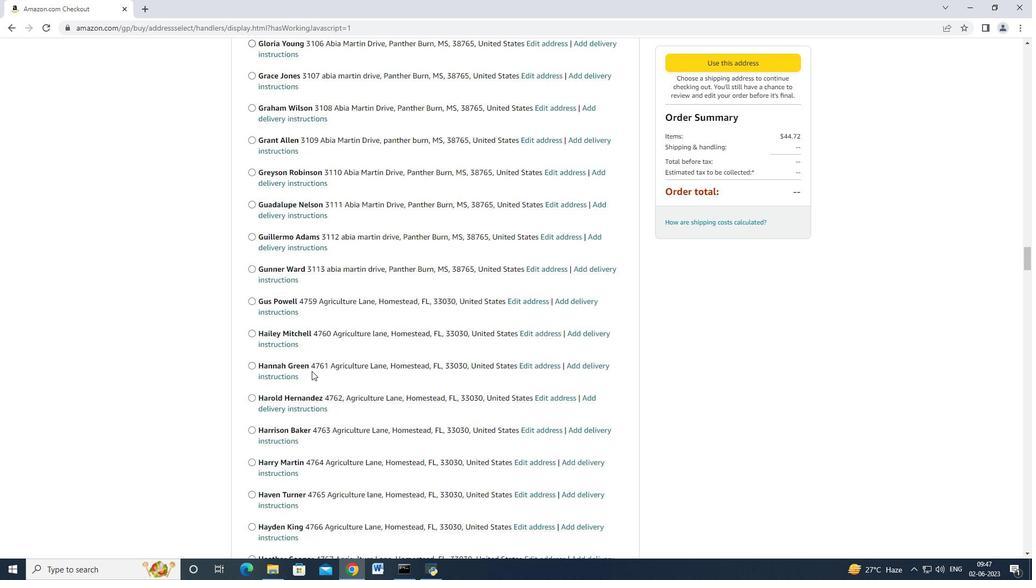 
Action: Mouse scrolled (308, 375) with delta (0, 0)
Screenshot: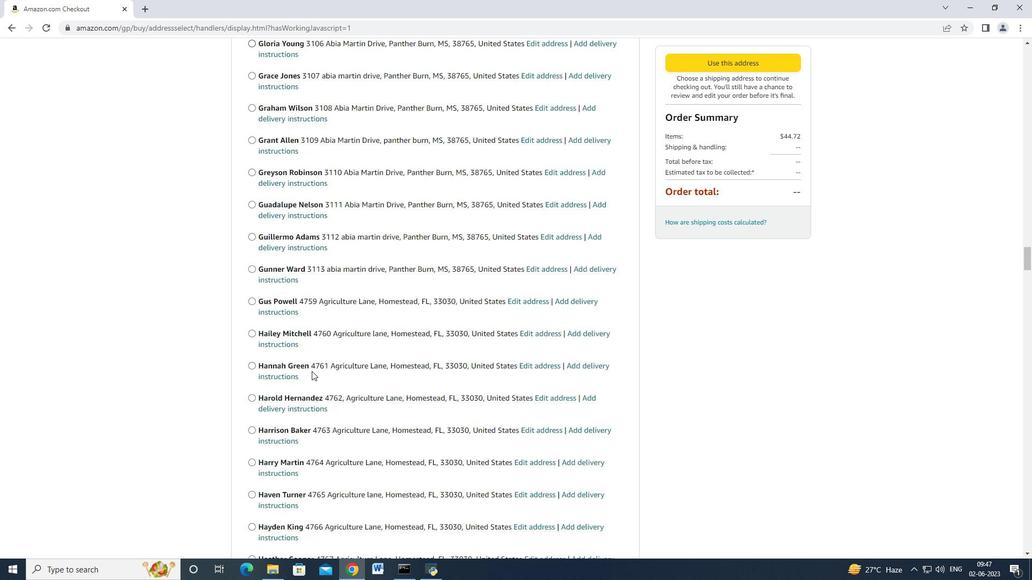
Action: Mouse scrolled (308, 375) with delta (0, 0)
Screenshot: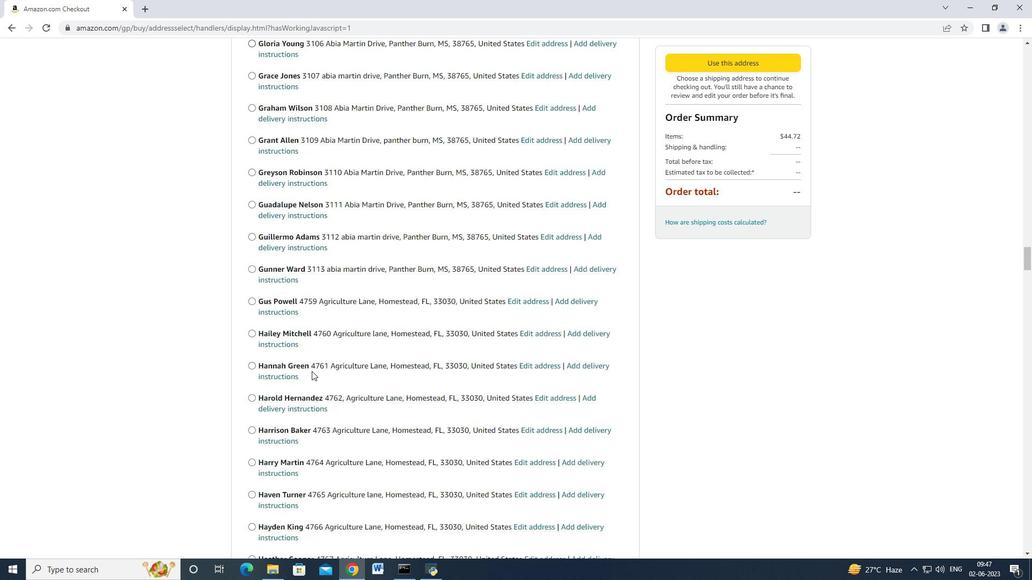 
Action: Mouse moved to (307, 375)
Screenshot: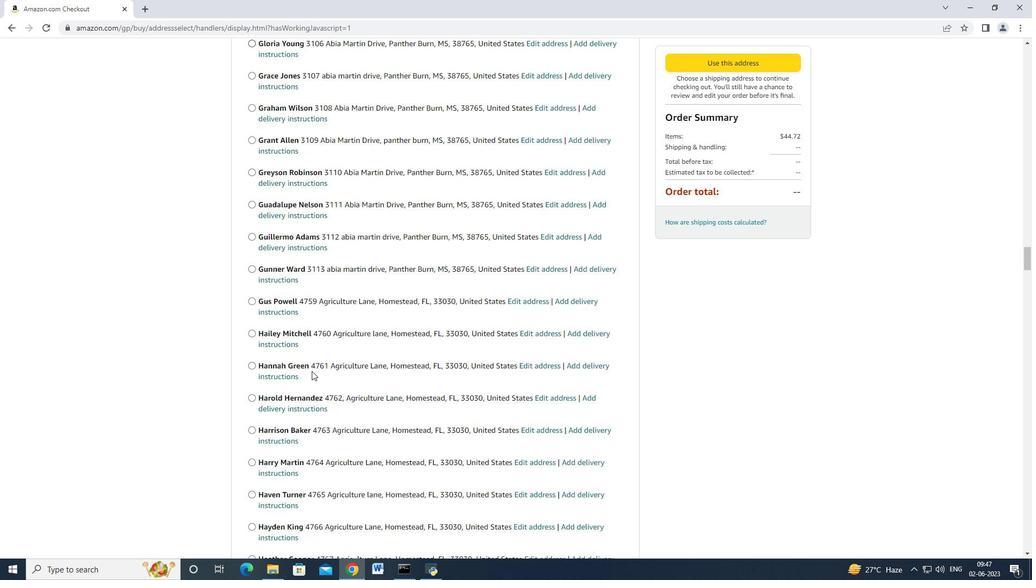 
Action: Mouse scrolled (307, 375) with delta (0, 0)
Screenshot: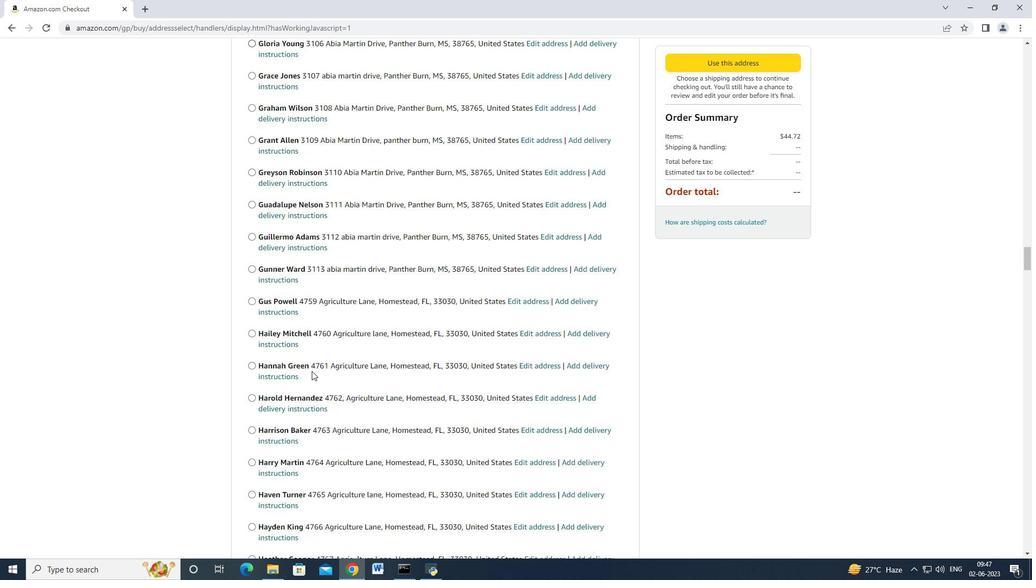 
Action: Mouse moved to (306, 375)
Screenshot: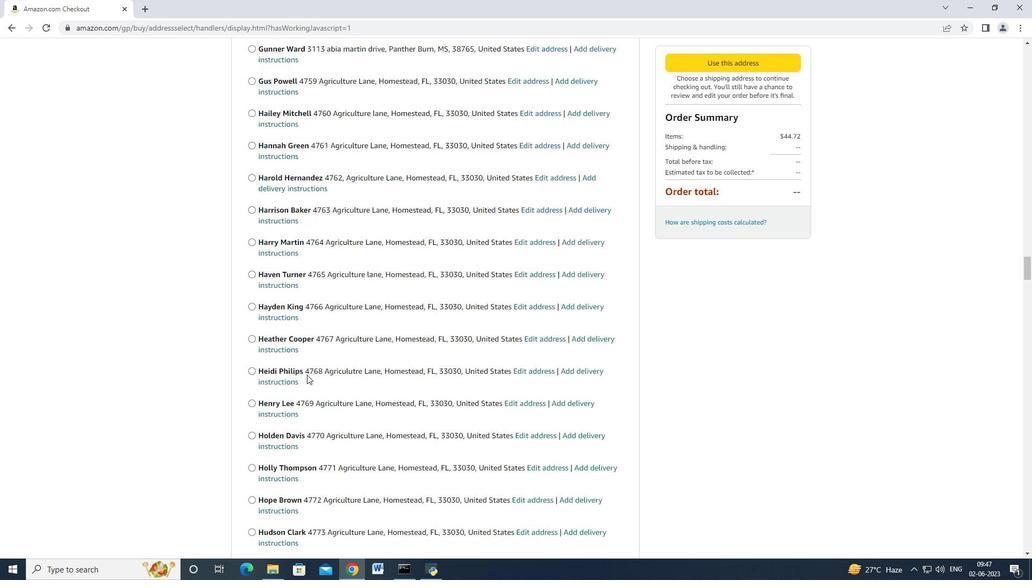 
Action: Mouse scrolled (306, 375) with delta (0, 0)
Screenshot: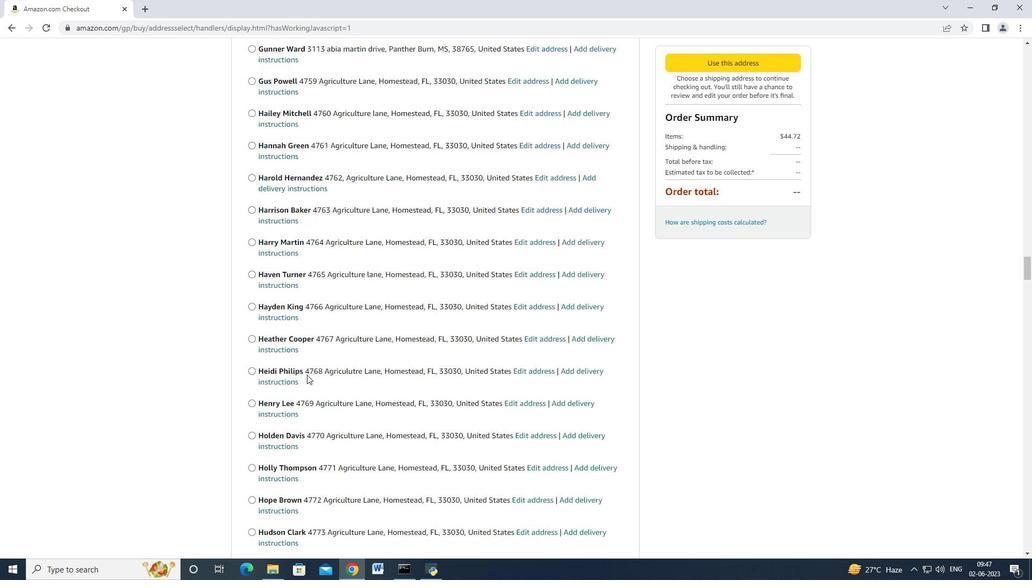 
Action: Mouse moved to (306, 376)
Screenshot: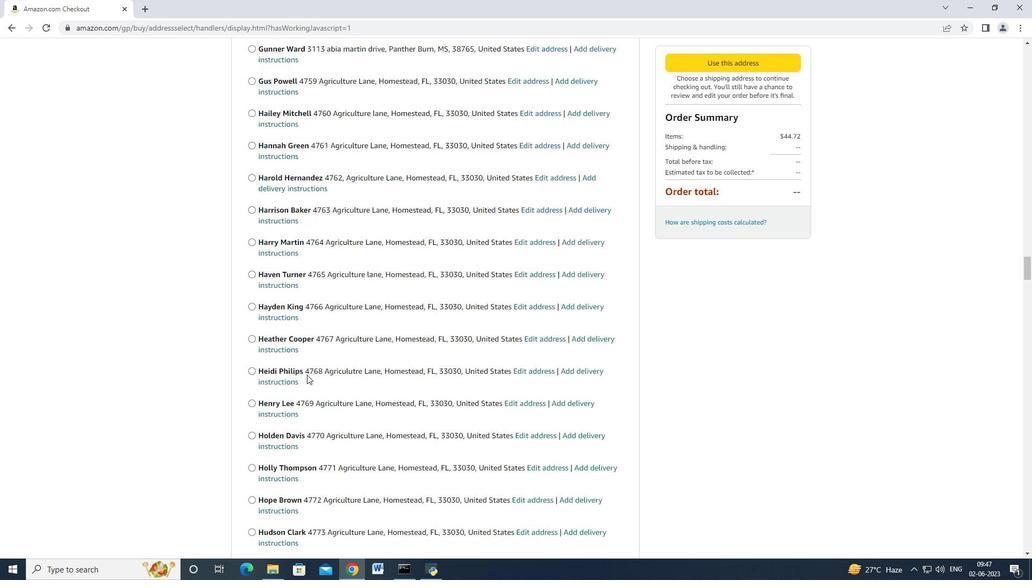 
Action: Mouse scrolled (306, 375) with delta (0, 0)
Screenshot: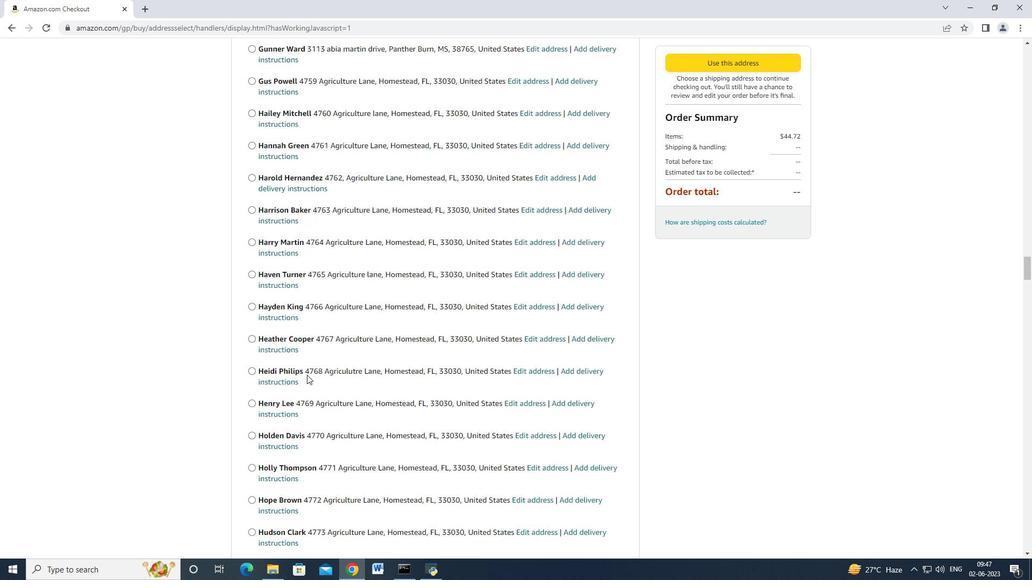 
Action: Mouse moved to (306, 376)
Screenshot: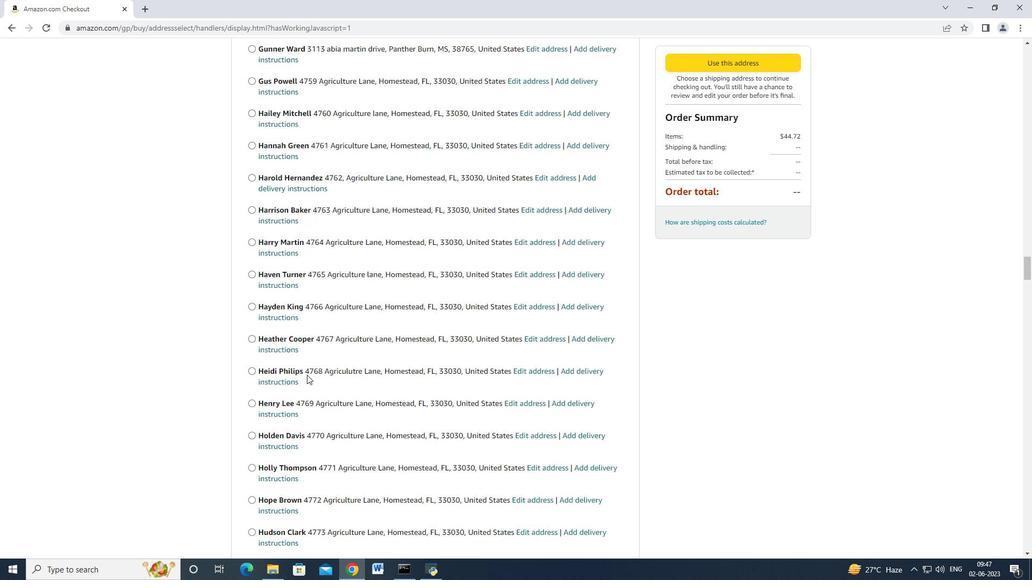 
Action: Mouse scrolled (306, 375) with delta (0, 0)
Screenshot: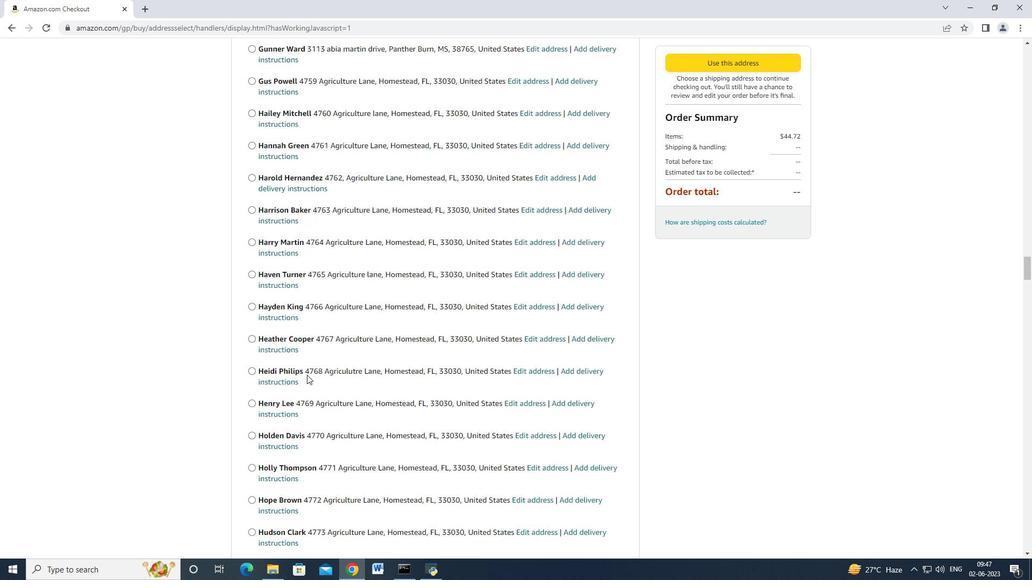 
Action: Mouse scrolled (306, 375) with delta (0, 0)
Screenshot: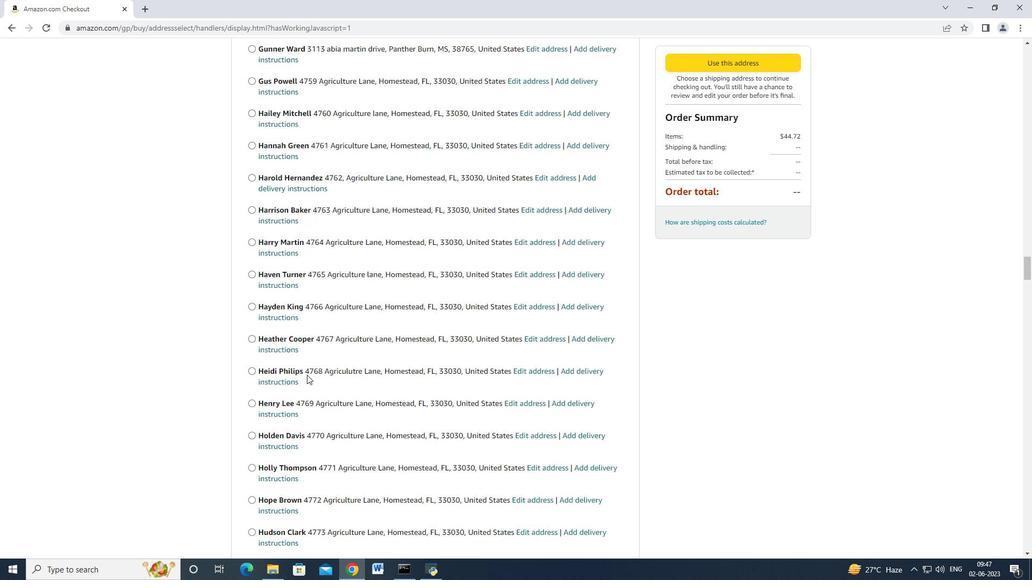 
Action: Mouse scrolled (306, 375) with delta (0, 0)
Screenshot: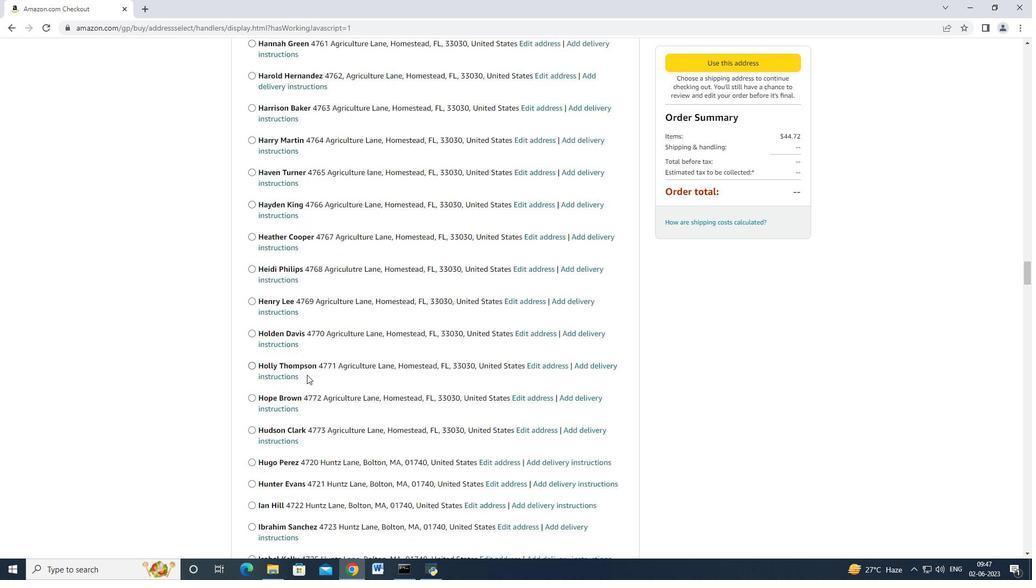 
Action: Mouse scrolled (306, 375) with delta (0, 0)
Screenshot: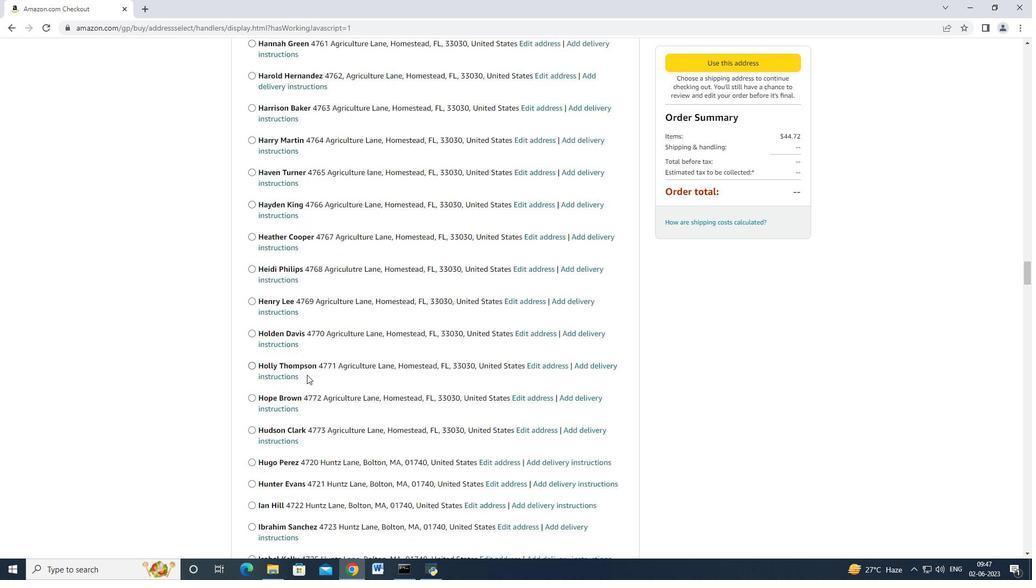 
Action: Mouse moved to (306, 374)
Screenshot: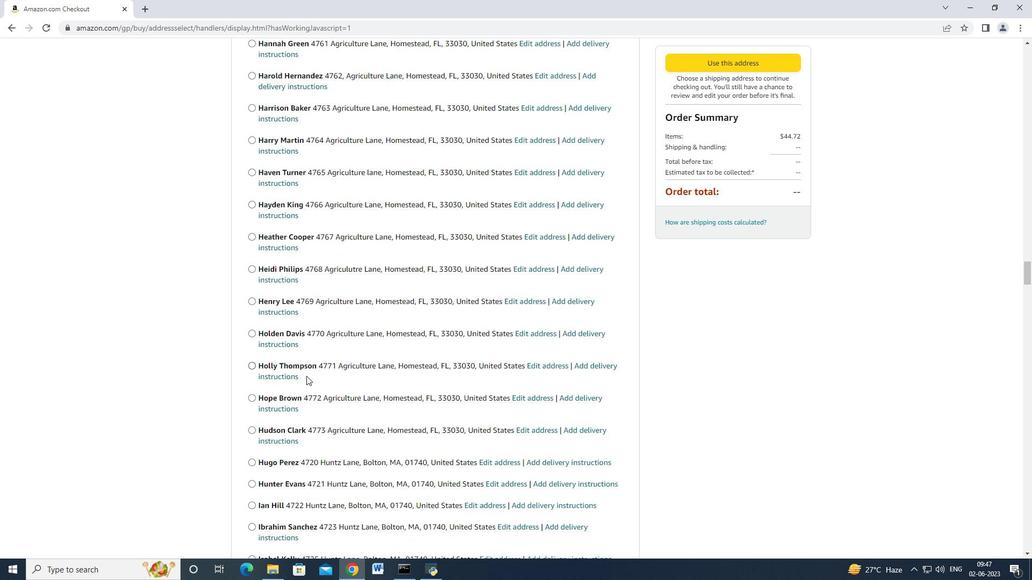 
Action: Mouse scrolled (306, 373) with delta (0, 0)
Screenshot: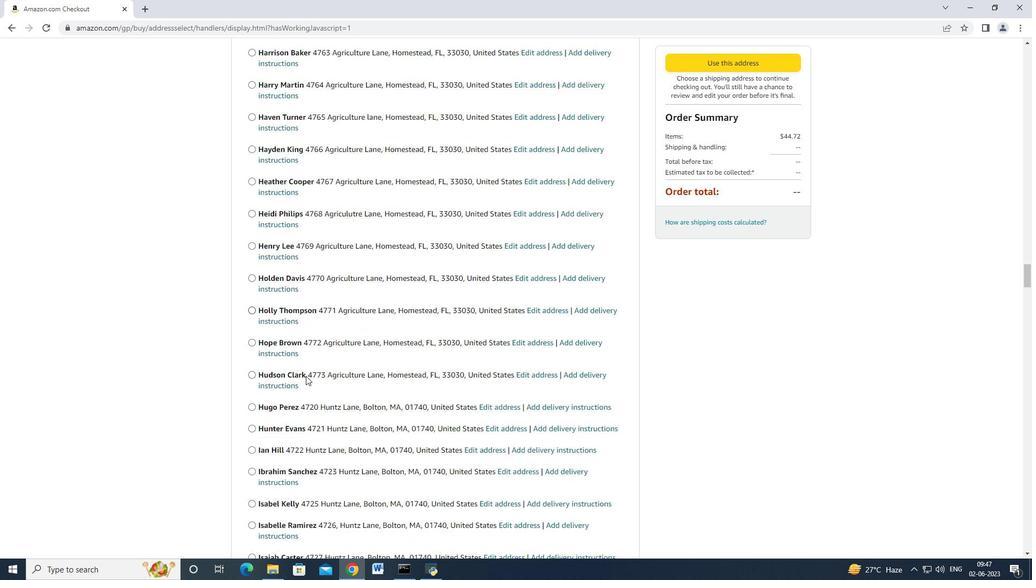 
Action: Mouse scrolled (306, 373) with delta (0, 0)
Screenshot: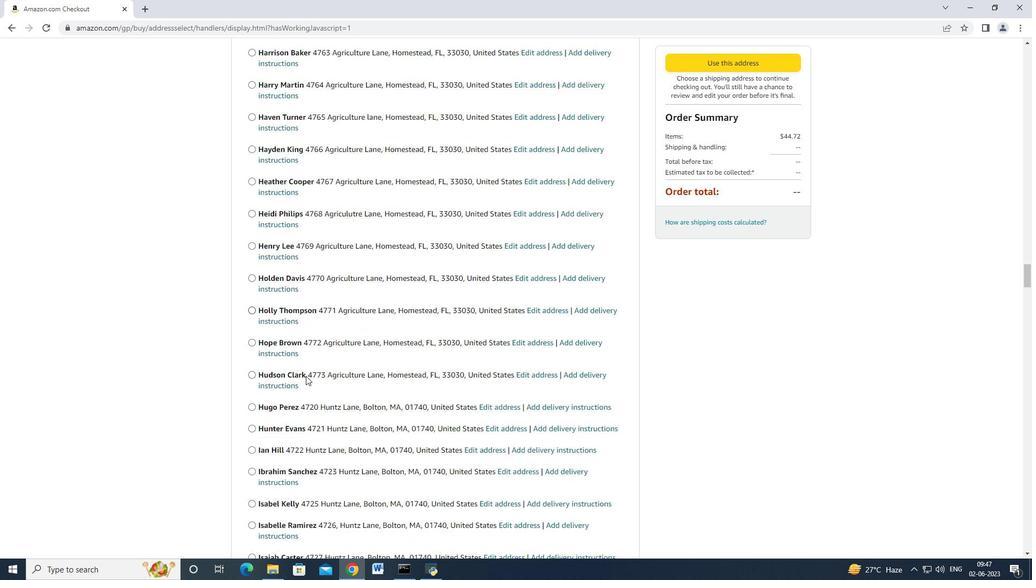 
Action: Mouse moved to (306, 374)
Screenshot: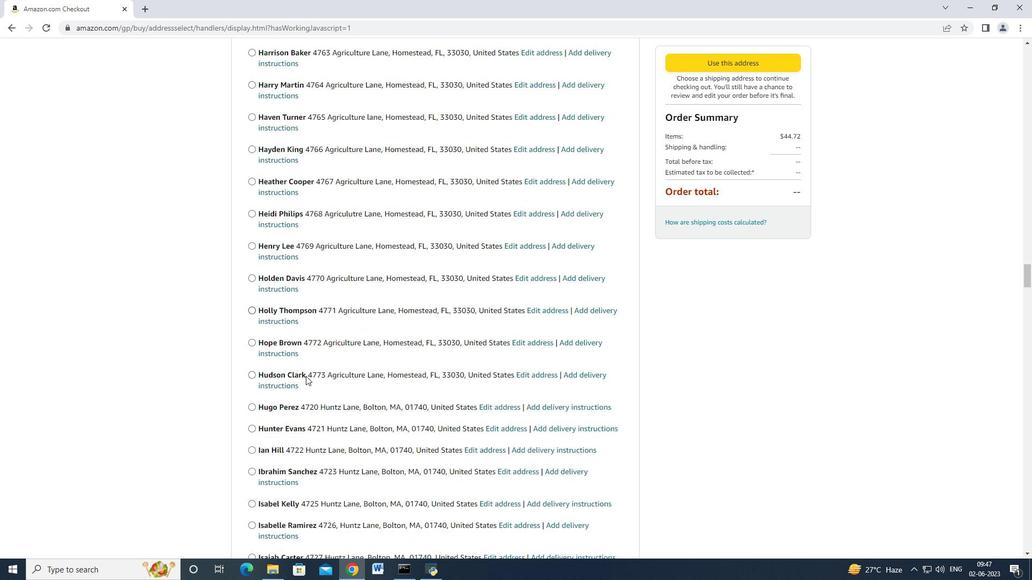 
Action: Mouse scrolled (306, 373) with delta (0, 0)
Screenshot: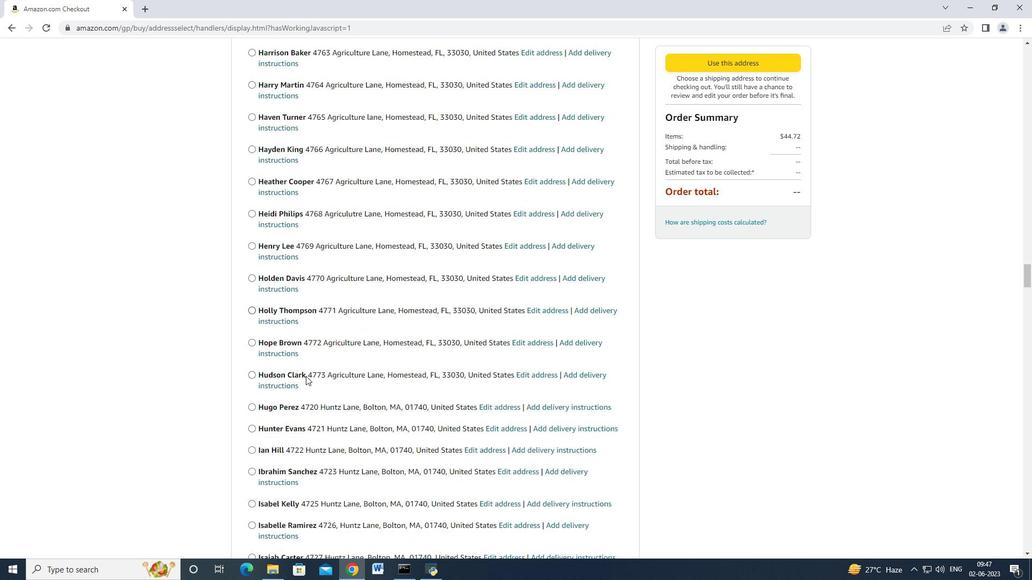 
Action: Mouse scrolled (306, 373) with delta (0, 0)
Screenshot: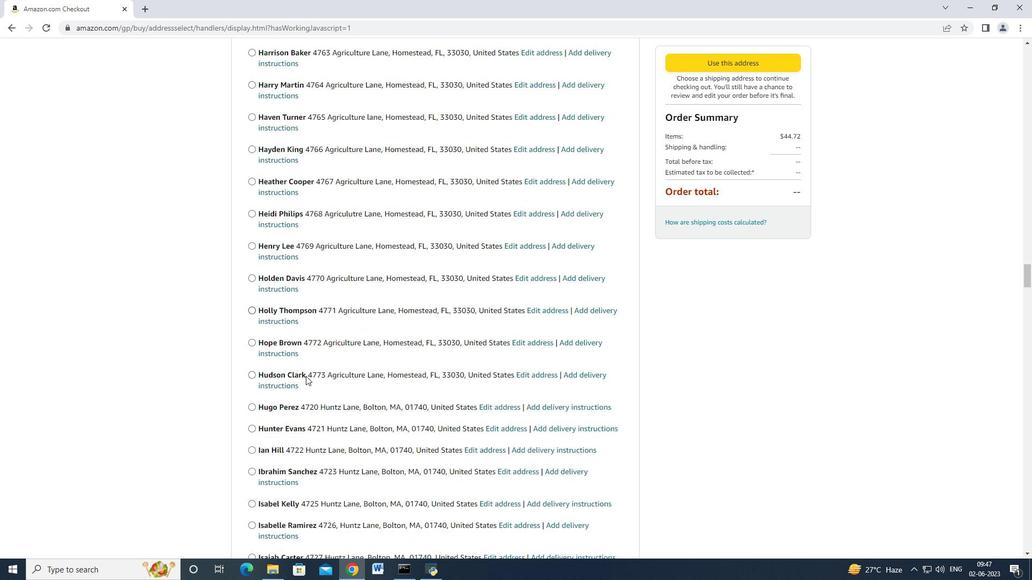 
Action: Mouse scrolled (306, 373) with delta (0, 0)
Screenshot: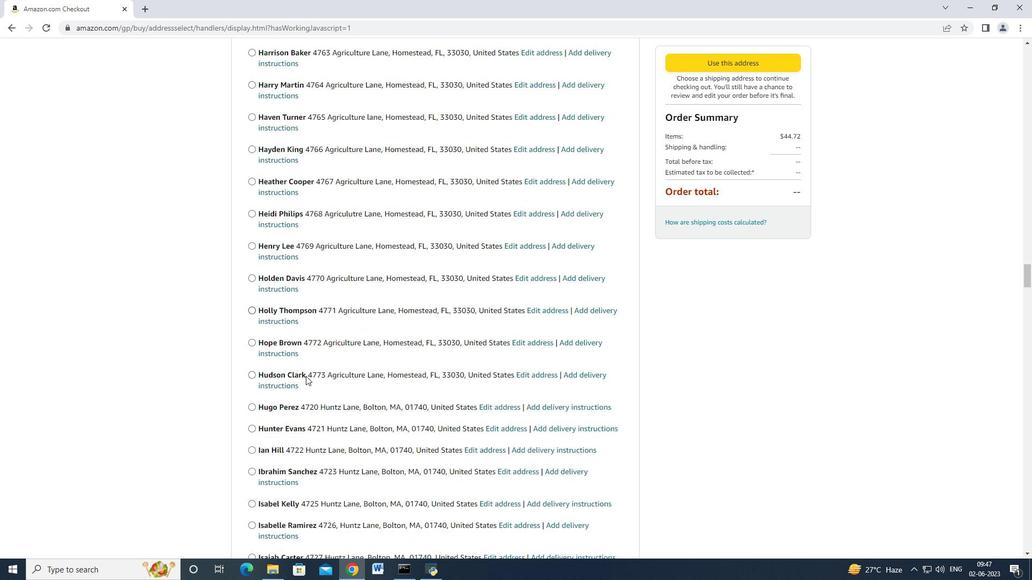 
Action: Mouse moved to (306, 374)
Screenshot: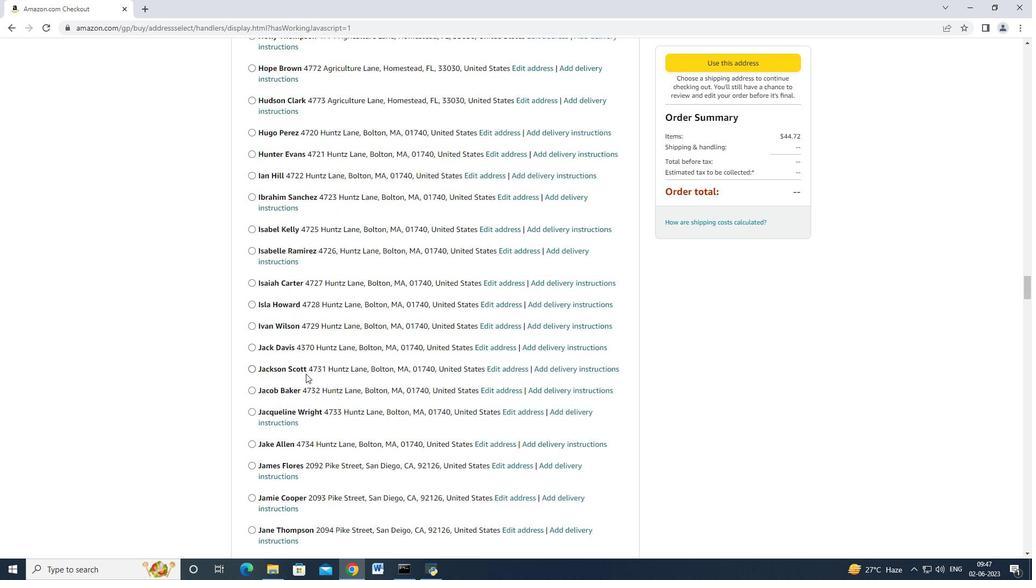 
Action: Mouse scrolled (306, 373) with delta (0, 0)
Screenshot: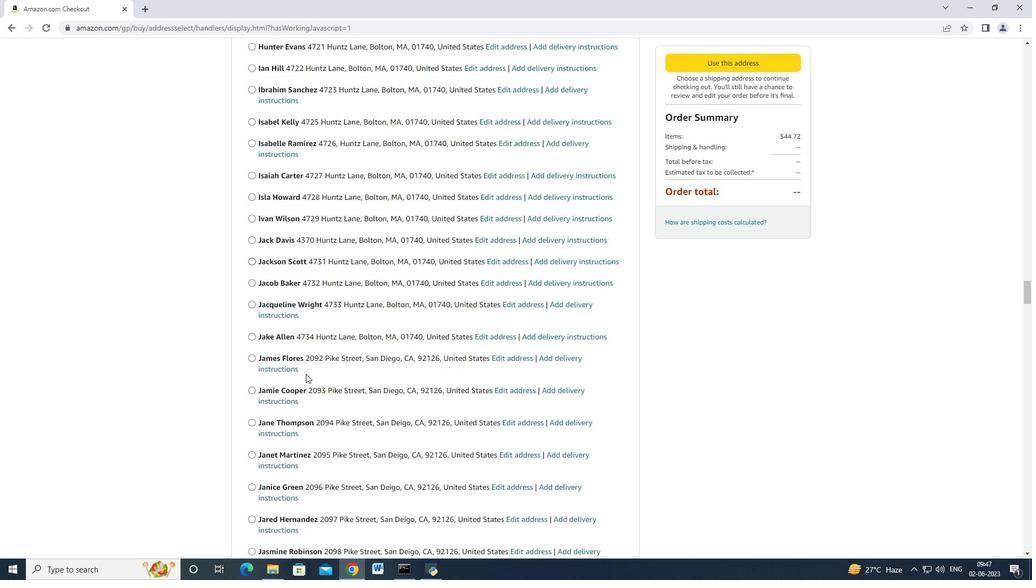 
Action: Mouse moved to (305, 372)
Screenshot: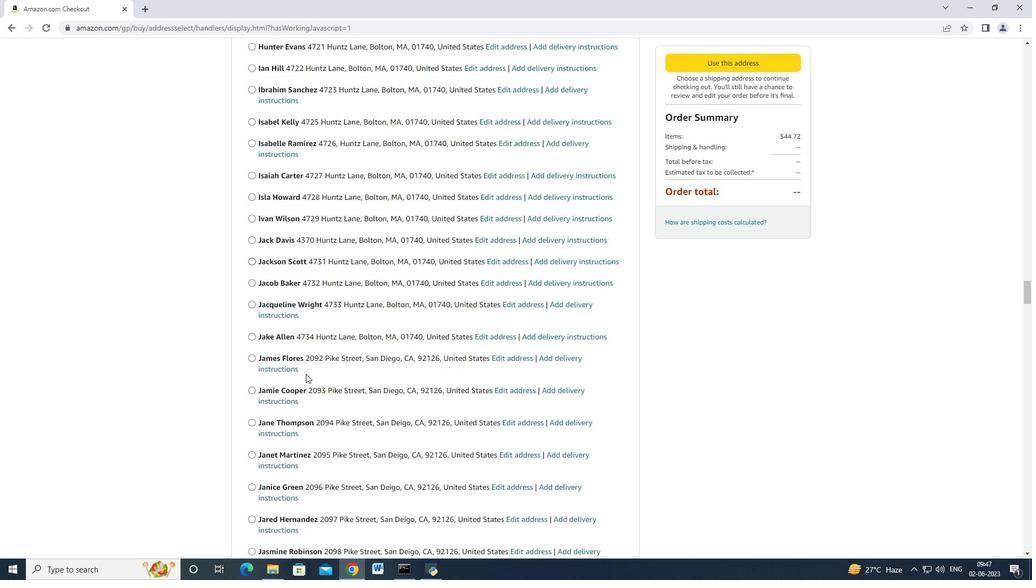 
Action: Mouse scrolled (305, 371) with delta (0, 0)
Screenshot: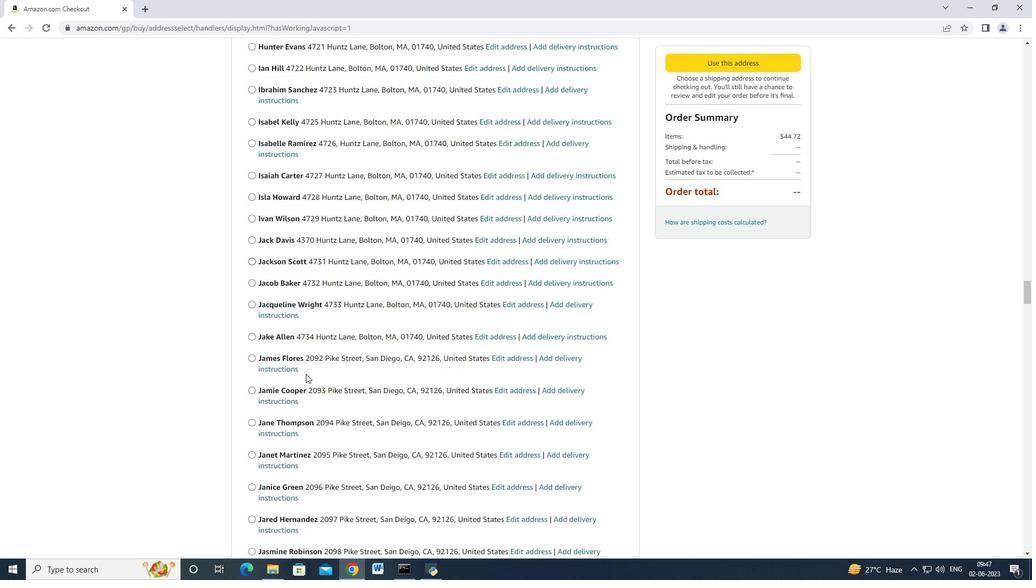 
Action: Mouse scrolled (305, 371) with delta (0, 0)
Screenshot: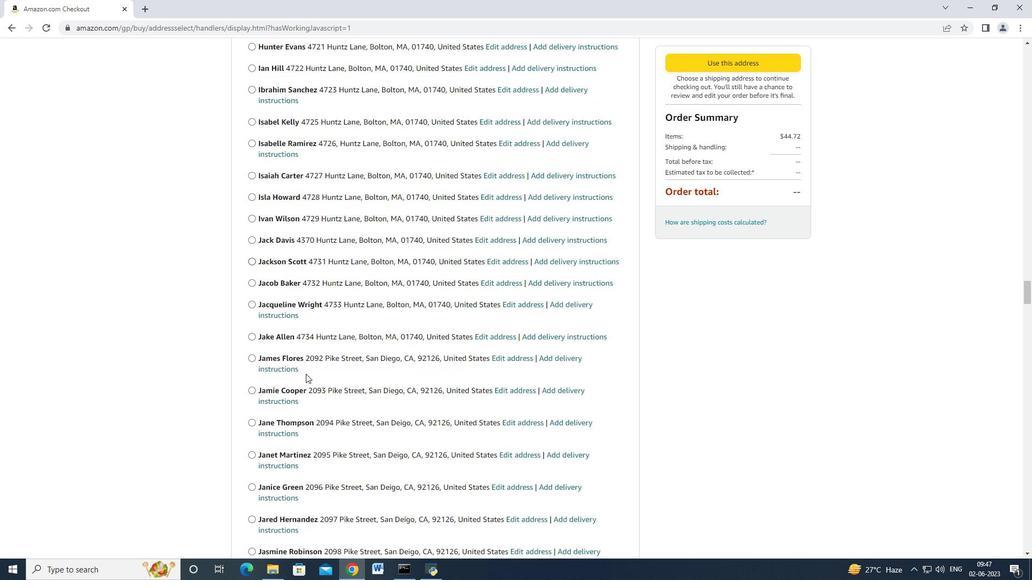 
Action: Mouse scrolled (305, 371) with delta (0, 0)
Screenshot: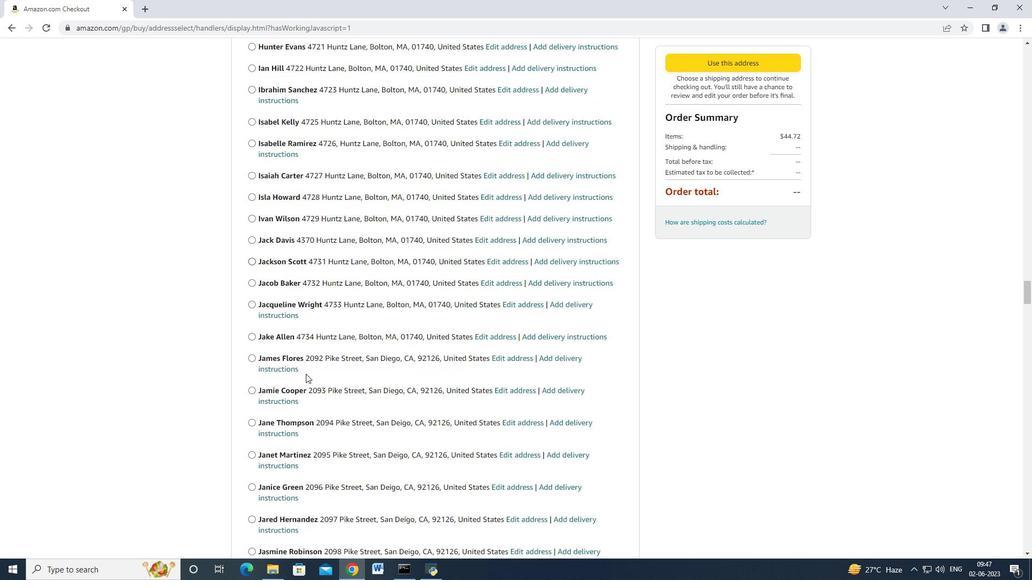 
Action: Mouse scrolled (305, 371) with delta (0, 0)
